Task: Buy 1 Sandals of size 5 for Baby Girls from Shoes section under best seller category for shipping address: Anthony Hernandez, 4287 Palmer Road, Westerville, Ohio 43081, Cell Number 6147421053. Pay from credit card ending with 6759, CVV 506
Action: Mouse moved to (249, 77)
Screenshot: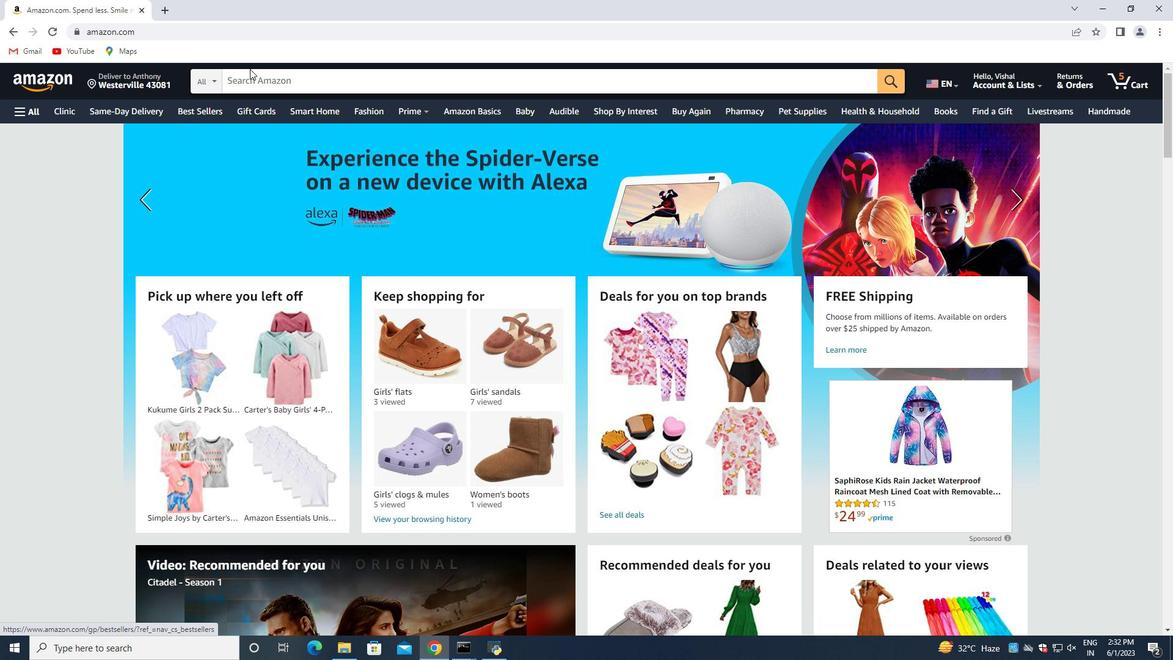 
Action: Mouse pressed left at (249, 77)
Screenshot: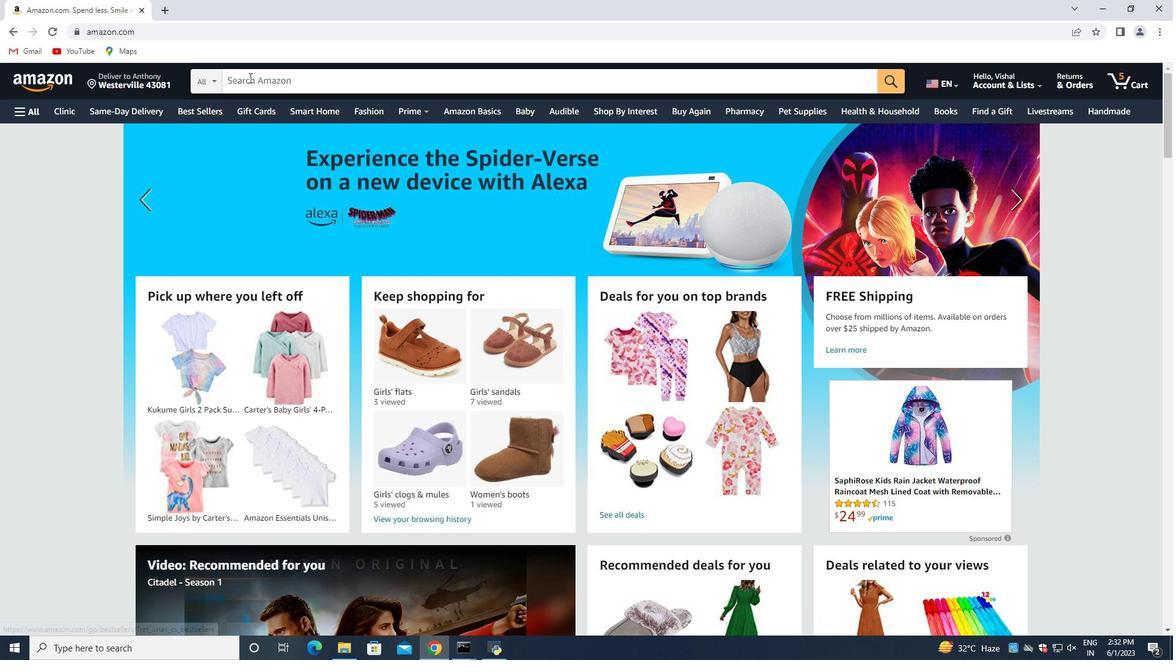 
Action: Mouse moved to (244, 75)
Screenshot: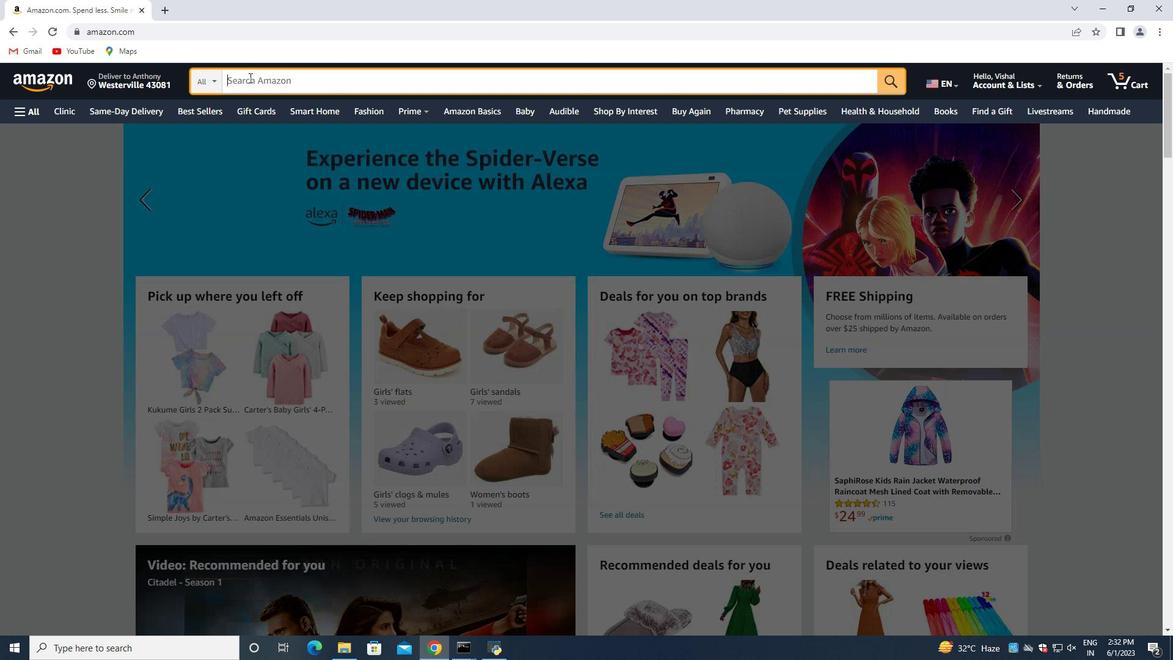 
Action: Key pressed <Key.shift>Sandals<Key.space>of<Key.space>size<Key.space>5<Key.space>for<Key.space><Key.shift>Baby<Key.space><Key.shift>Girls<Key.enter>
Screenshot: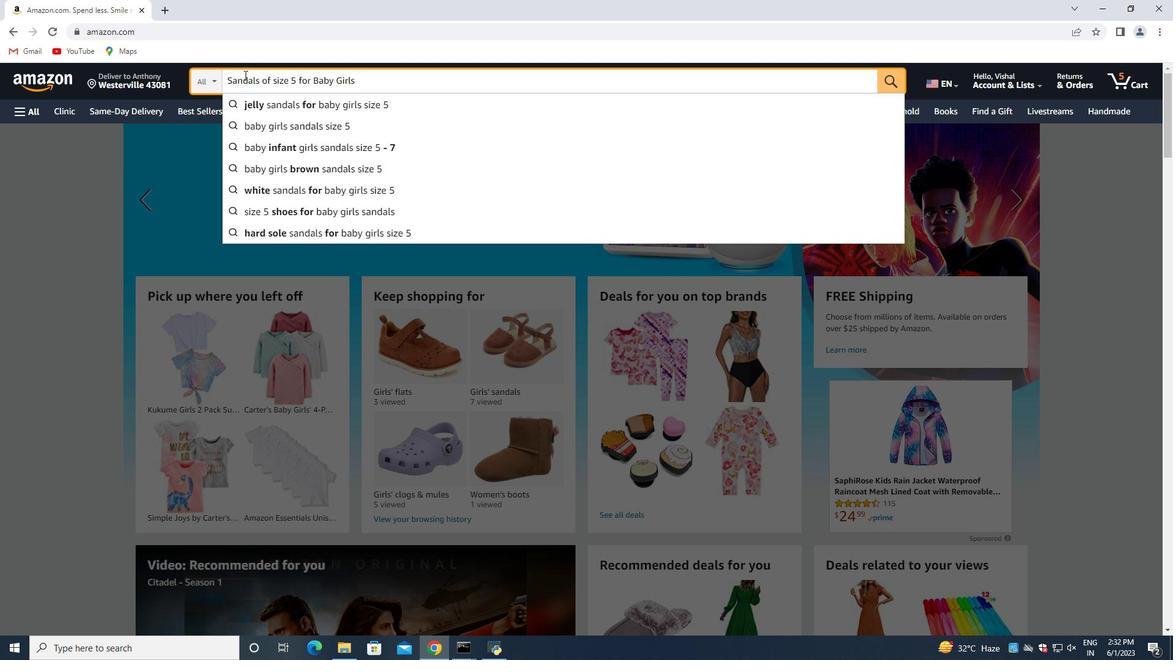 
Action: Mouse moved to (215, 67)
Screenshot: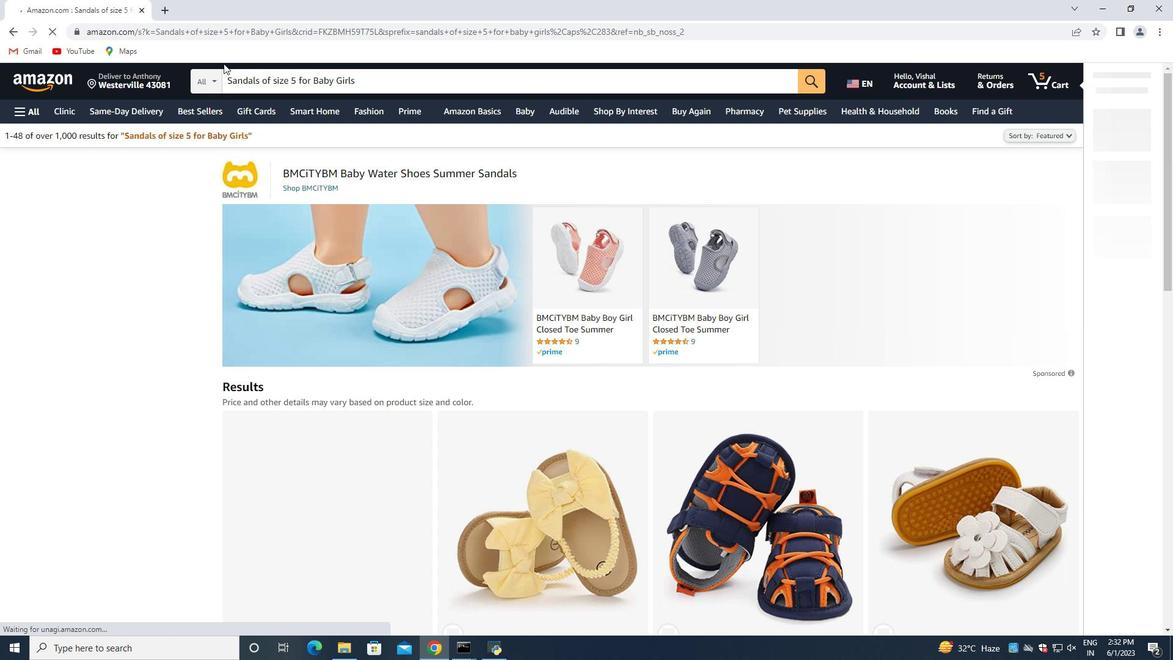 
Action: Mouse scrolled (215, 66) with delta (0, 0)
Screenshot: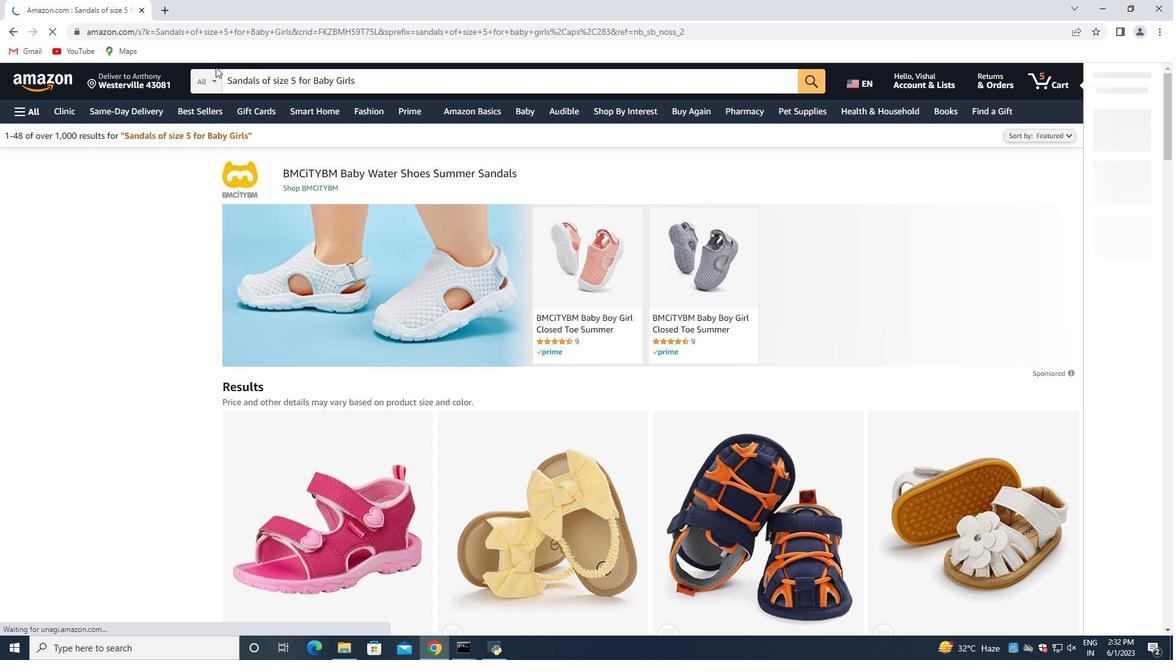 
Action: Mouse moved to (215, 67)
Screenshot: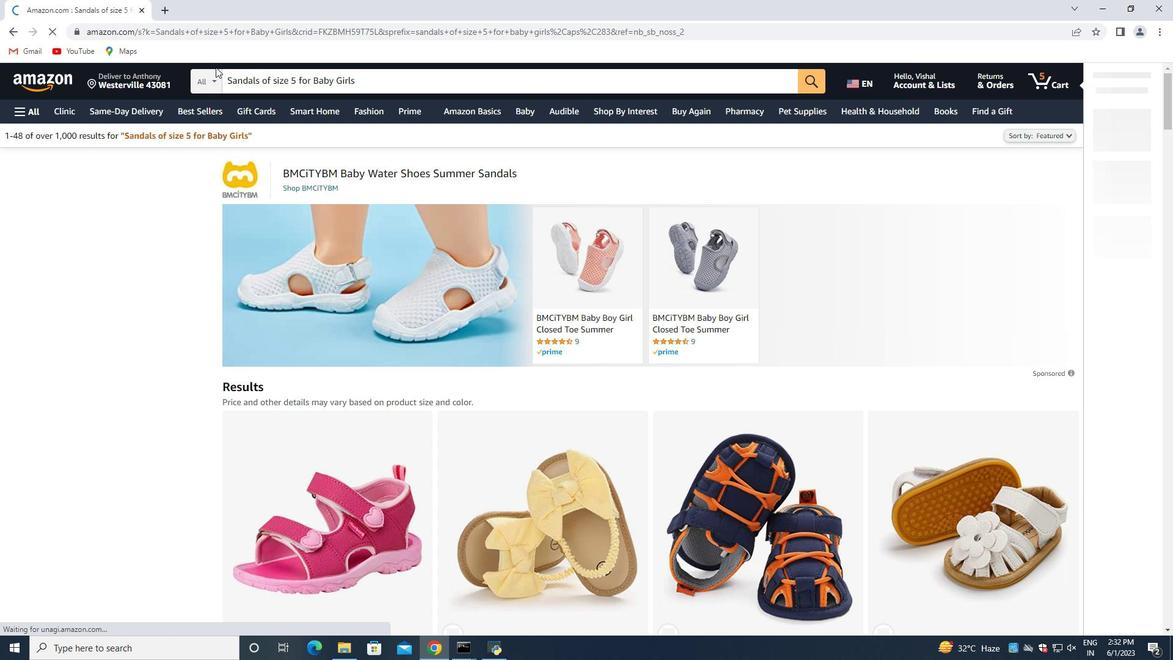 
Action: Mouse scrolled (215, 66) with delta (0, 0)
Screenshot: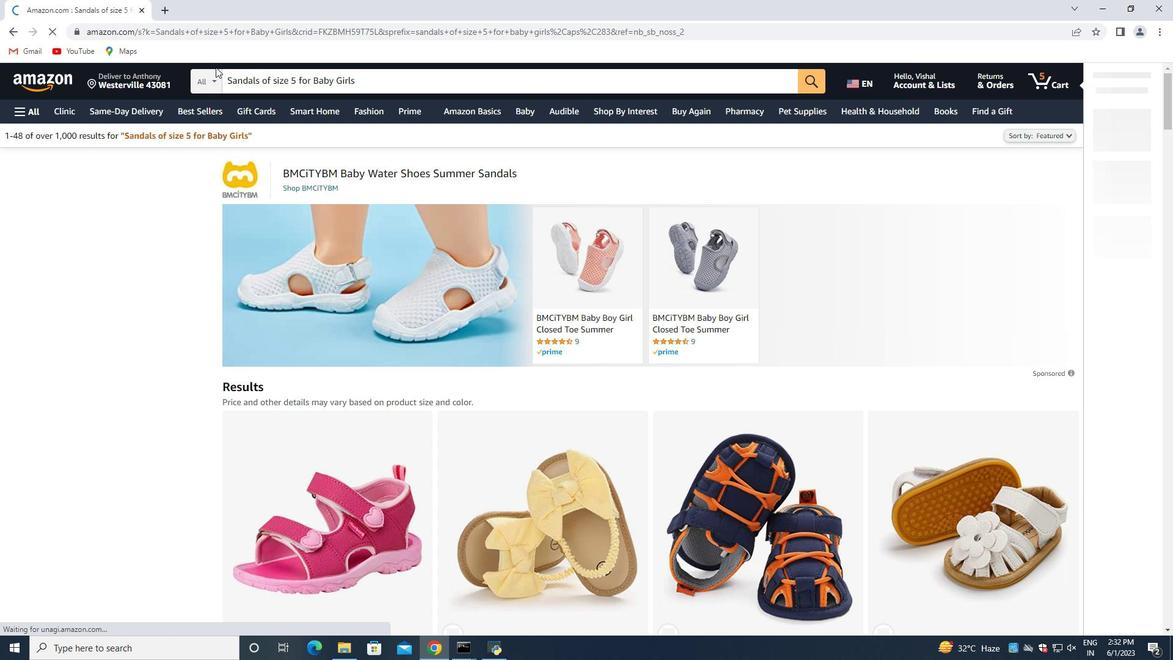 
Action: Mouse moved to (214, 68)
Screenshot: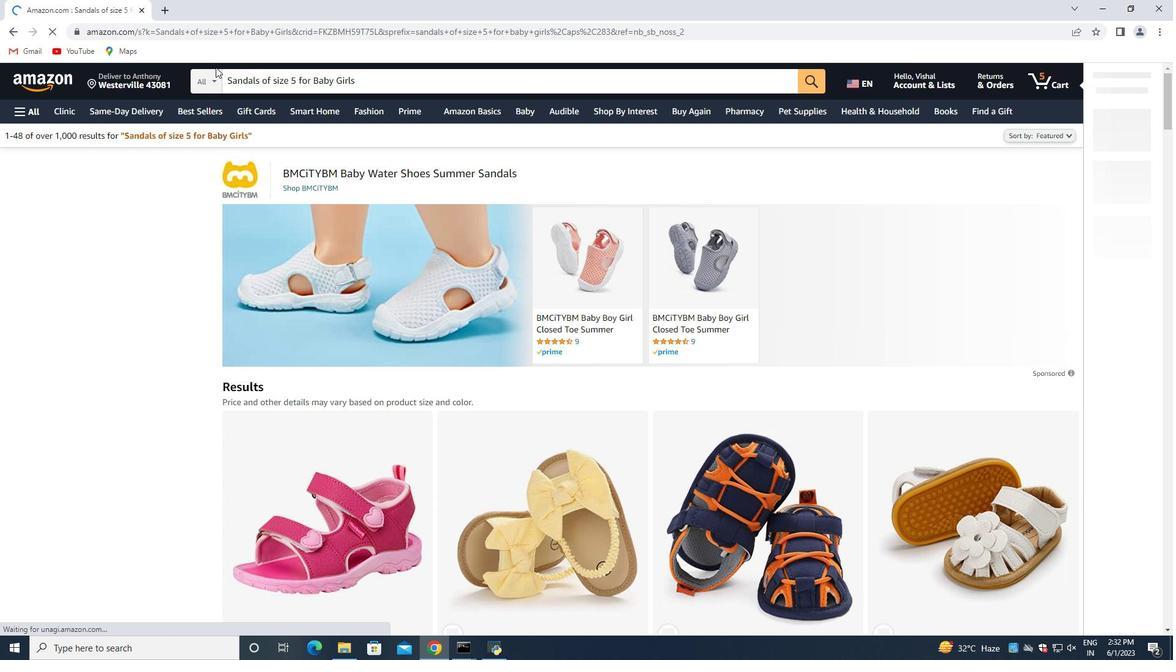 
Action: Mouse scrolled (214, 67) with delta (0, 0)
Screenshot: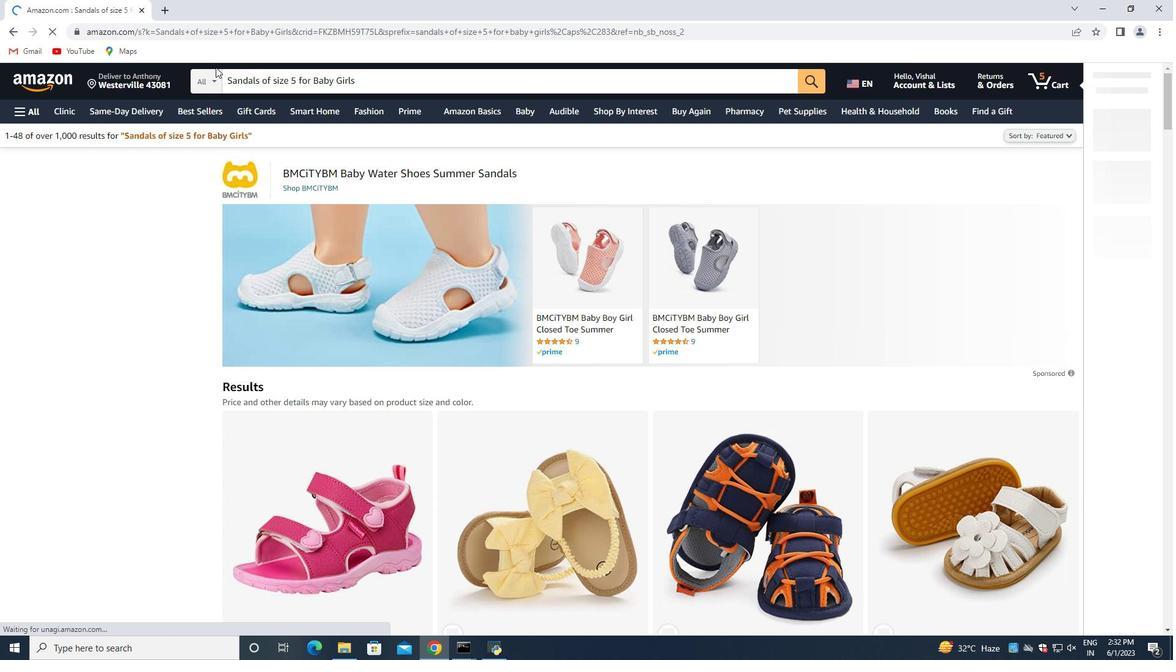 
Action: Mouse moved to (238, 241)
Screenshot: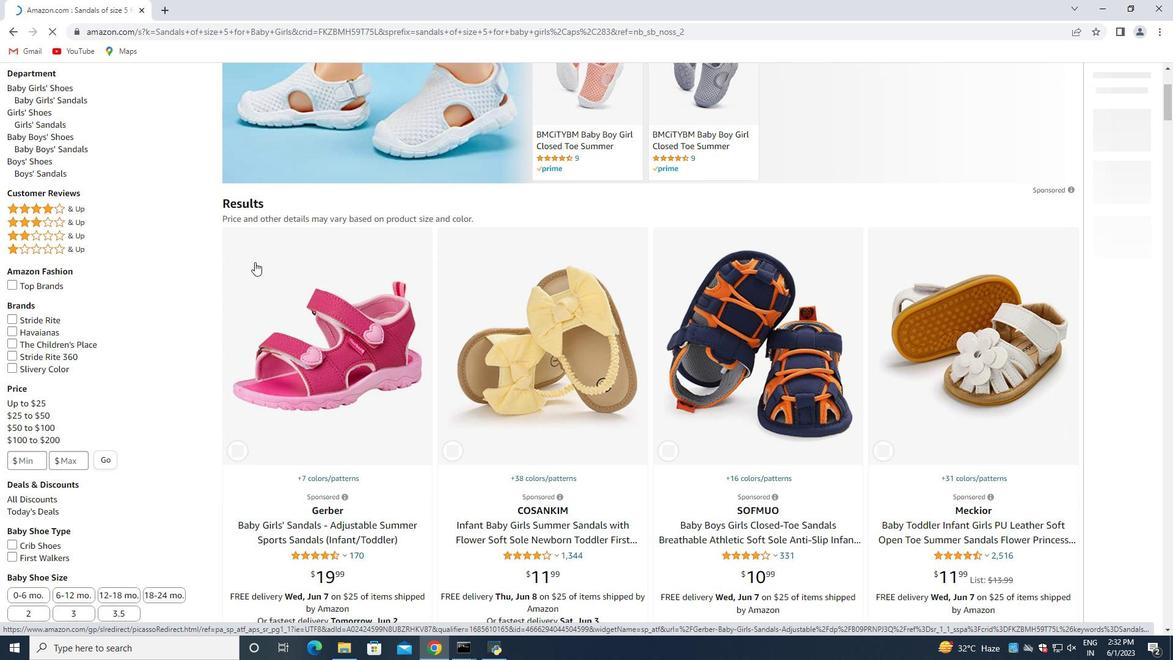 
Action: Mouse scrolled (238, 242) with delta (0, 0)
Screenshot: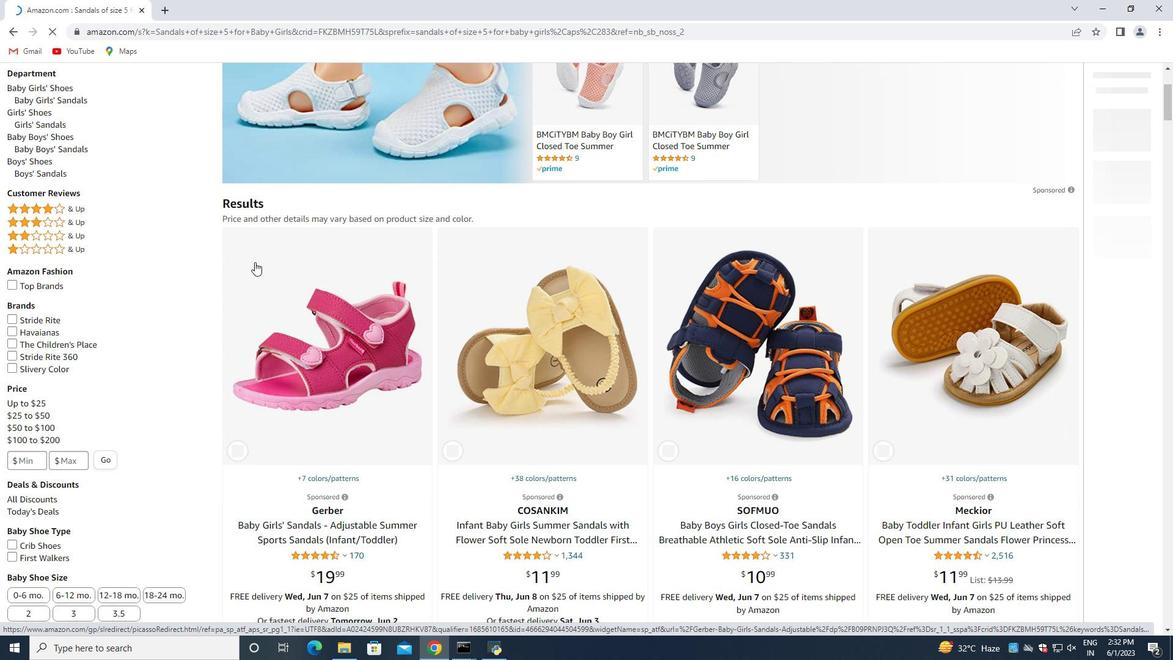 
Action: Mouse moved to (56, 149)
Screenshot: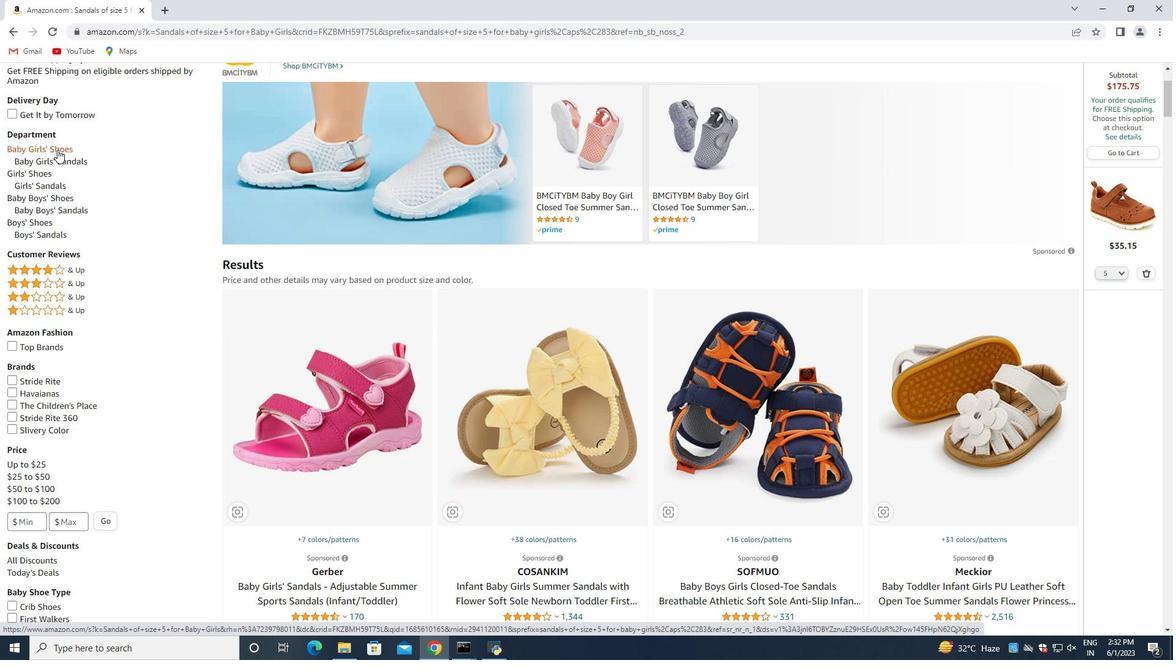 
Action: Mouse pressed left at (56, 149)
Screenshot: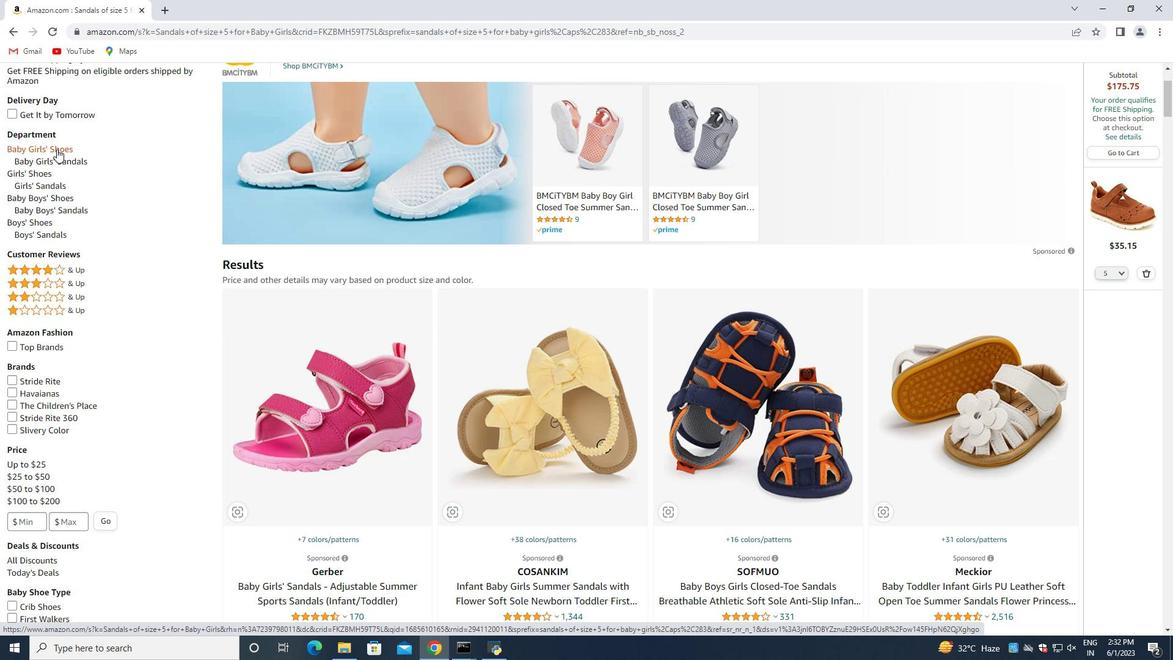 
Action: Mouse moved to (269, 305)
Screenshot: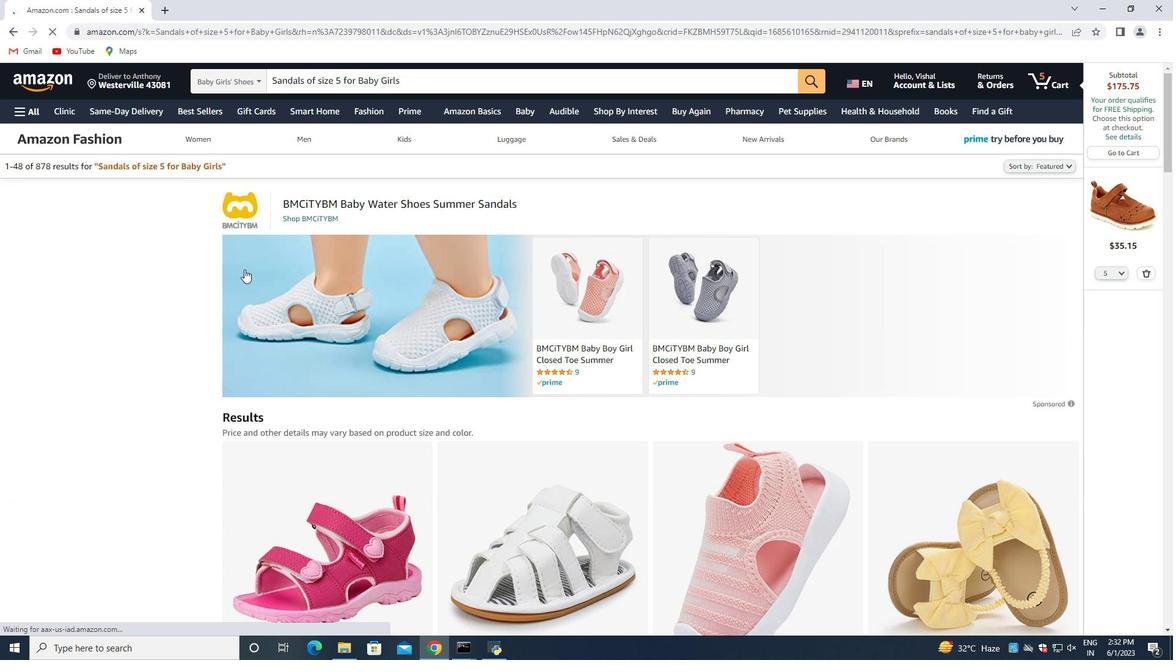 
Action: Mouse scrolled (269, 305) with delta (0, 0)
Screenshot: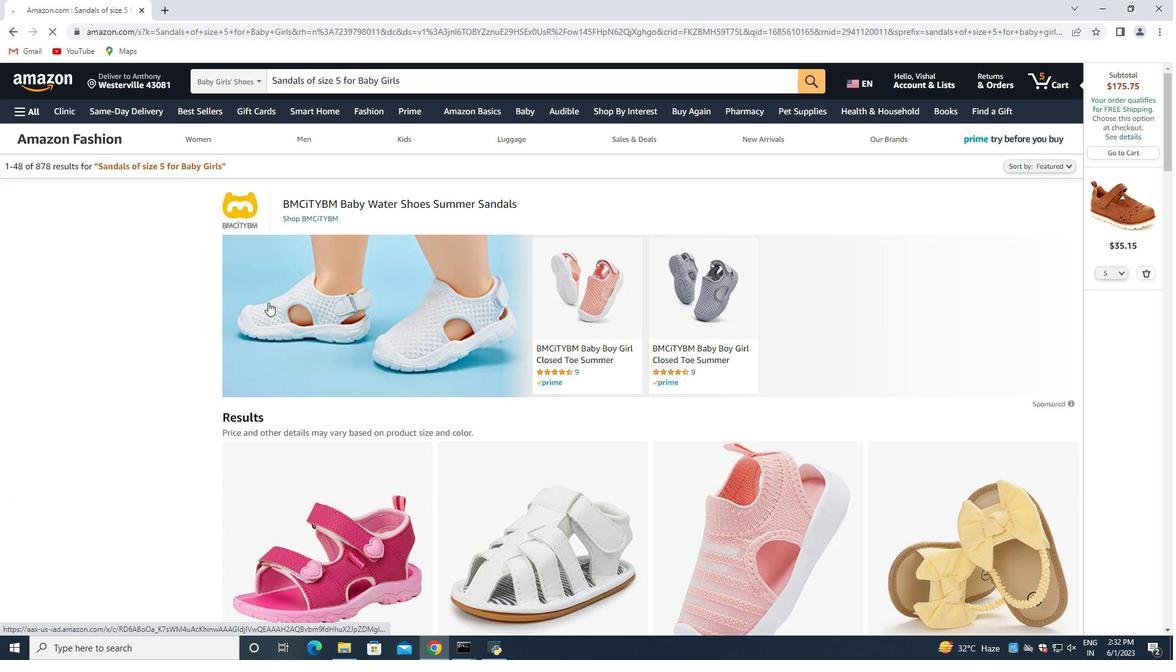 
Action: Mouse scrolled (269, 305) with delta (0, 0)
Screenshot: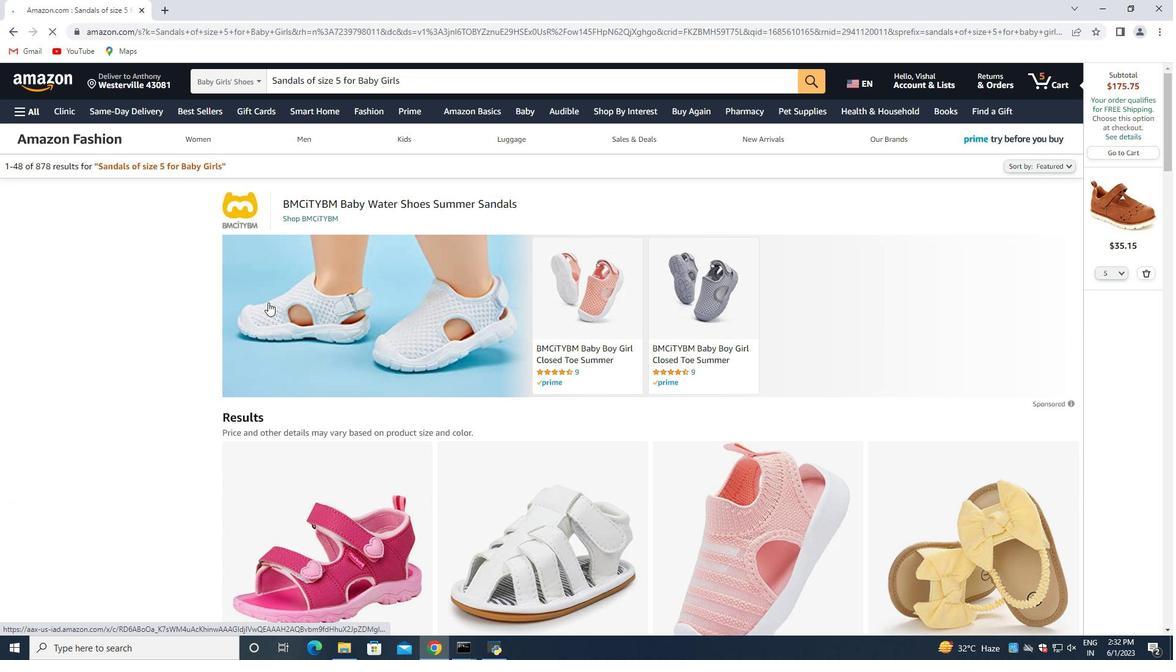
Action: Mouse moved to (274, 305)
Screenshot: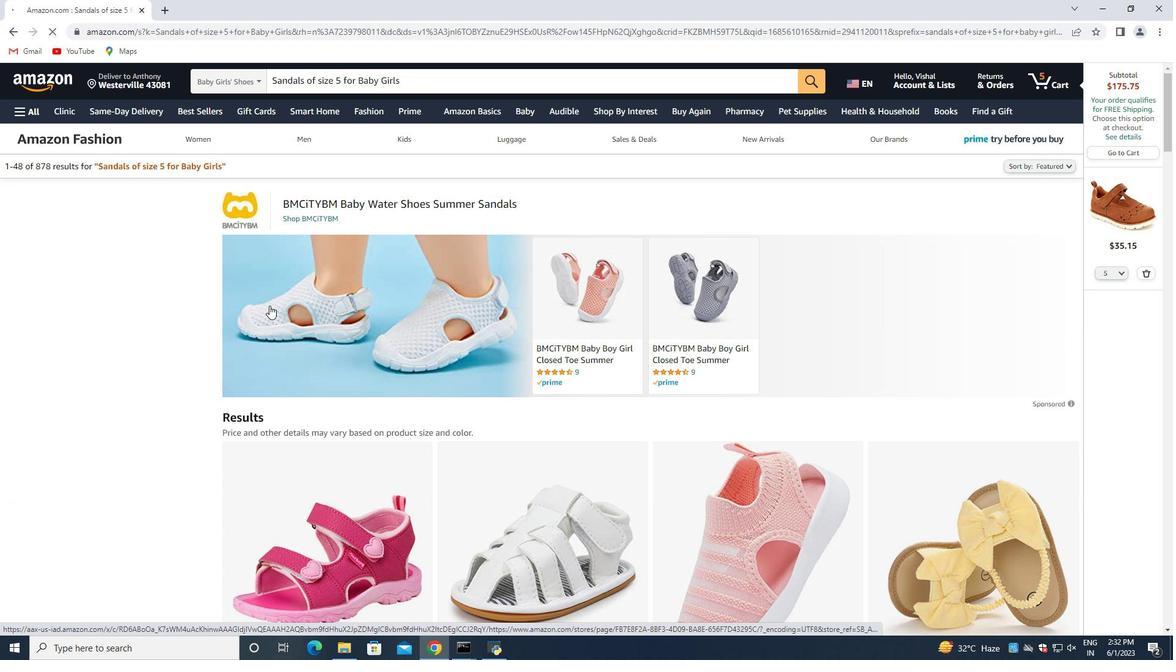 
Action: Mouse scrolled (274, 304) with delta (0, 0)
Screenshot: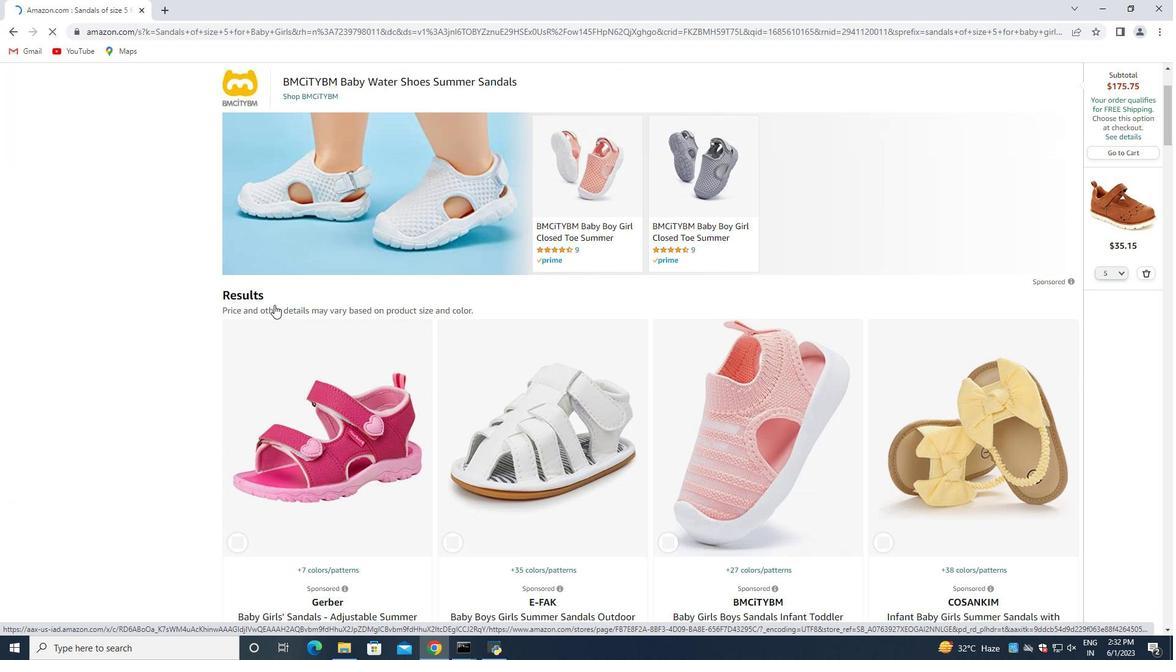 
Action: Mouse moved to (276, 305)
Screenshot: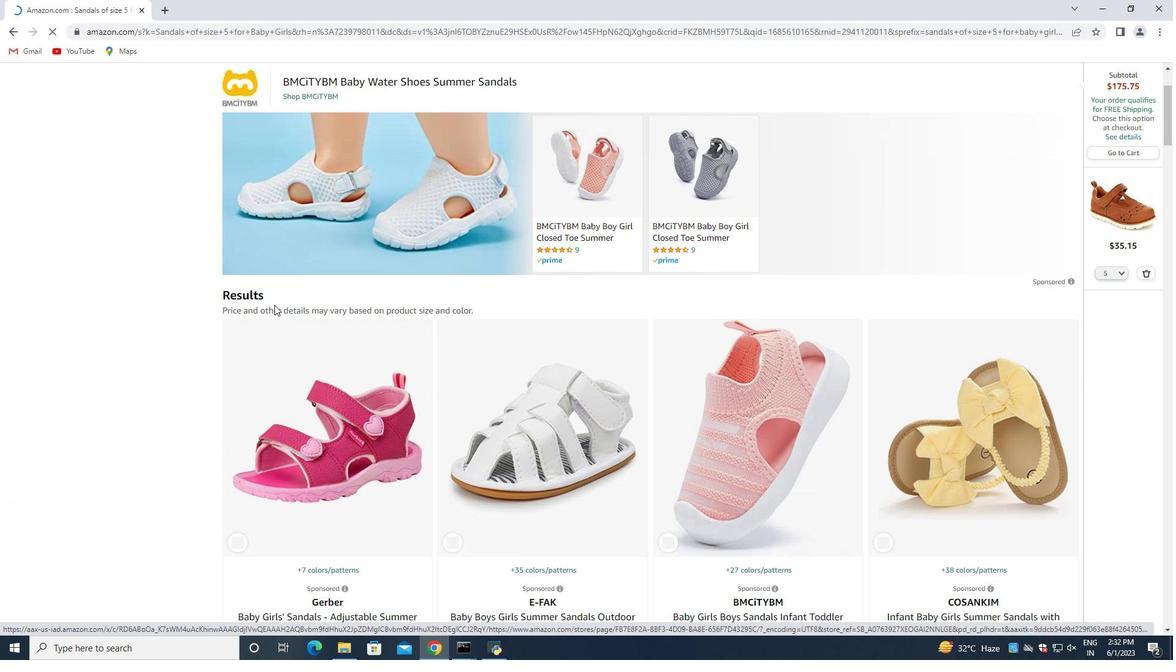 
Action: Mouse scrolled (276, 304) with delta (0, 0)
Screenshot: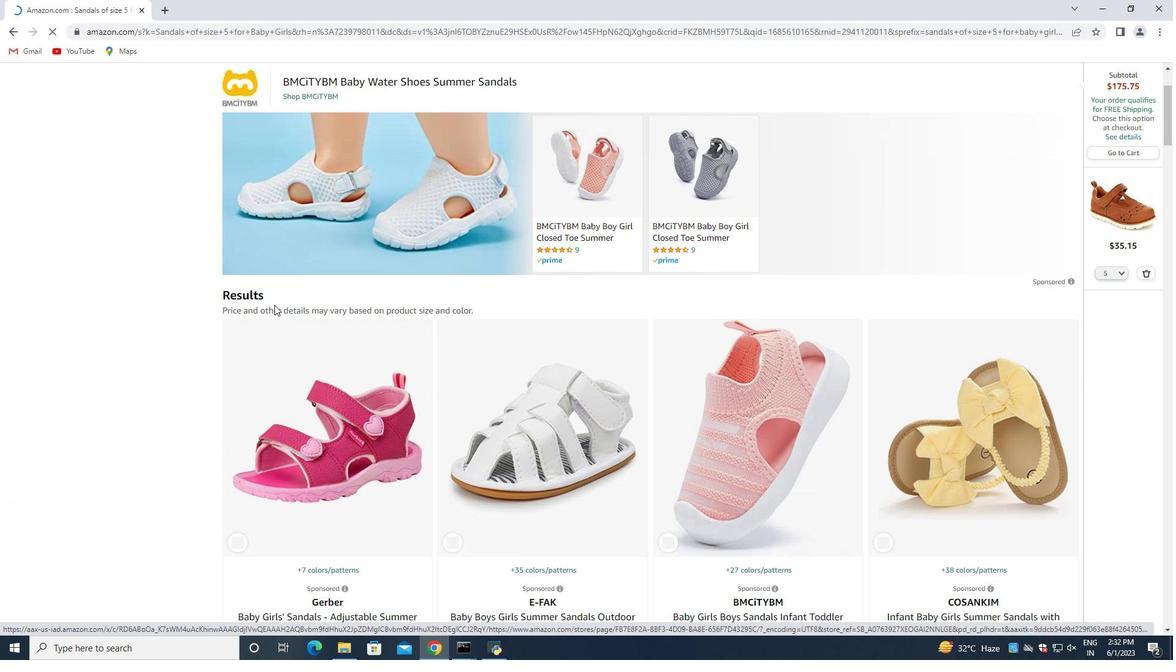 
Action: Mouse moved to (278, 305)
Screenshot: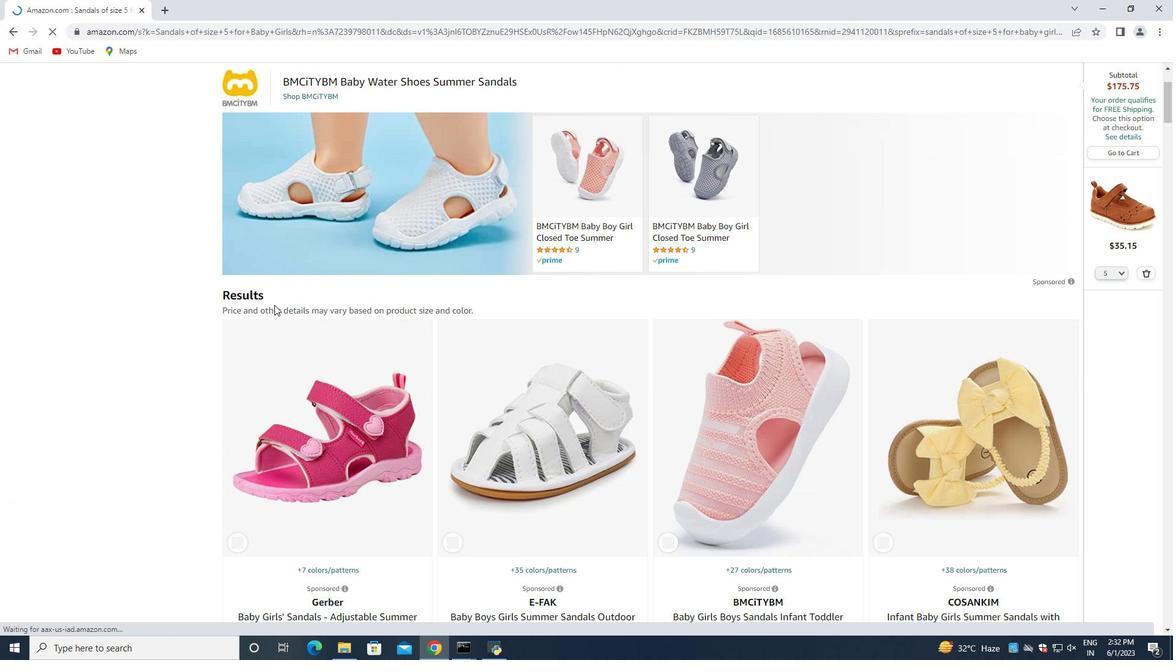 
Action: Mouse scrolled (278, 305) with delta (0, 0)
Screenshot: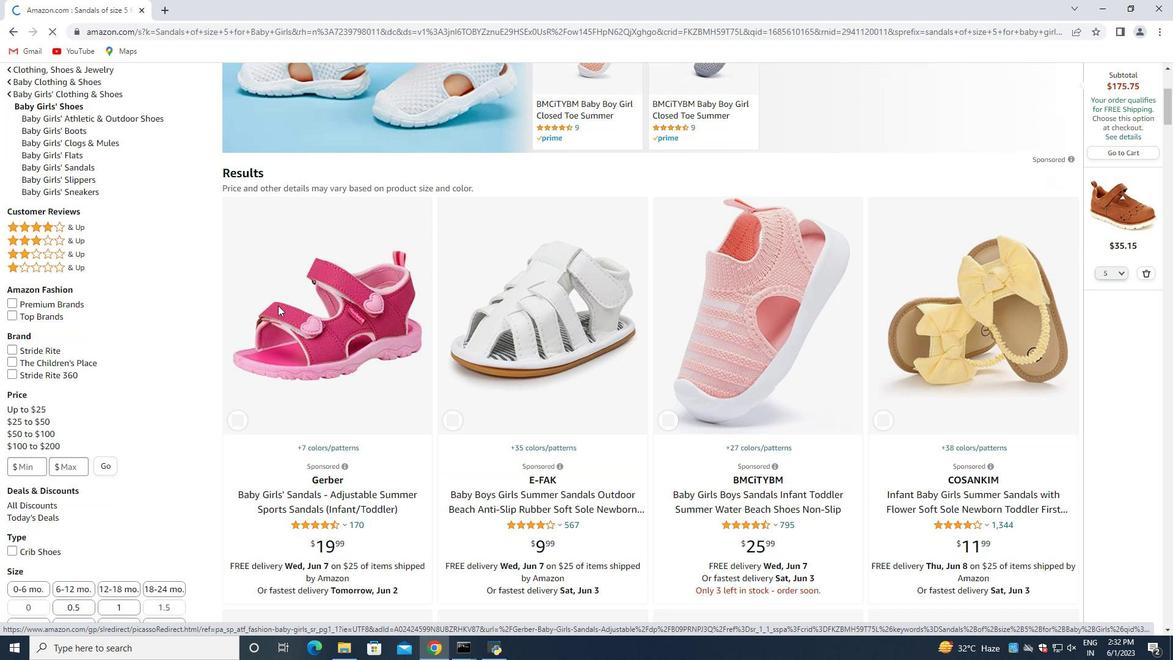 
Action: Mouse moved to (1145, 275)
Screenshot: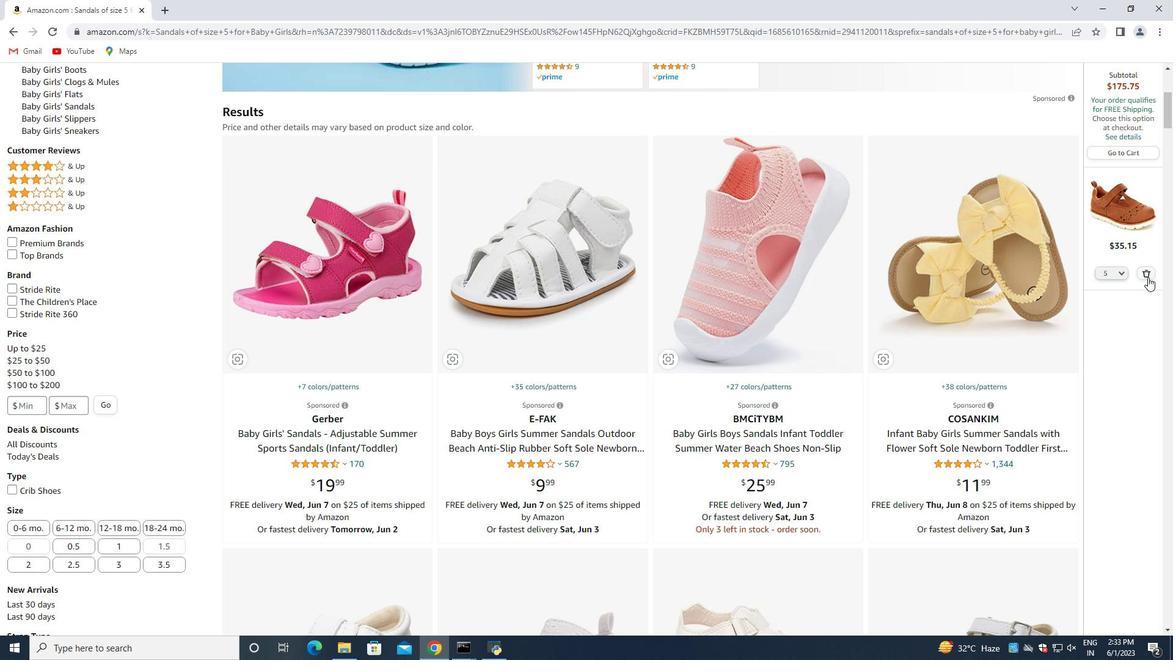 
Action: Mouse pressed left at (1145, 275)
Screenshot: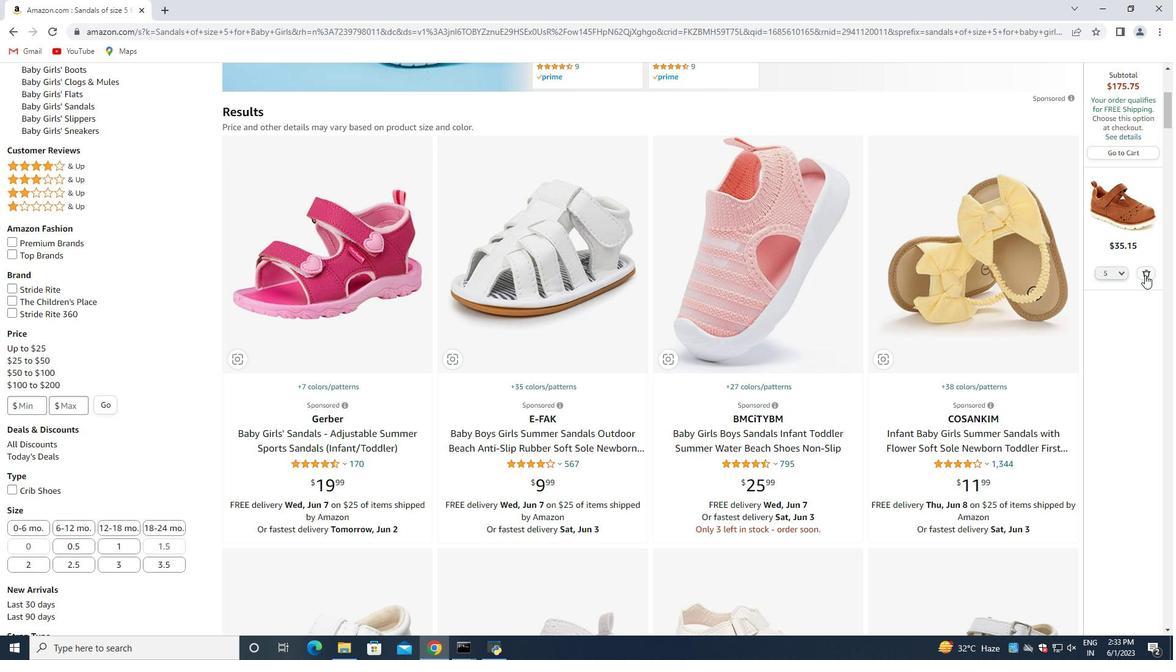 
Action: Mouse moved to (1016, 270)
Screenshot: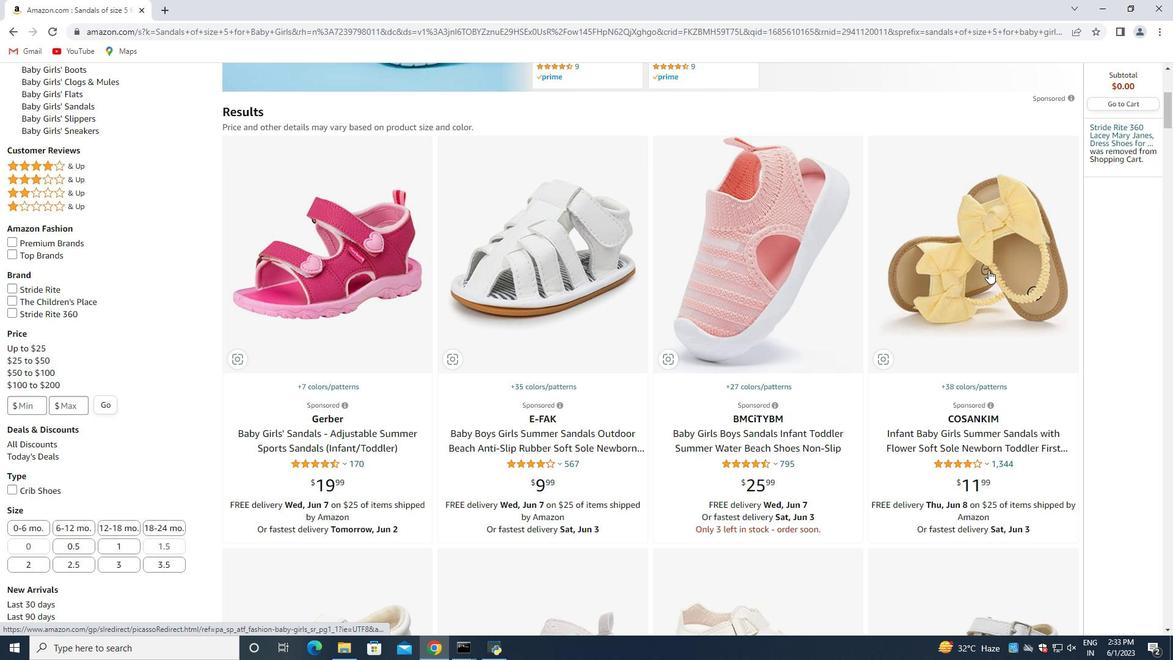 
Action: Mouse pressed left at (1016, 270)
Screenshot: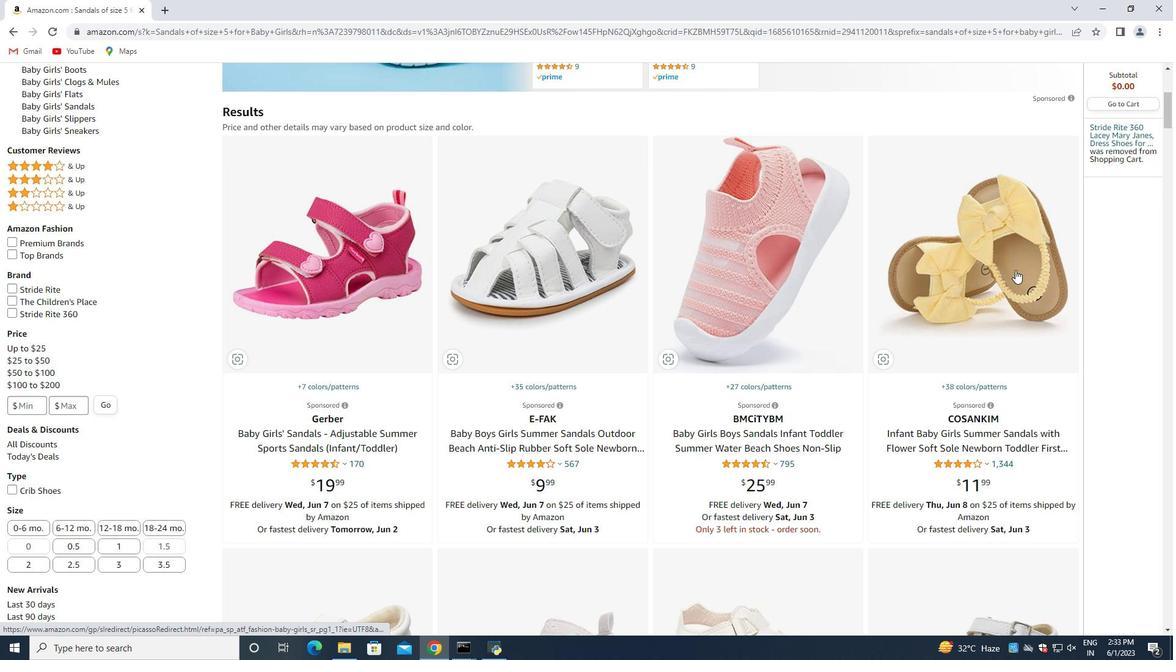 
Action: Mouse moved to (597, 415)
Screenshot: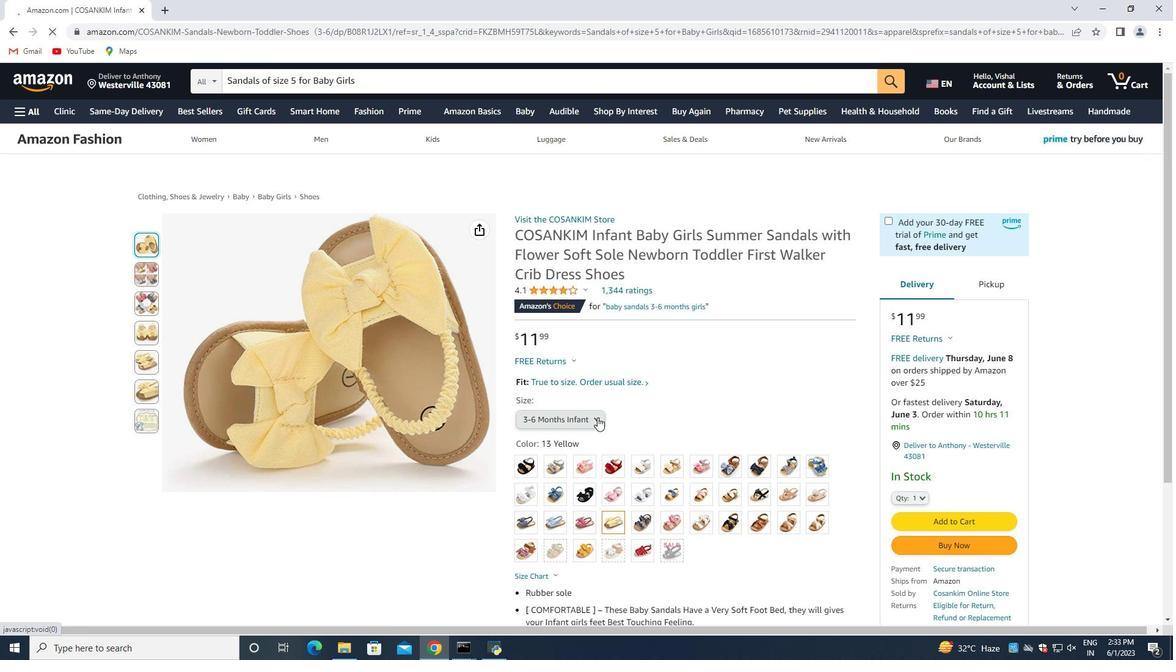 
Action: Mouse pressed left at (597, 415)
Screenshot: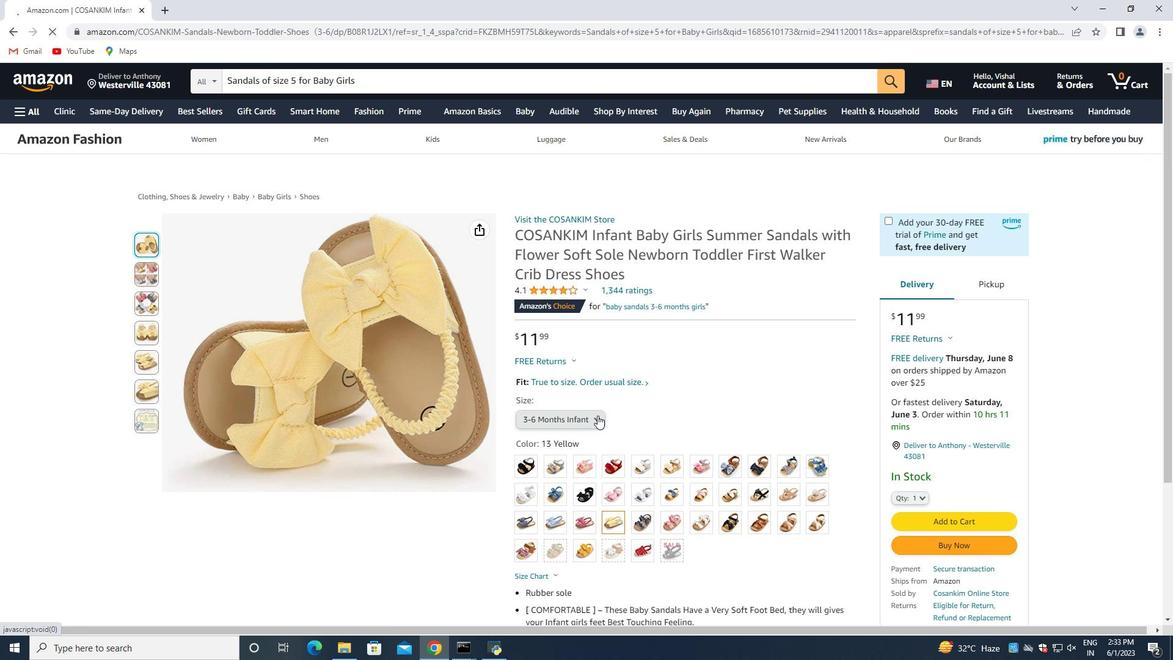
Action: Mouse moved to (656, 412)
Screenshot: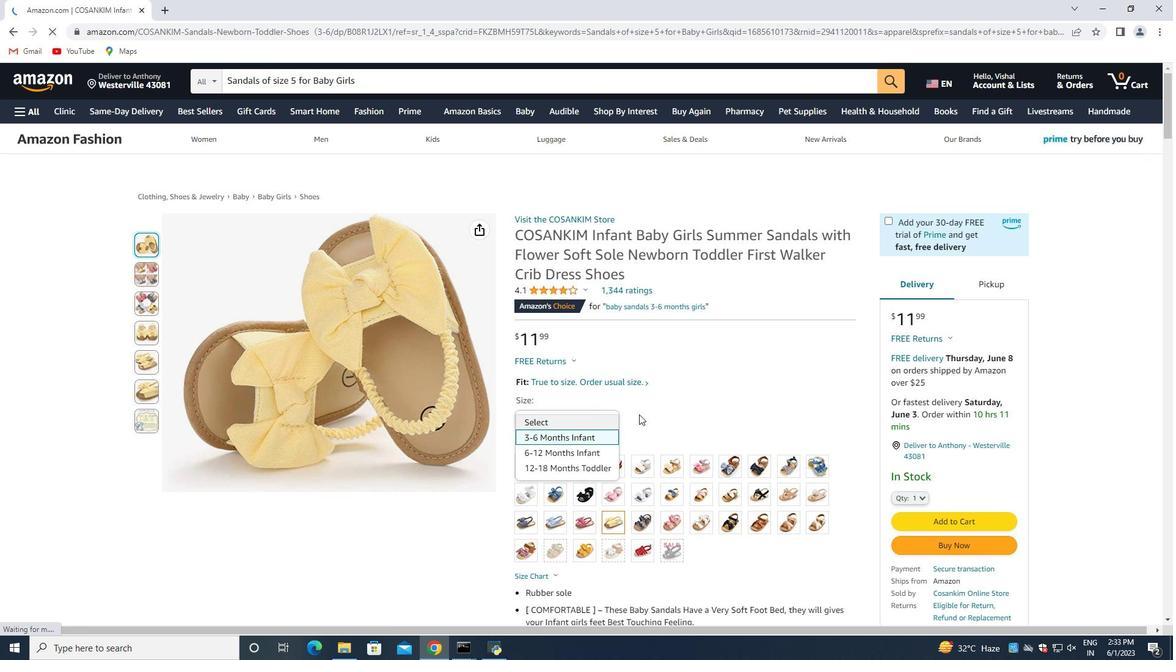 
Action: Mouse pressed left at (656, 412)
Screenshot: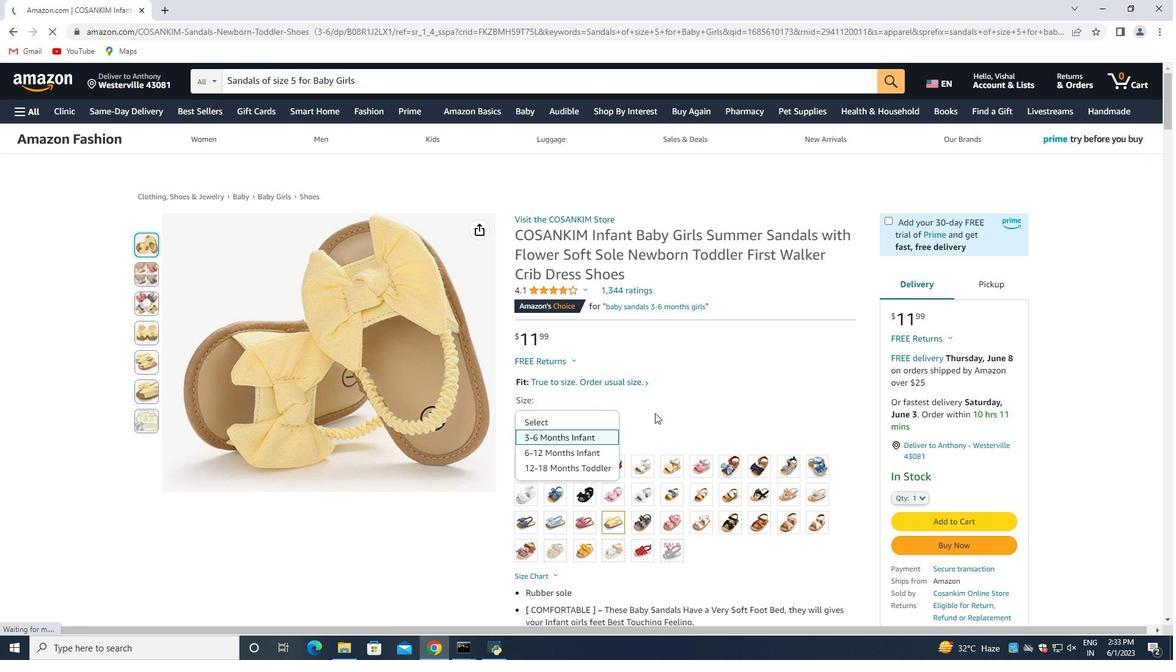 
Action: Mouse moved to (9, 28)
Screenshot: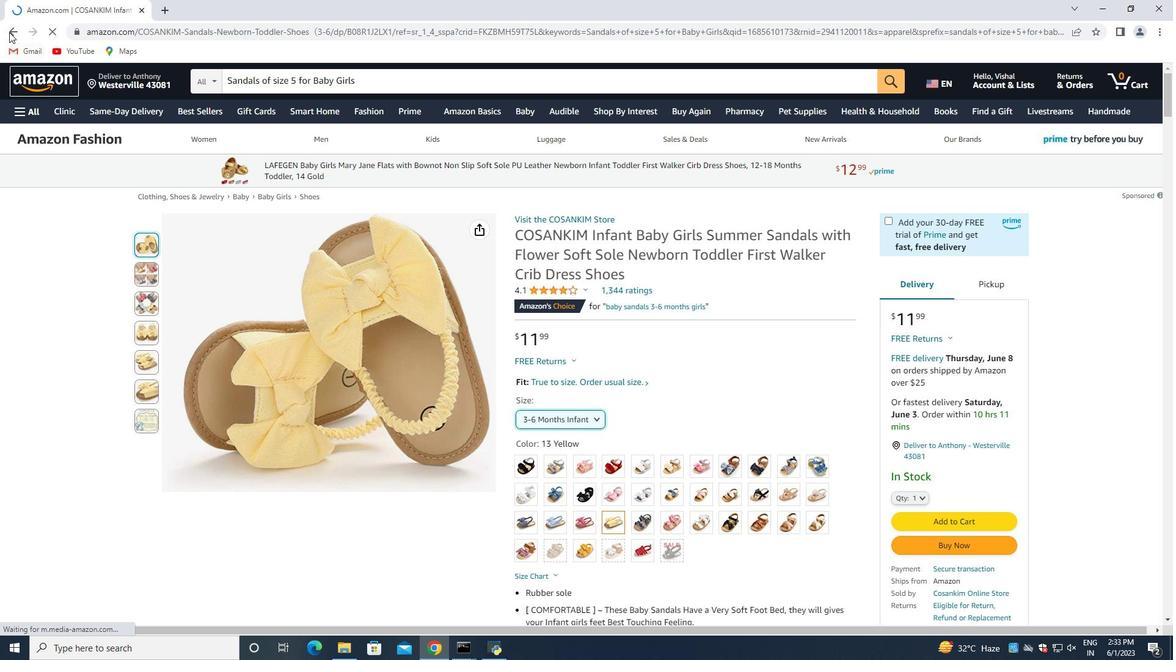 
Action: Mouse pressed left at (9, 28)
Screenshot: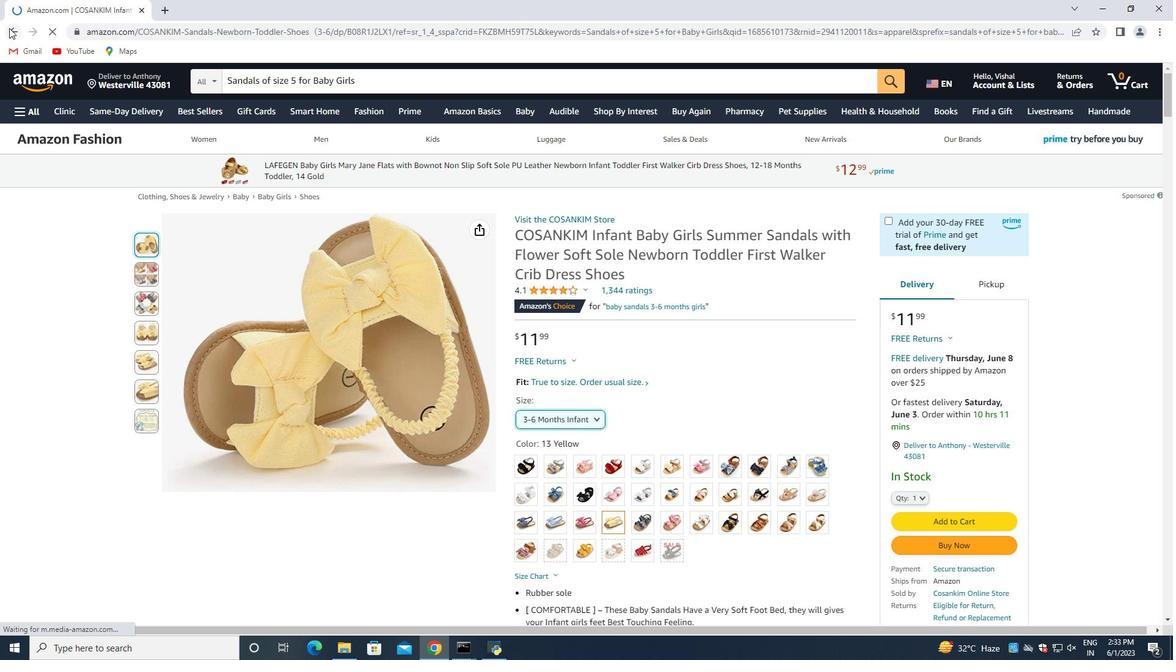 
Action: Mouse moved to (451, 328)
Screenshot: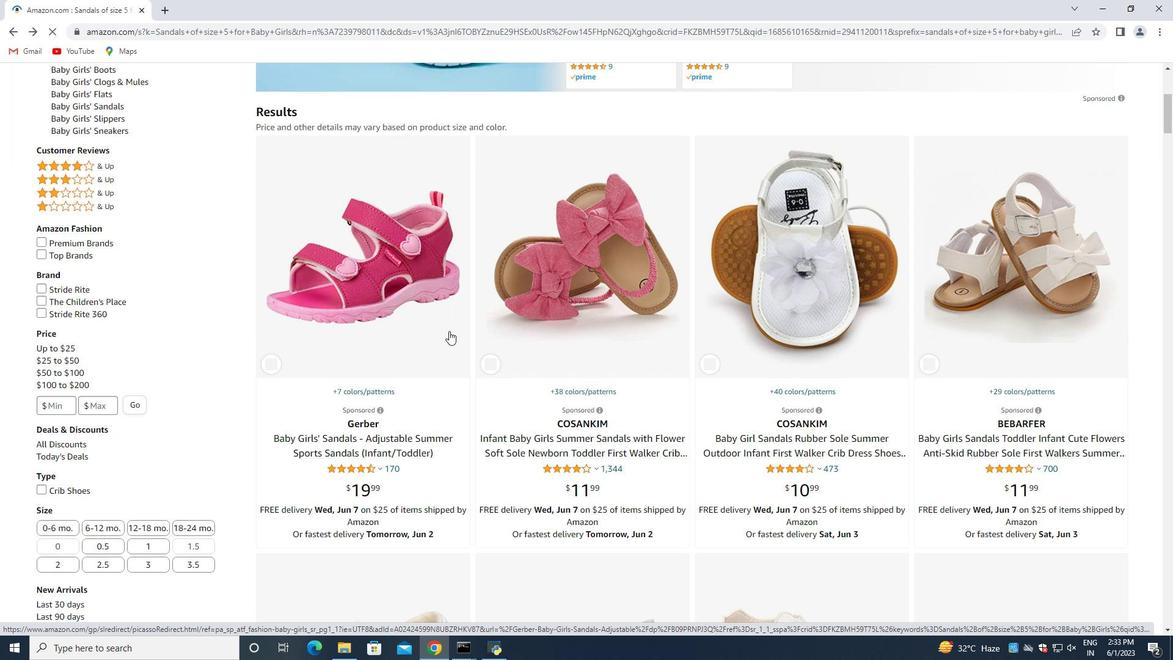 
Action: Mouse scrolled (451, 328) with delta (0, 0)
Screenshot: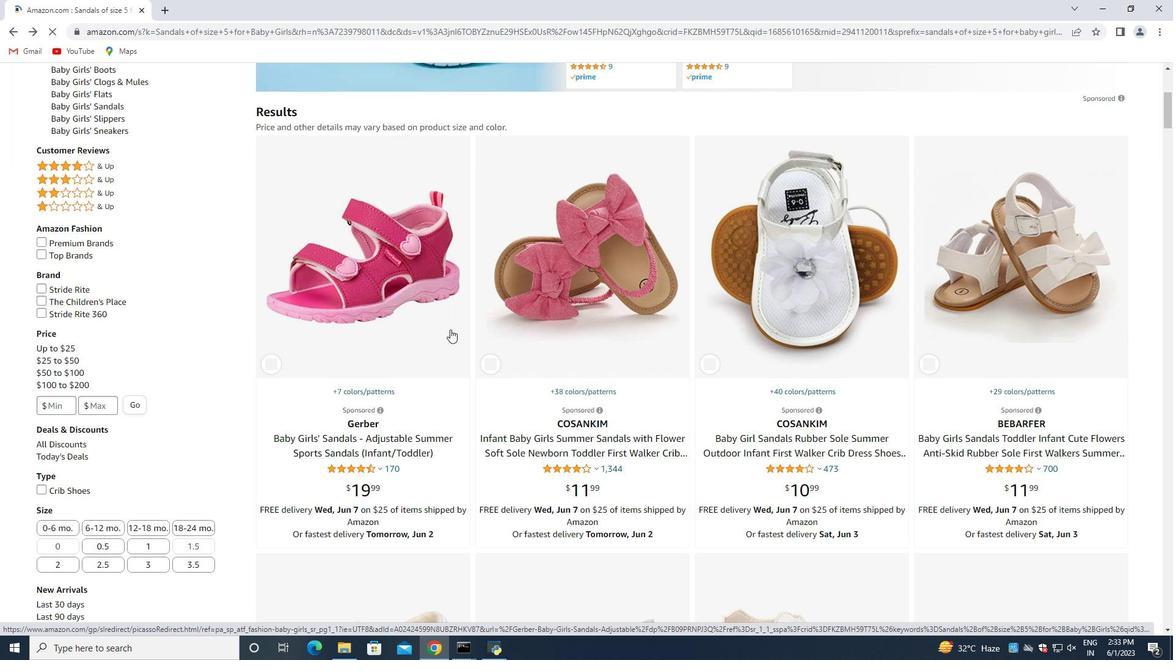 
Action: Mouse moved to (808, 345)
Screenshot: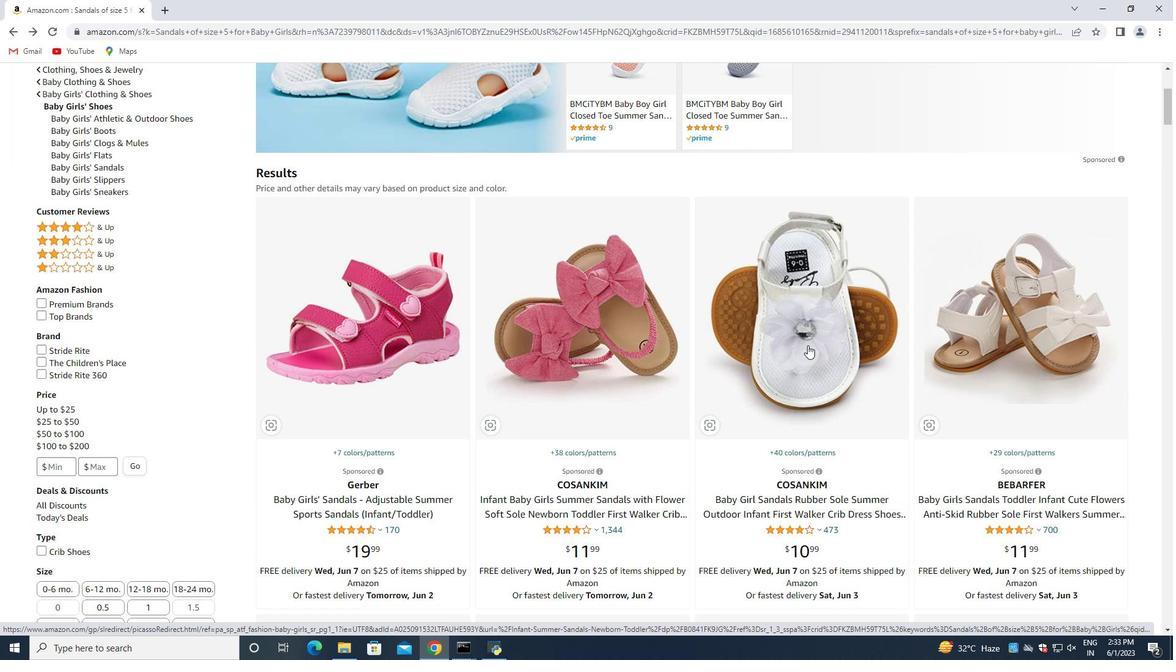 
Action: Mouse pressed left at (808, 345)
Screenshot: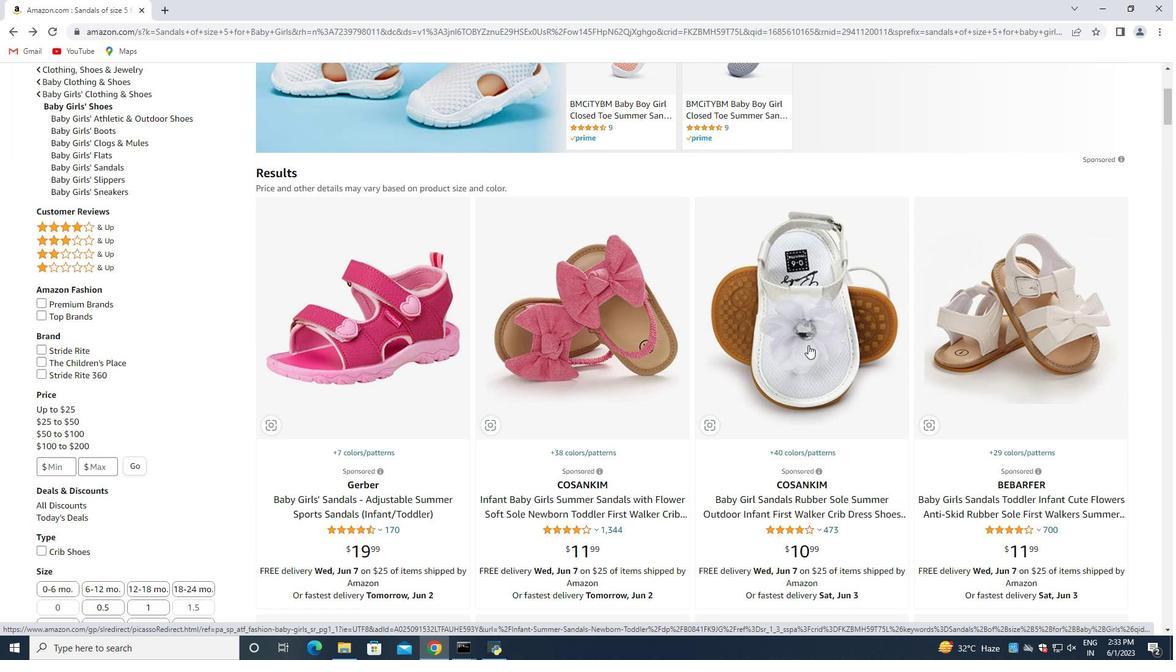 
Action: Mouse moved to (602, 391)
Screenshot: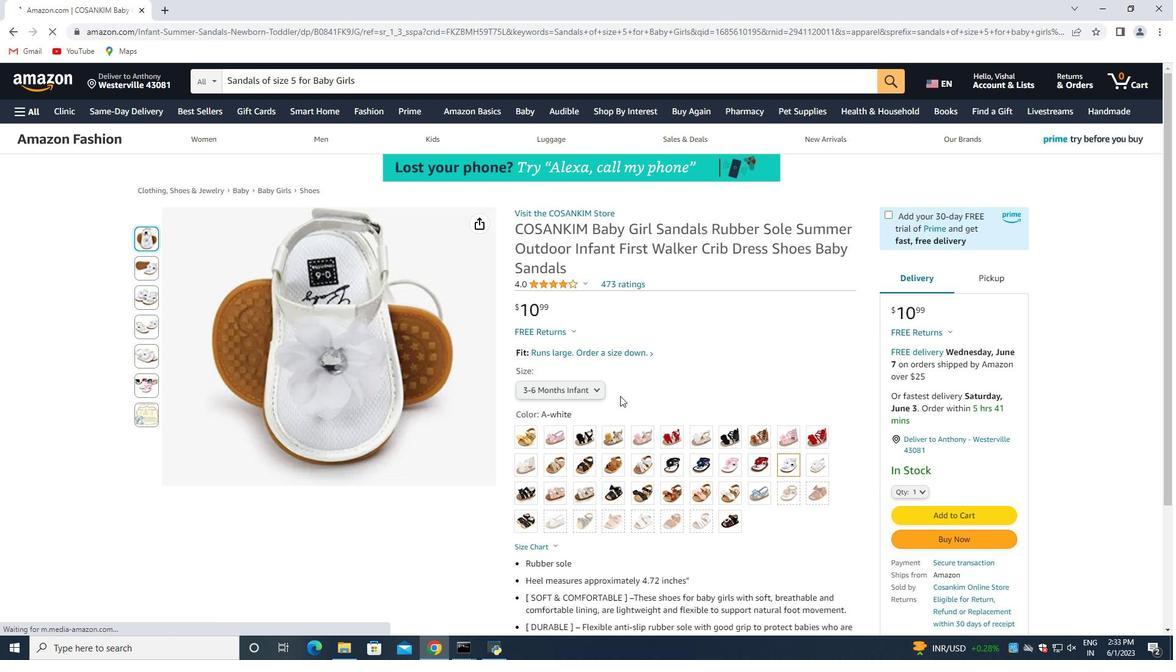 
Action: Mouse pressed left at (602, 391)
Screenshot: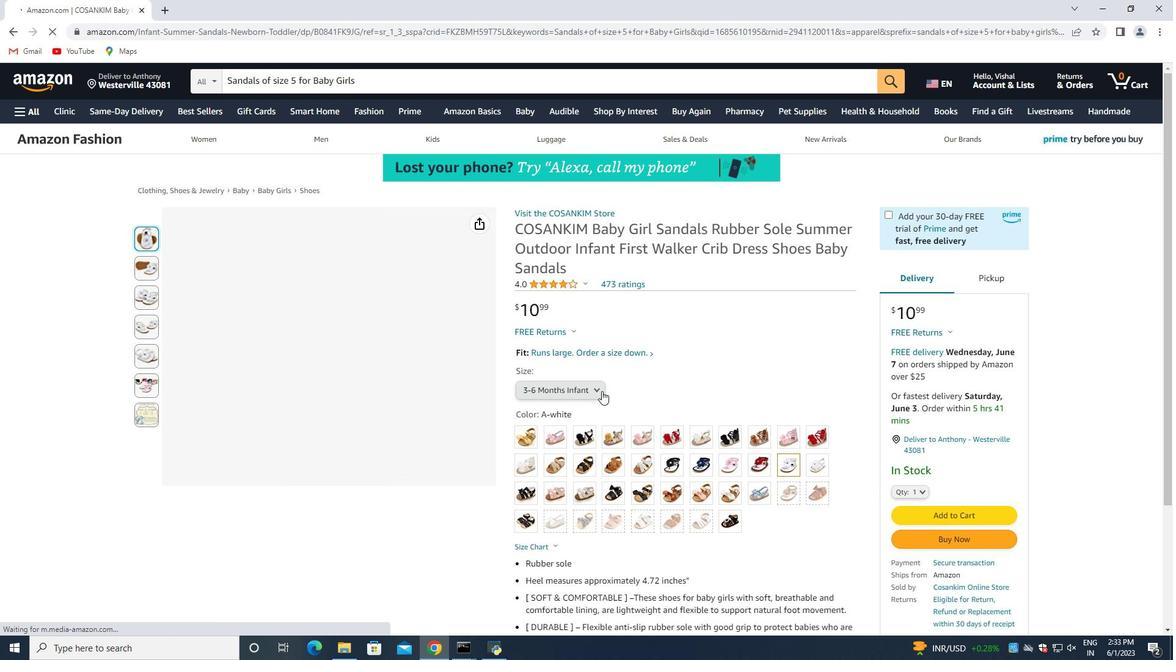 
Action: Mouse moved to (676, 385)
Screenshot: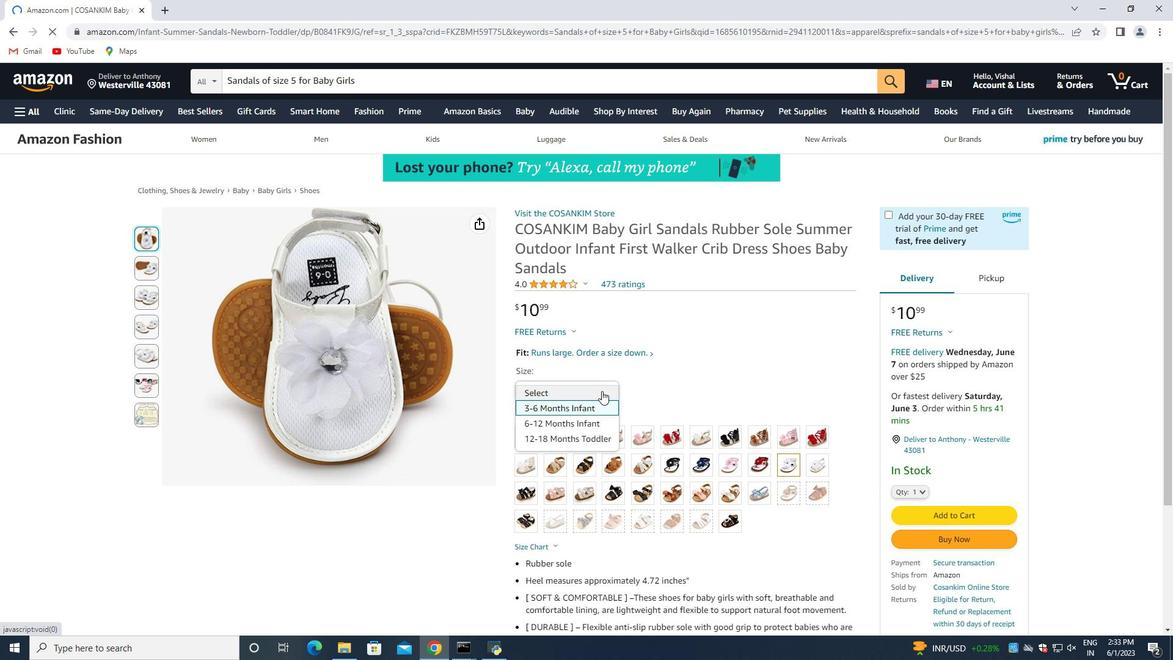 
Action: Mouse pressed left at (676, 385)
Screenshot: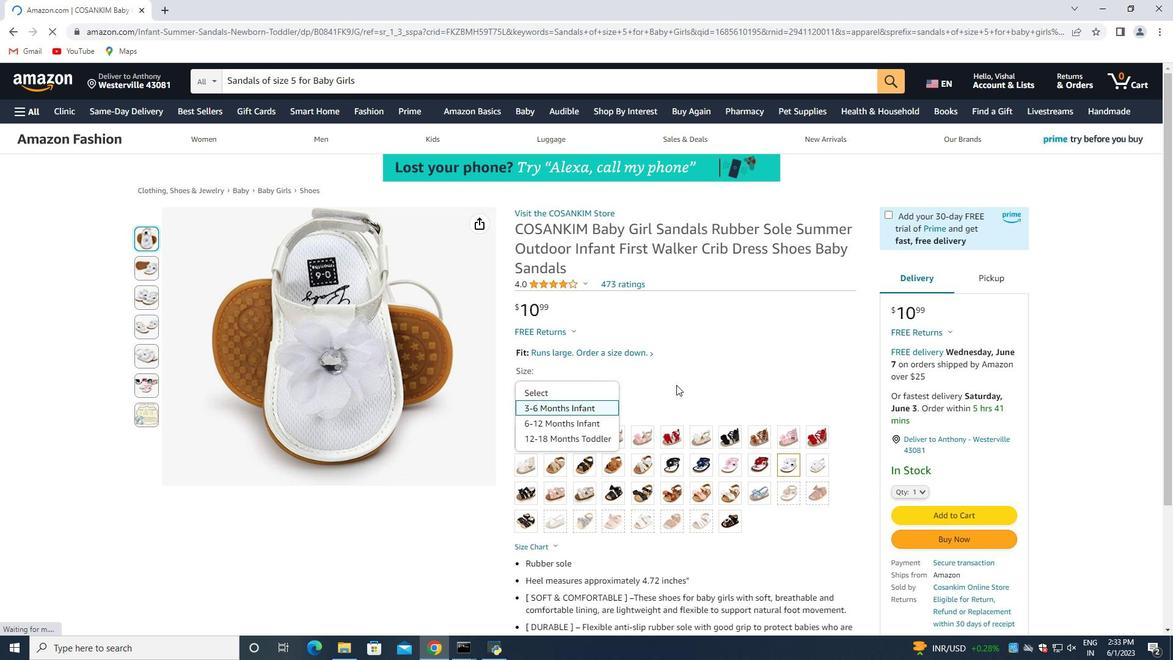 
Action: Mouse moved to (17, 28)
Screenshot: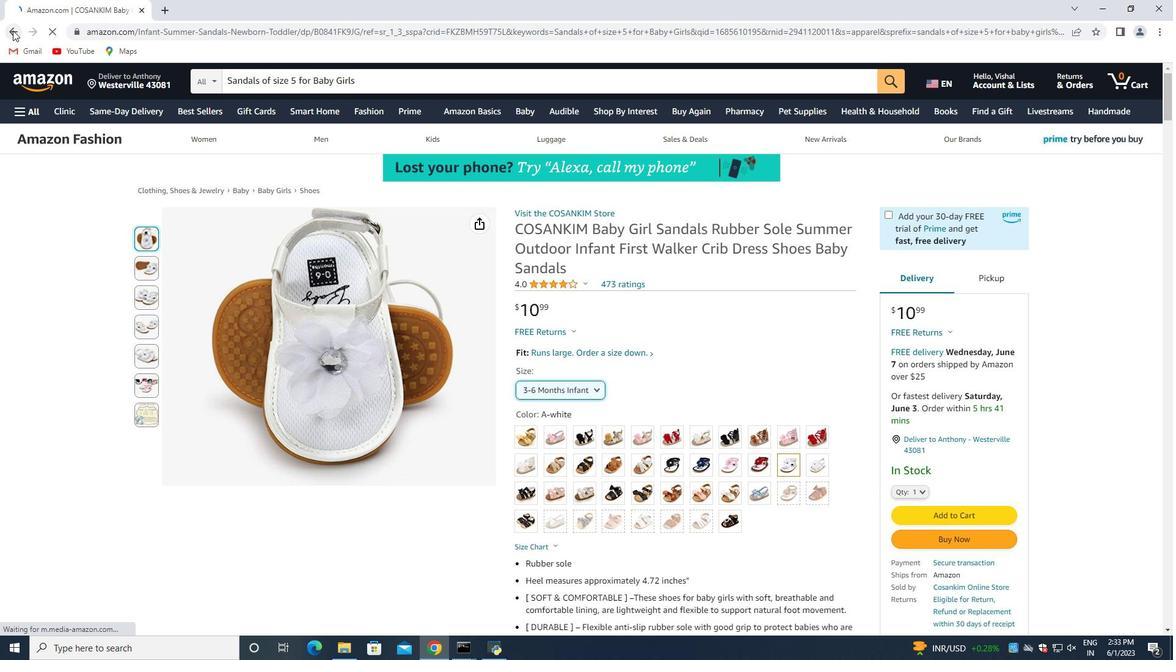 
Action: Mouse pressed left at (17, 28)
Screenshot: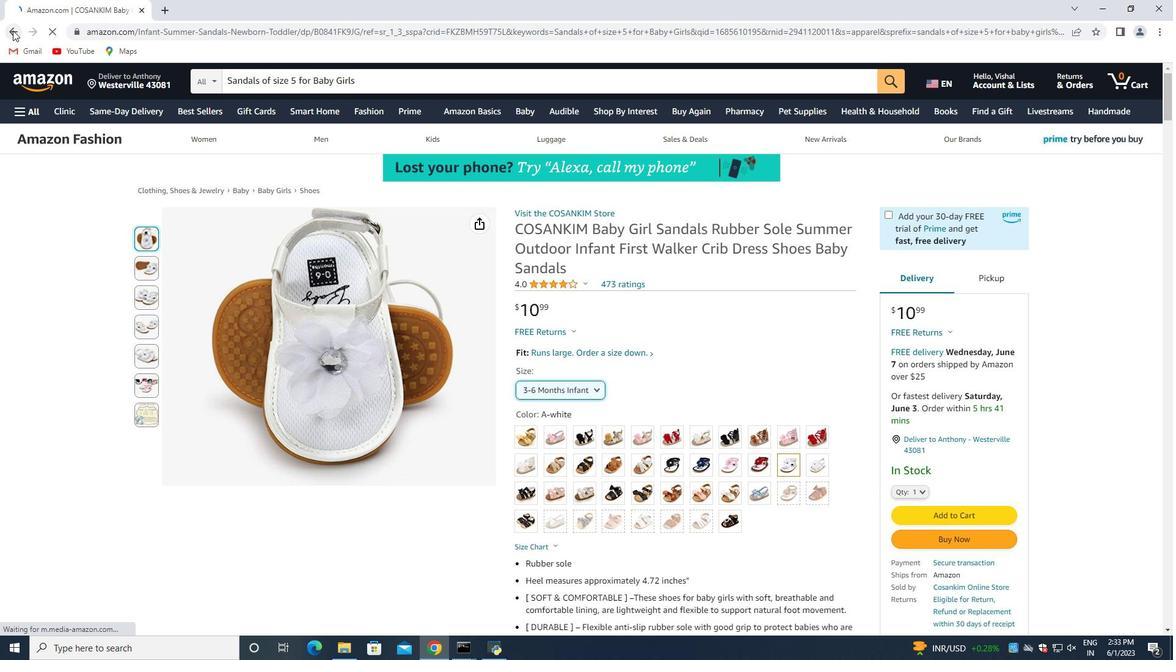 
Action: Mouse moved to (389, 354)
Screenshot: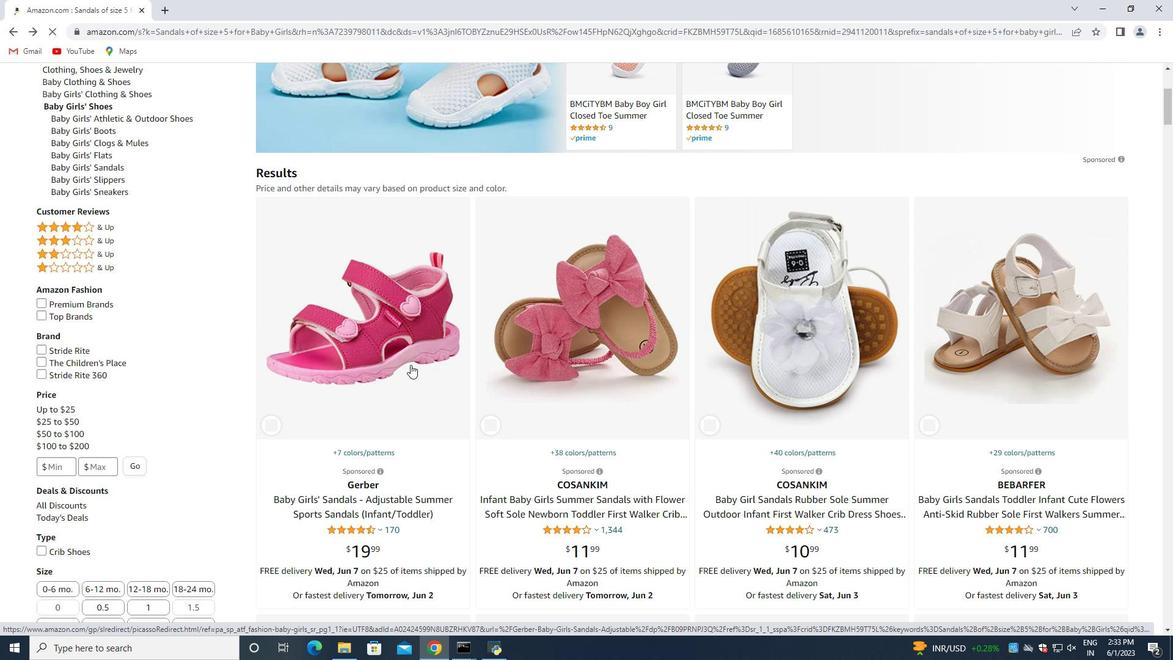
Action: Mouse pressed left at (389, 354)
Screenshot: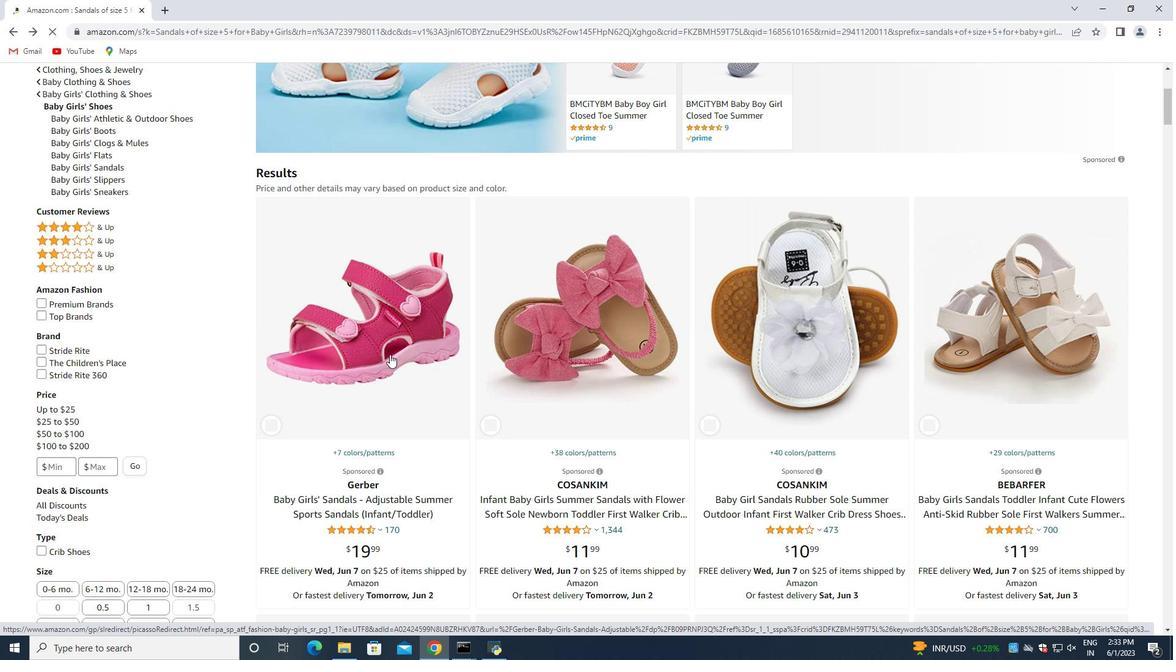 
Action: Mouse moved to (564, 426)
Screenshot: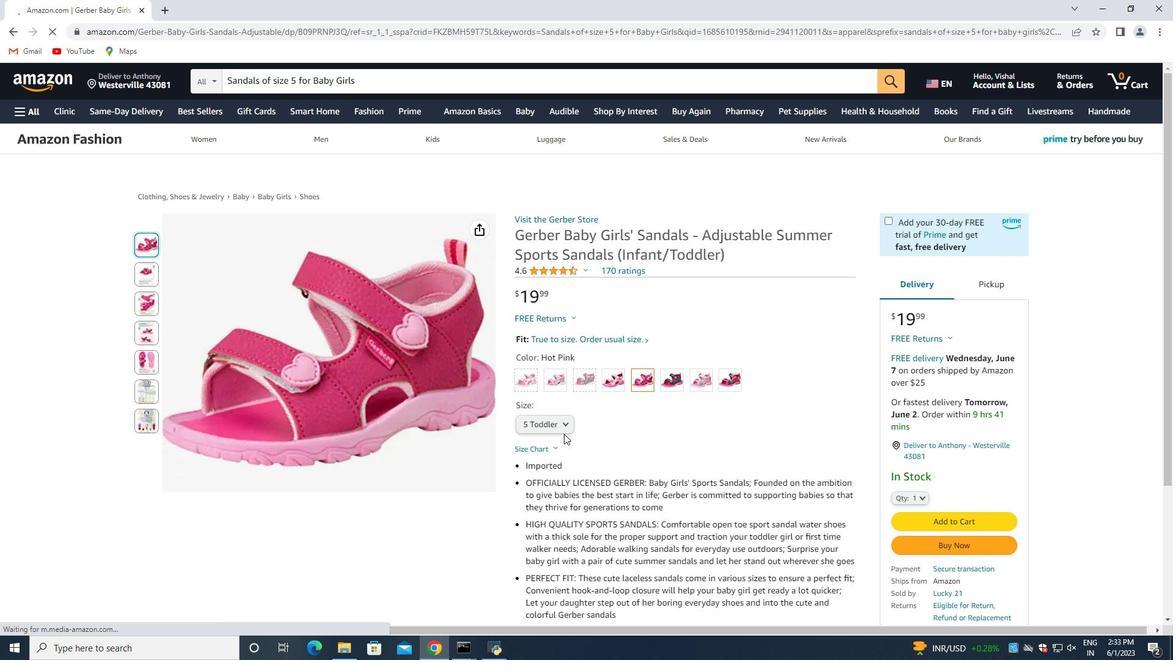 
Action: Mouse pressed left at (564, 426)
Screenshot: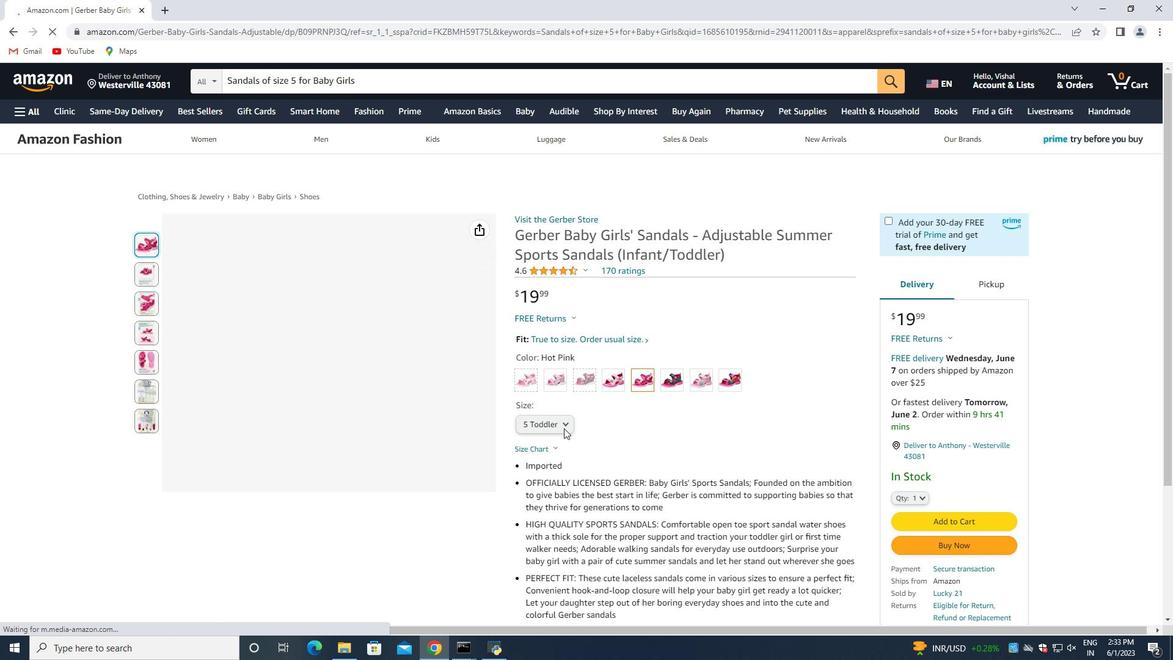
Action: Mouse moved to (633, 427)
Screenshot: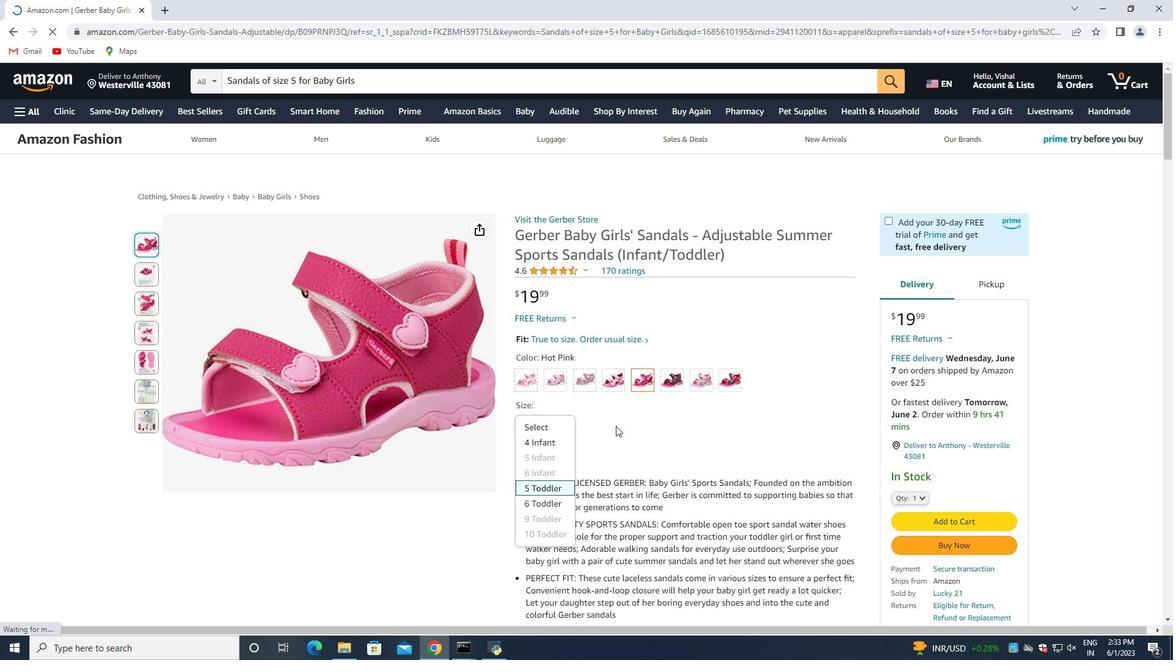 
Action: Mouse pressed left at (633, 427)
Screenshot: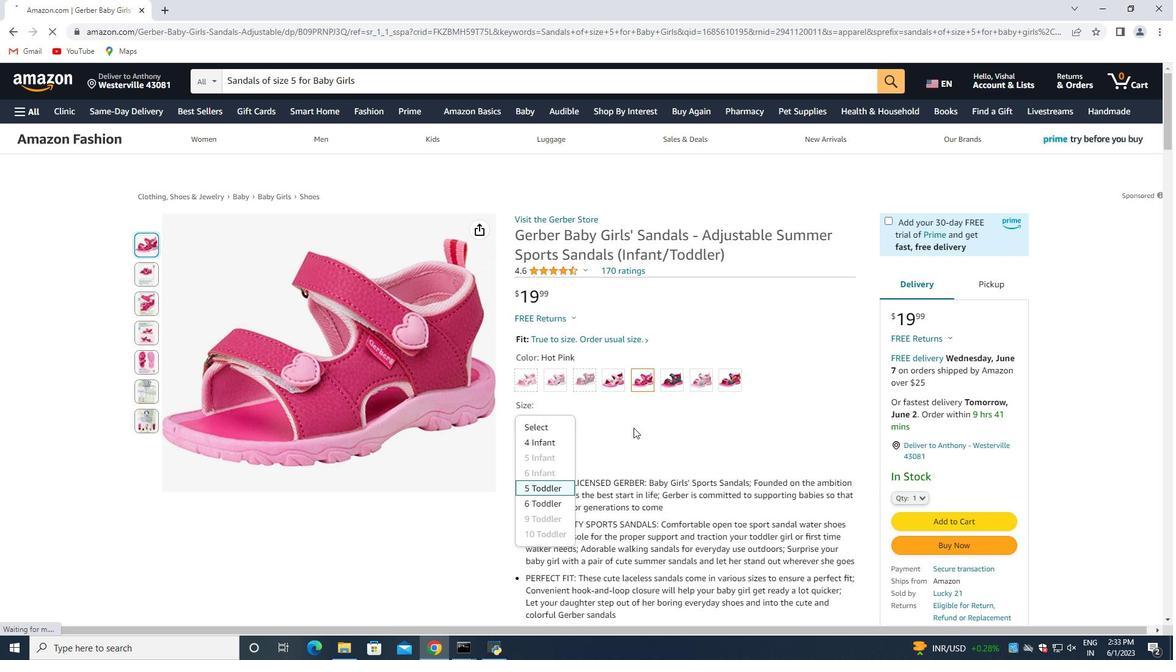 
Action: Mouse moved to (18, 31)
Screenshot: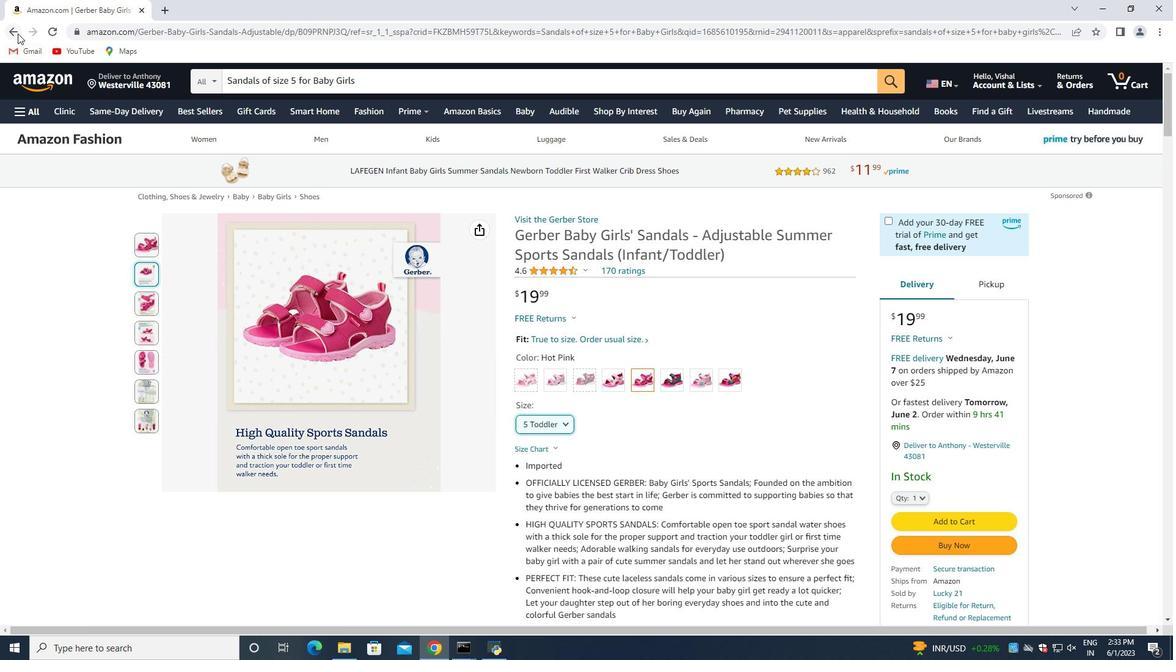 
Action: Mouse pressed left at (18, 31)
Screenshot: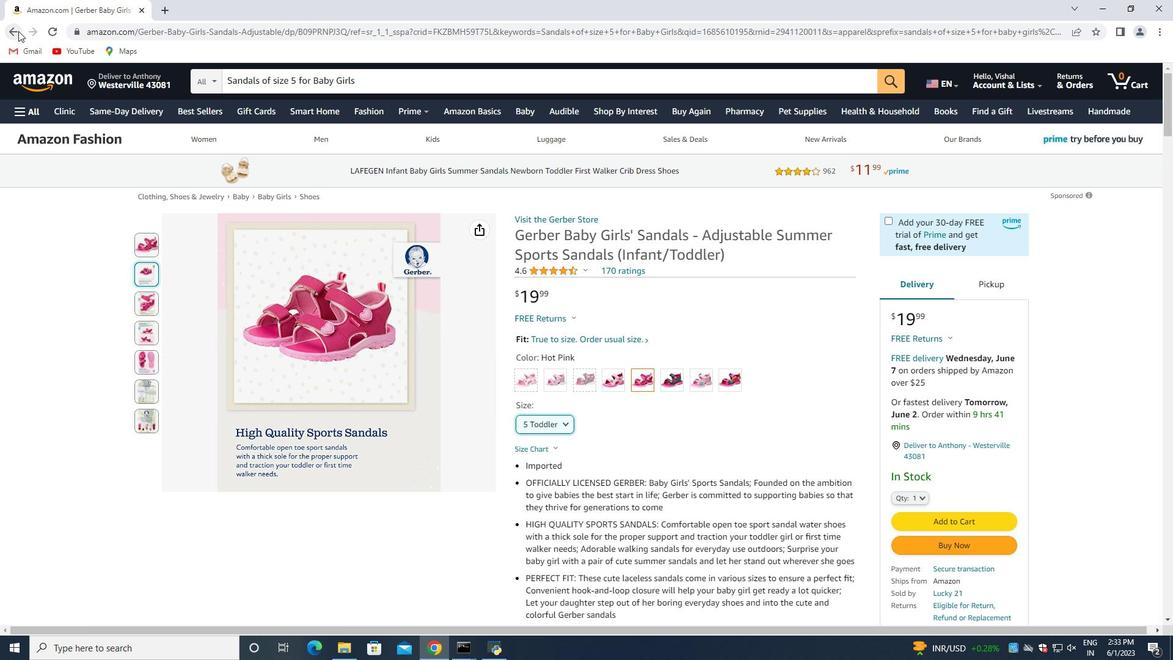 
Action: Mouse moved to (567, 366)
Screenshot: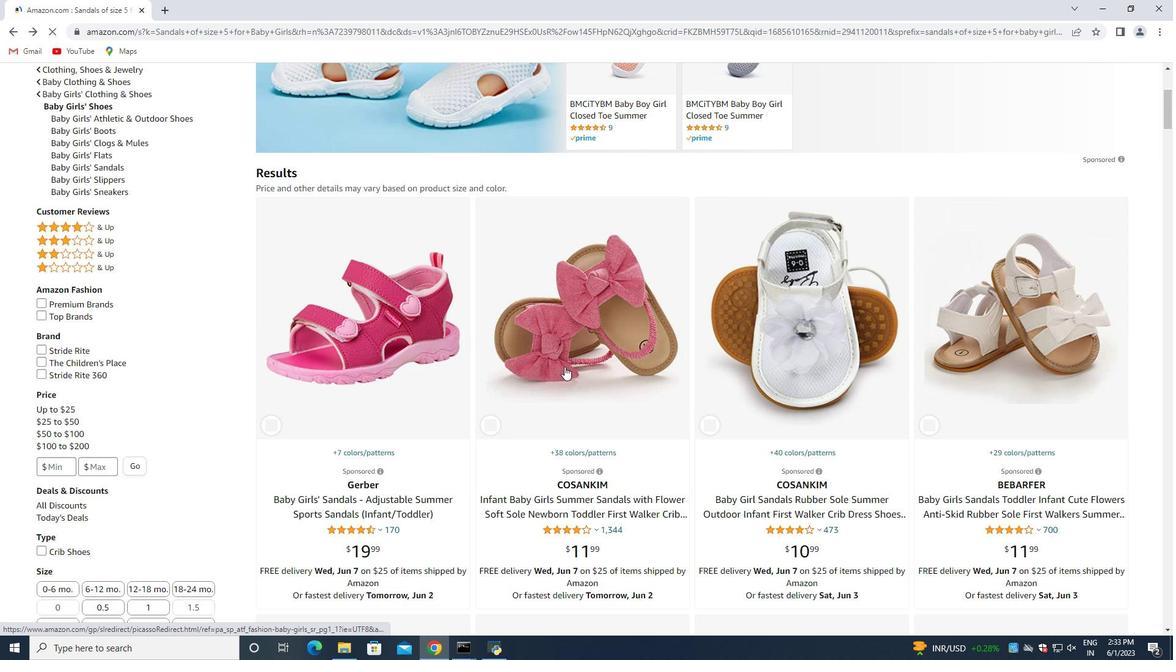 
Action: Mouse scrolled (565, 366) with delta (0, 0)
Screenshot: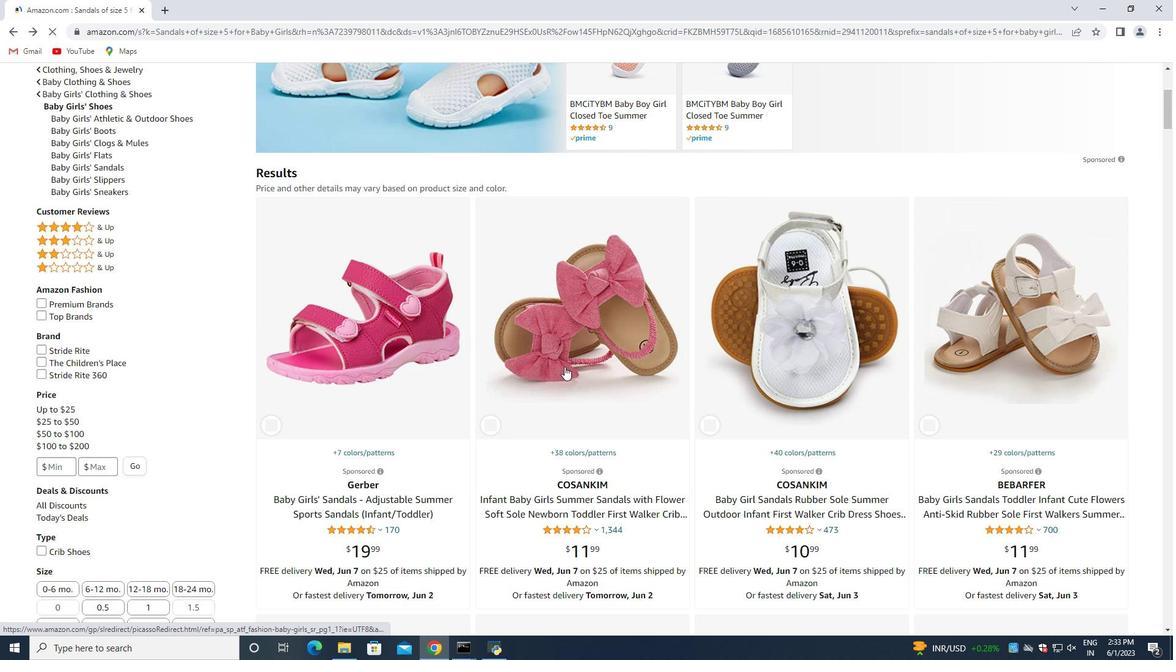 
Action: Mouse moved to (612, 349)
Screenshot: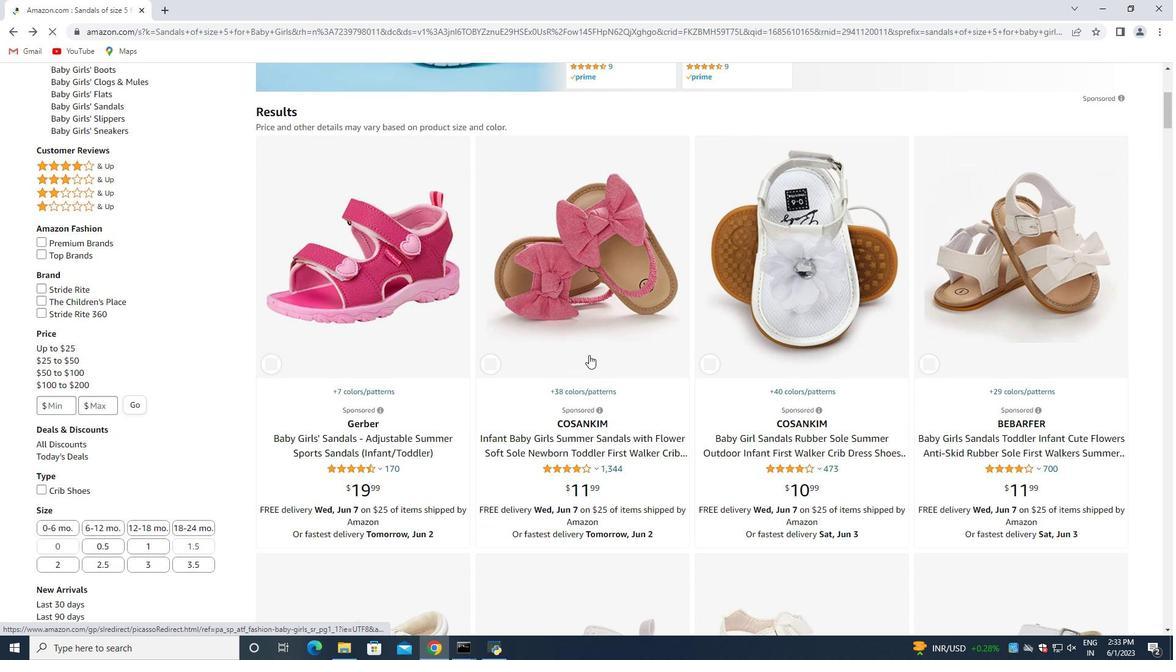 
Action: Mouse scrolled (612, 348) with delta (0, 0)
Screenshot: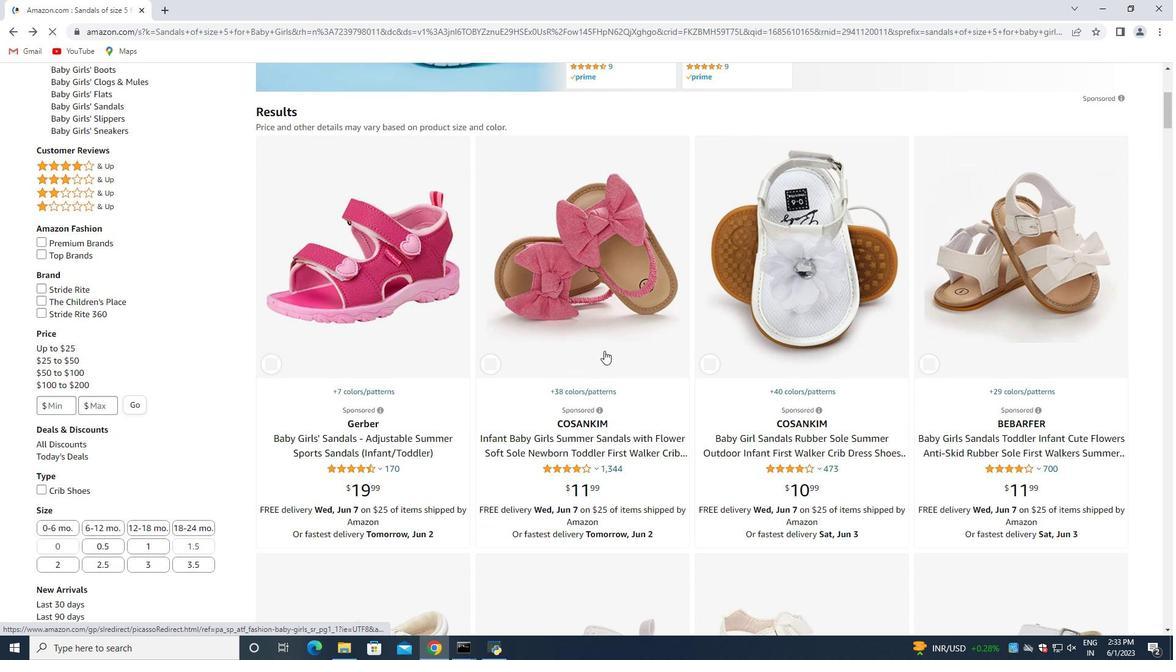 
Action: Mouse scrolled (612, 348) with delta (0, 0)
Screenshot: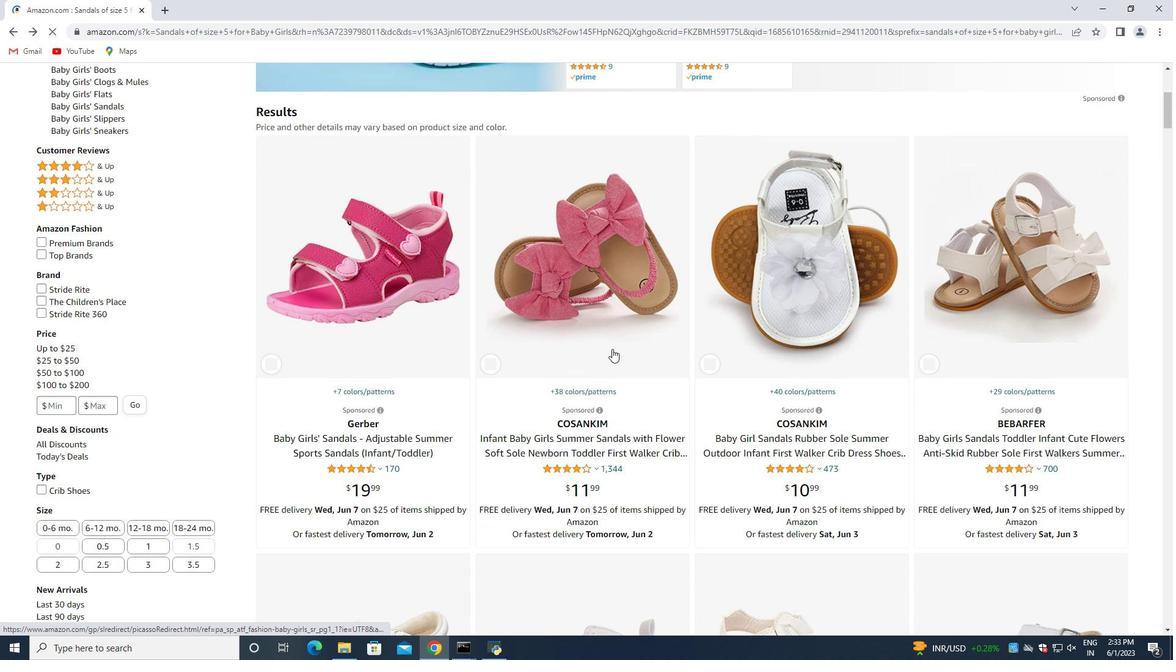 
Action: Mouse moved to (613, 348)
Screenshot: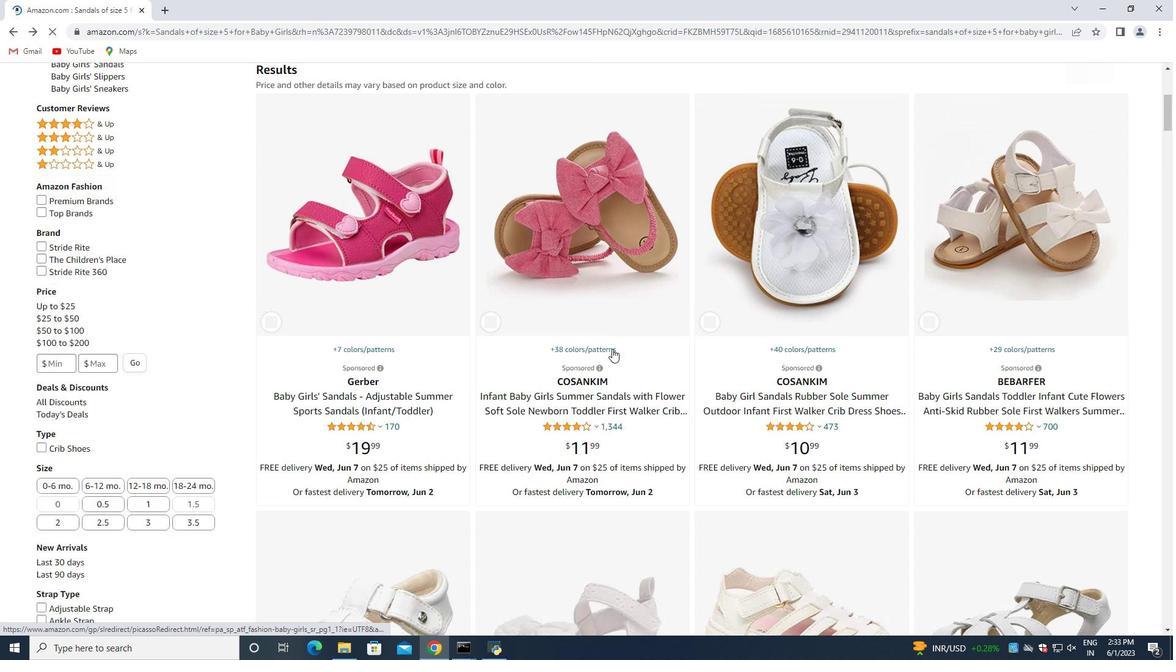 
Action: Mouse scrolled (613, 347) with delta (0, 0)
Screenshot: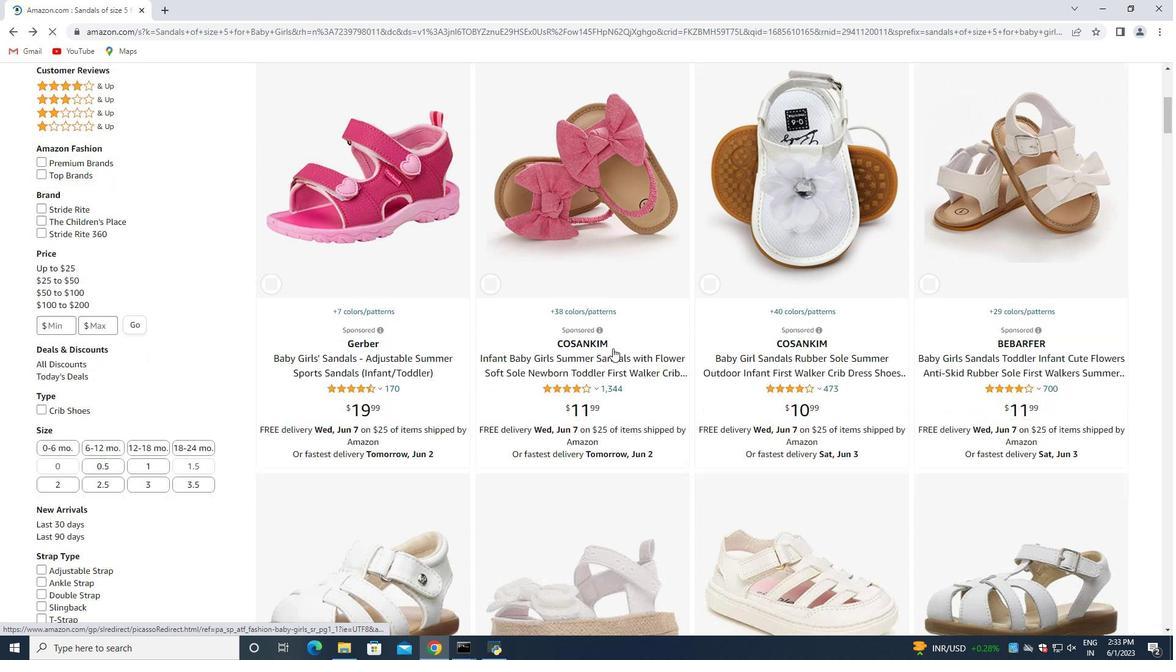 
Action: Mouse scrolled (613, 347) with delta (0, 0)
Screenshot: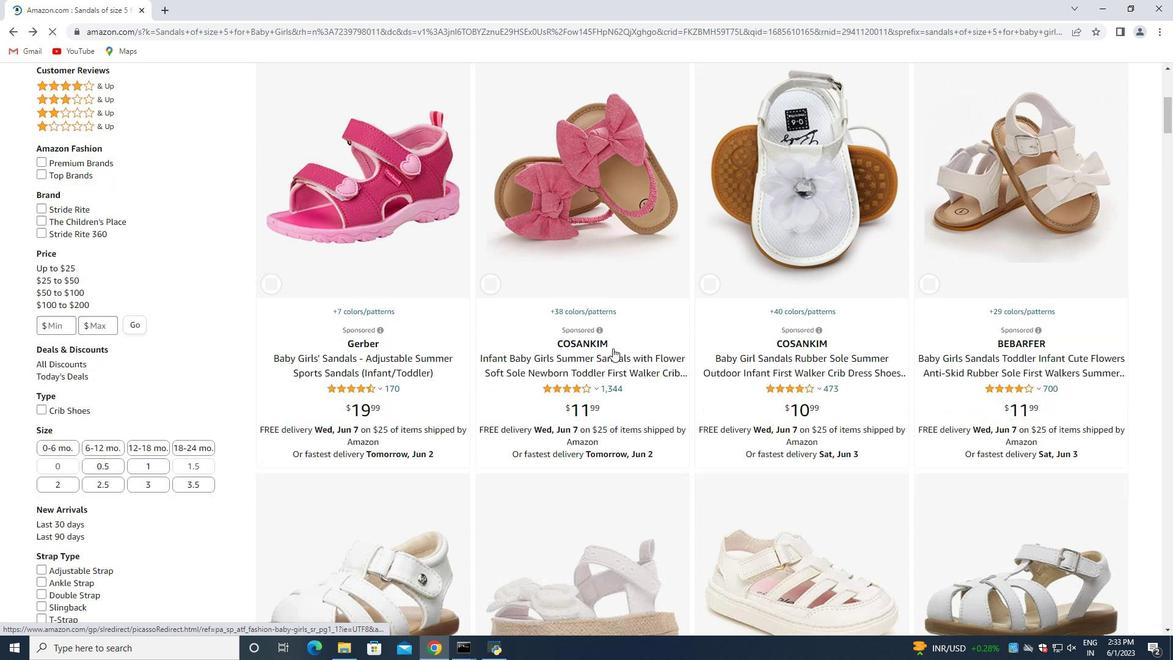
Action: Mouse moved to (613, 348)
Screenshot: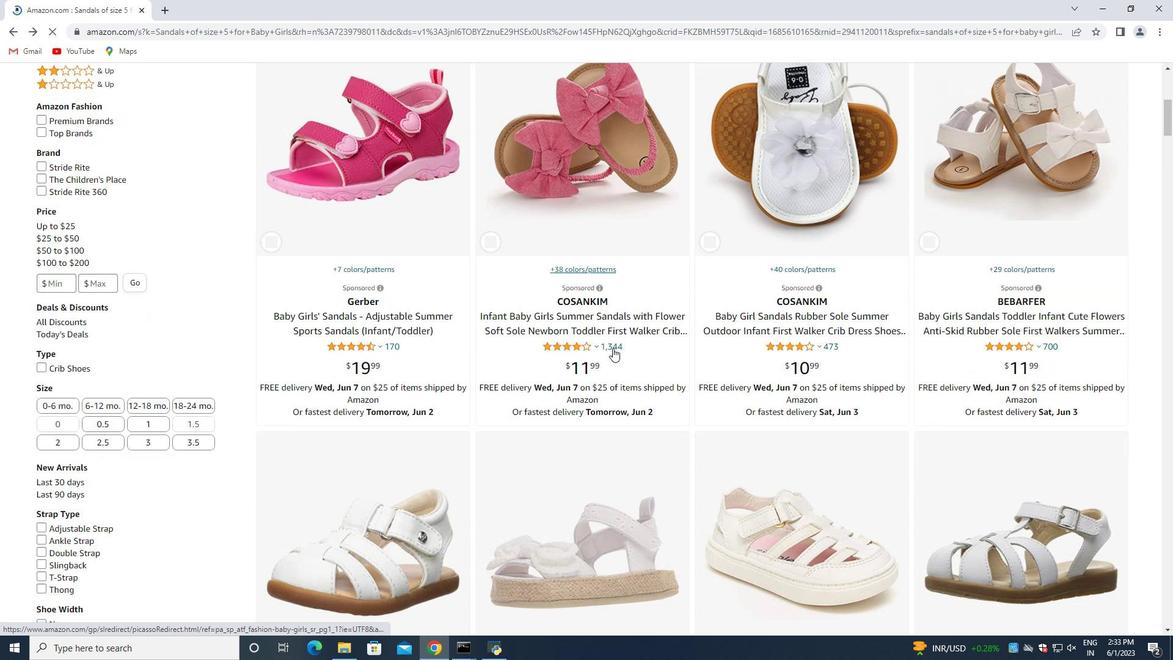 
Action: Mouse scrolled (613, 347) with delta (0, 0)
Screenshot: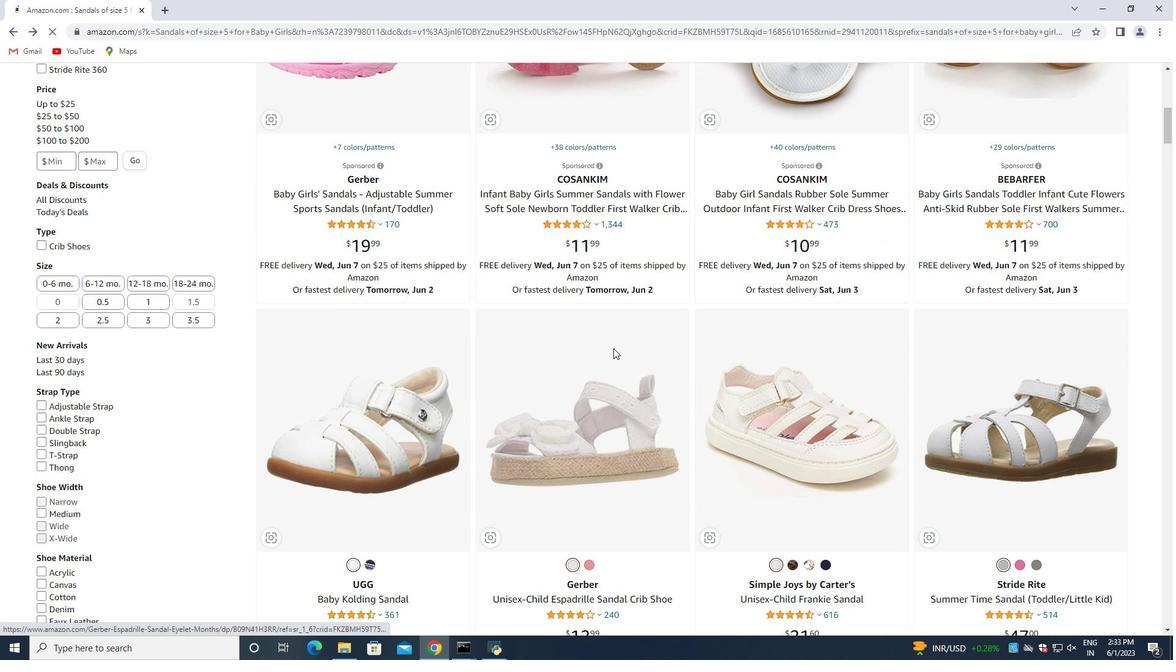 
Action: Mouse scrolled (613, 347) with delta (0, 0)
Screenshot: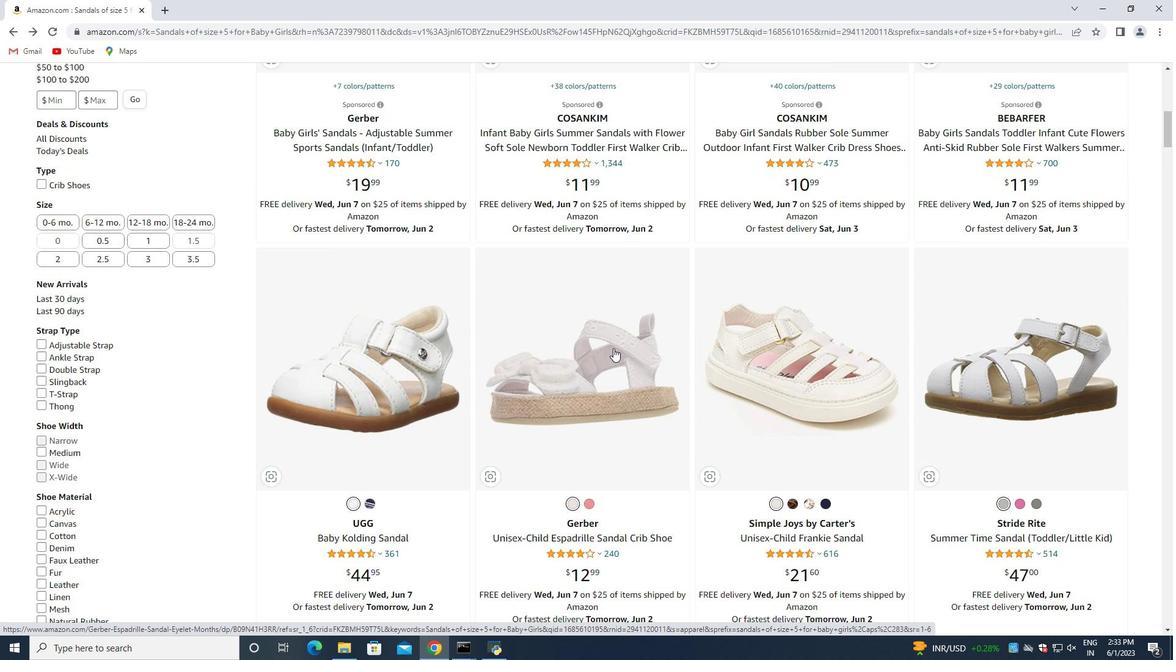 
Action: Mouse moved to (613, 349)
Screenshot: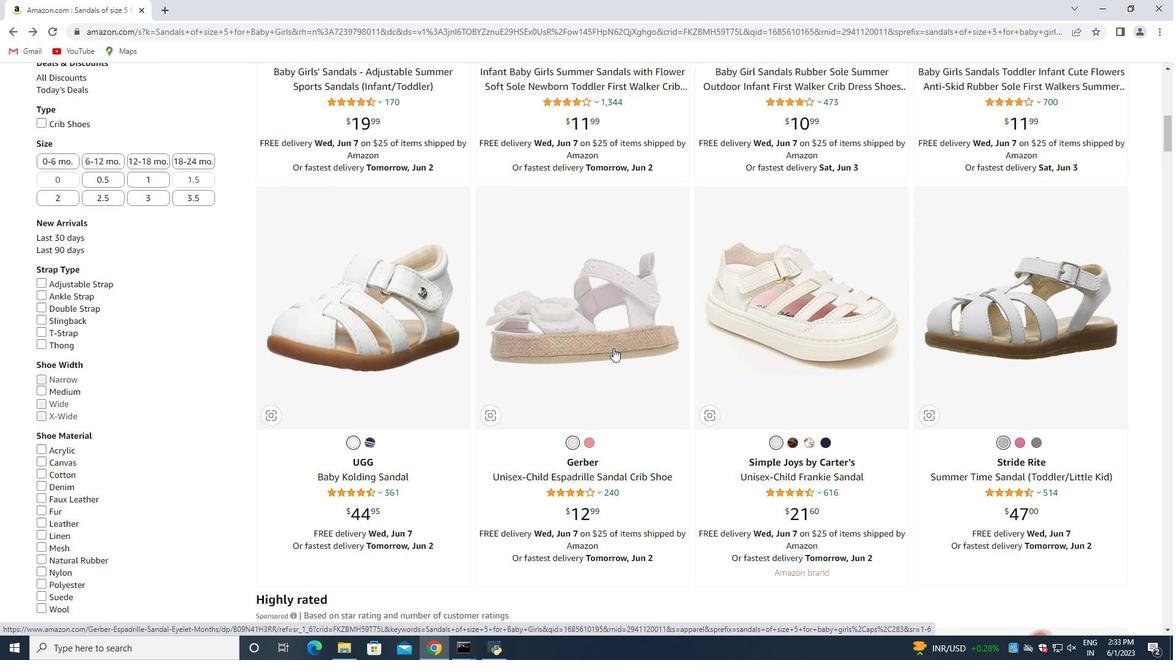 
Action: Mouse scrolled (613, 348) with delta (0, 0)
Screenshot: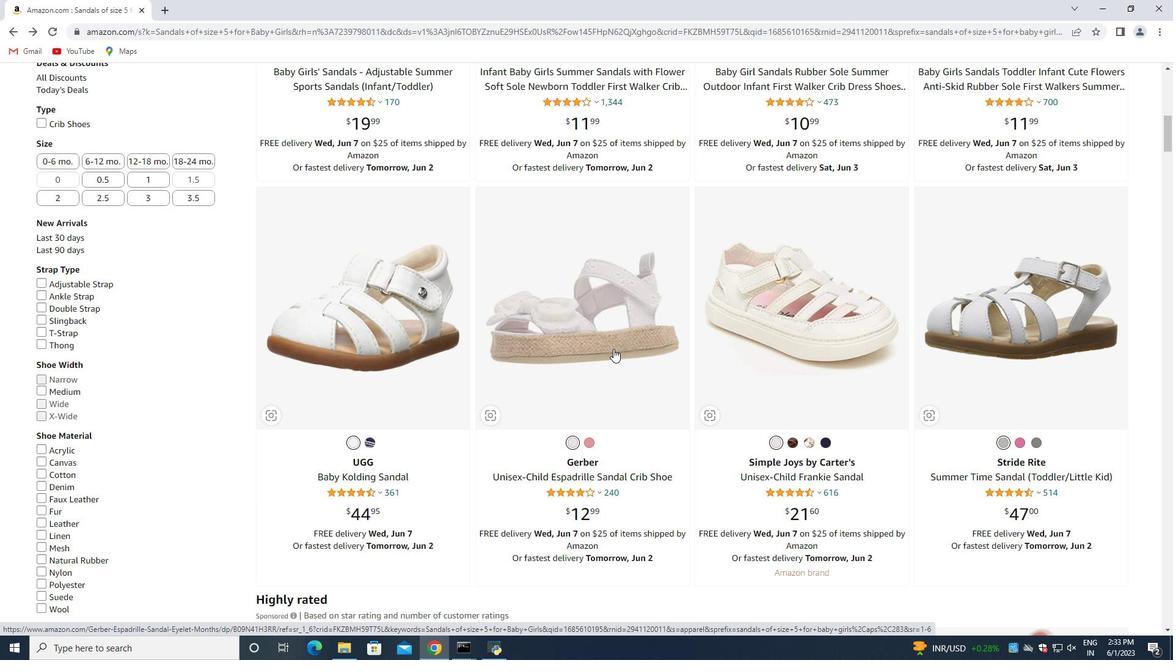 
Action: Mouse scrolled (613, 348) with delta (0, 0)
Screenshot: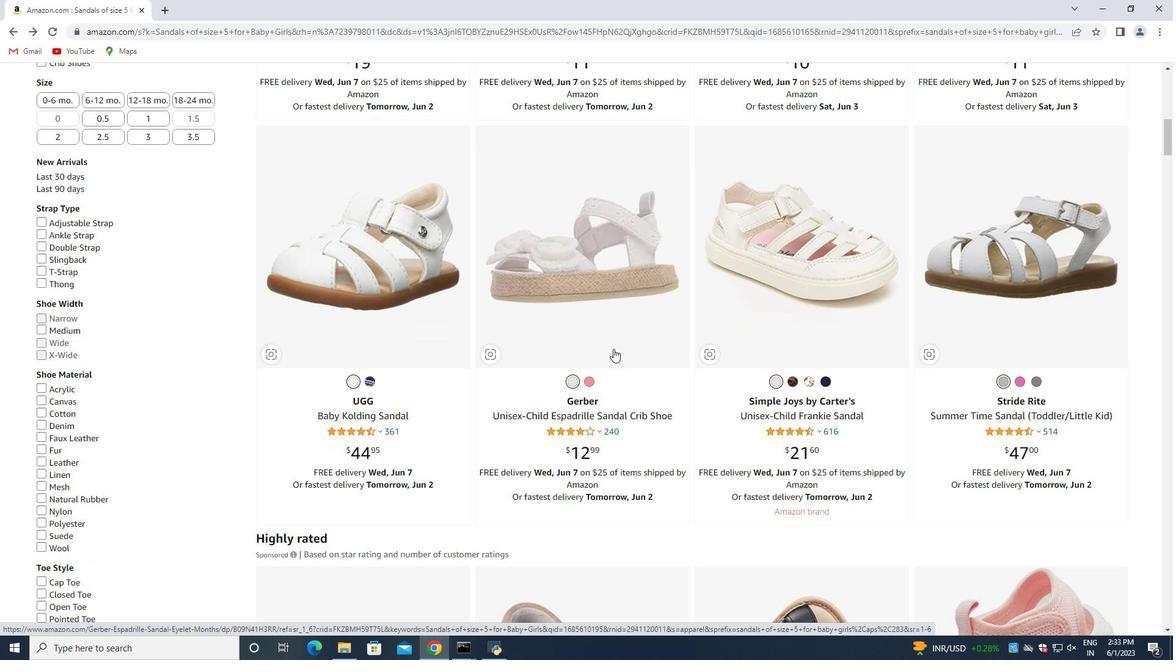 
Action: Mouse scrolled (613, 348) with delta (0, 0)
Screenshot: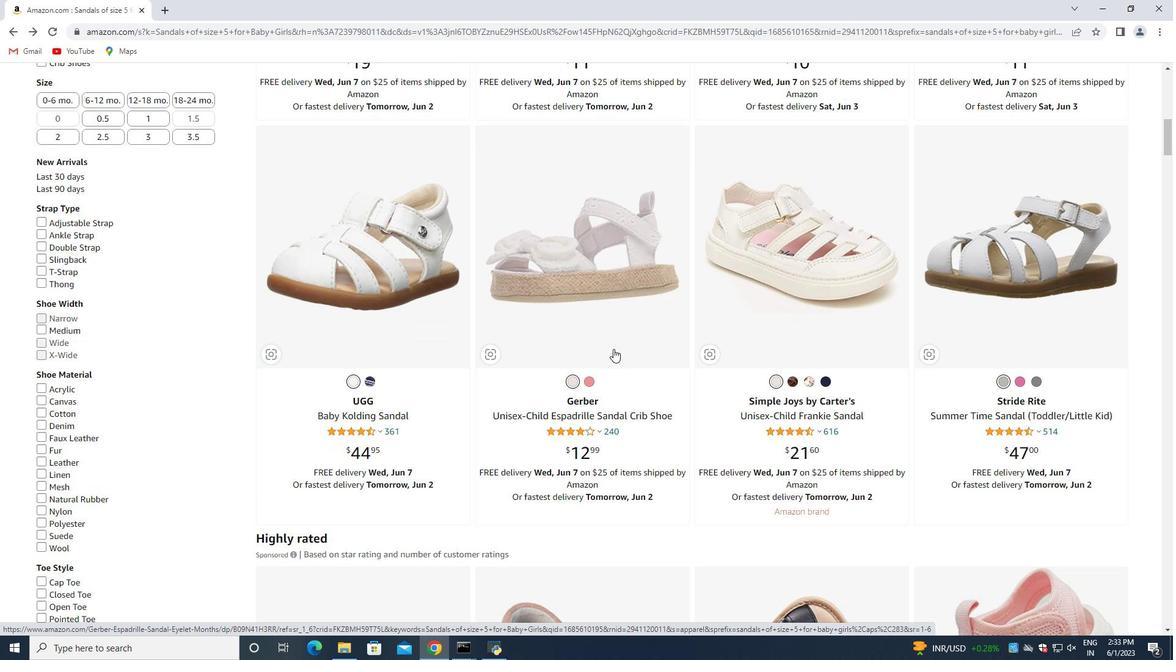 
Action: Mouse scrolled (613, 348) with delta (0, 0)
Screenshot: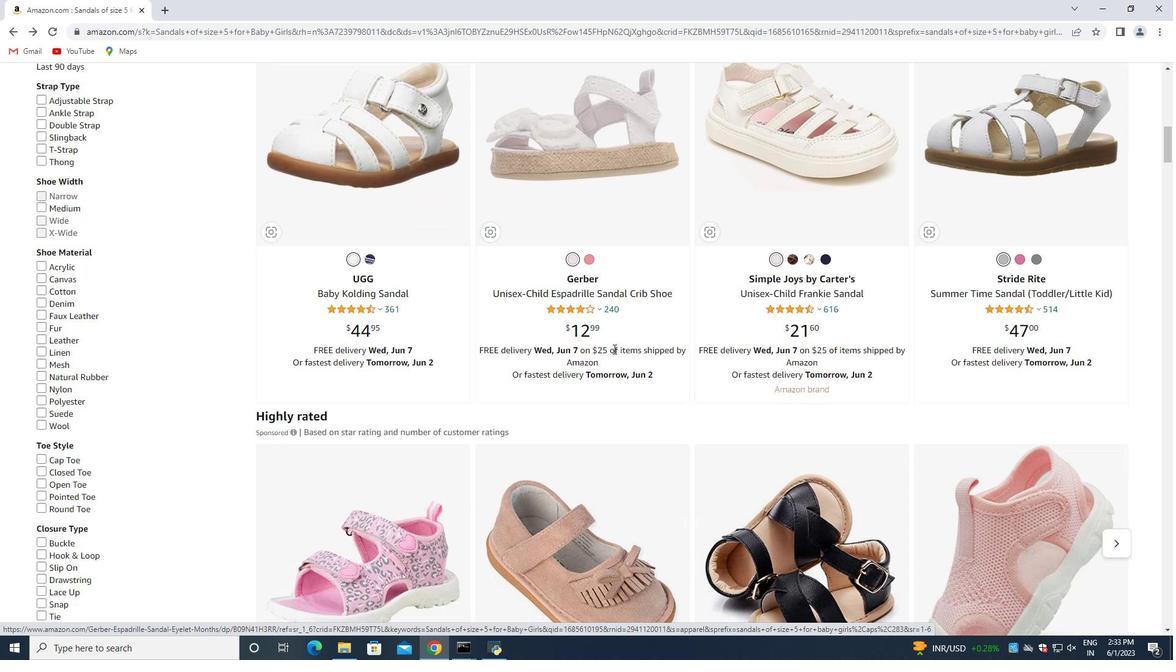 
Action: Mouse scrolled (613, 348) with delta (0, 0)
Screenshot: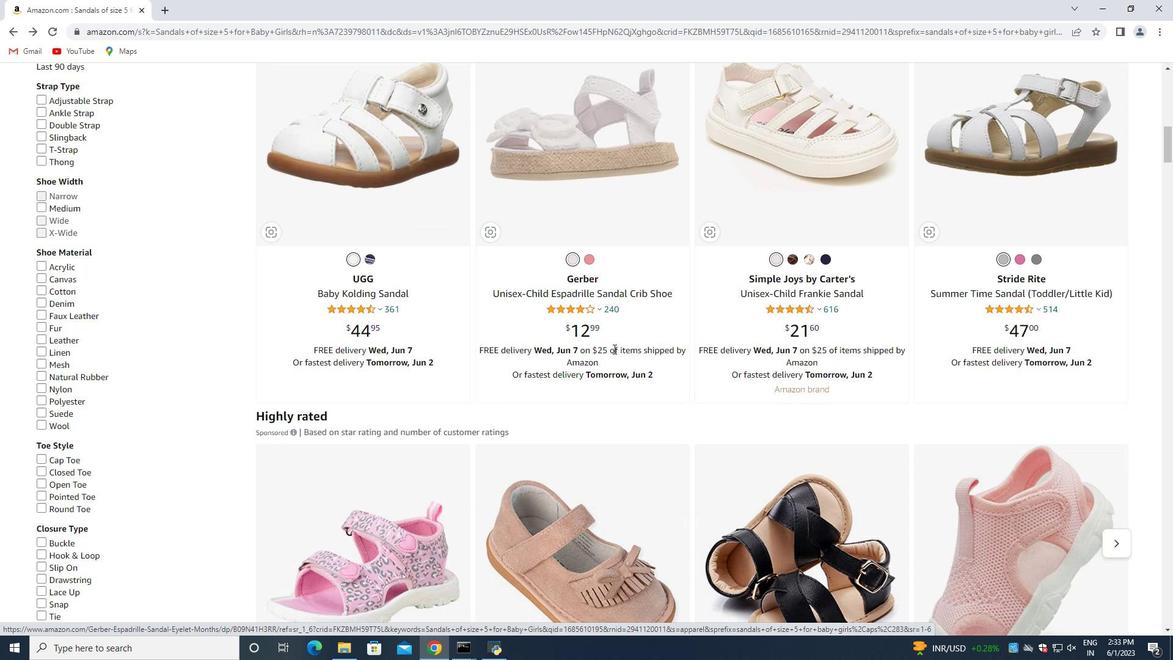 
Action: Mouse moved to (613, 349)
Screenshot: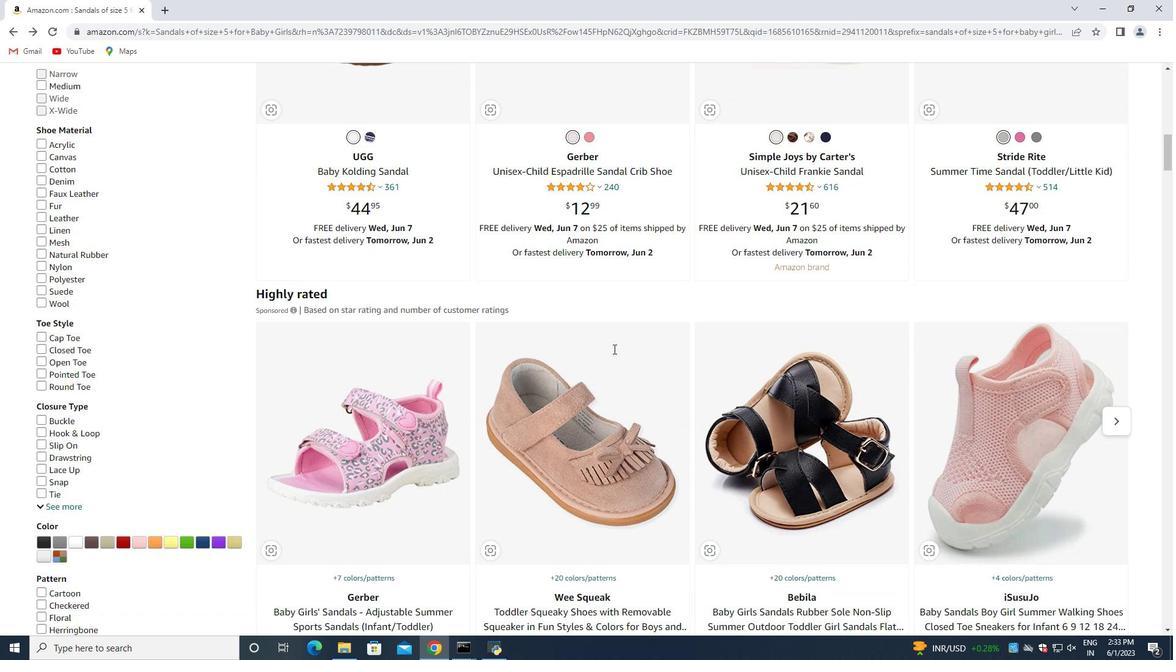 
Action: Mouse scrolled (613, 349) with delta (0, 0)
Screenshot: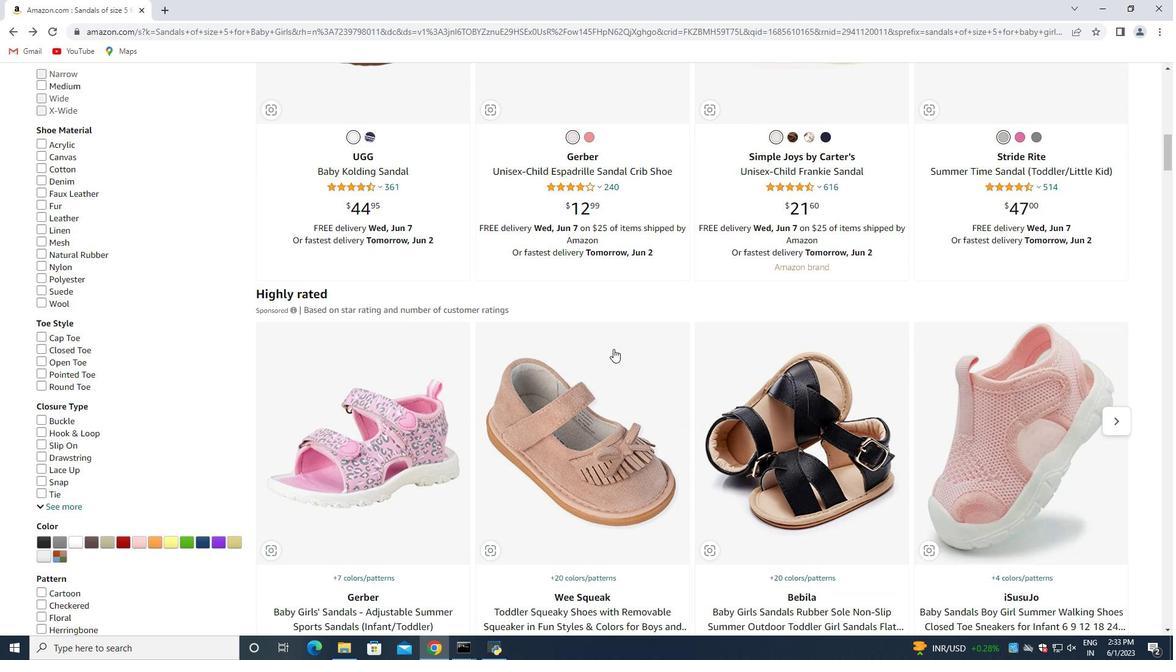 
Action: Mouse scrolled (613, 349) with delta (0, 0)
Screenshot: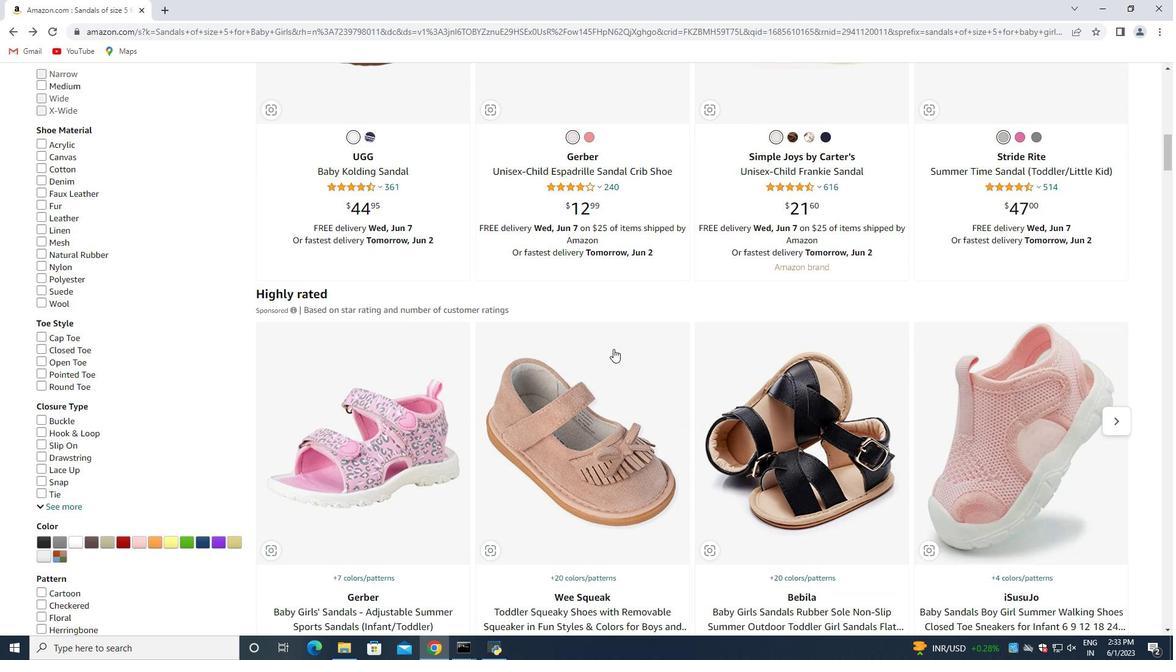 
Action: Mouse scrolled (613, 349) with delta (0, 0)
Screenshot: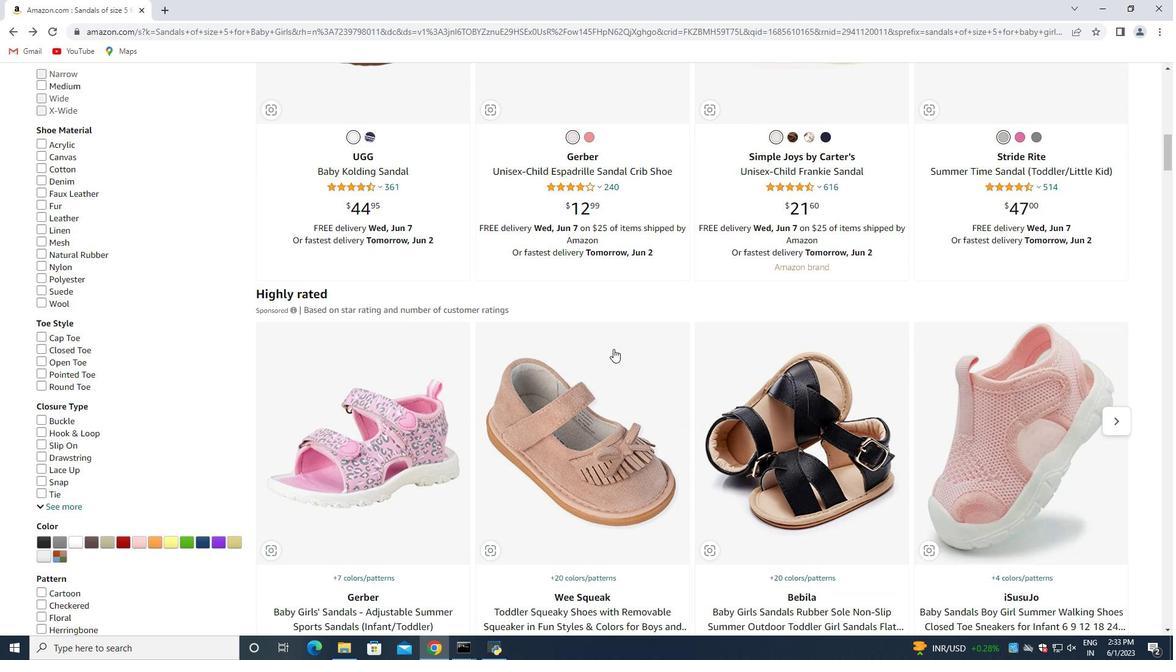 
Action: Mouse moved to (799, 327)
Screenshot: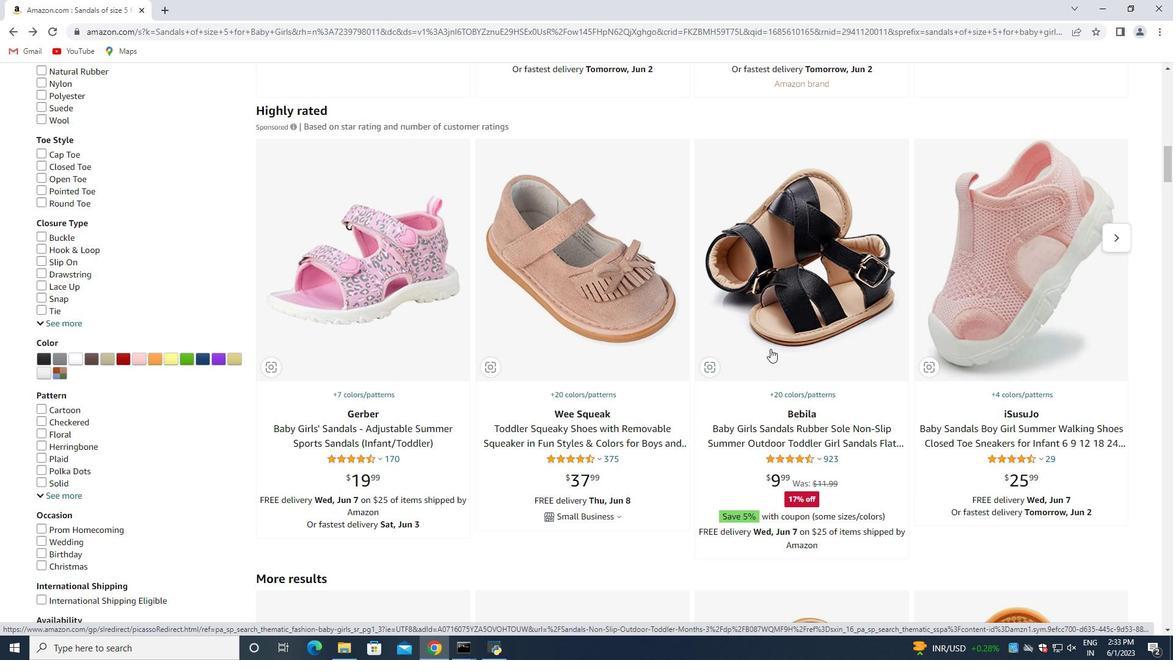 
Action: Mouse pressed left at (799, 327)
Screenshot: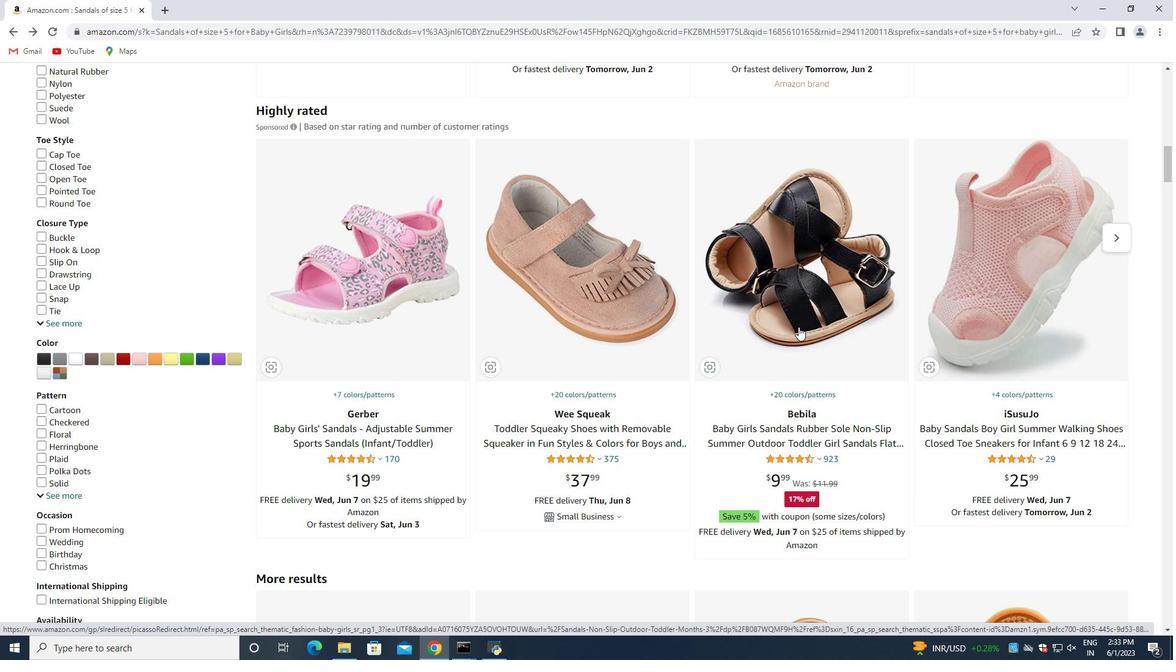
Action: Mouse moved to (692, 481)
Screenshot: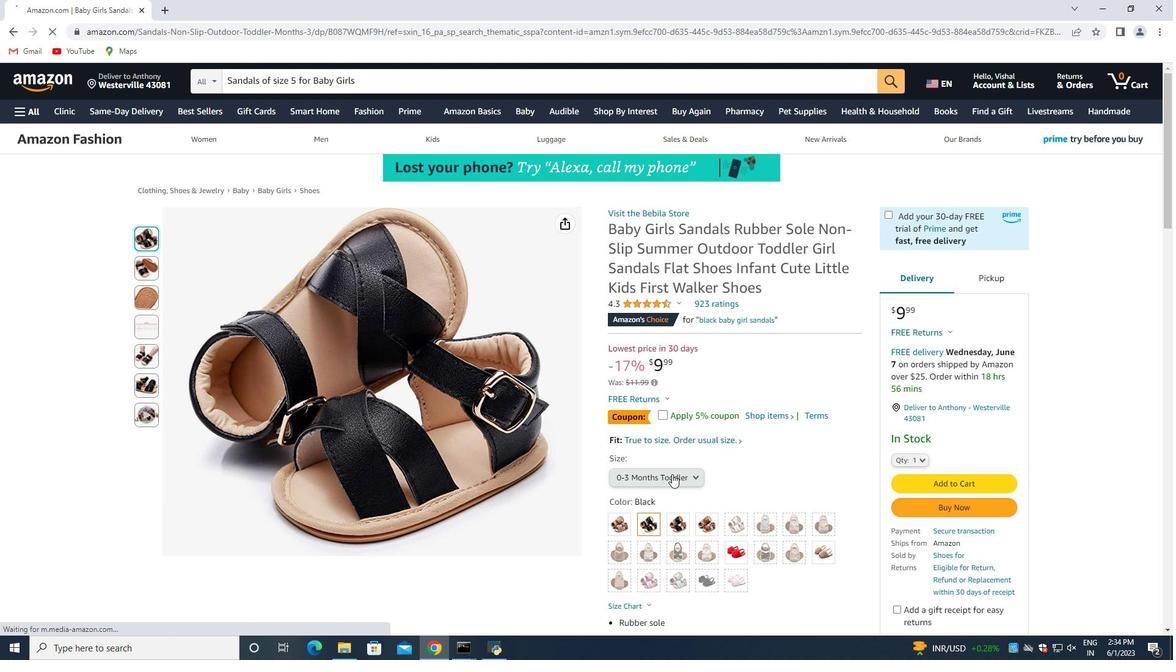 
Action: Mouse pressed left at (692, 481)
Screenshot: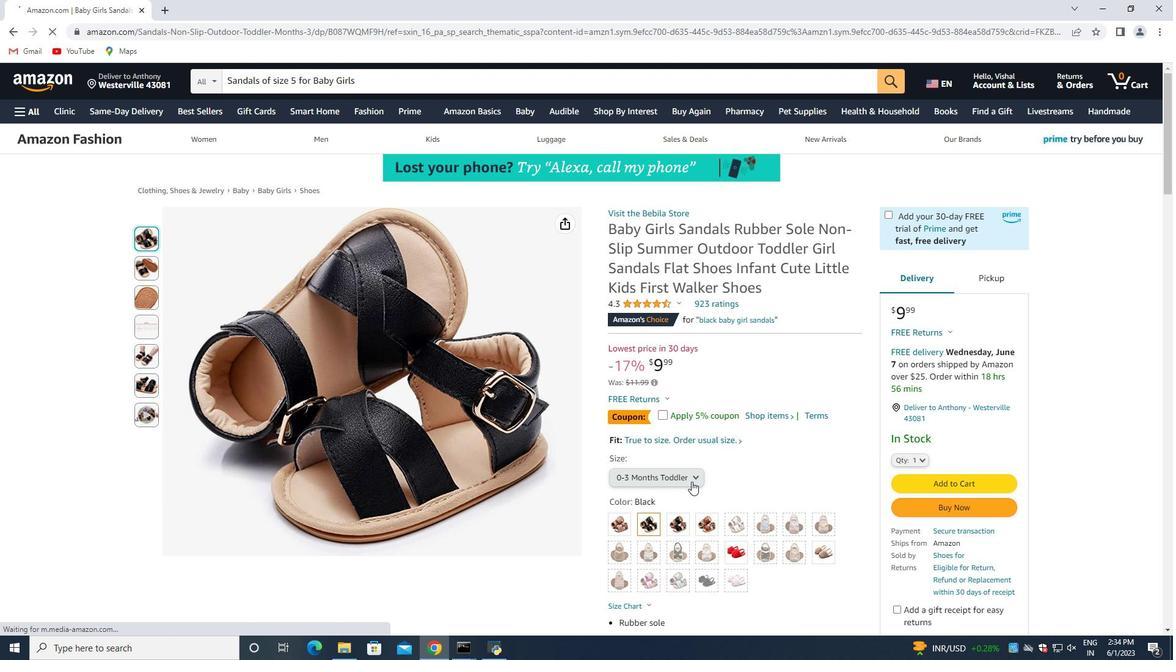 
Action: Mouse moved to (748, 476)
Screenshot: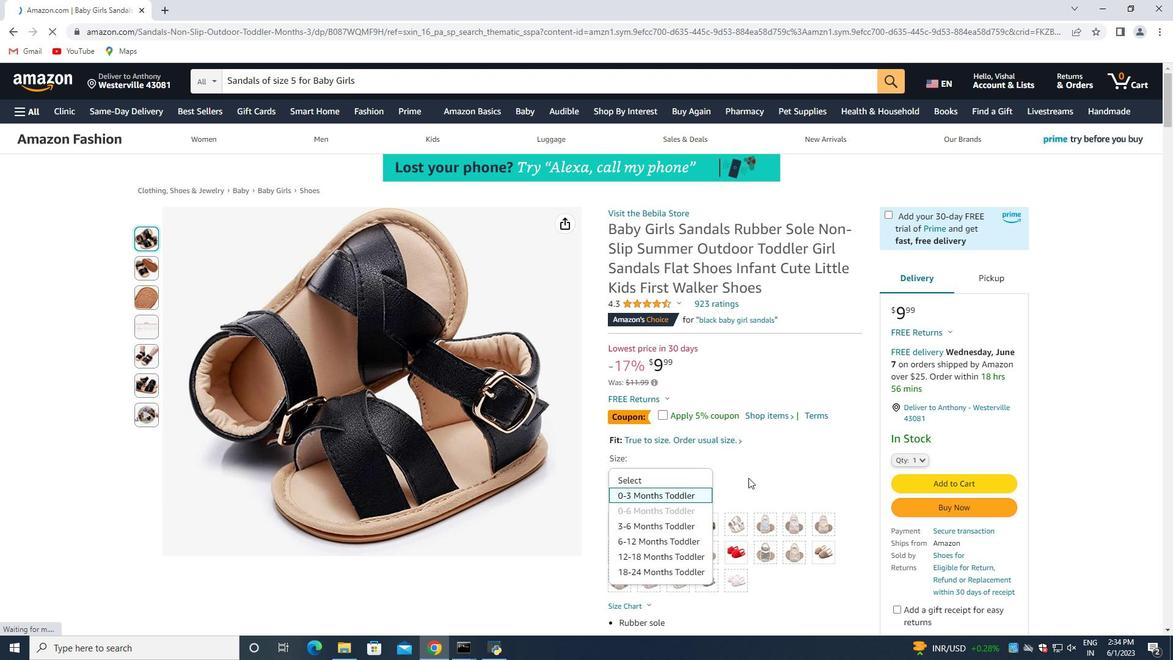 
Action: Mouse pressed left at (748, 476)
Screenshot: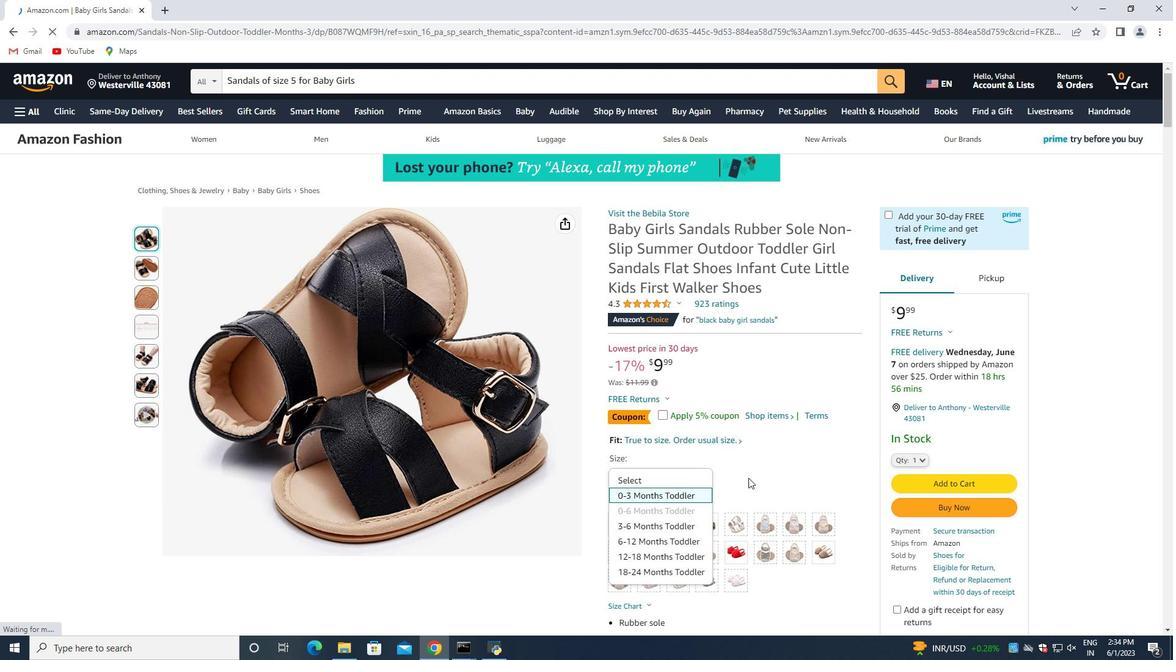 
Action: Mouse moved to (14, 34)
Screenshot: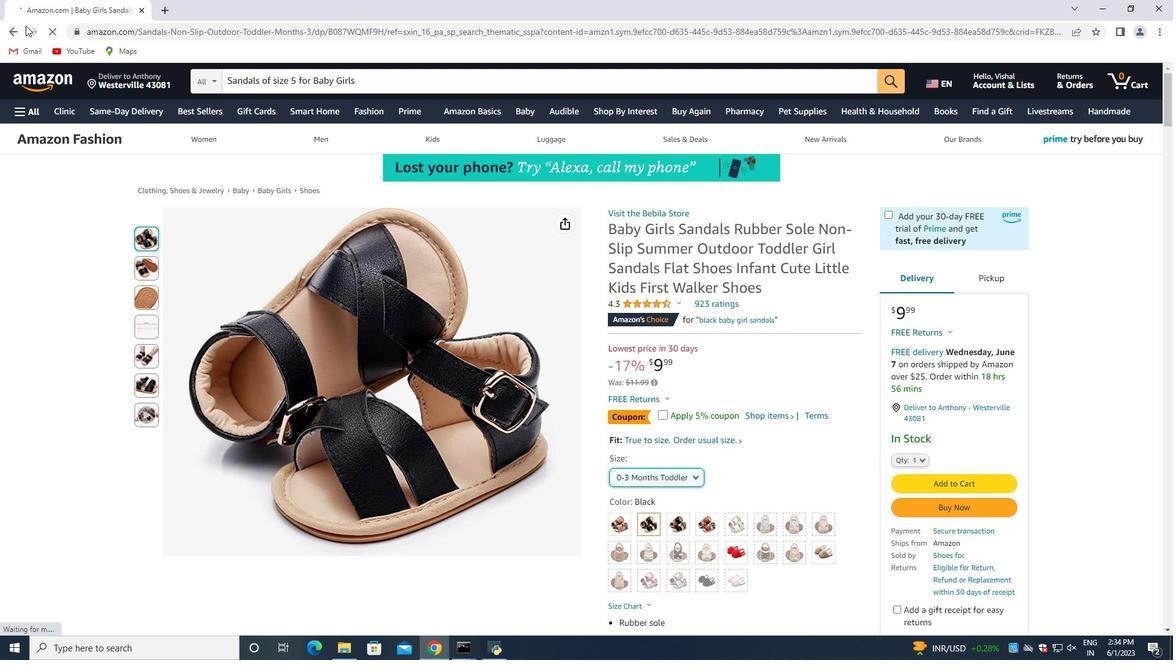 
Action: Mouse pressed left at (14, 34)
Screenshot: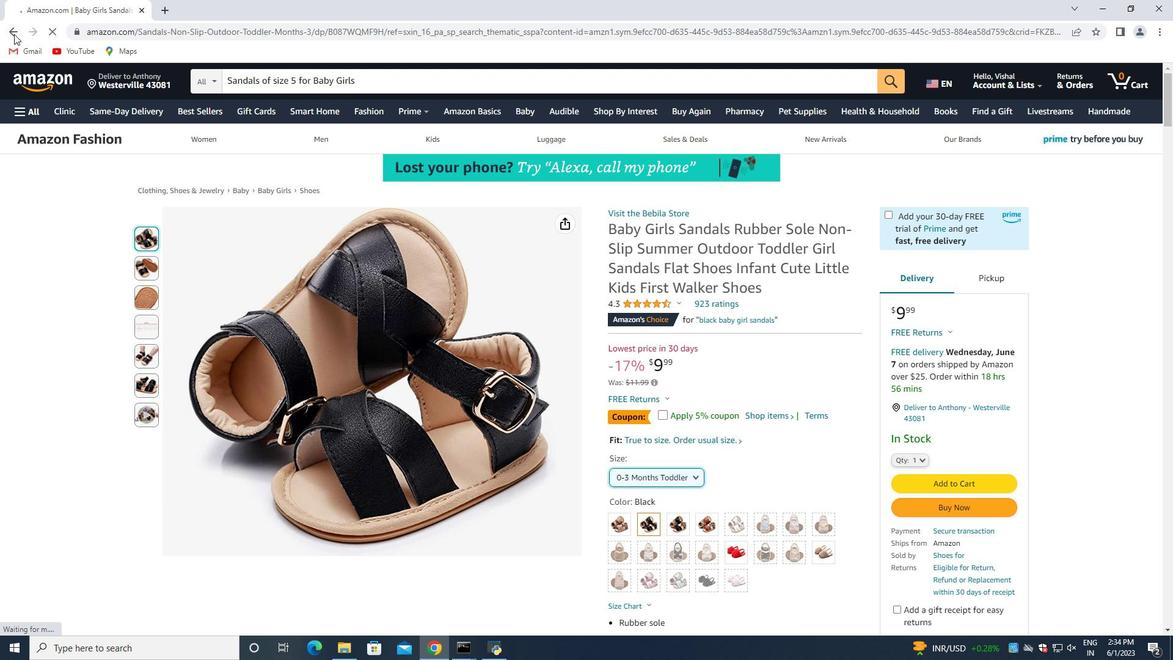 
Action: Mouse moved to (491, 239)
Screenshot: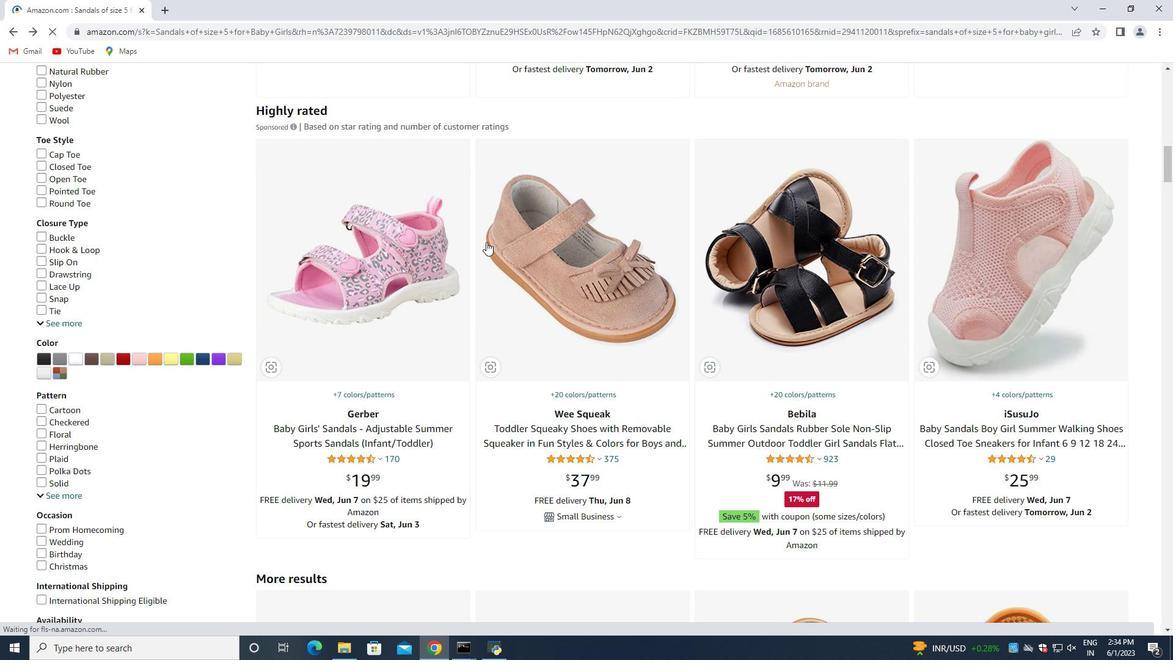 
Action: Mouse scrolled (491, 239) with delta (0, 0)
Screenshot: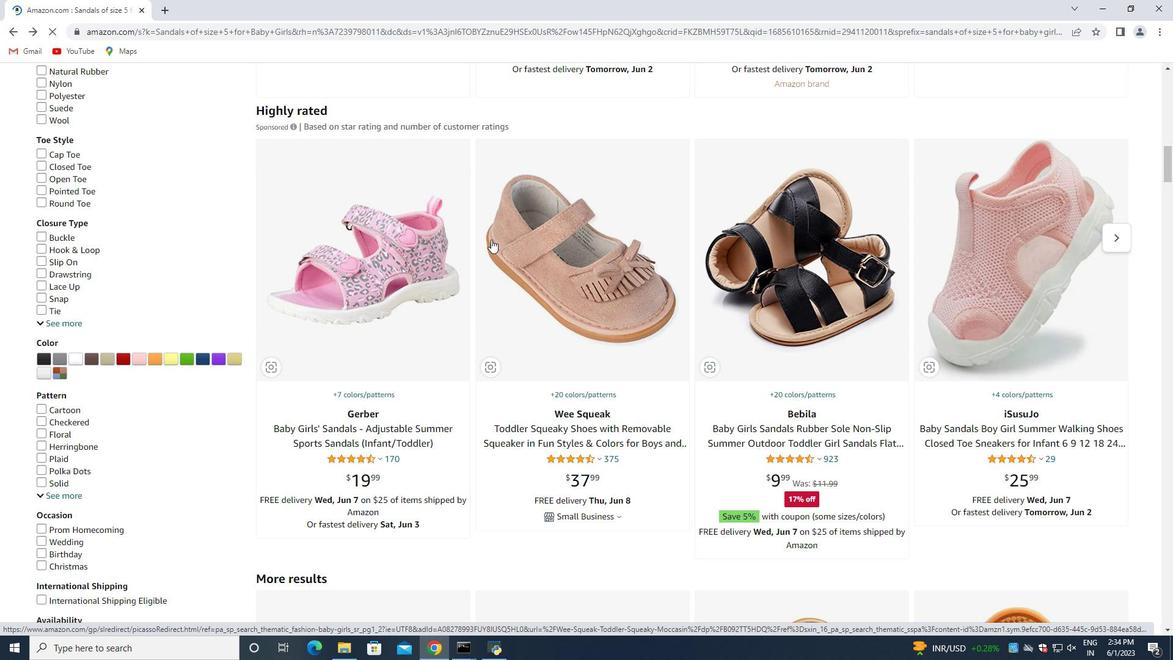 
Action: Mouse scrolled (491, 239) with delta (0, 0)
Screenshot: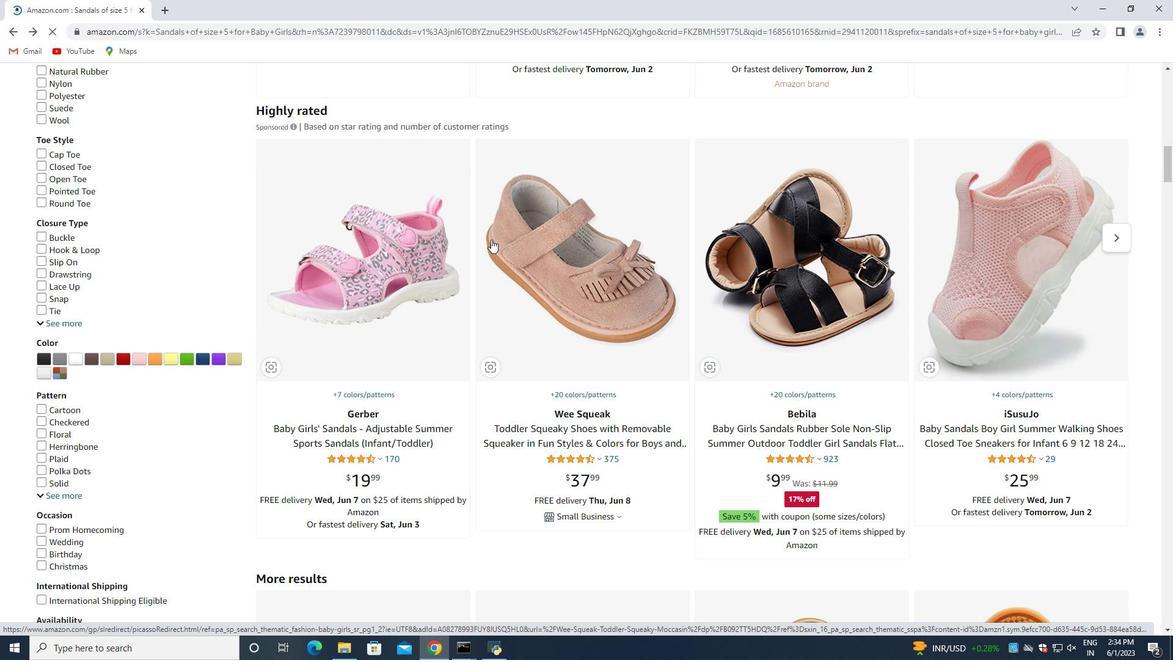 
Action: Mouse scrolled (491, 239) with delta (0, 0)
Screenshot: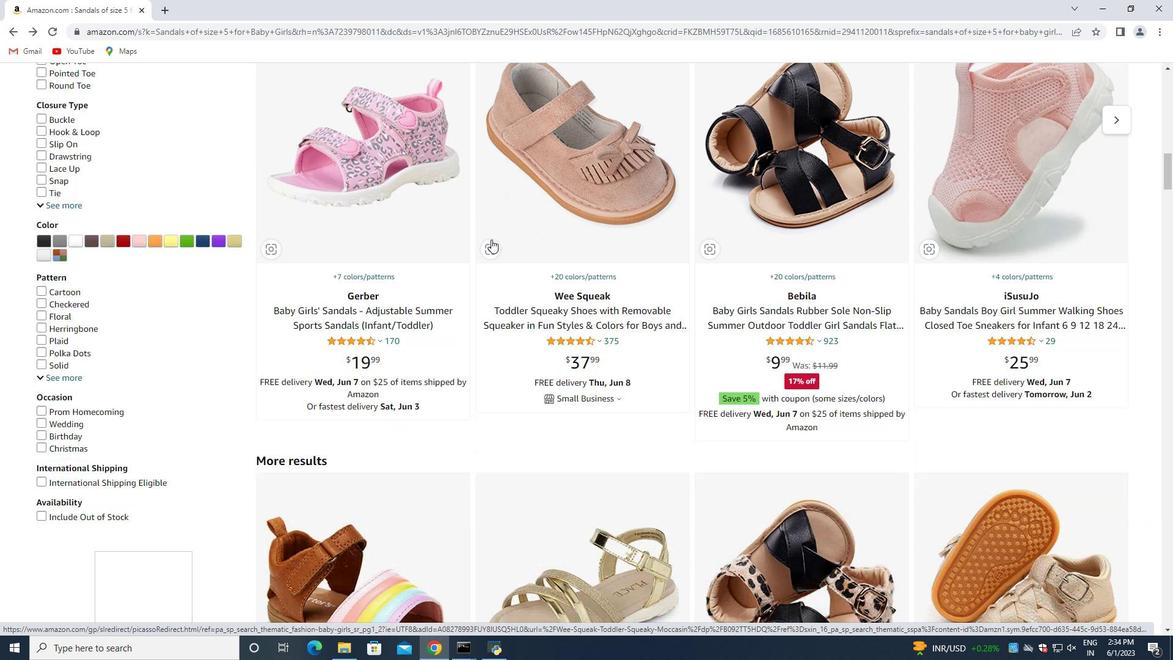 
Action: Mouse scrolled (491, 239) with delta (0, 0)
Screenshot: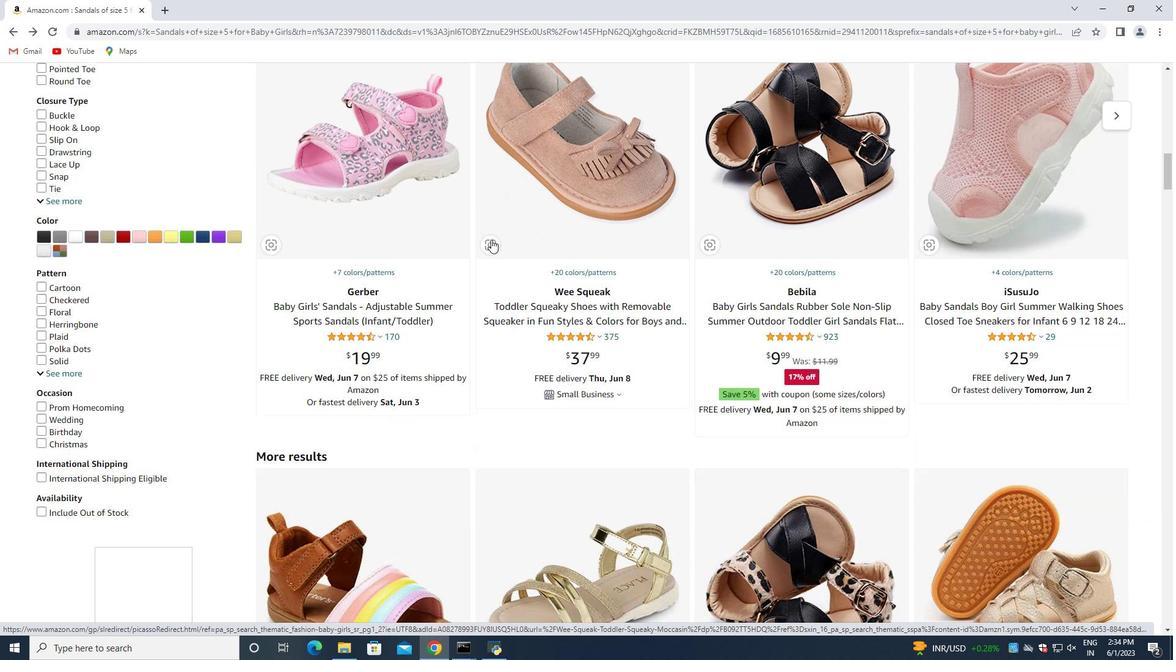 
Action: Mouse scrolled (491, 239) with delta (0, 0)
Screenshot: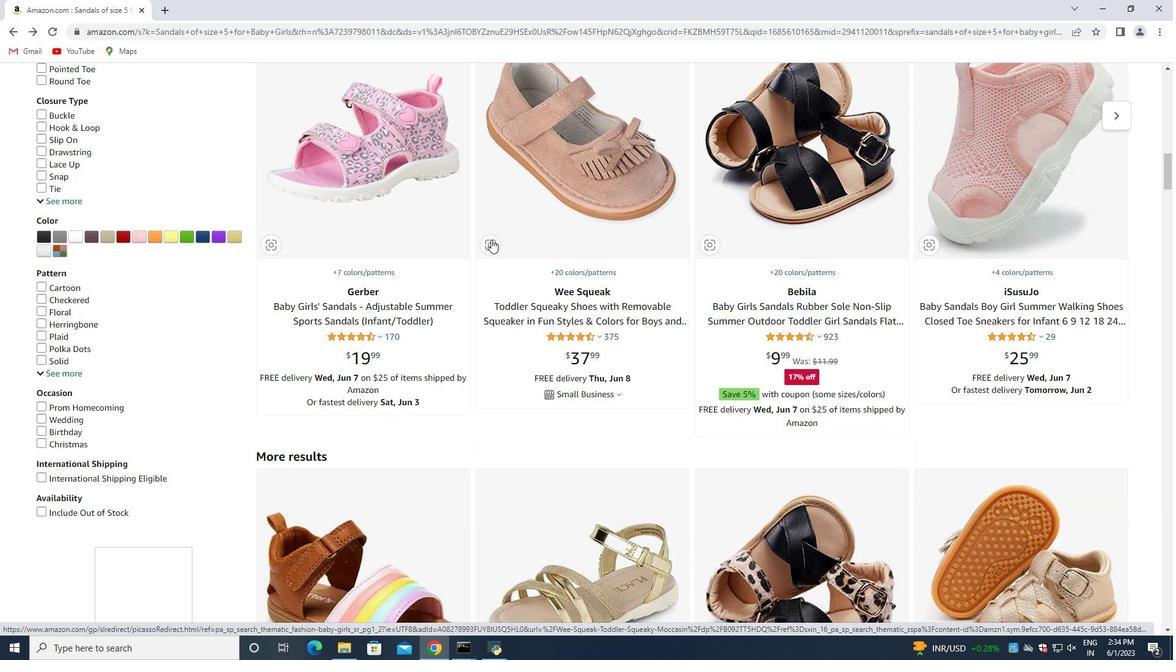 
Action: Mouse moved to (491, 238)
Screenshot: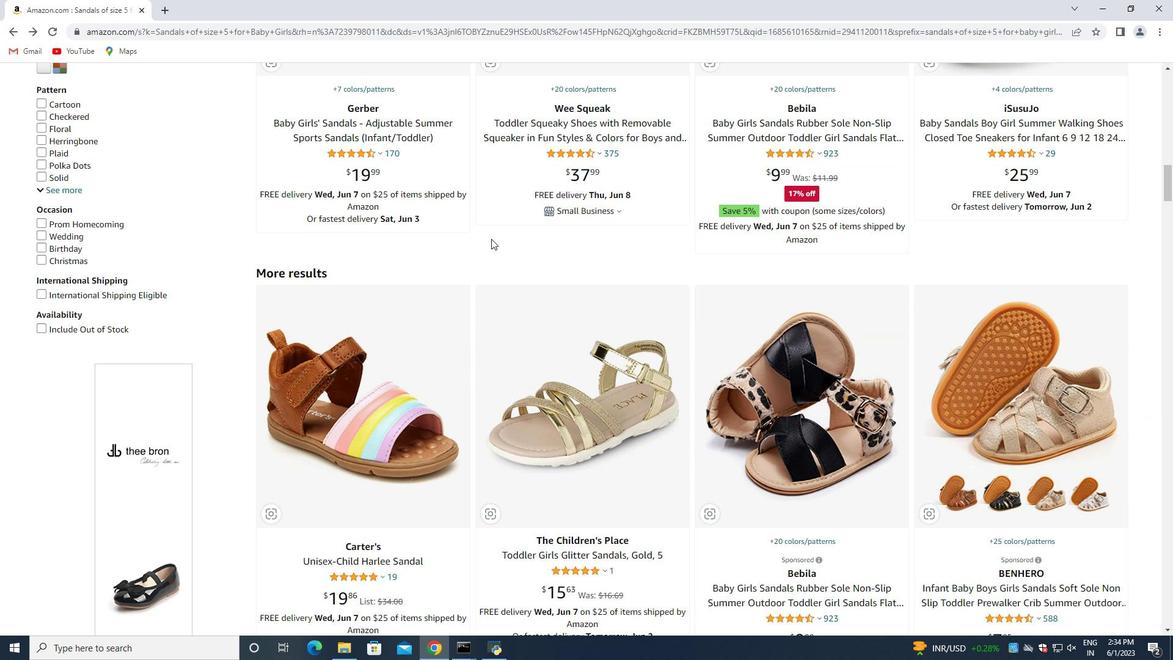 
Action: Mouse scrolled (491, 237) with delta (0, 0)
Screenshot: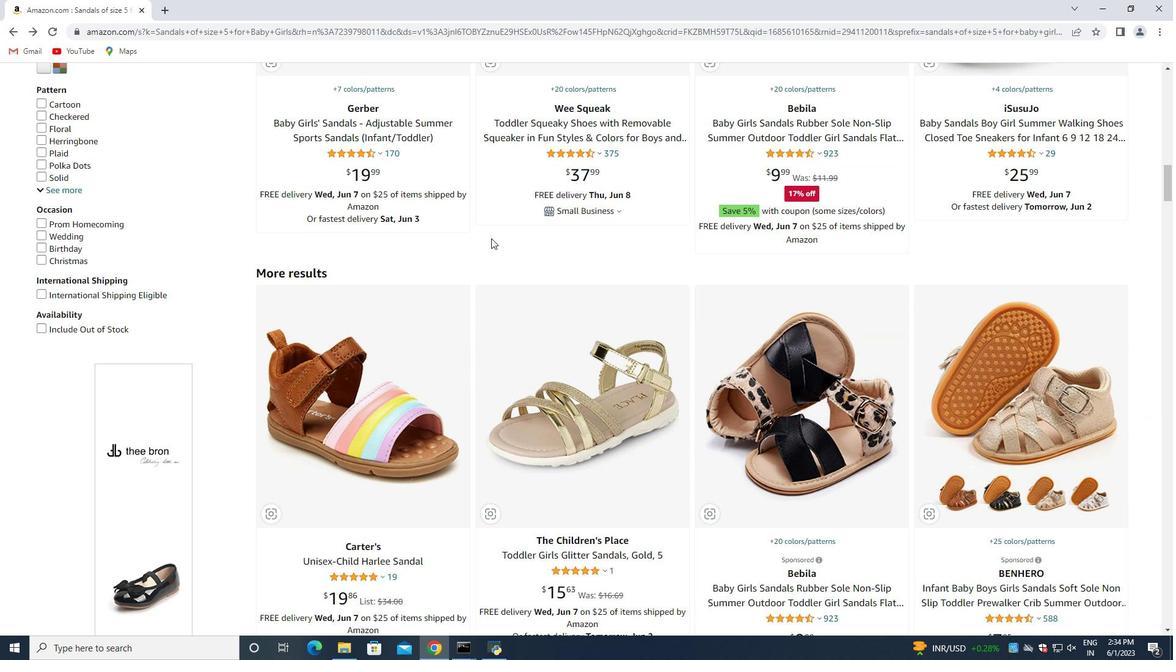 
Action: Mouse moved to (582, 325)
Screenshot: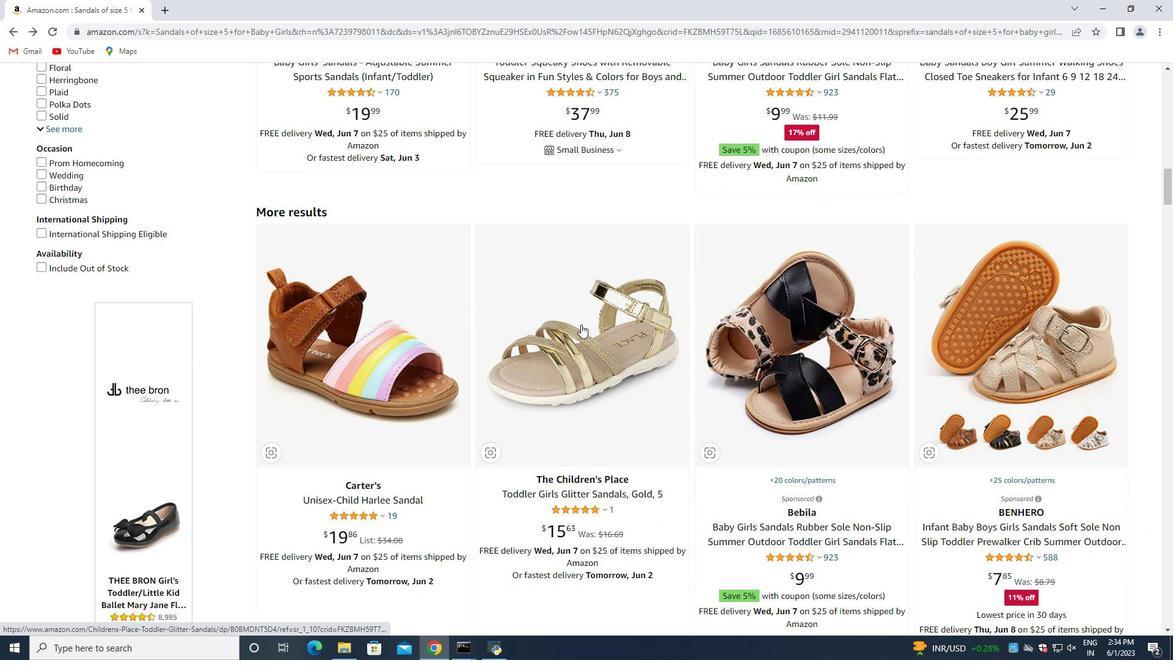 
Action: Mouse pressed left at (582, 325)
Screenshot: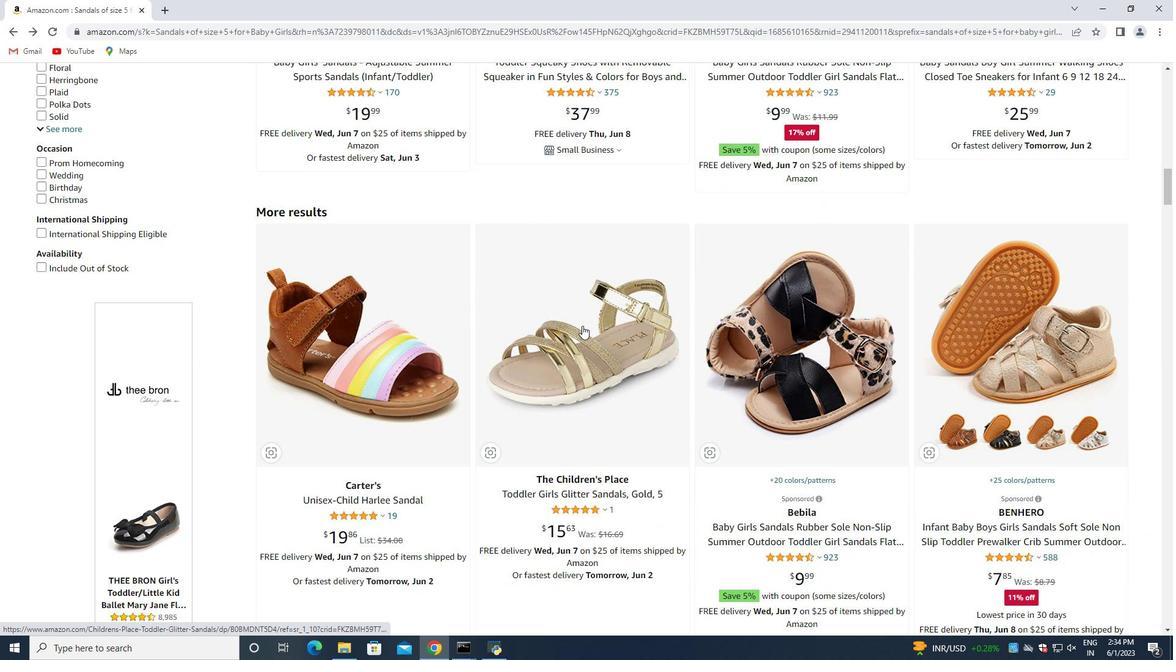 
Action: Mouse moved to (394, 284)
Screenshot: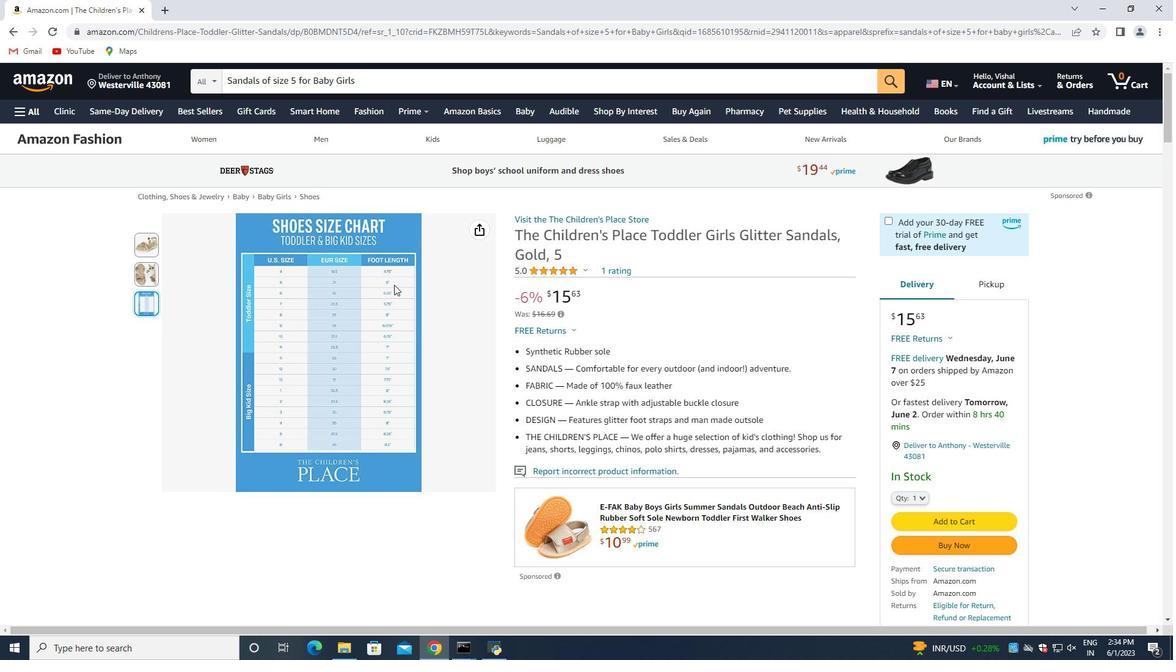 
Action: Mouse scrolled (394, 284) with delta (0, 0)
Screenshot: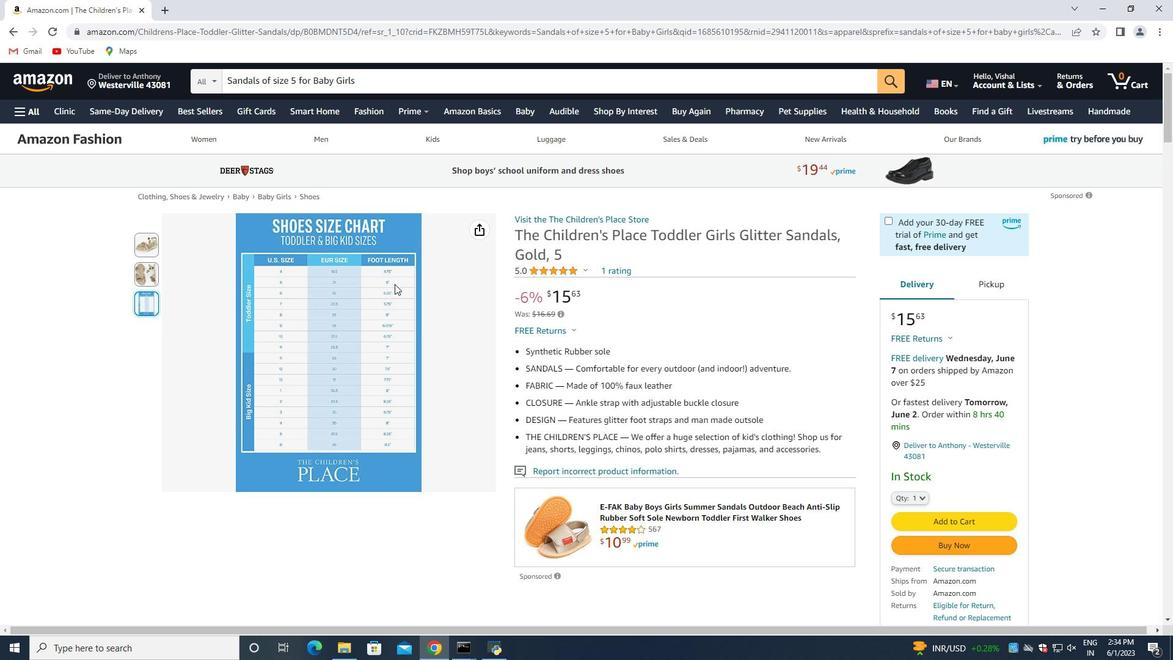 
Action: Mouse scrolled (394, 284) with delta (0, 0)
Screenshot: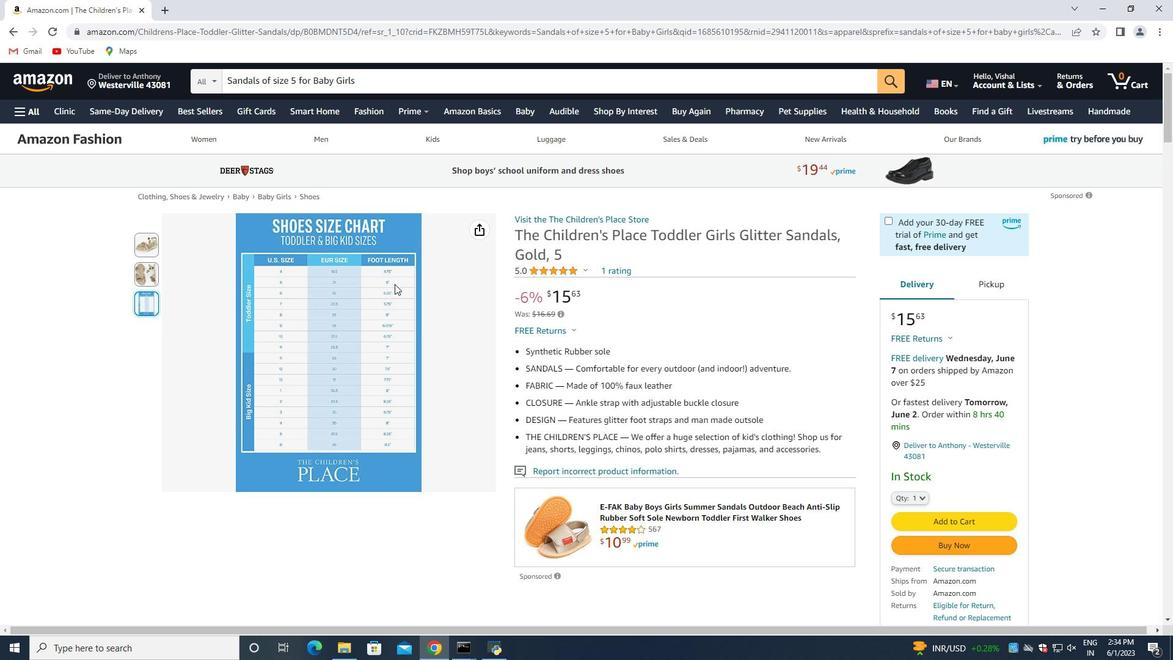 
Action: Mouse moved to (578, 344)
Screenshot: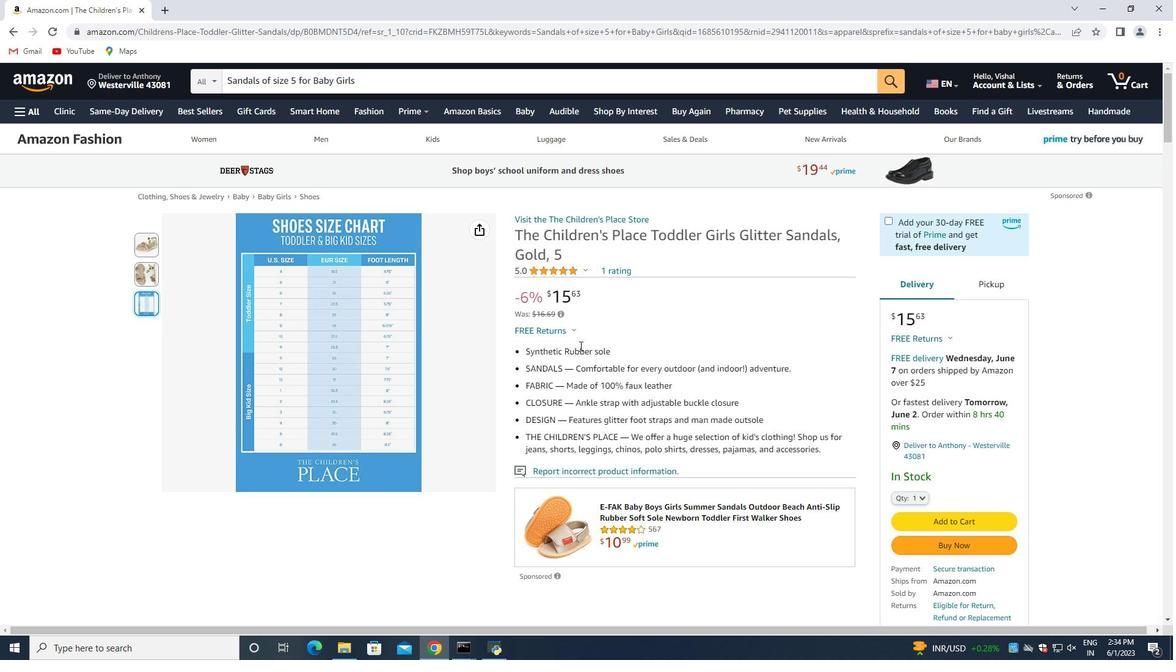 
Action: Key pressed <Key.cmd>z
Screenshot: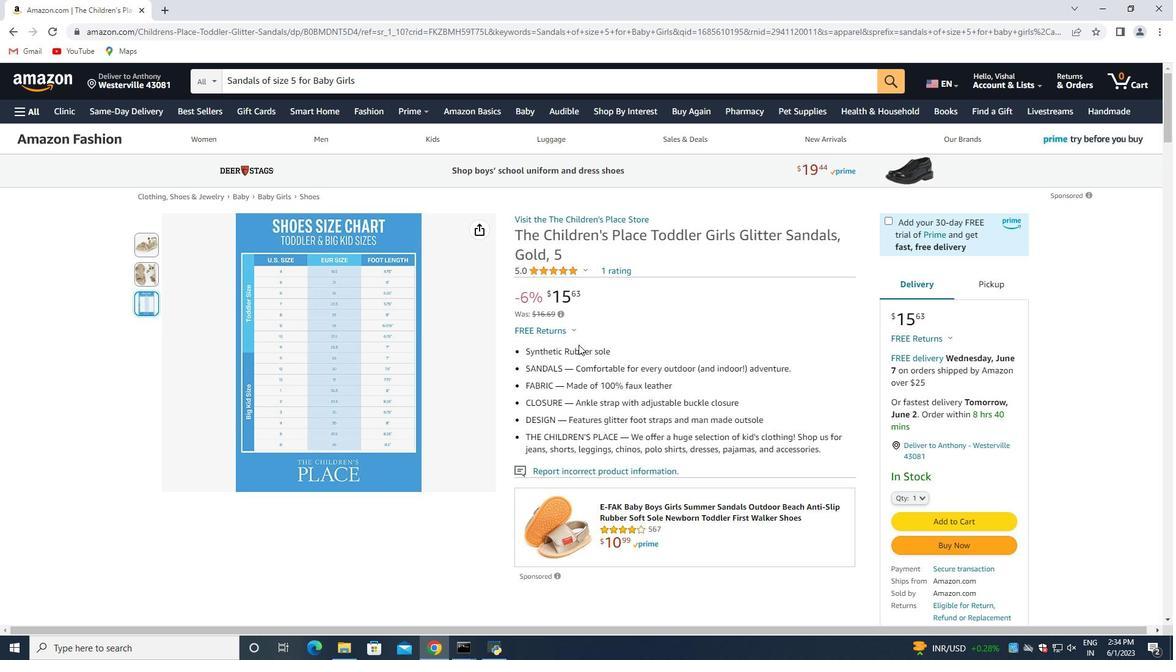 
Action: Mouse moved to (578, 344)
Screenshot: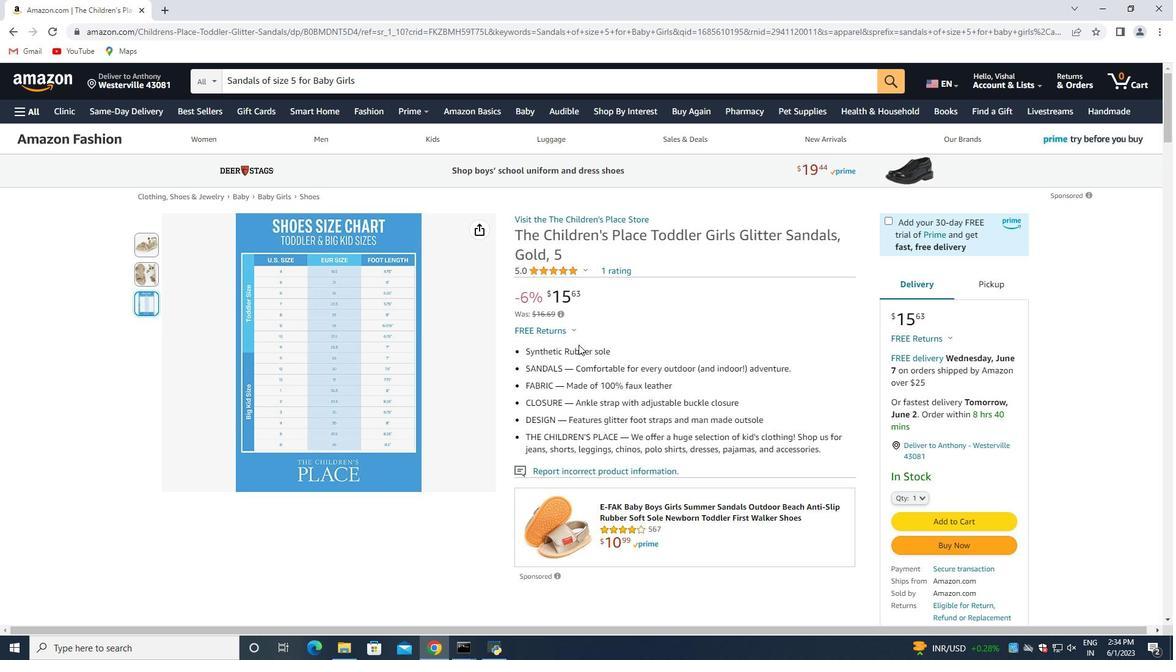 
Action: Mouse scrolled (578, 344) with delta (0, 0)
Screenshot: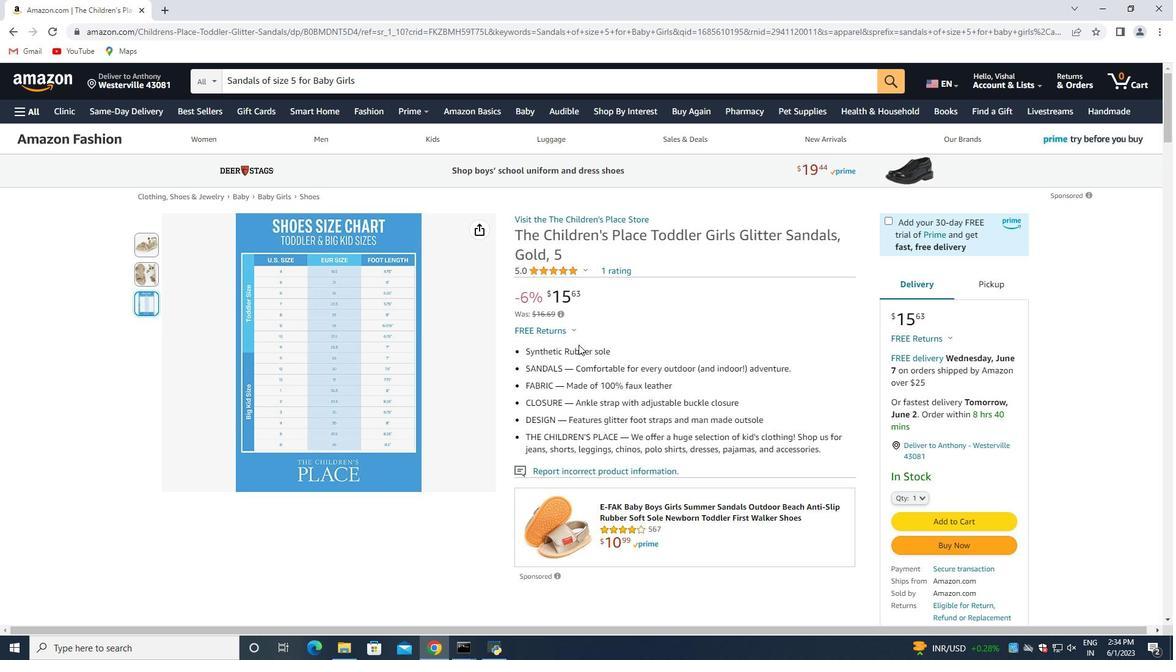 
Action: Mouse moved to (577, 344)
Screenshot: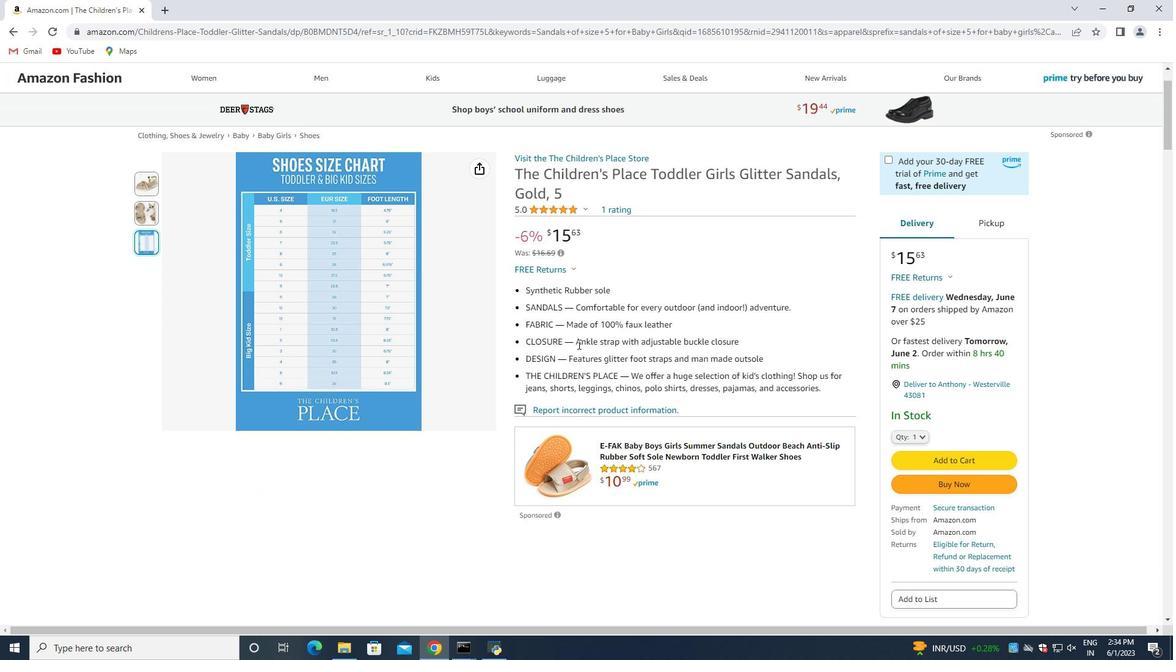 
Action: Mouse scrolled (577, 343) with delta (0, 0)
Screenshot: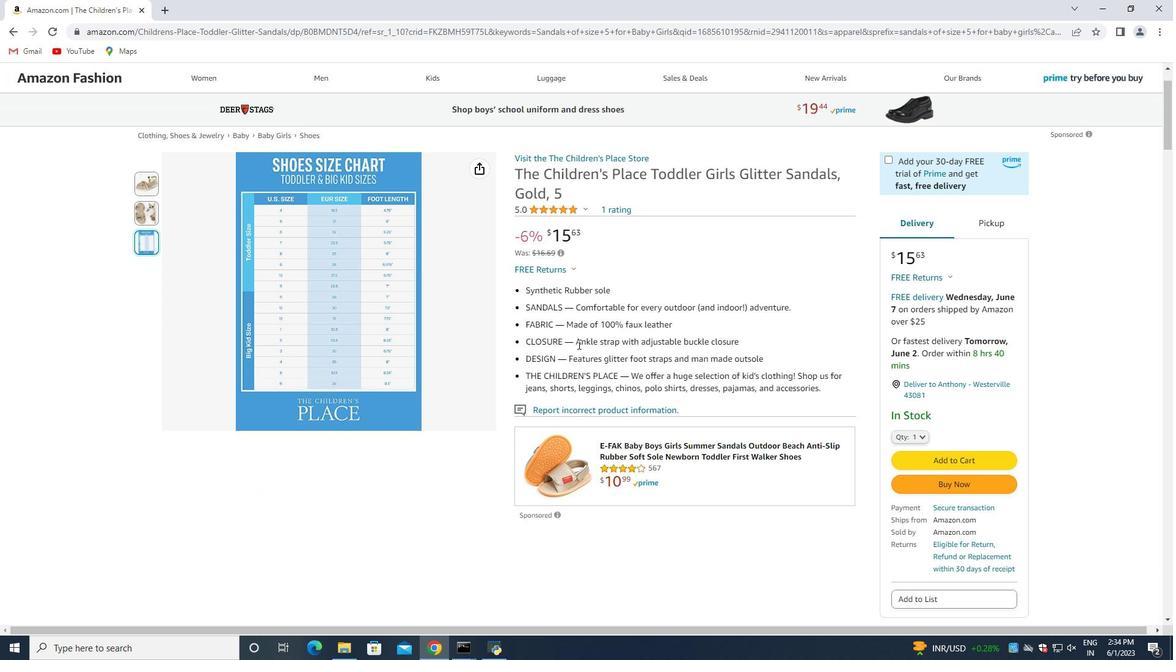 
Action: Mouse moved to (578, 331)
Screenshot: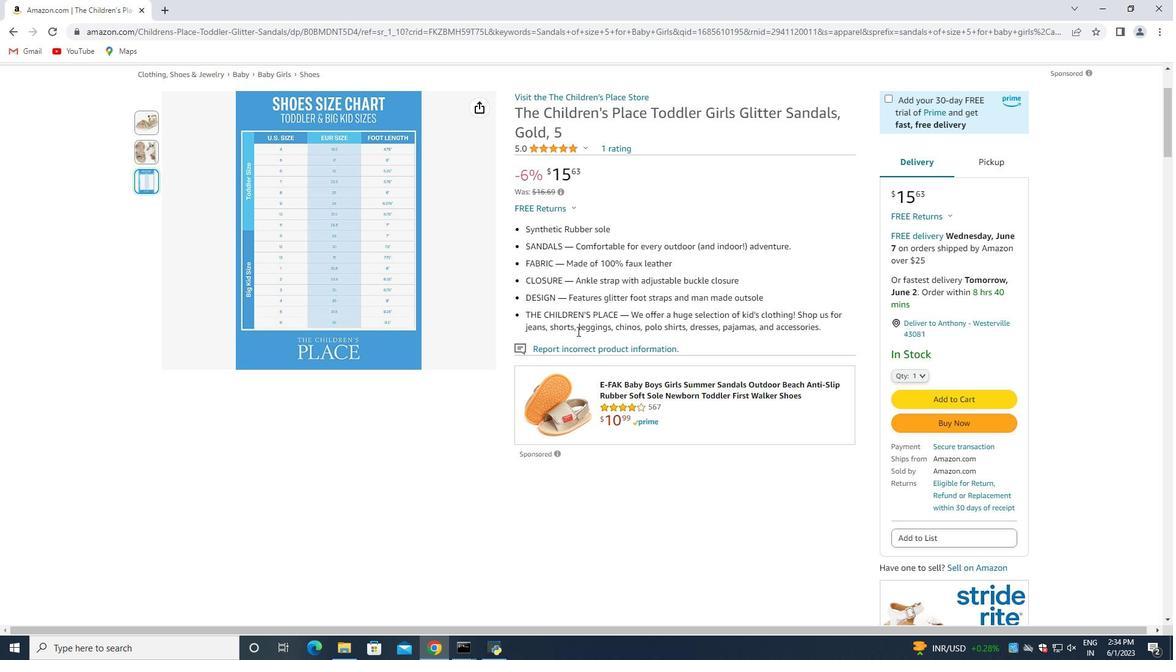 
Action: Mouse scrolled (578, 331) with delta (0, 0)
Screenshot: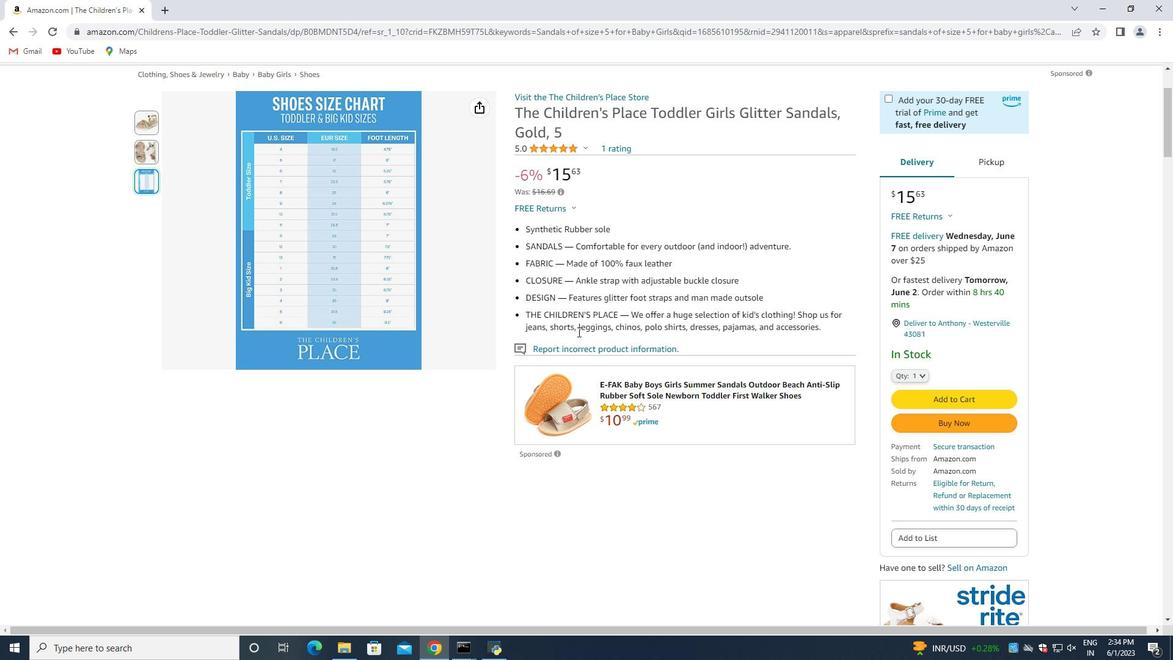 
Action: Mouse scrolled (578, 331) with delta (0, 0)
Screenshot: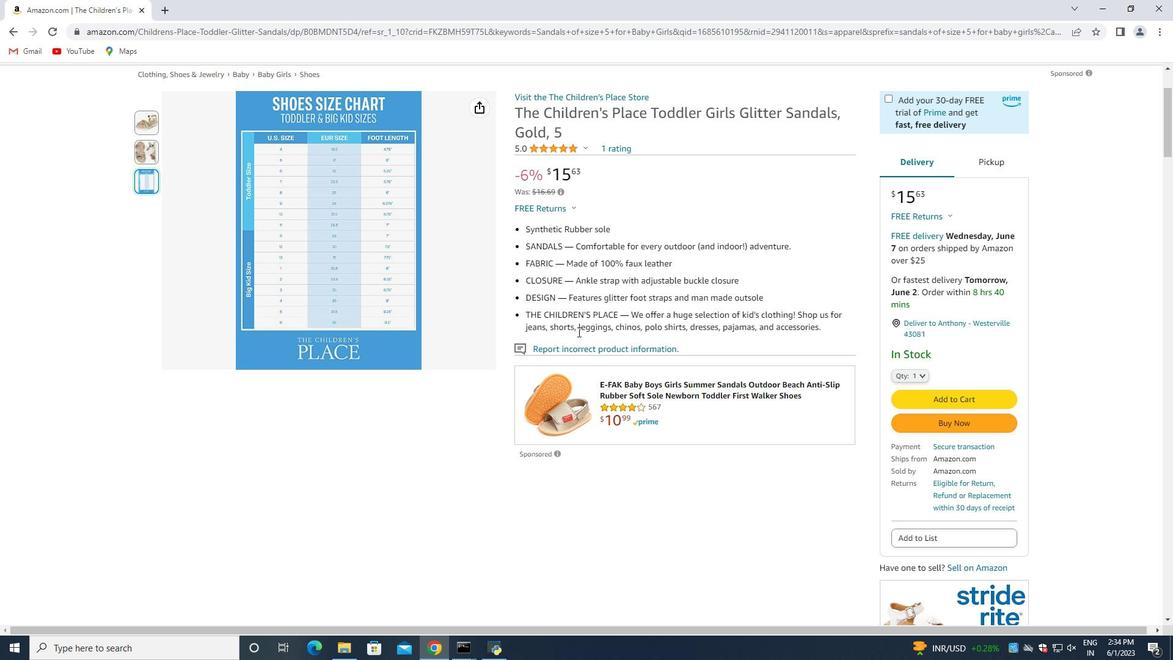 
Action: Mouse moved to (595, 319)
Screenshot: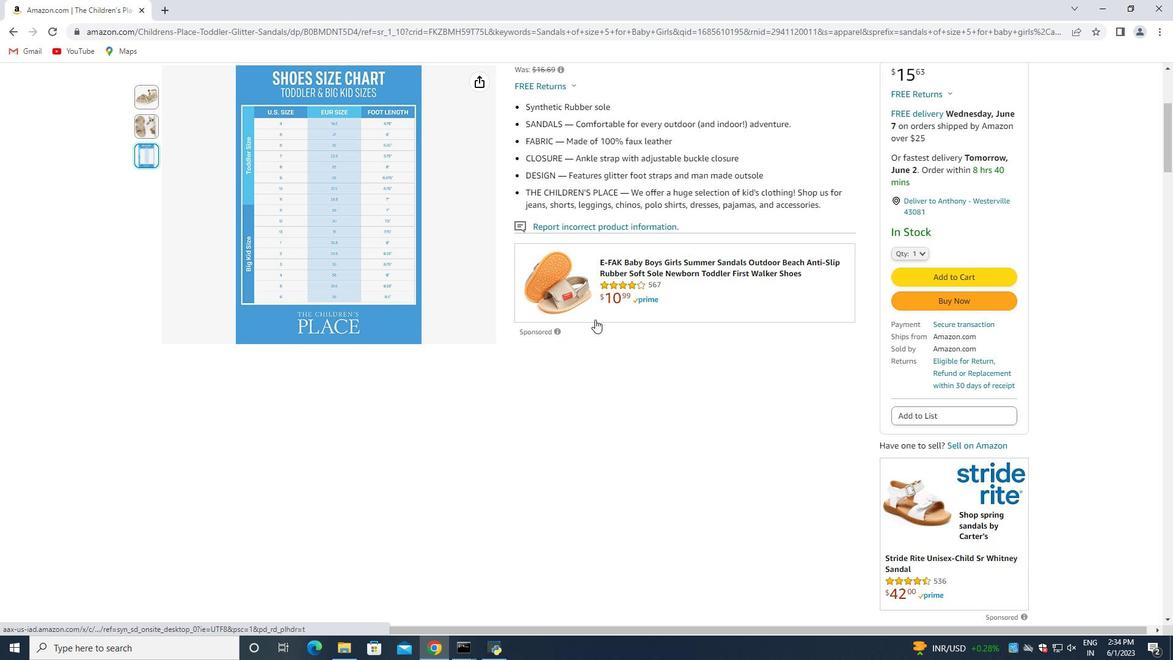 
Action: Mouse scrolled (595, 318) with delta (0, 0)
Screenshot: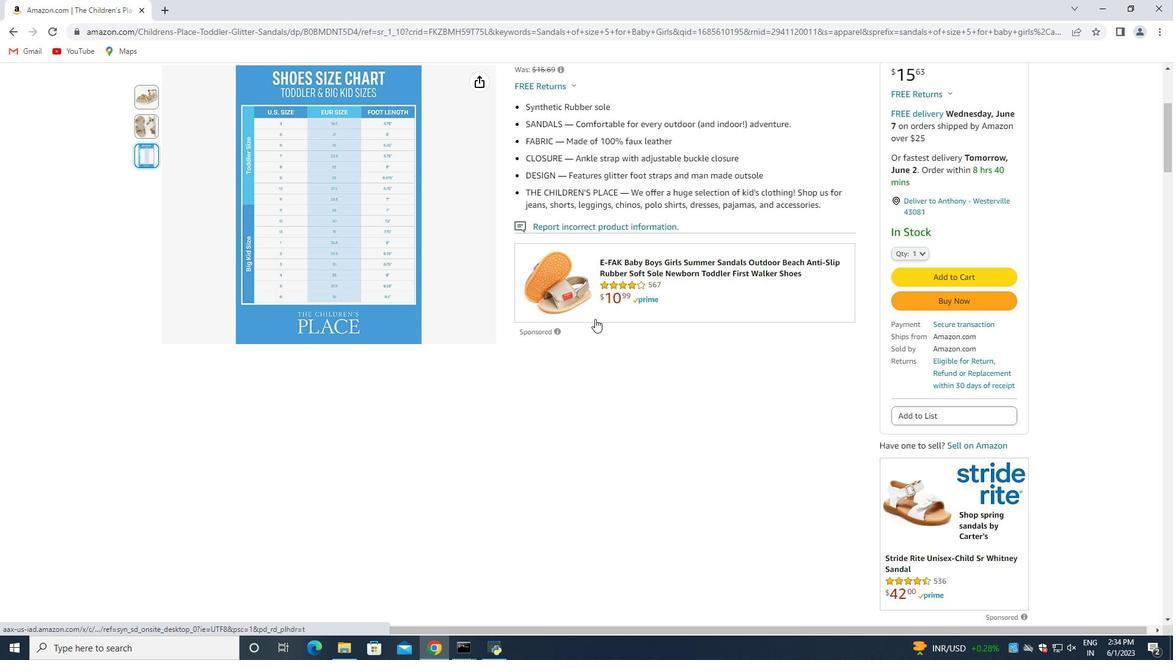 
Action: Mouse moved to (595, 319)
Screenshot: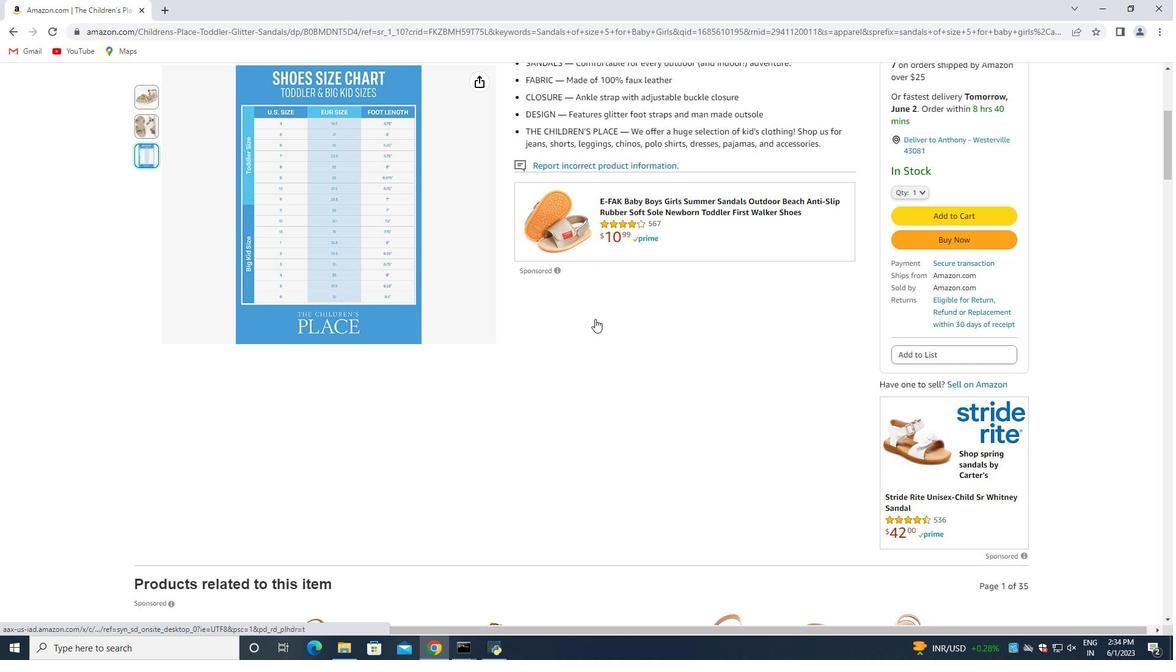 
Action: Mouse scrolled (595, 318) with delta (0, 0)
Screenshot: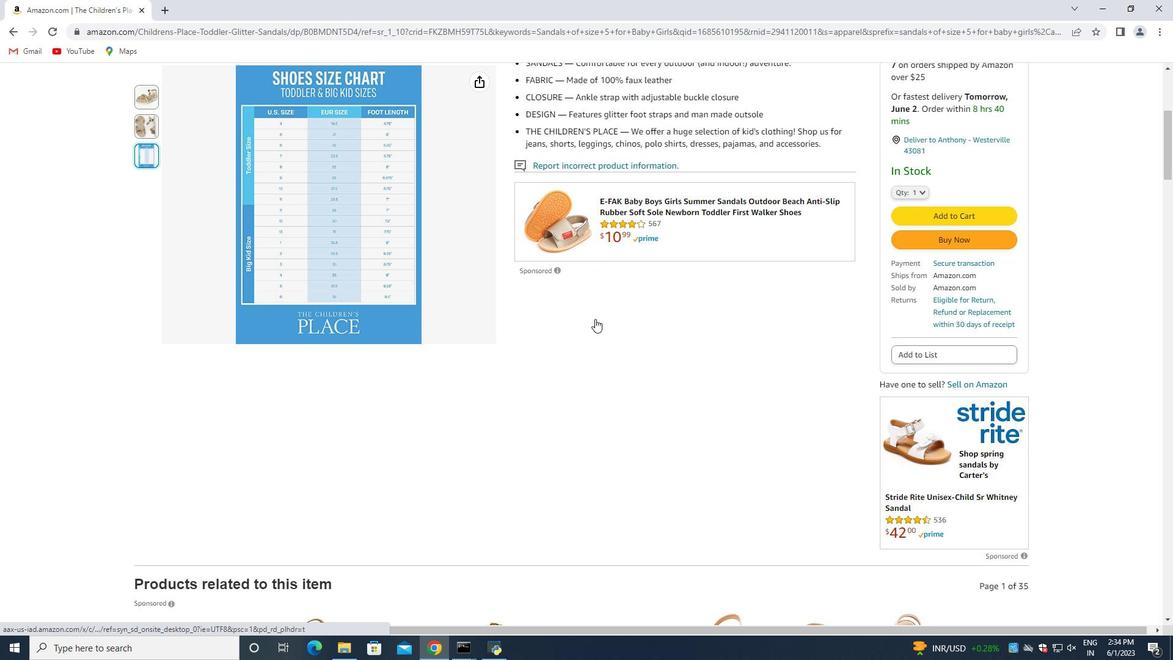 
Action: Mouse scrolled (595, 318) with delta (0, 0)
Screenshot: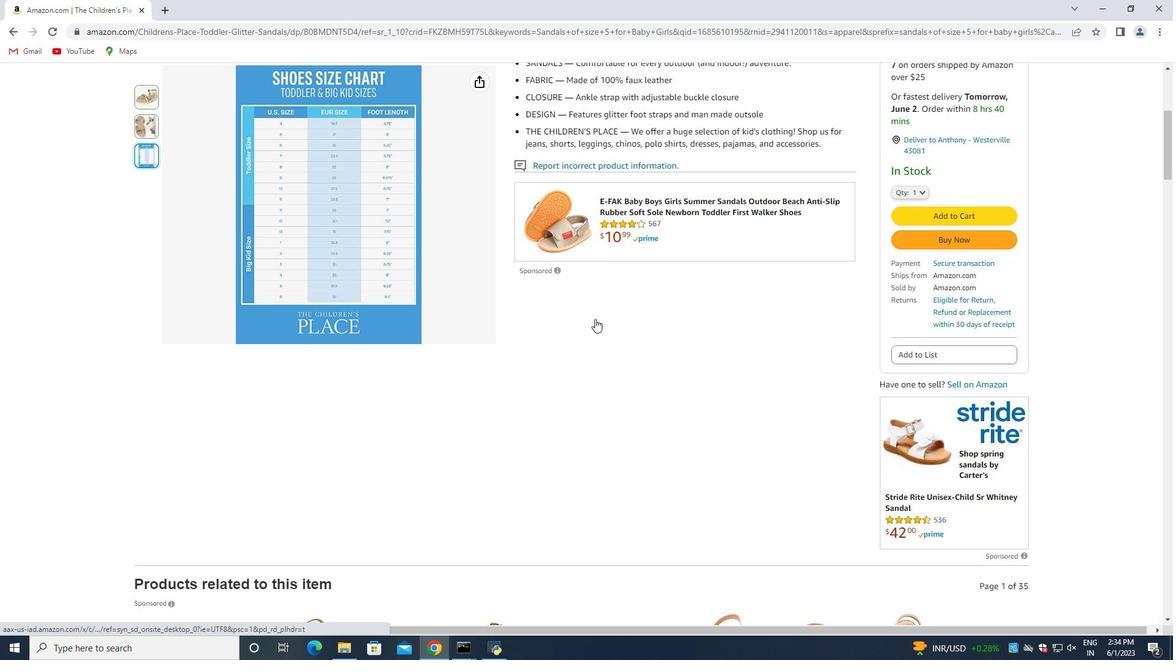
Action: Mouse moved to (587, 318)
Screenshot: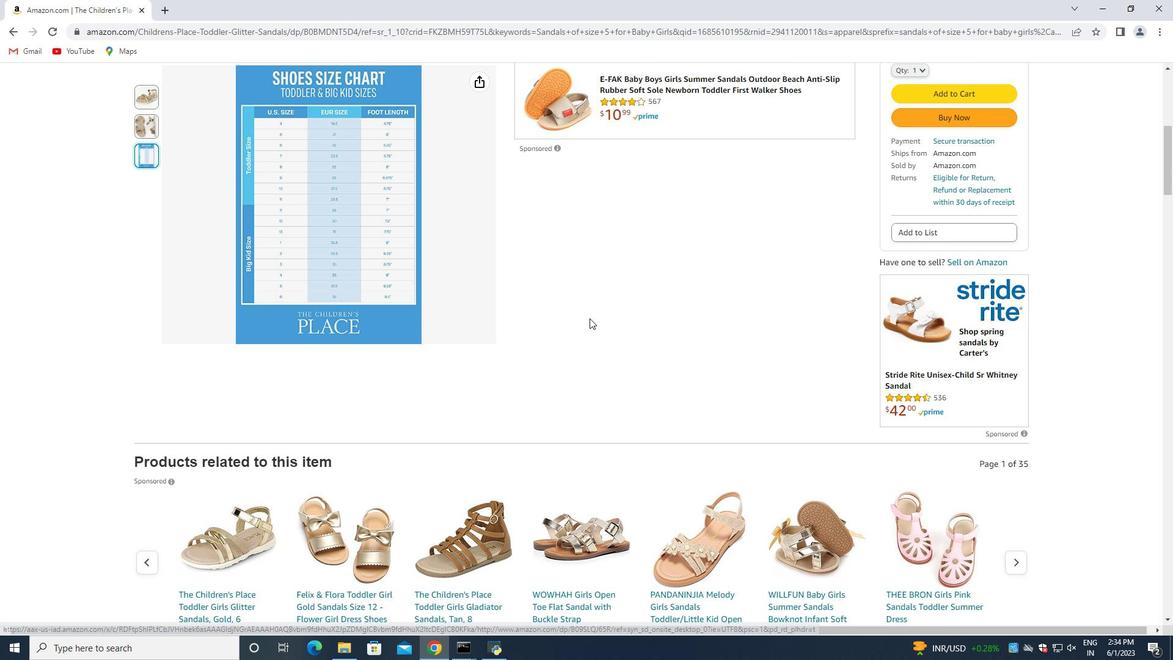 
Action: Mouse scrolled (587, 317) with delta (0, 0)
Screenshot: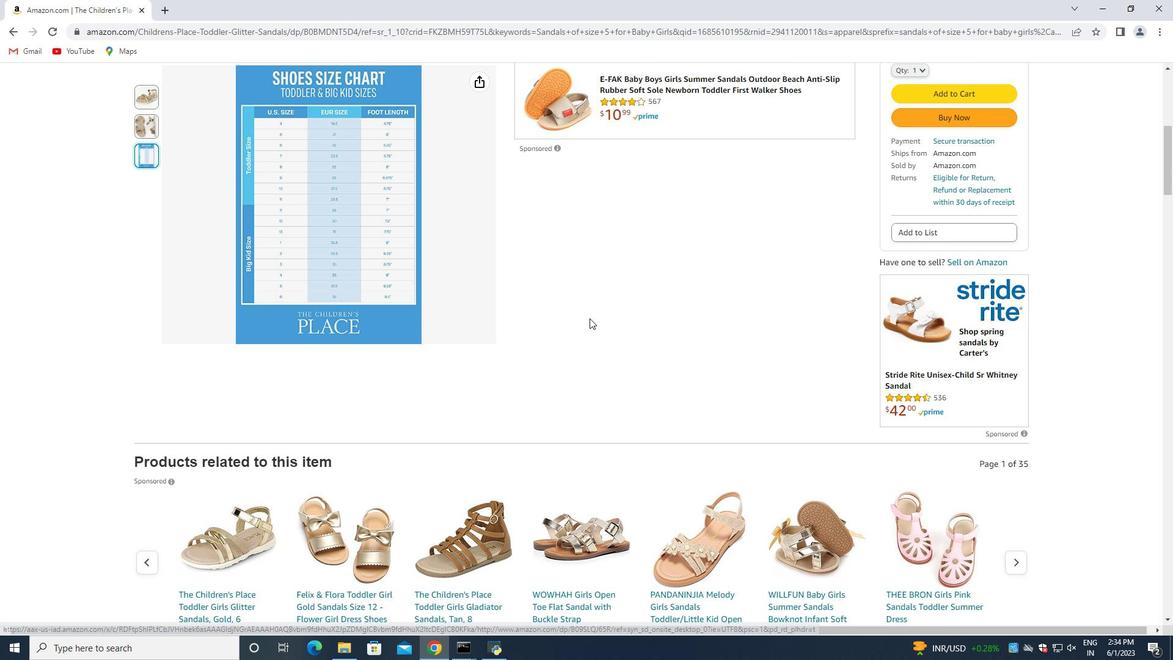
Action: Mouse moved to (587, 318)
Screenshot: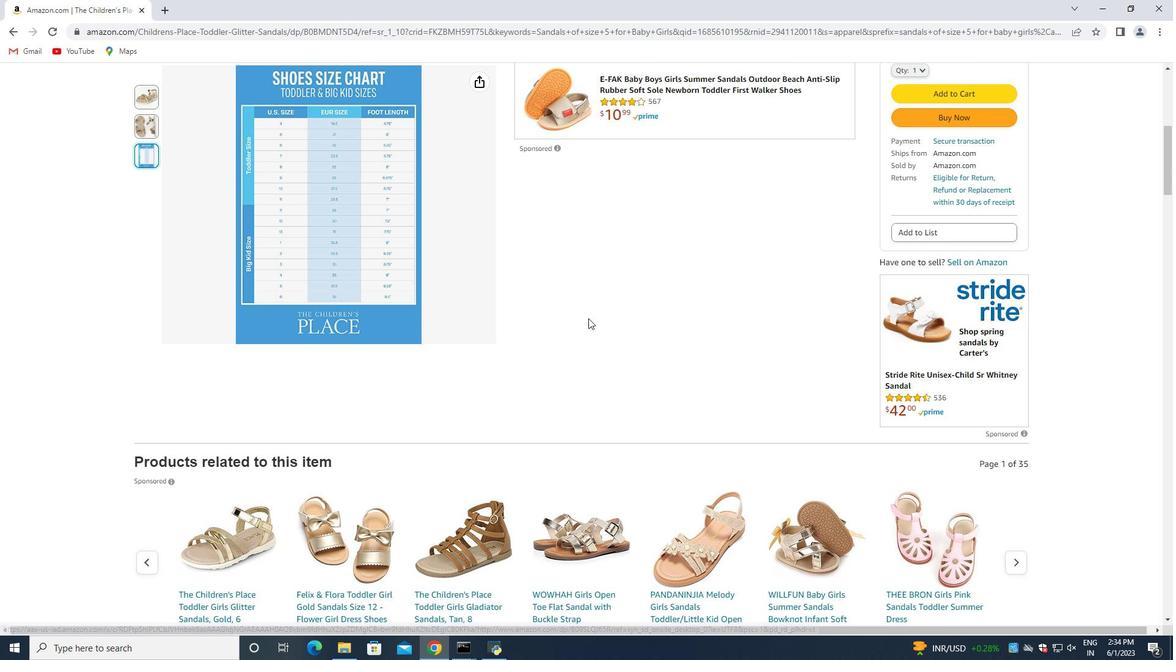 
Action: Mouse scrolled (587, 317) with delta (0, 0)
Screenshot: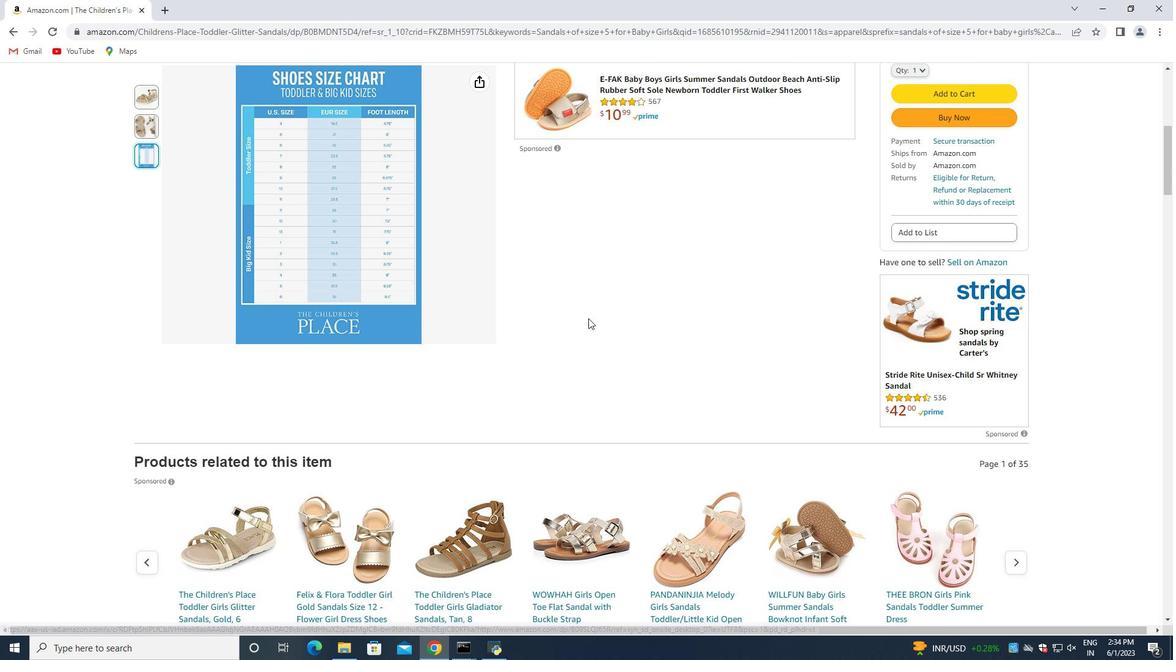 
Action: Mouse moved to (586, 321)
Screenshot: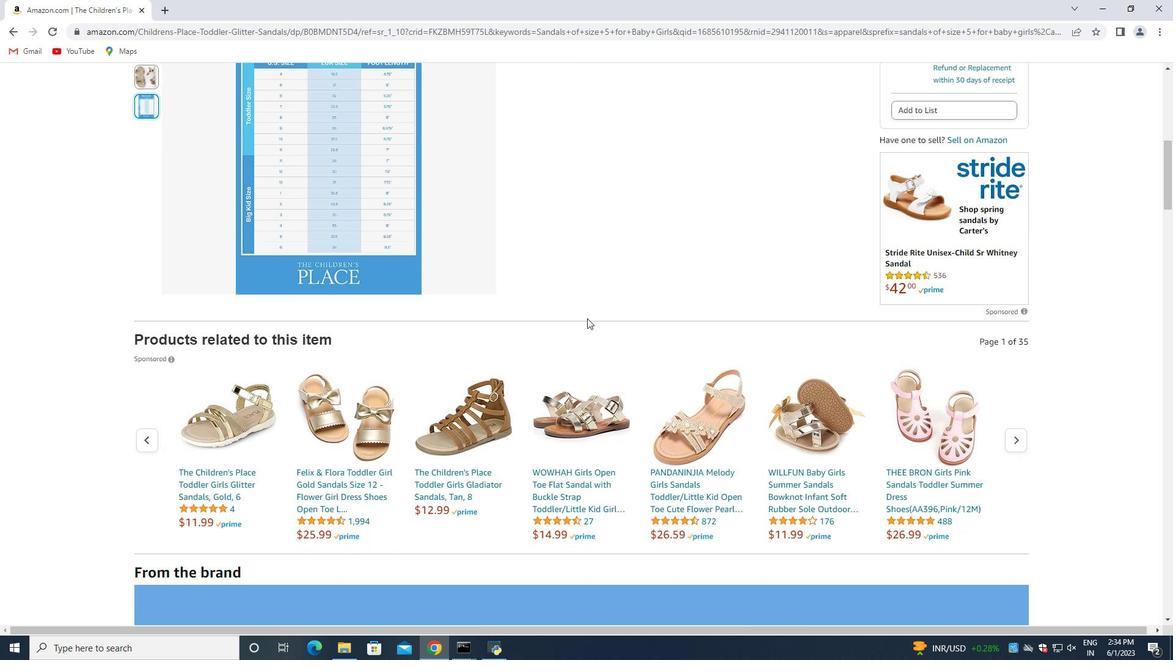 
Action: Mouse scrolled (586, 320) with delta (0, 0)
Screenshot: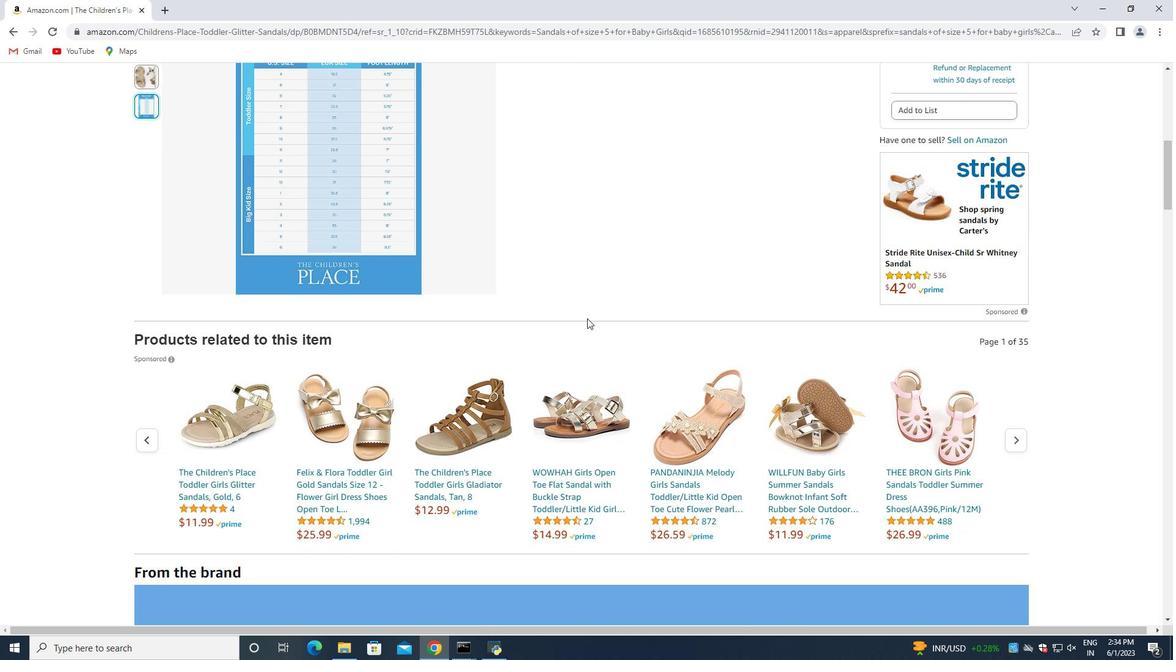 
Action: Mouse moved to (586, 321)
Screenshot: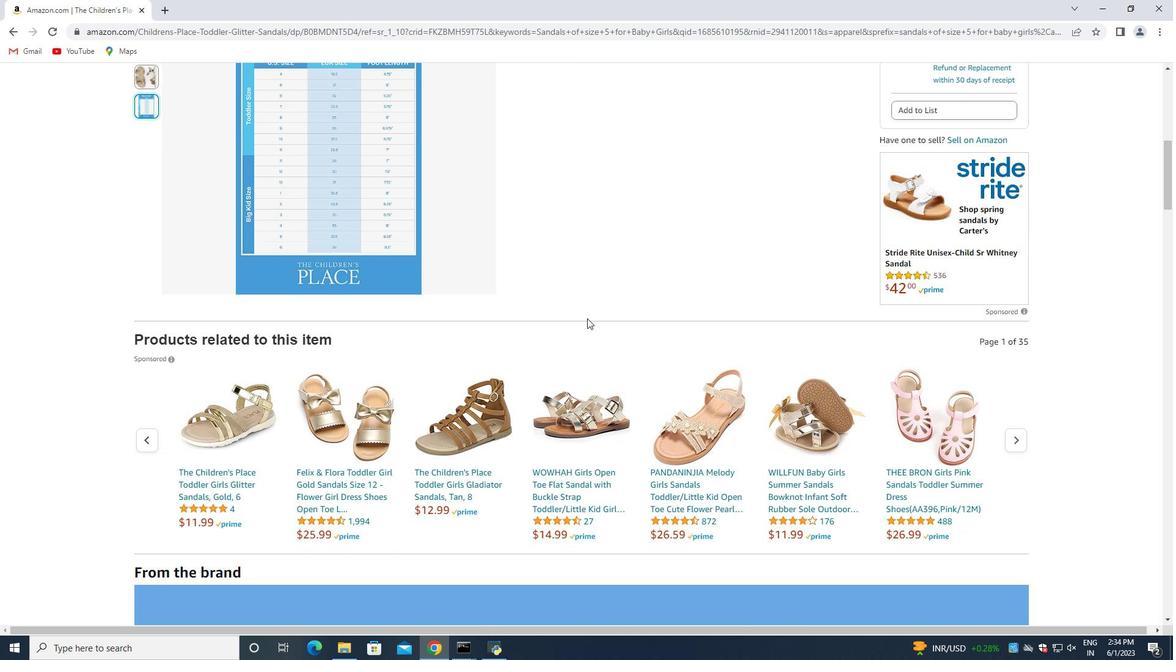 
Action: Mouse scrolled (586, 320) with delta (0, 0)
Screenshot: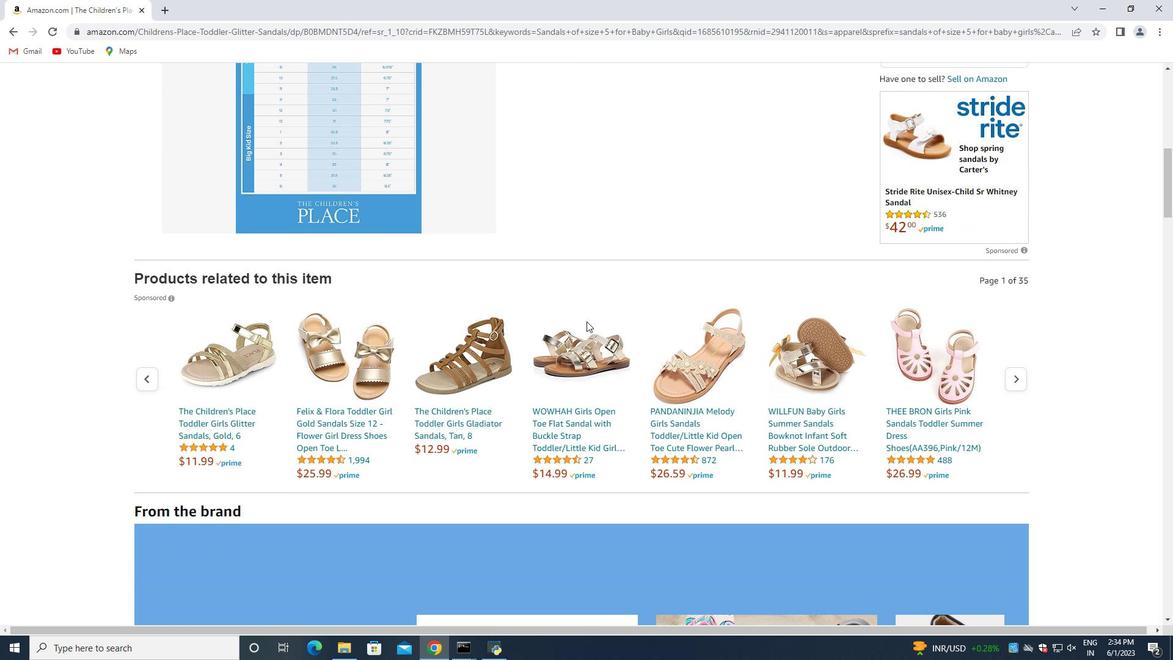 
Action: Mouse moved to (586, 321)
Screenshot: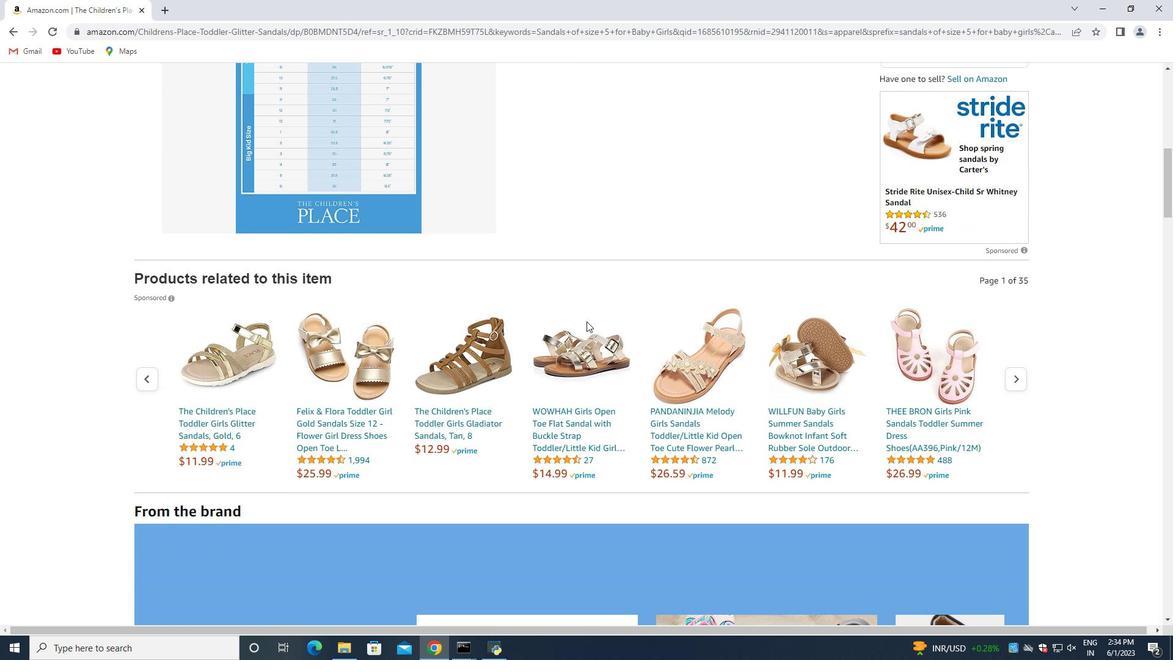 
Action: Mouse scrolled (586, 320) with delta (0, 0)
Screenshot: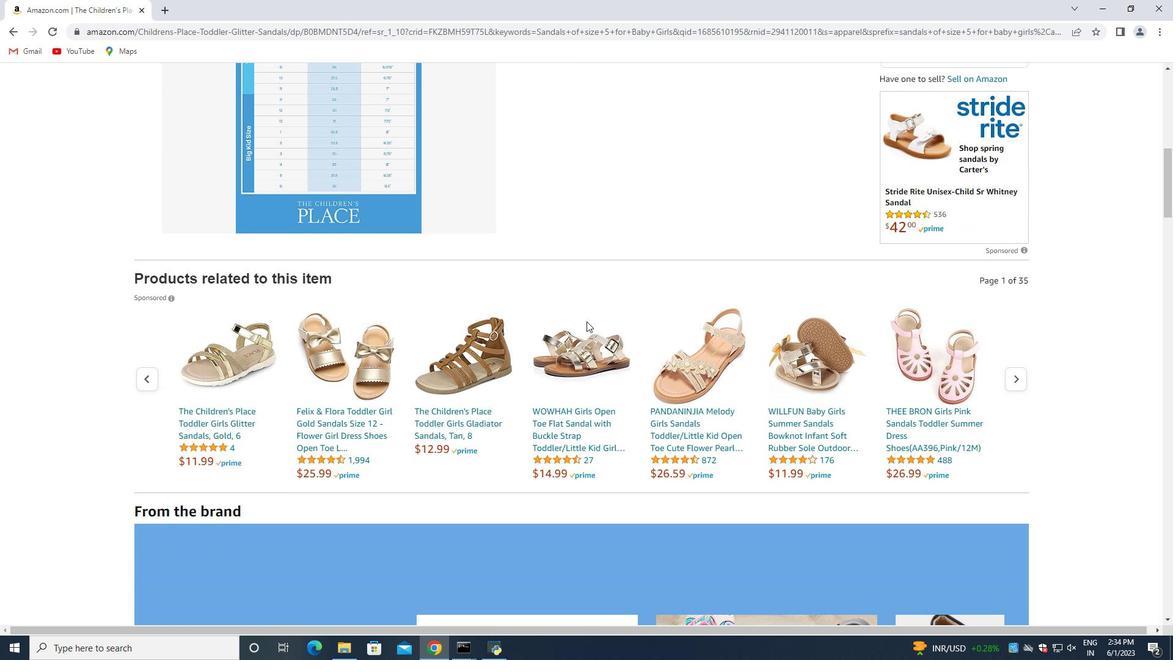 
Action: Mouse moved to (580, 331)
Screenshot: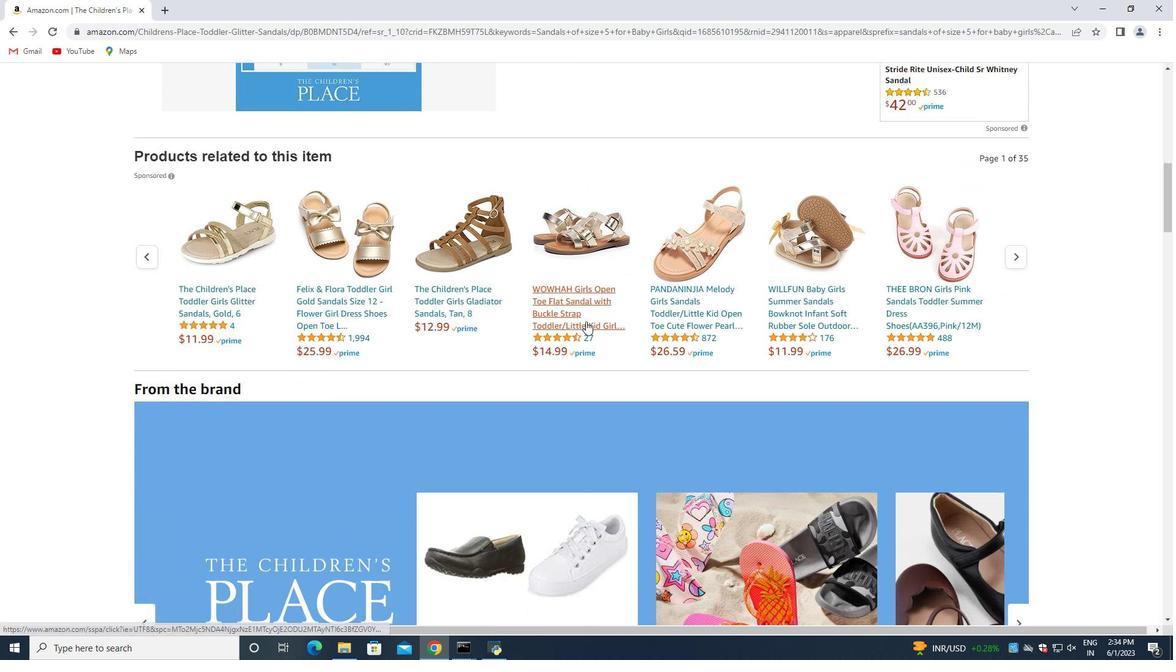 
Action: Mouse scrolled (580, 330) with delta (0, 0)
Screenshot: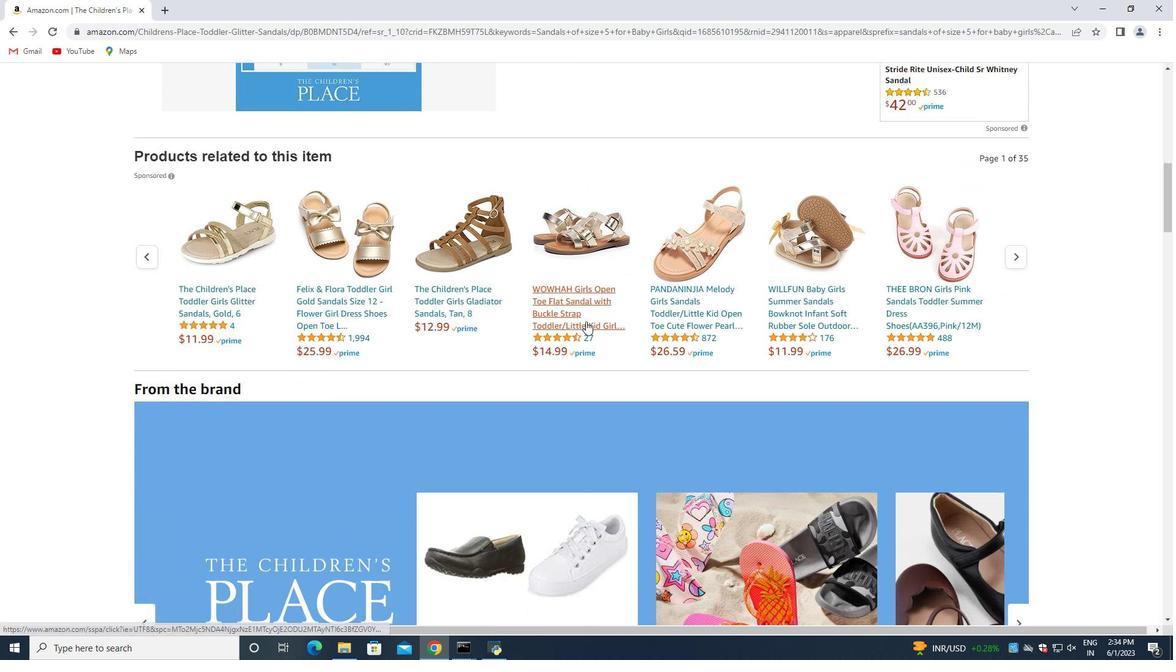 
Action: Mouse moved to (570, 338)
Screenshot: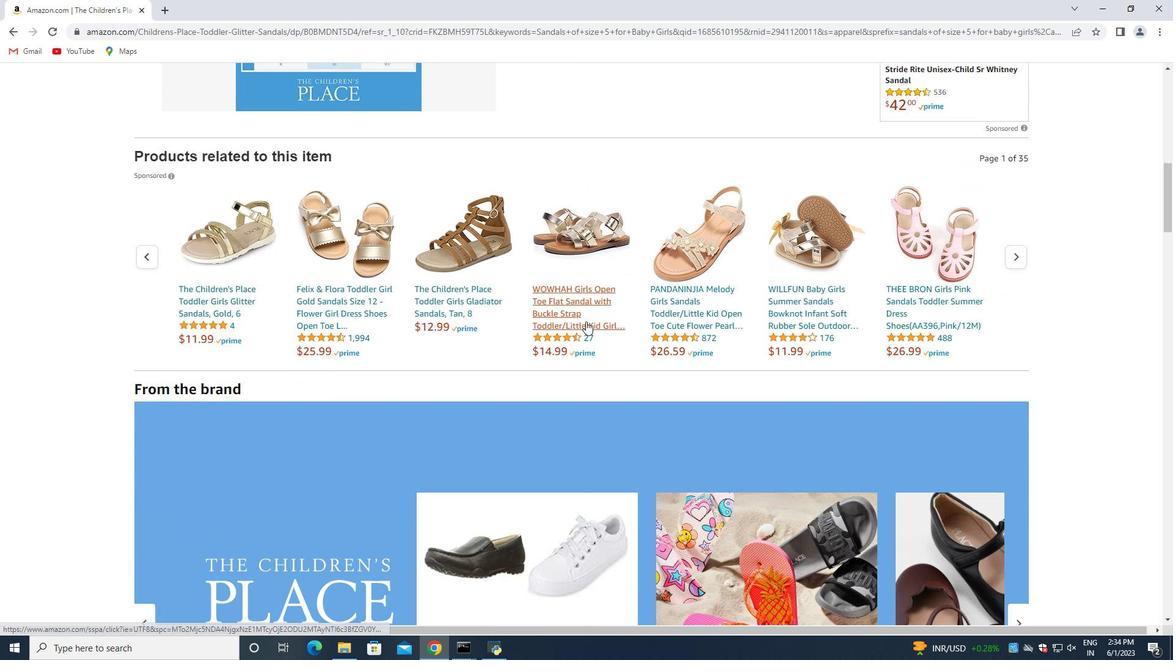 
Action: Mouse scrolled (570, 338) with delta (0, 0)
Screenshot: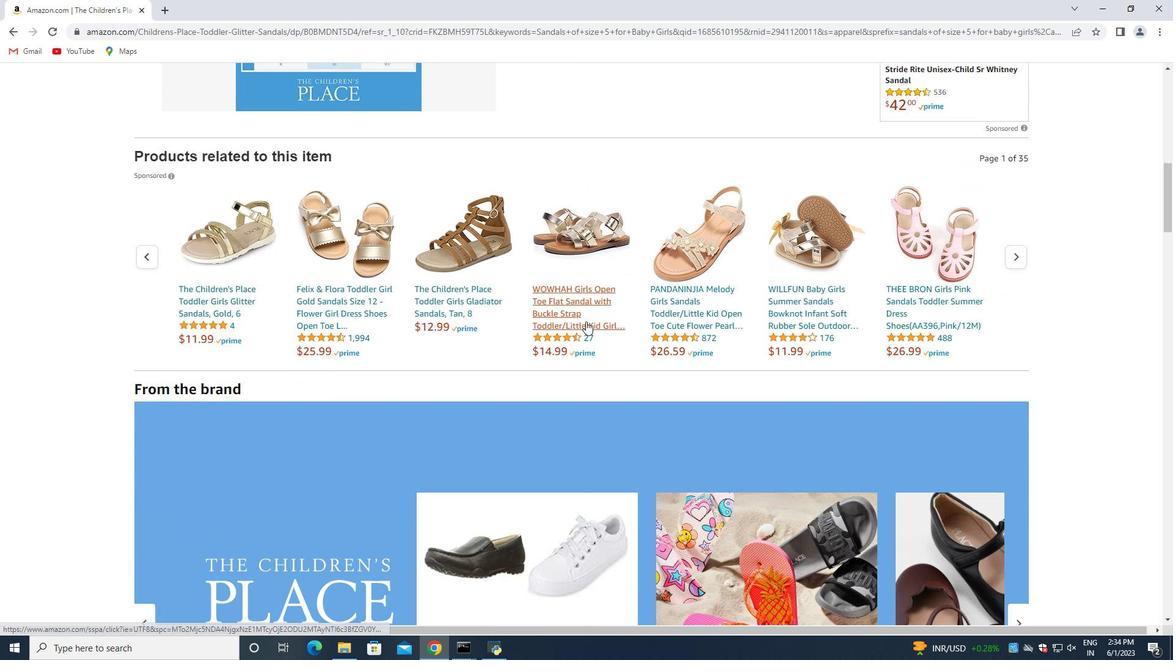 
Action: Mouse moved to (567, 341)
Screenshot: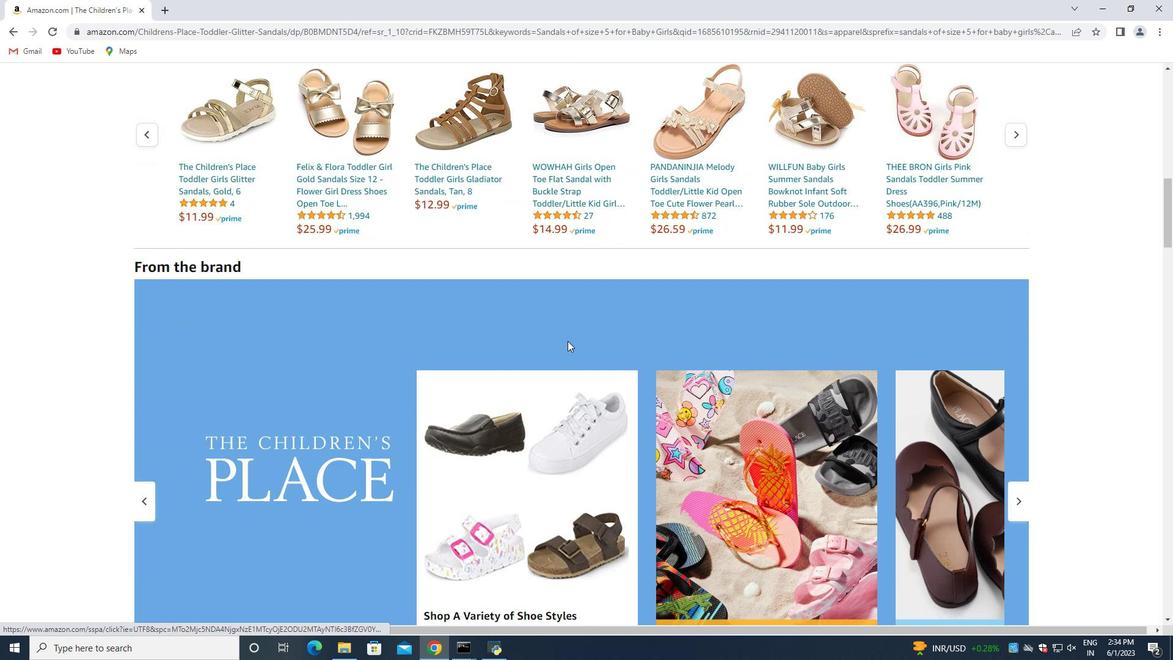 
Action: Mouse scrolled (567, 340) with delta (0, 0)
Screenshot: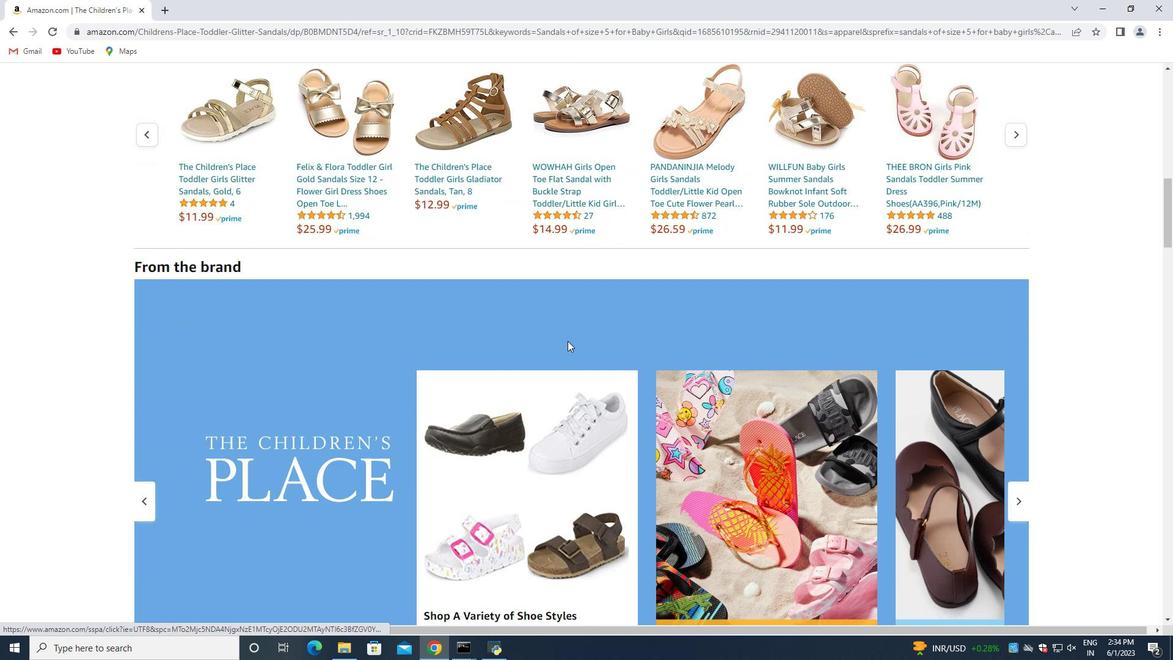 
Action: Mouse scrolled (567, 341) with delta (0, 0)
Screenshot: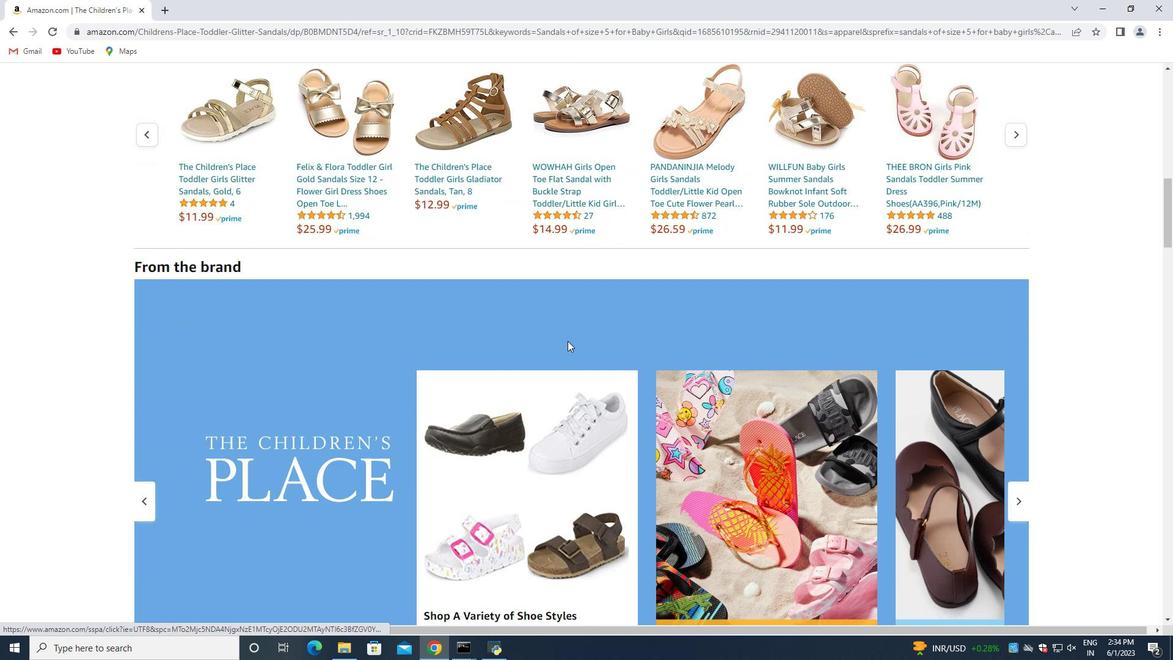 
Action: Mouse moved to (567, 342)
Screenshot: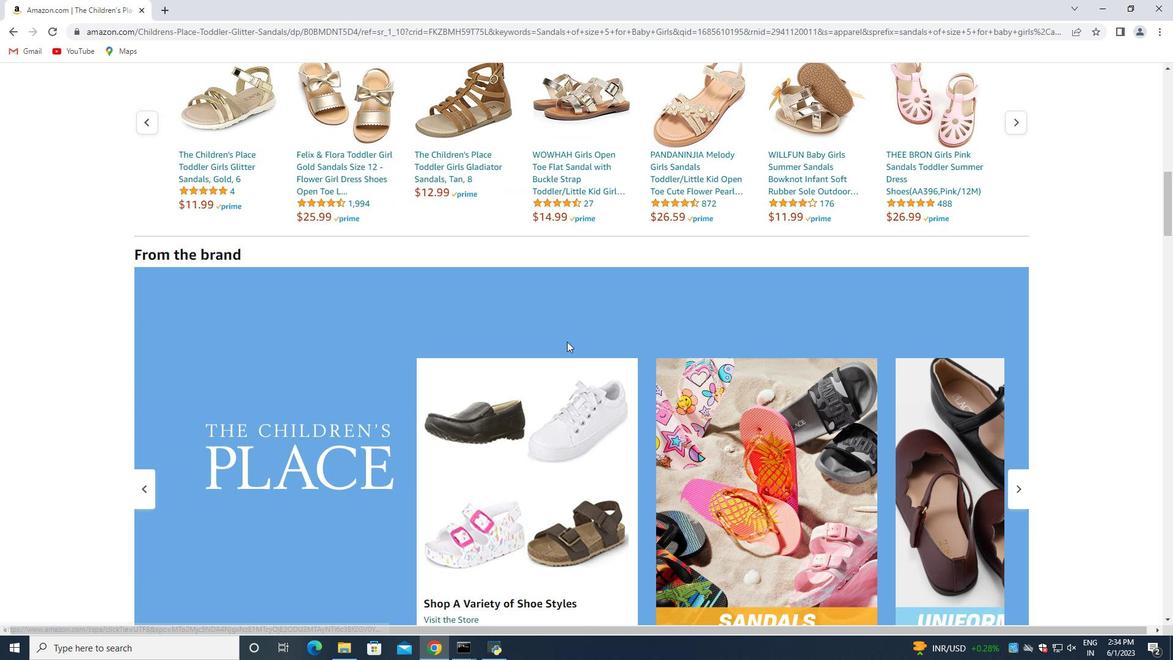 
Action: Mouse scrolled (567, 341) with delta (0, 0)
Screenshot: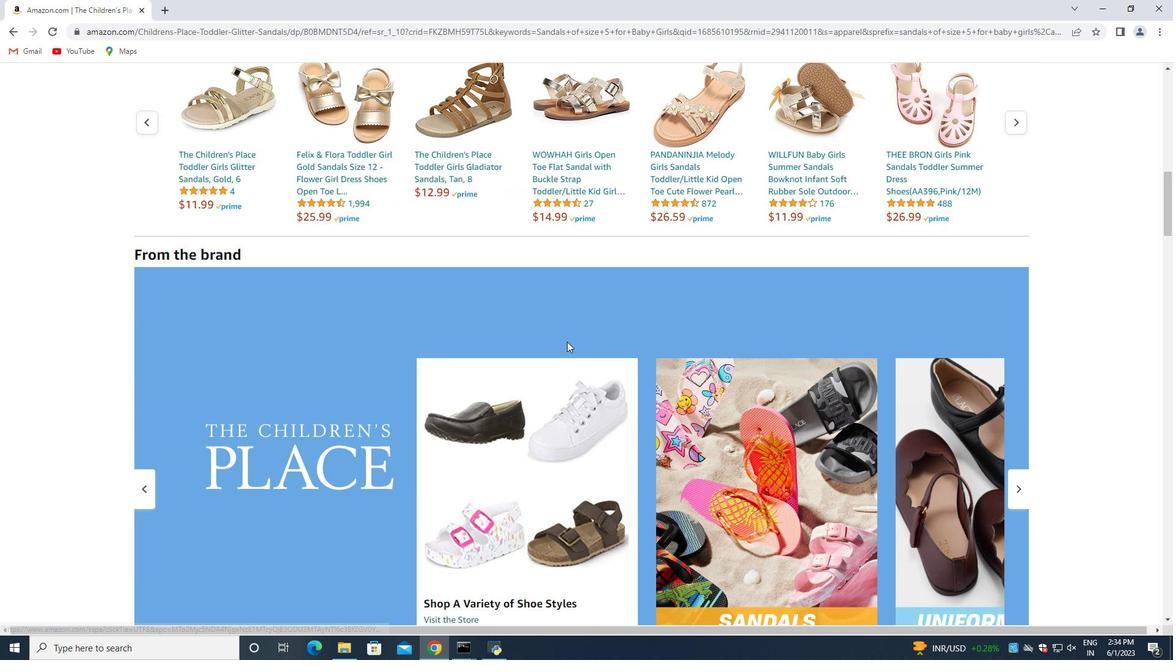 
Action: Mouse moved to (567, 342)
Screenshot: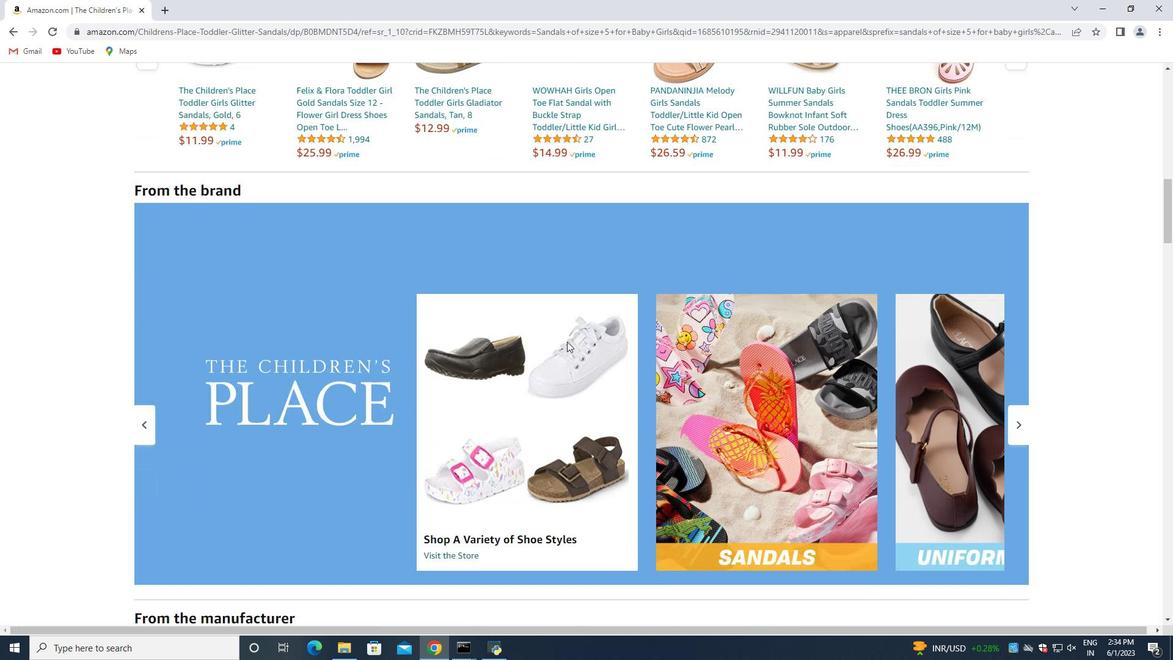 
Action: Mouse scrolled (567, 342) with delta (0, 0)
Screenshot: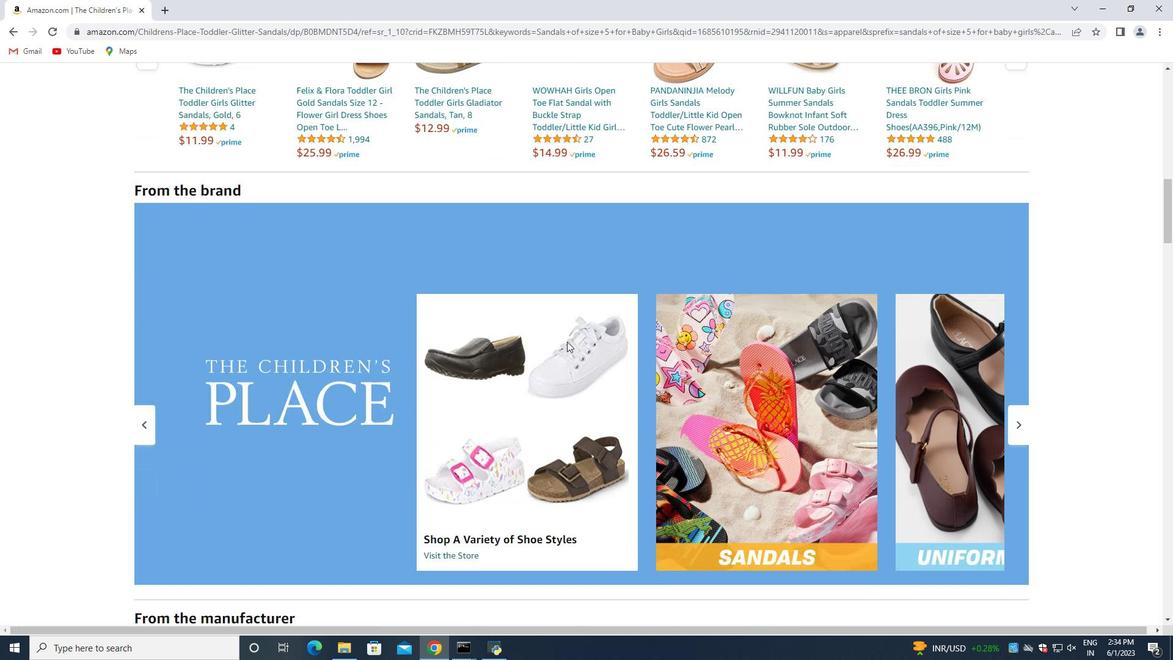 
Action: Mouse moved to (565, 344)
Screenshot: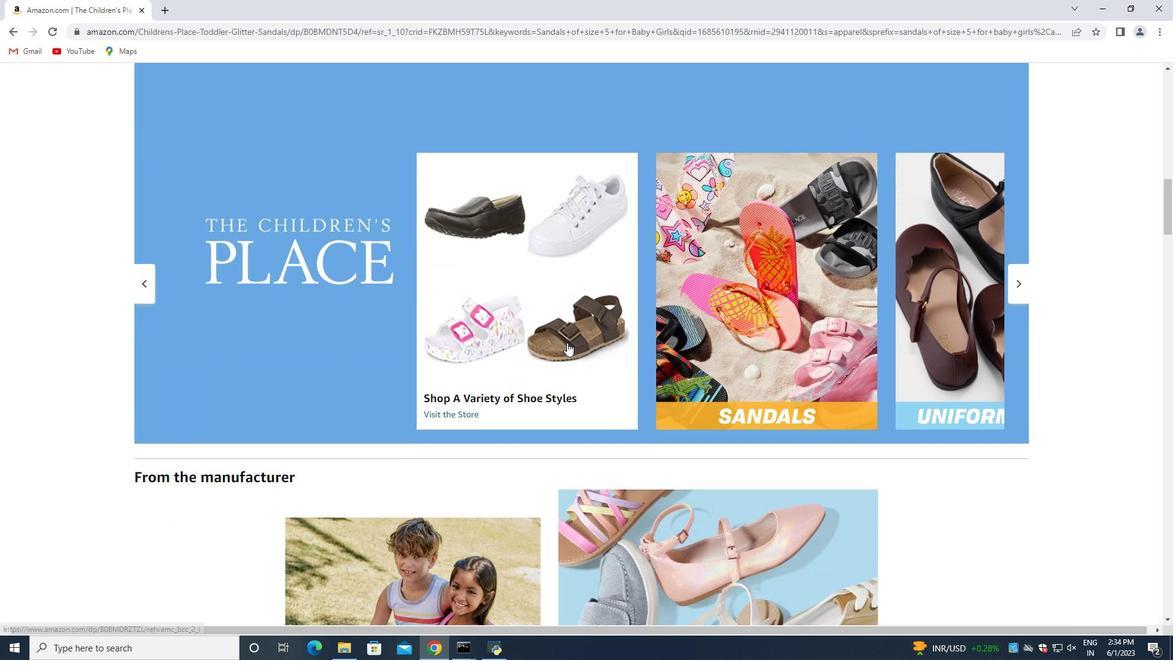 
Action: Mouse scrolled (565, 343) with delta (0, 0)
Screenshot: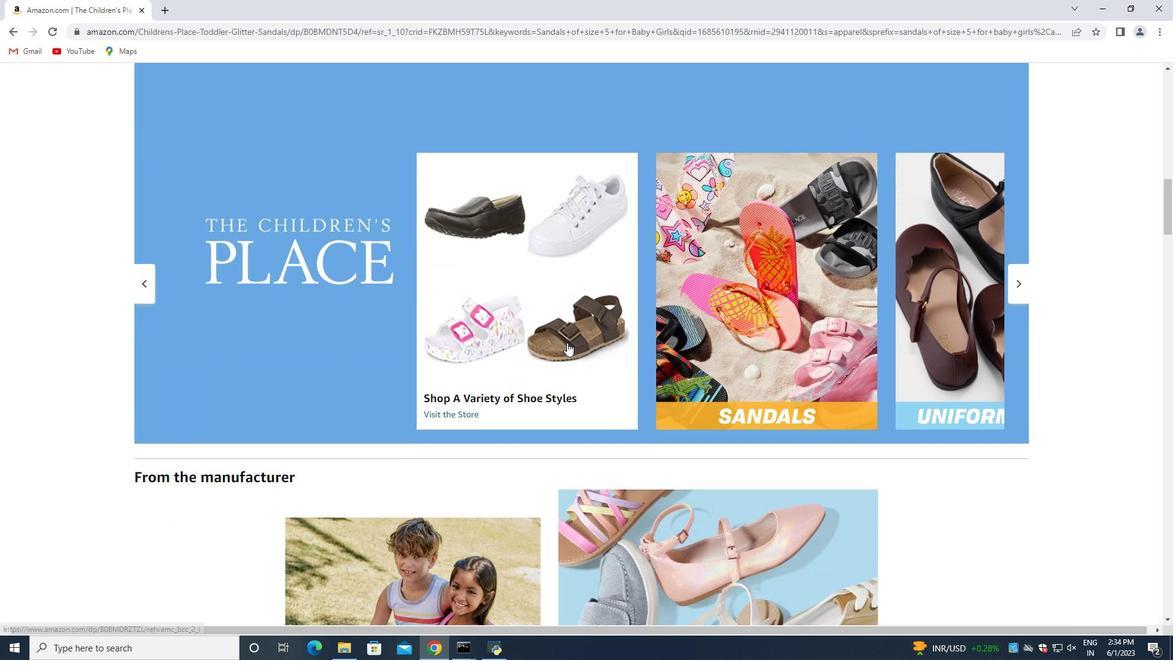 
Action: Mouse moved to (565, 347)
Screenshot: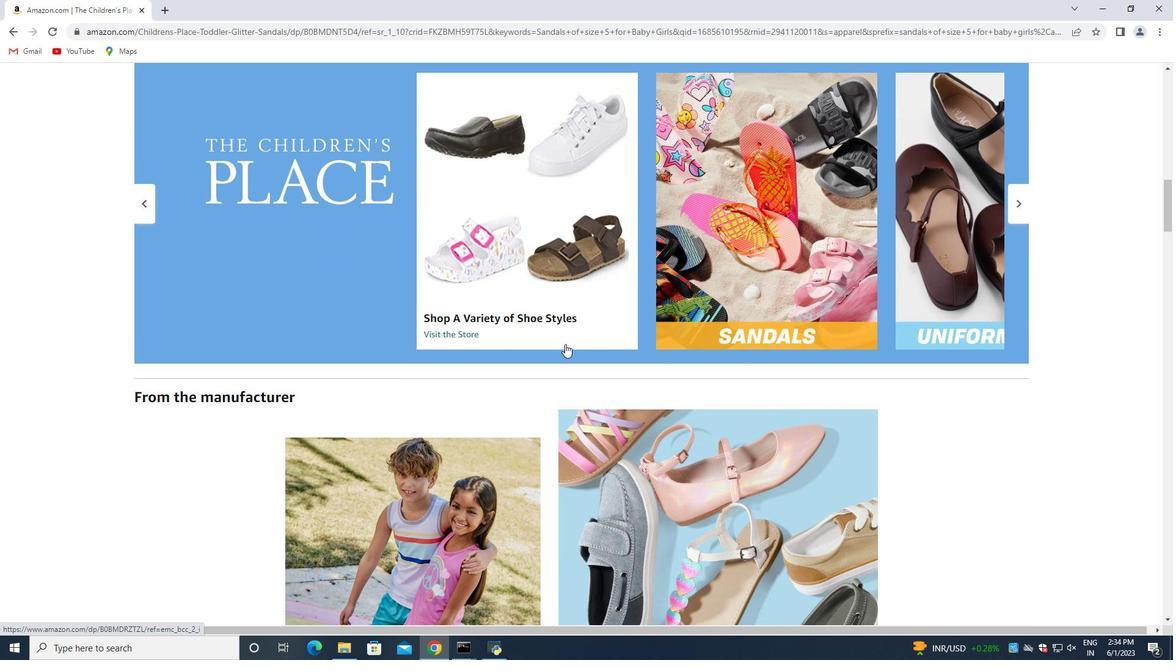 
Action: Mouse scrolled (565, 346) with delta (0, 0)
Screenshot: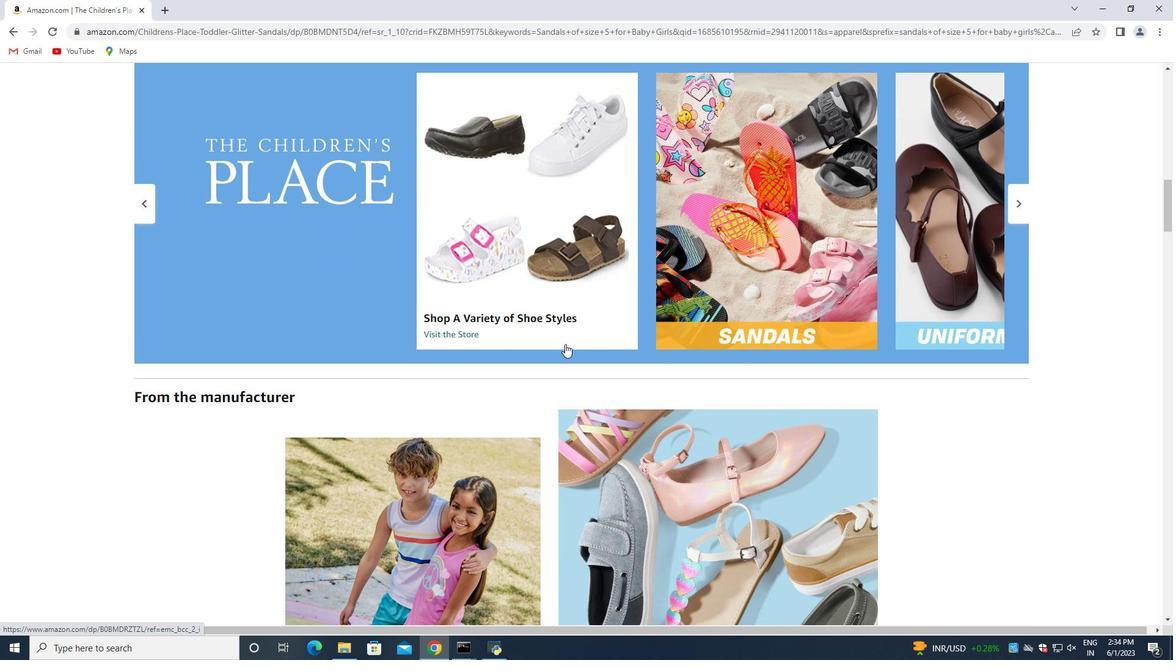 
Action: Mouse moved to (565, 349)
Screenshot: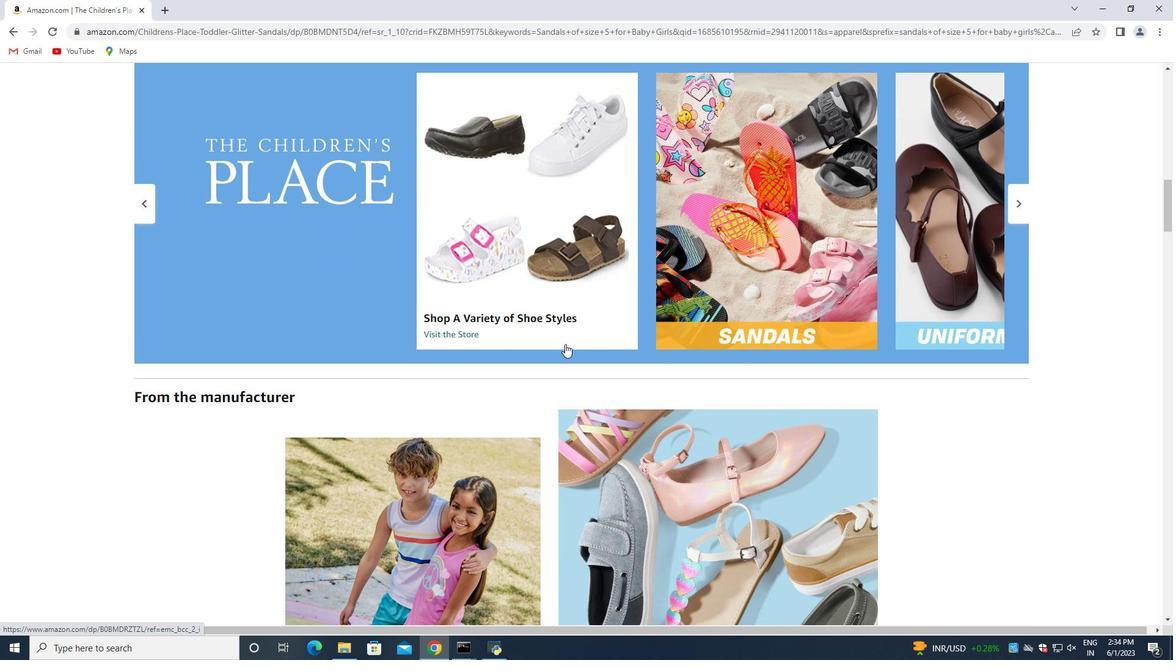 
Action: Mouse scrolled (565, 348) with delta (0, 0)
Screenshot: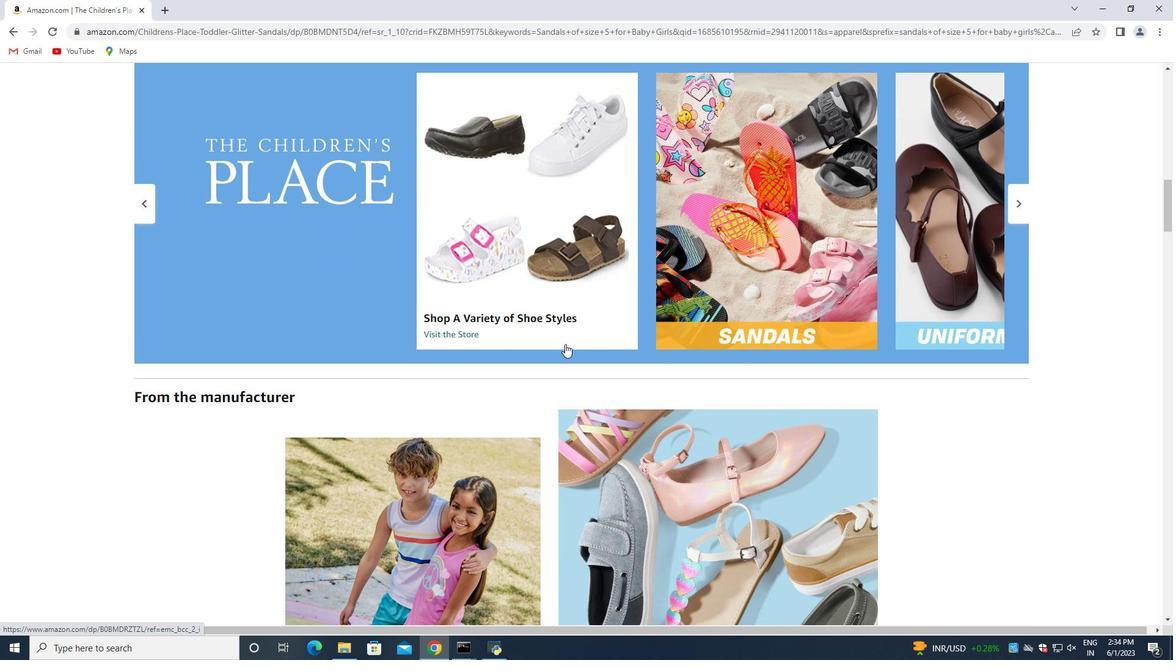 
Action: Mouse moved to (564, 349)
Screenshot: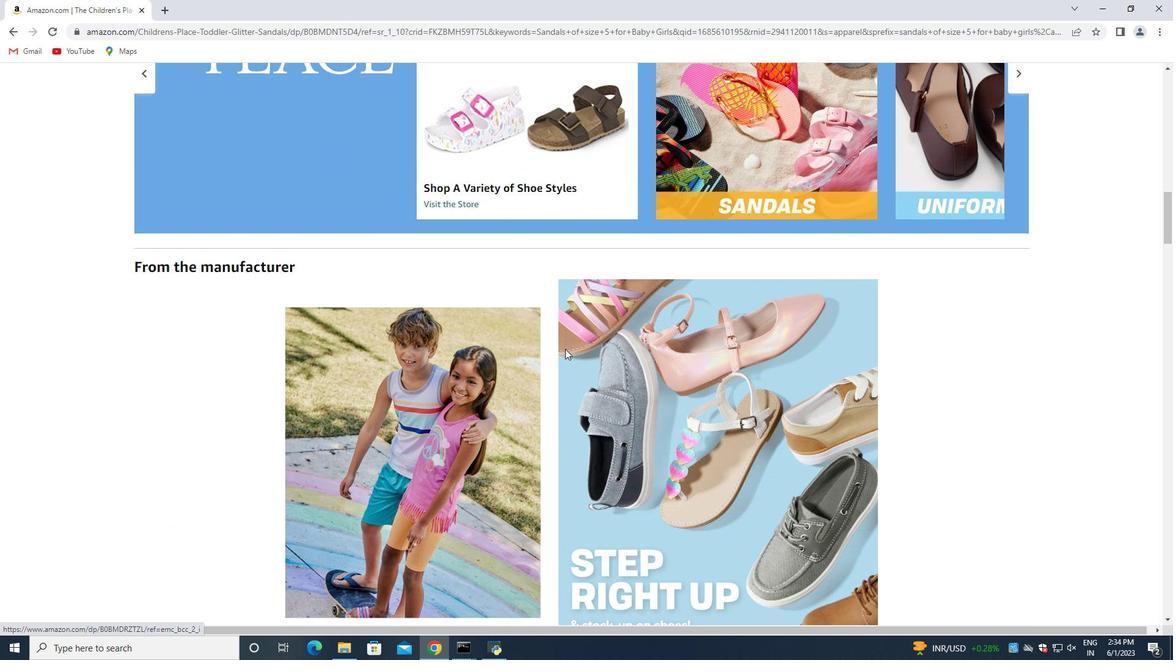 
Action: Mouse scrolled (564, 349) with delta (0, 0)
Screenshot: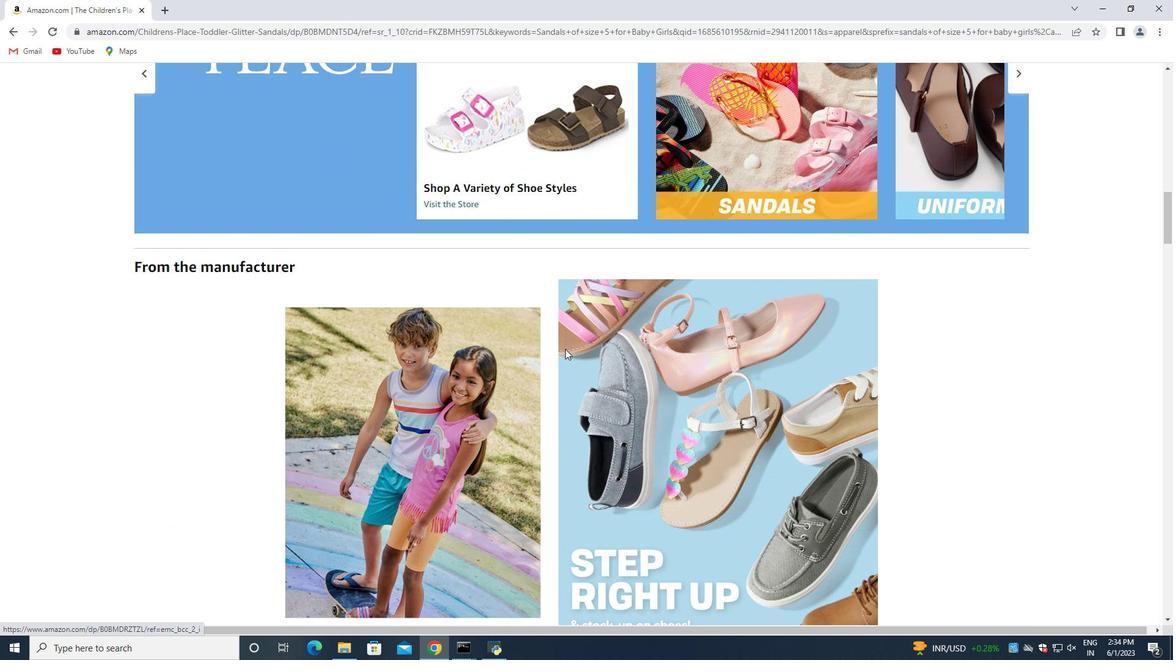 
Action: Mouse scrolled (564, 349) with delta (0, 0)
Screenshot: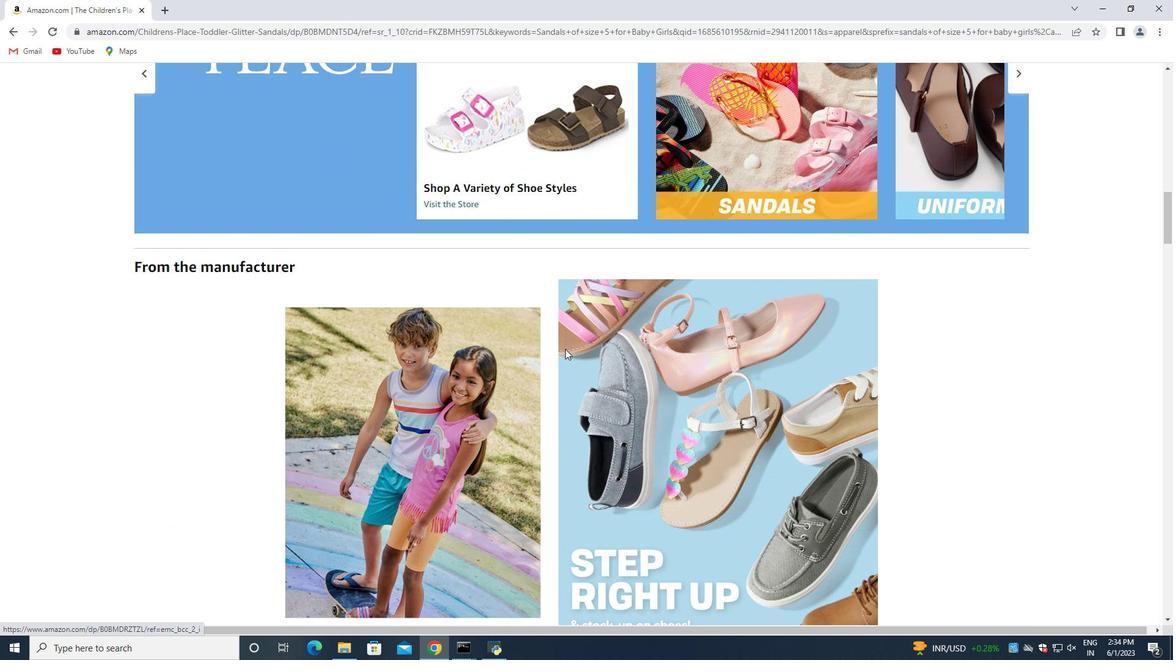 
Action: Mouse scrolled (564, 349) with delta (0, 0)
Screenshot: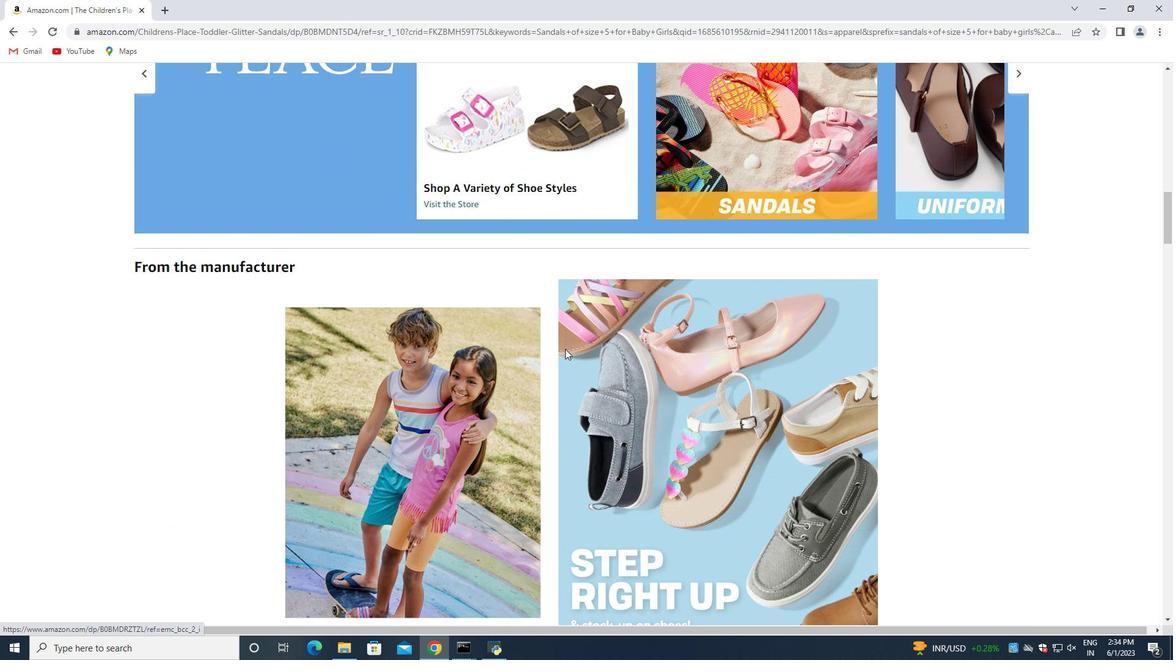 
Action: Mouse moved to (564, 351)
Screenshot: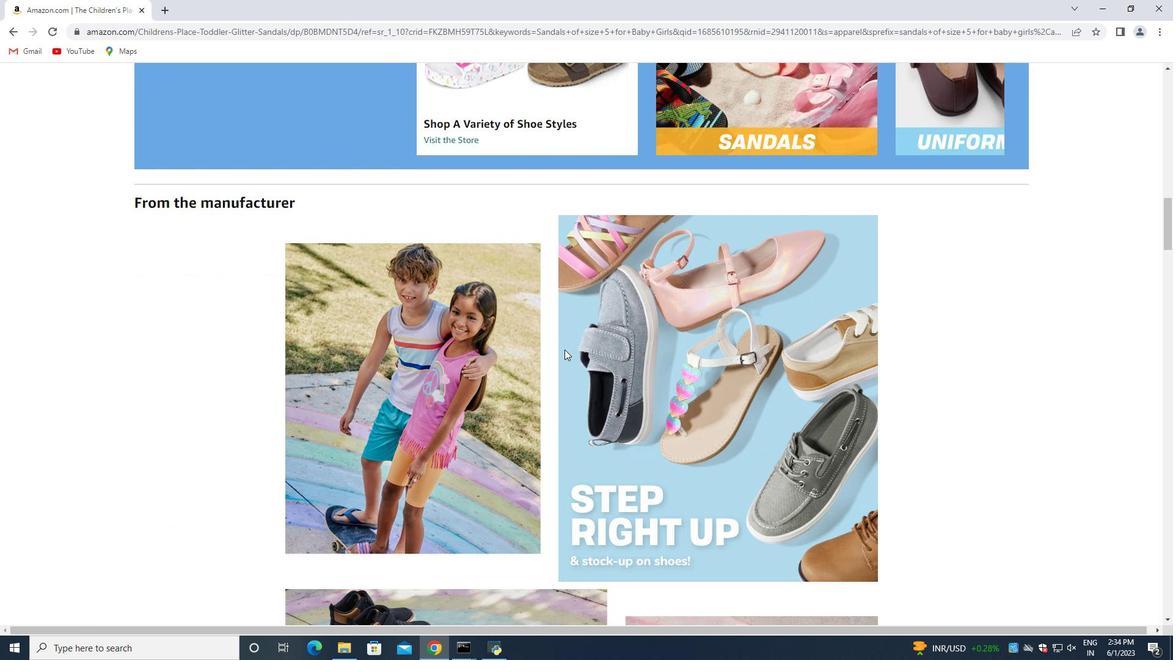 
Action: Mouse scrolled (564, 350) with delta (0, 0)
Screenshot: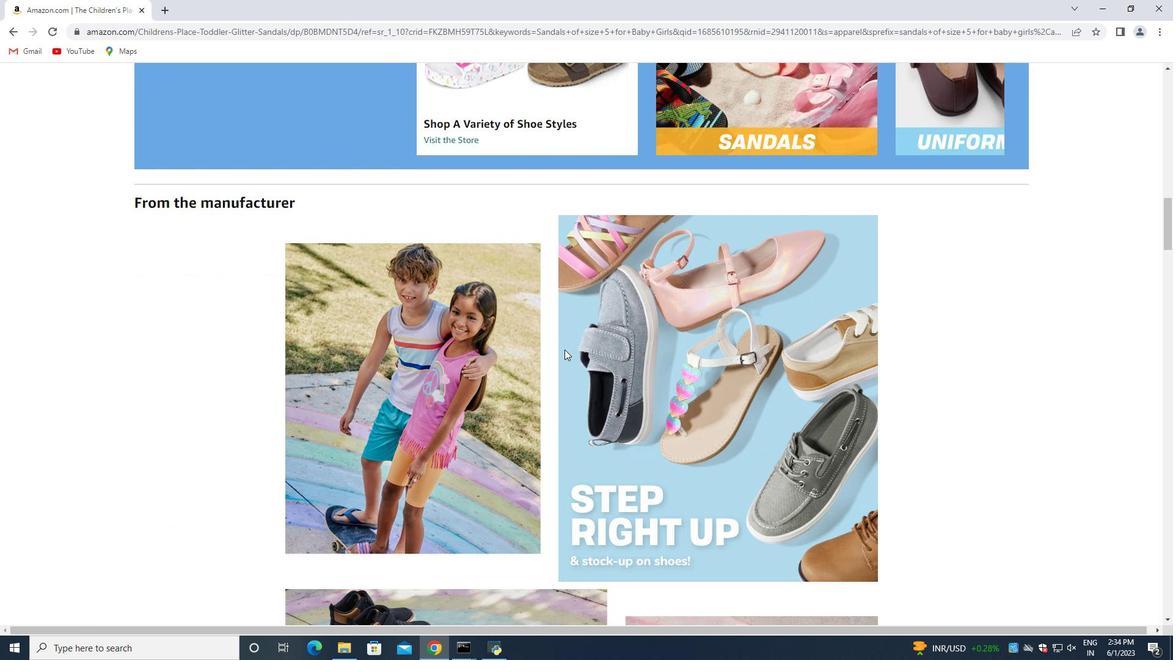 
Action: Mouse moved to (564, 352)
Screenshot: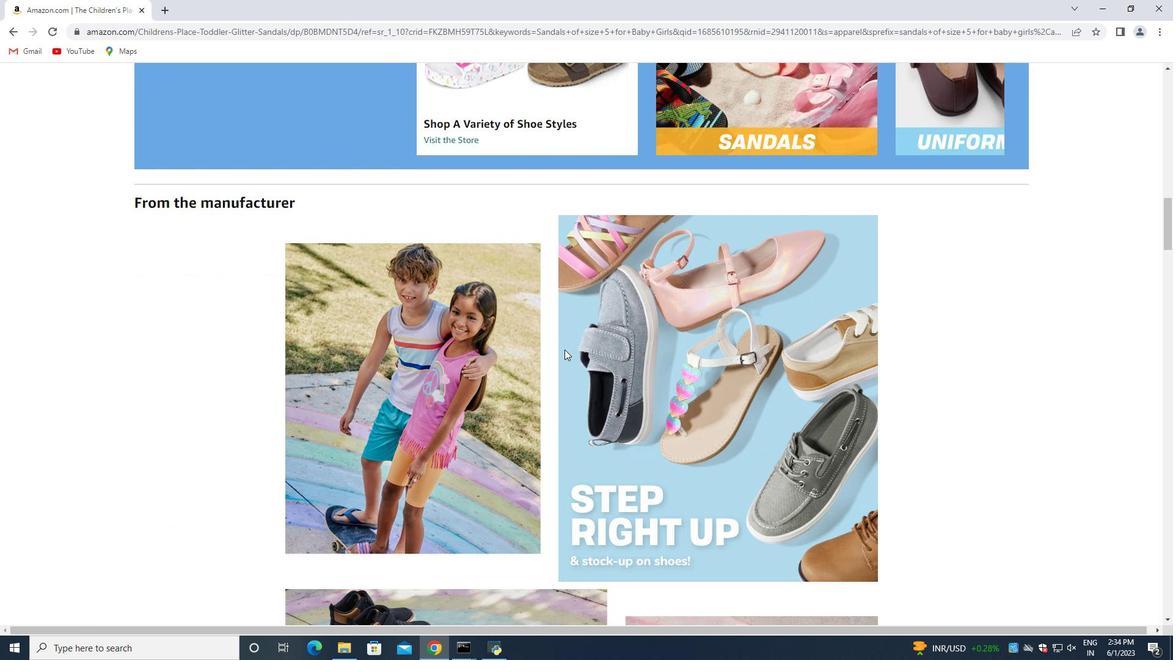 
Action: Mouse scrolled (564, 351) with delta (0, 0)
Screenshot: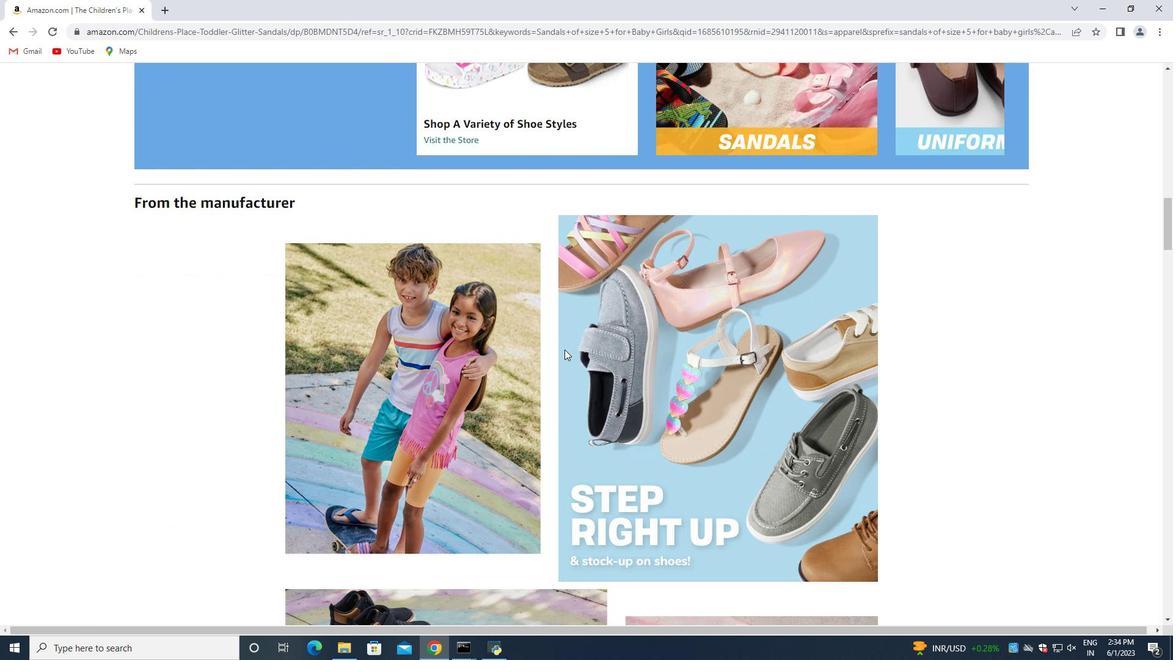 
Action: Mouse scrolled (564, 351) with delta (0, 0)
Screenshot: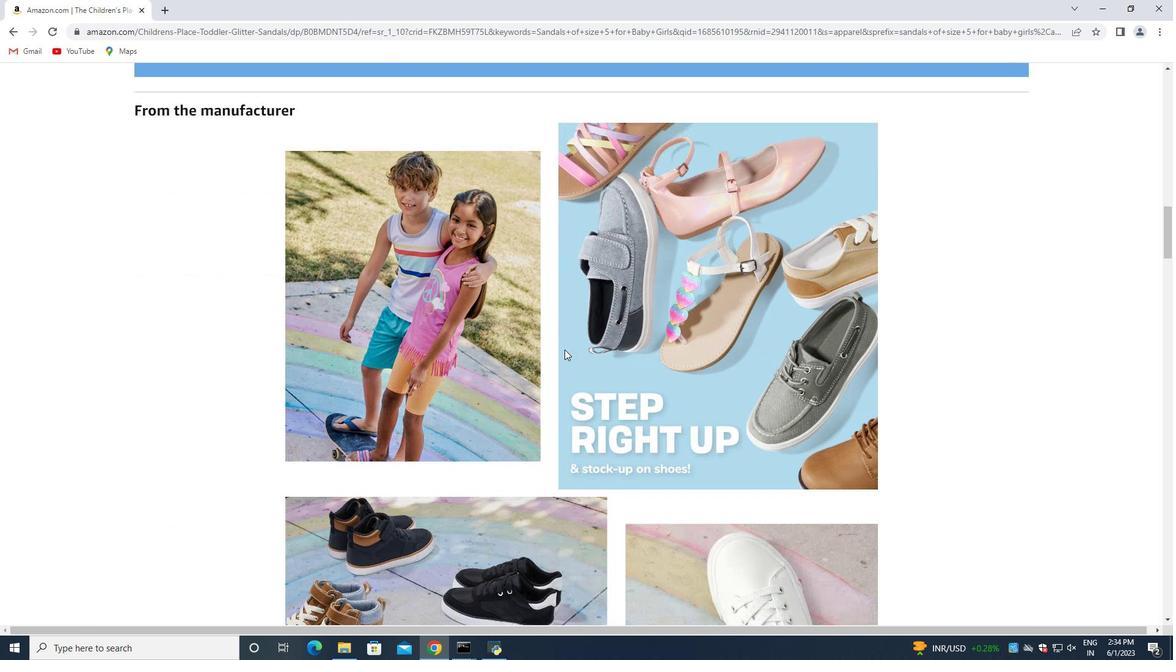 
Action: Mouse scrolled (564, 351) with delta (0, 0)
Screenshot: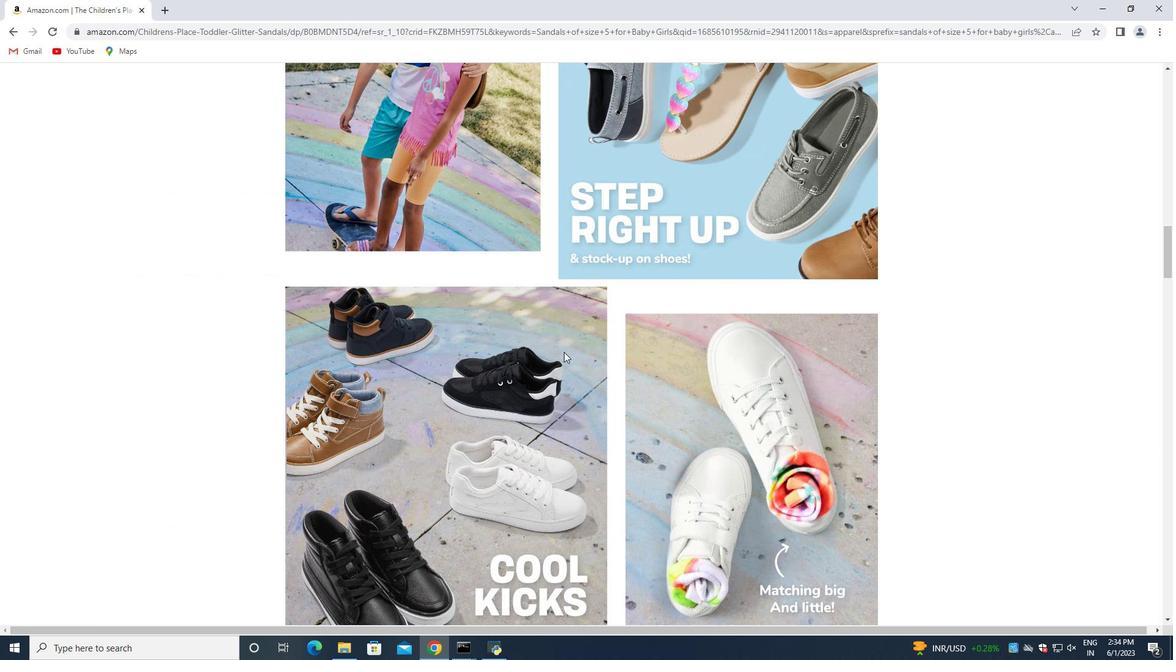 
Action: Mouse scrolled (564, 351) with delta (0, 0)
Screenshot: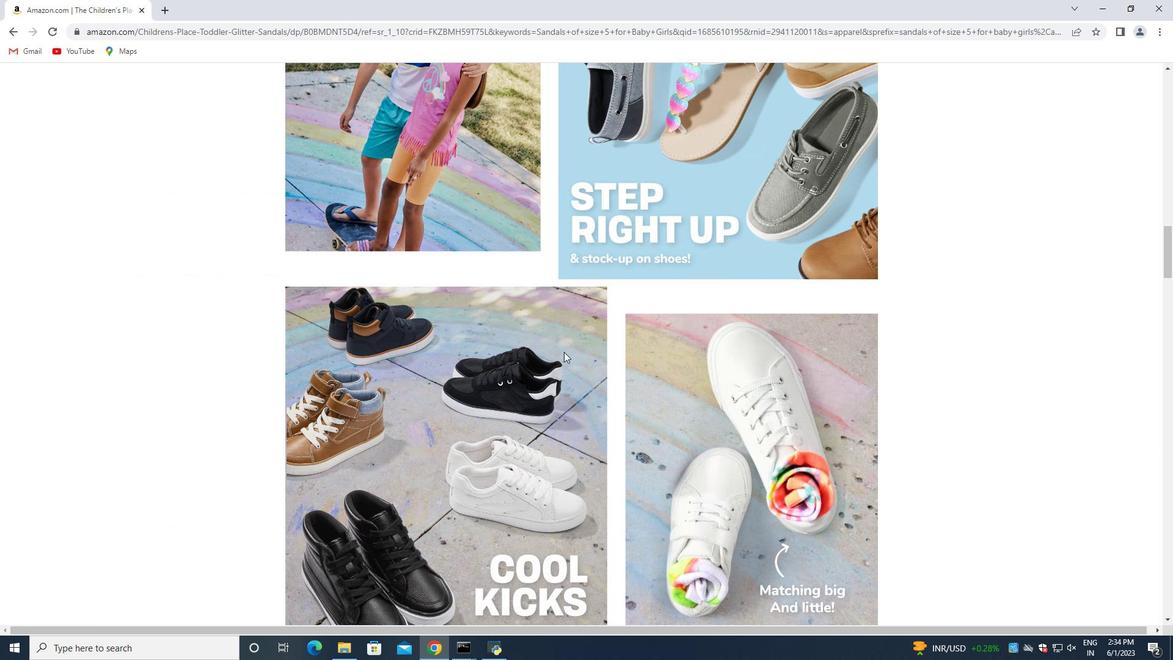 
Action: Mouse scrolled (564, 351) with delta (0, 0)
Screenshot: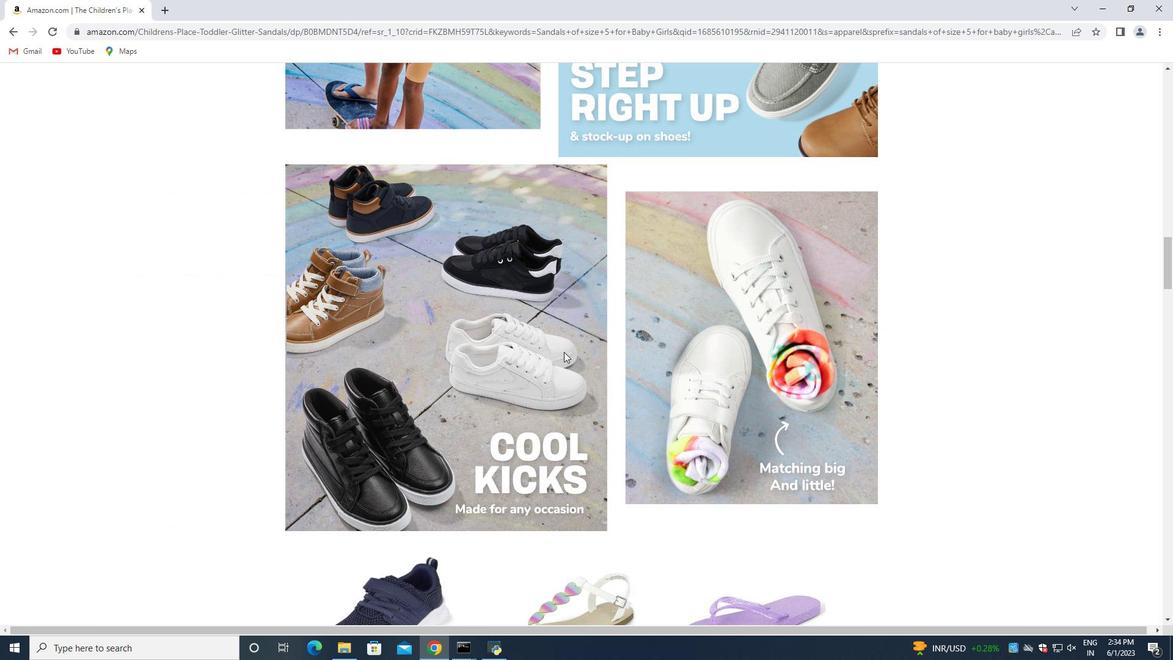
Action: Mouse moved to (564, 352)
Screenshot: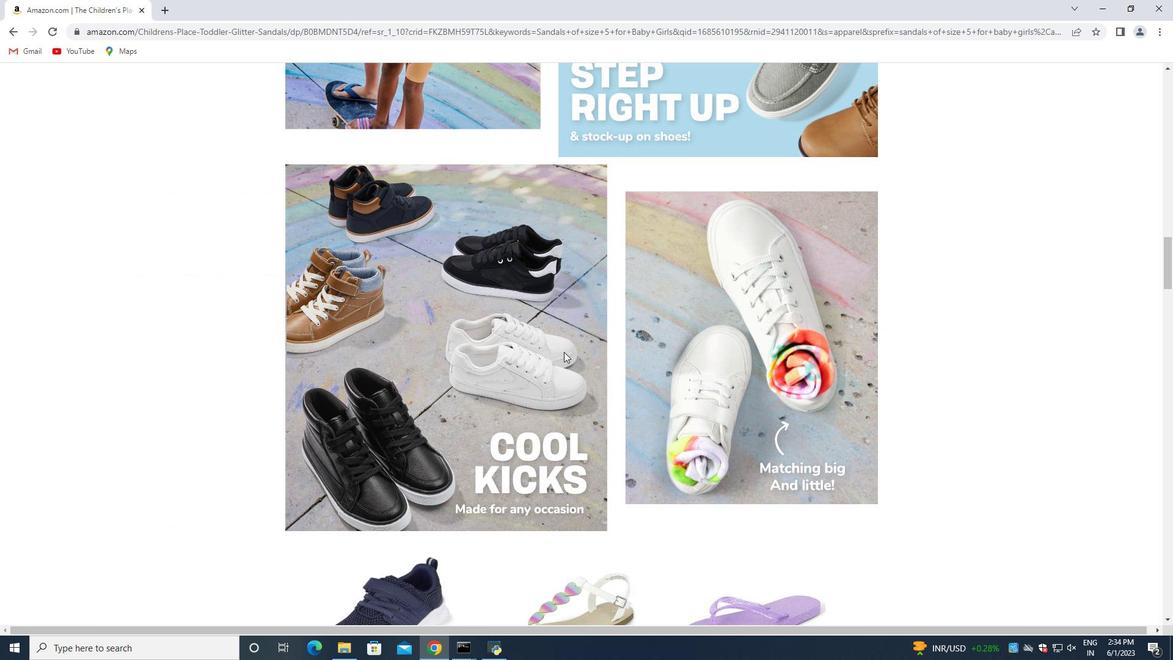 
Action: Mouse scrolled (564, 352) with delta (0, 0)
Screenshot: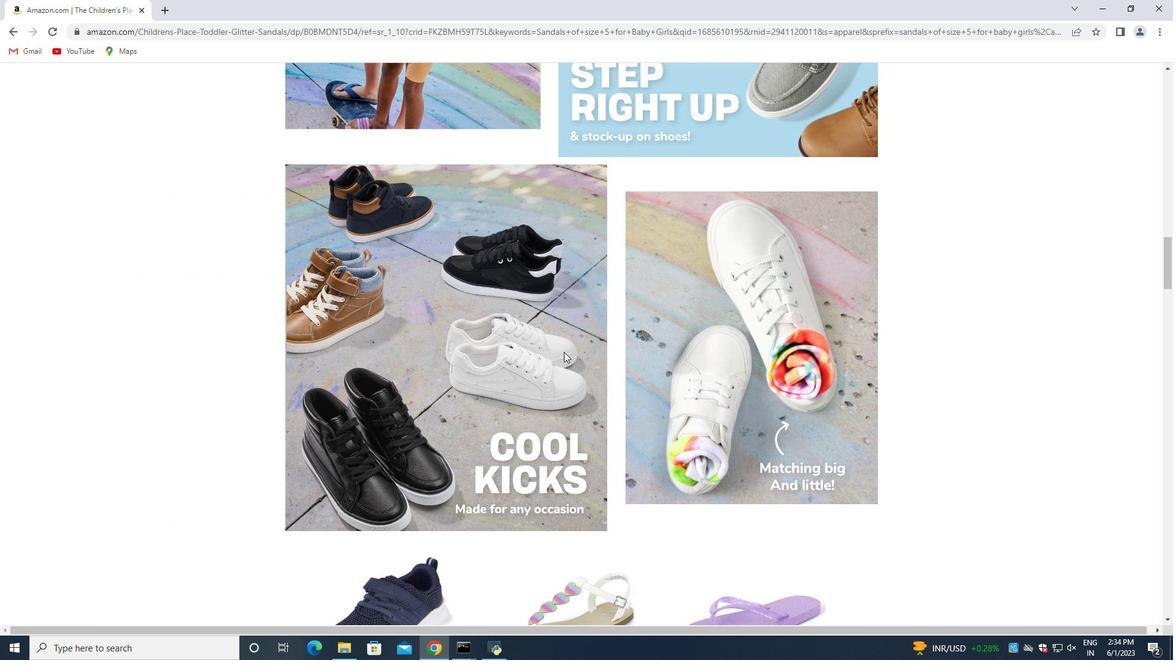
Action: Mouse moved to (564, 354)
Screenshot: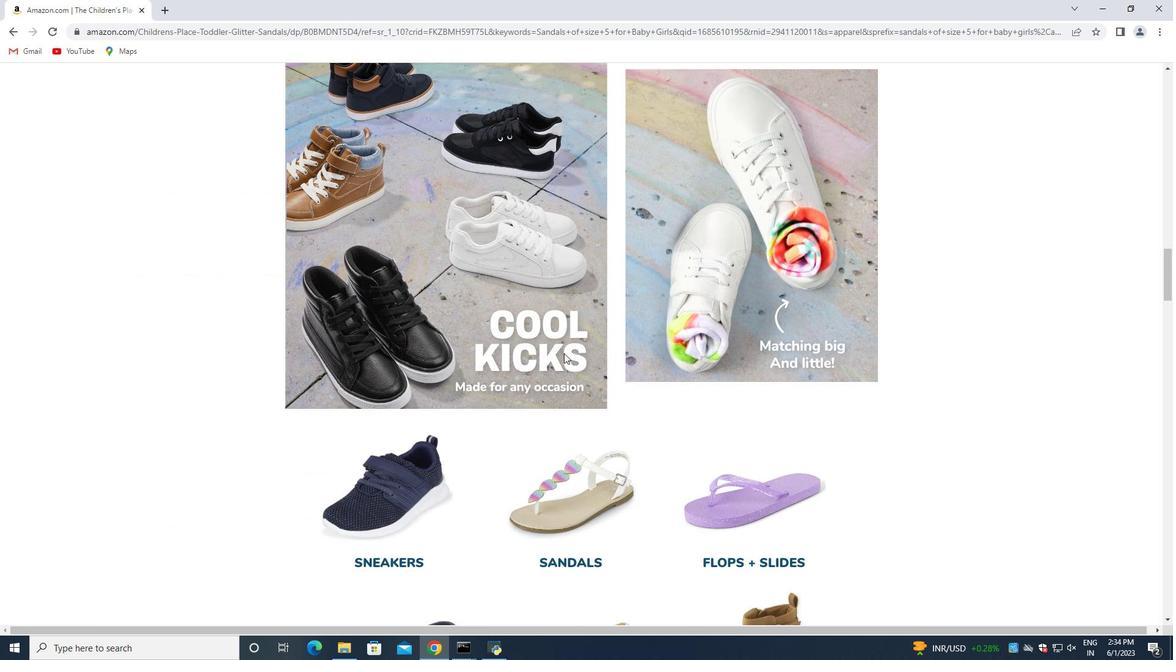 
Action: Mouse scrolled (564, 353) with delta (0, 0)
Screenshot: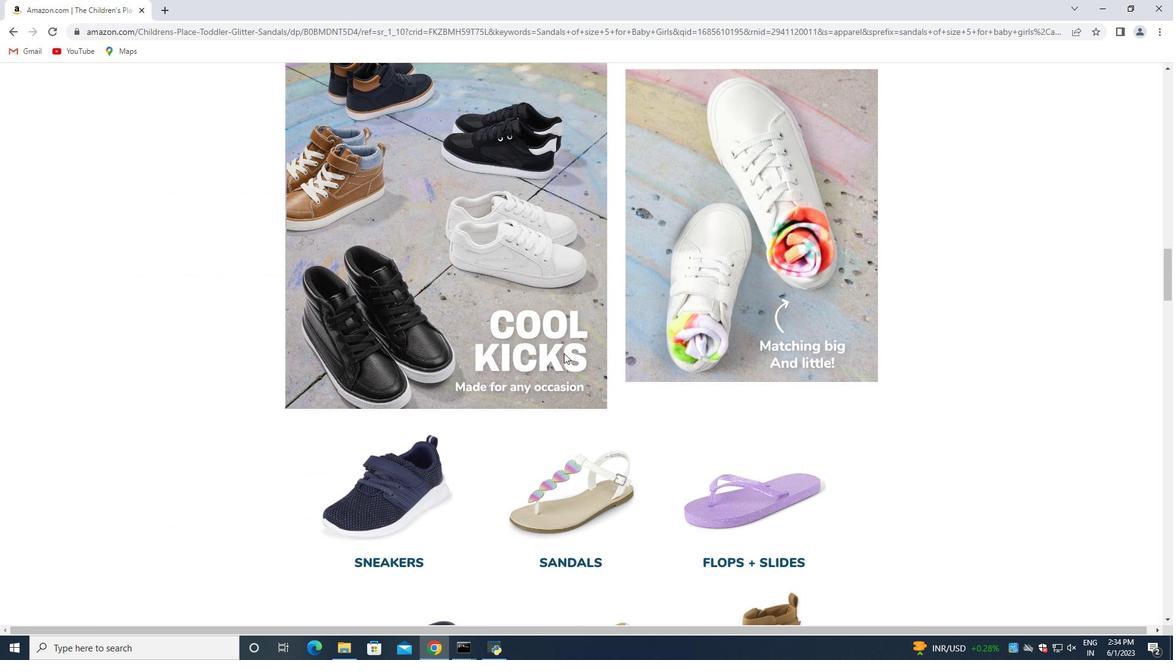 
Action: Mouse moved to (564, 354)
Screenshot: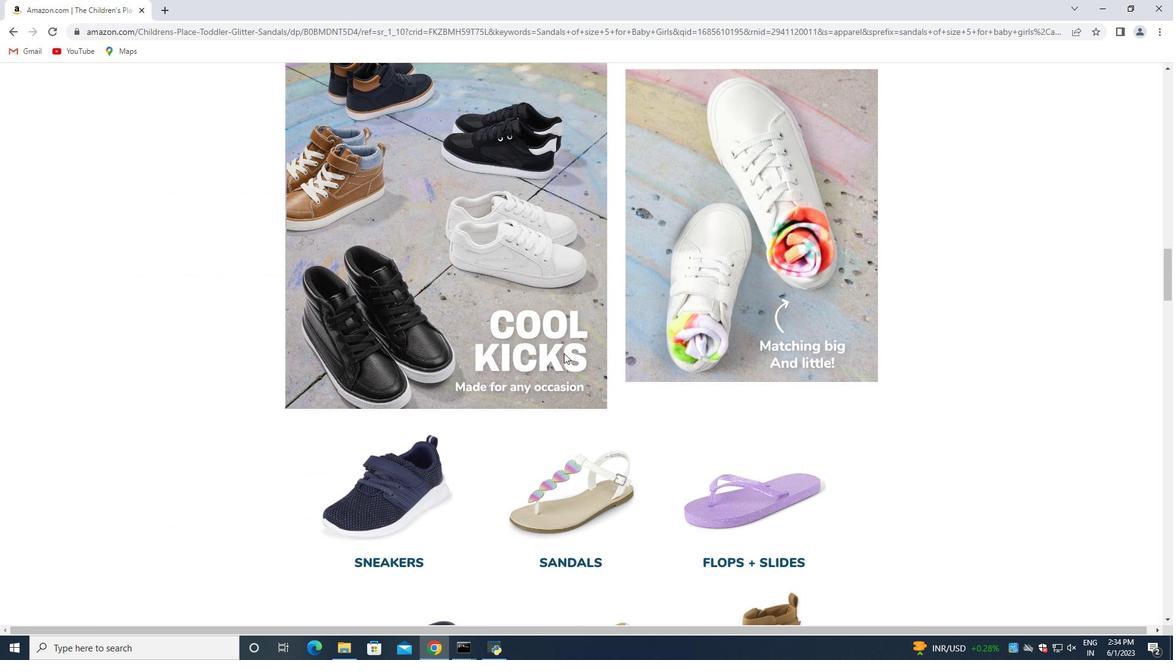 
Action: Mouse scrolled (564, 353) with delta (0, 0)
Screenshot: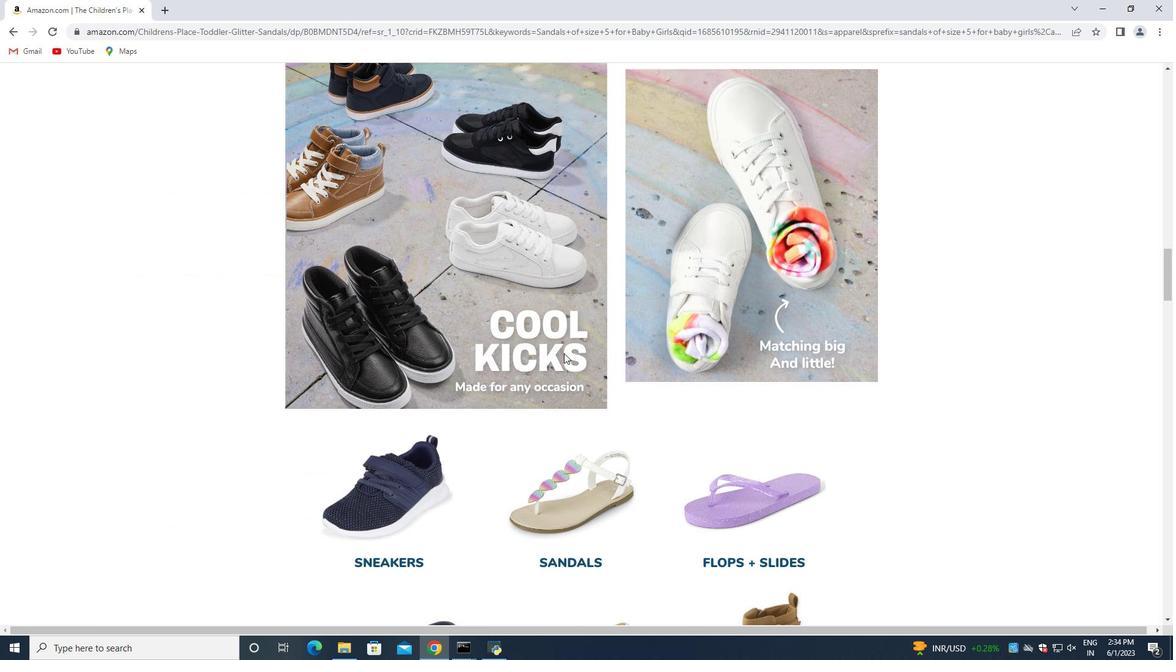 
Action: Mouse moved to (564, 361)
Screenshot: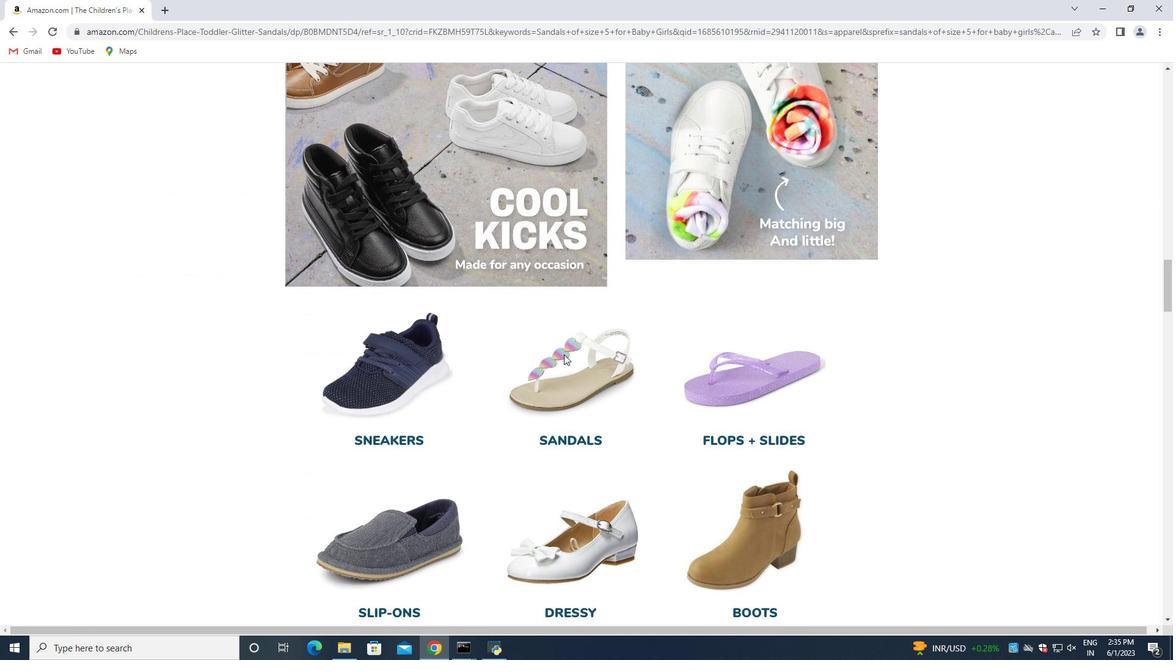 
Action: Mouse scrolled (564, 360) with delta (0, 0)
Screenshot: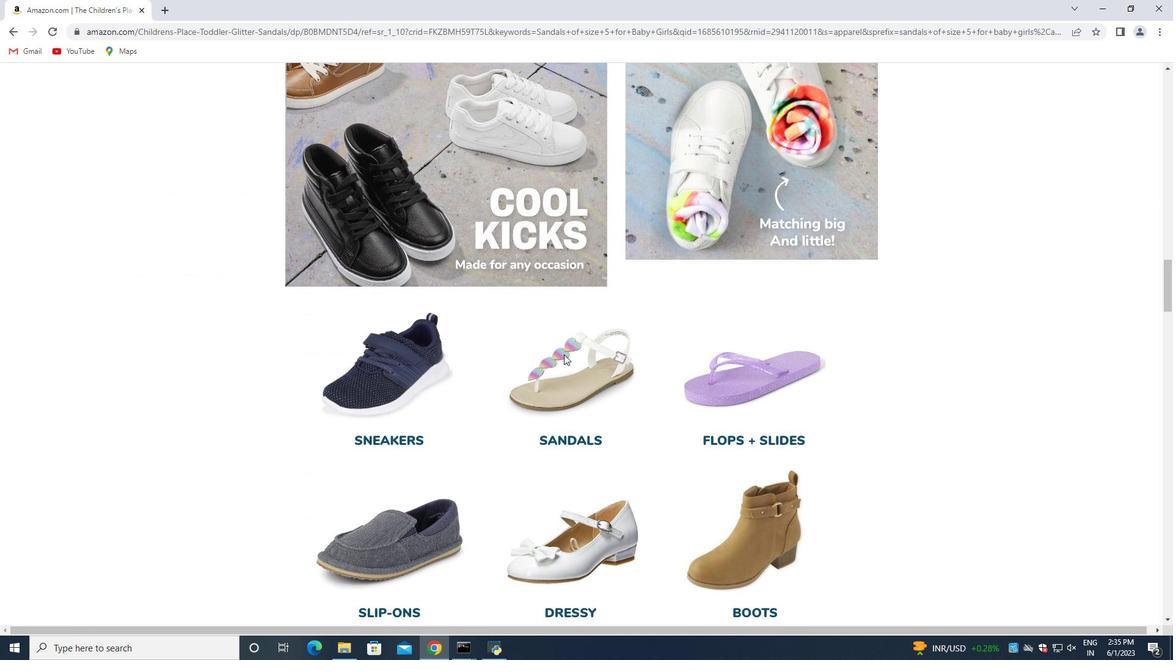 
Action: Mouse moved to (564, 362)
Screenshot: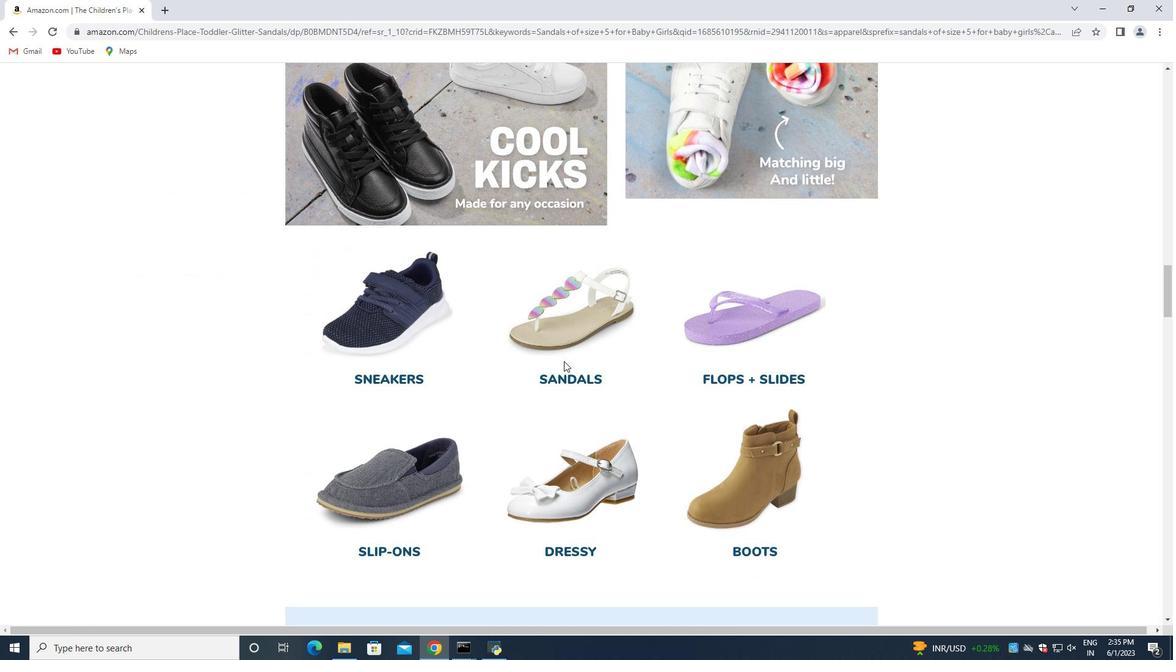 
Action: Mouse scrolled (564, 361) with delta (0, 0)
Screenshot: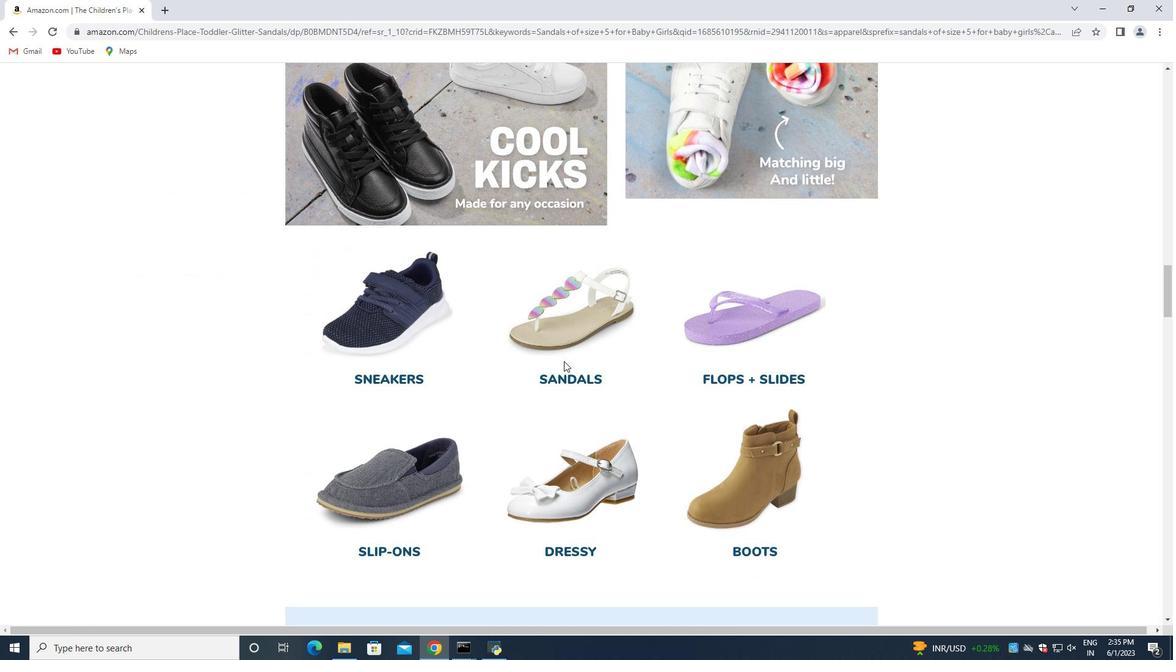 
Action: Mouse moved to (563, 363)
Screenshot: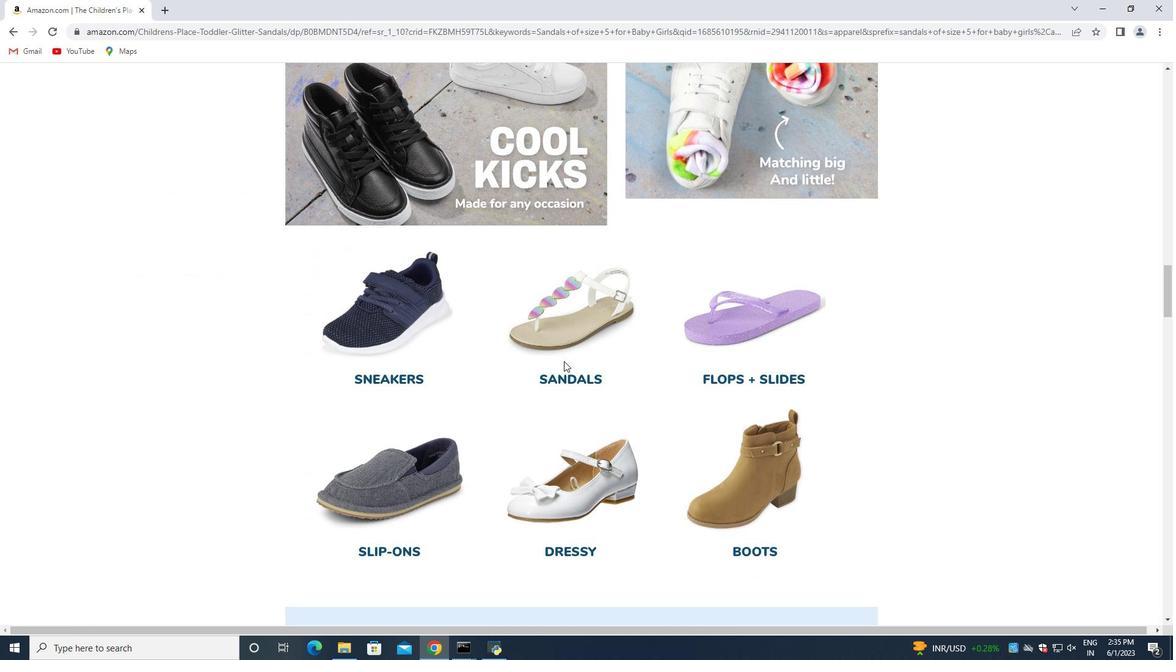 
Action: Mouse scrolled (563, 362) with delta (0, 0)
Screenshot: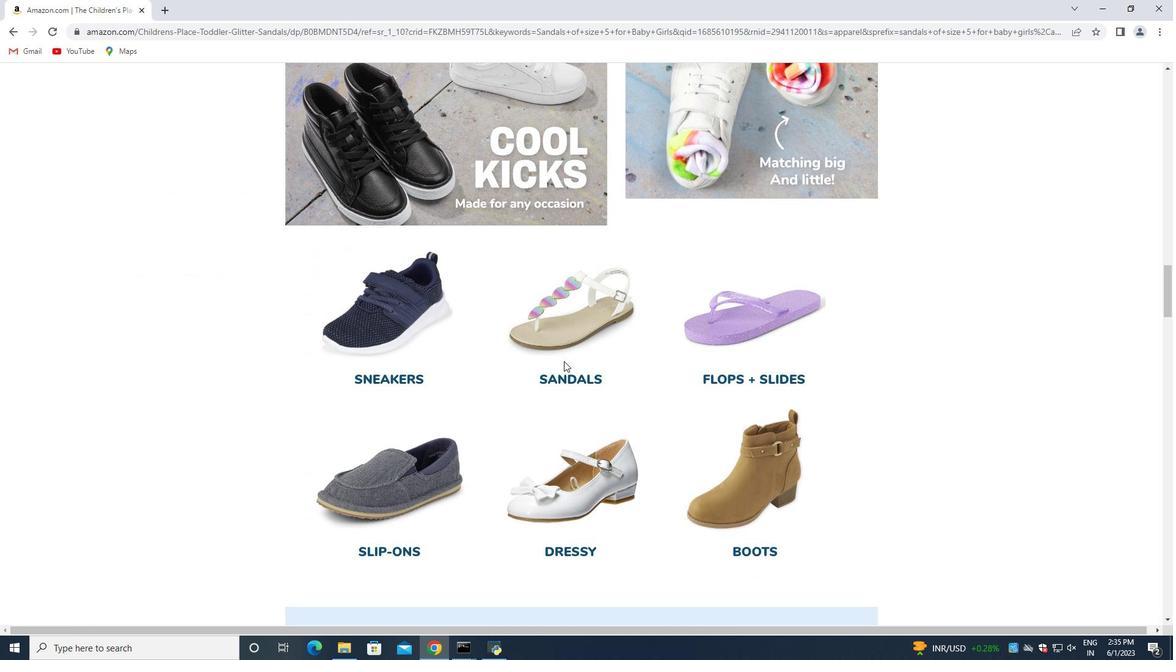 
Action: Mouse moved to (563, 361)
Screenshot: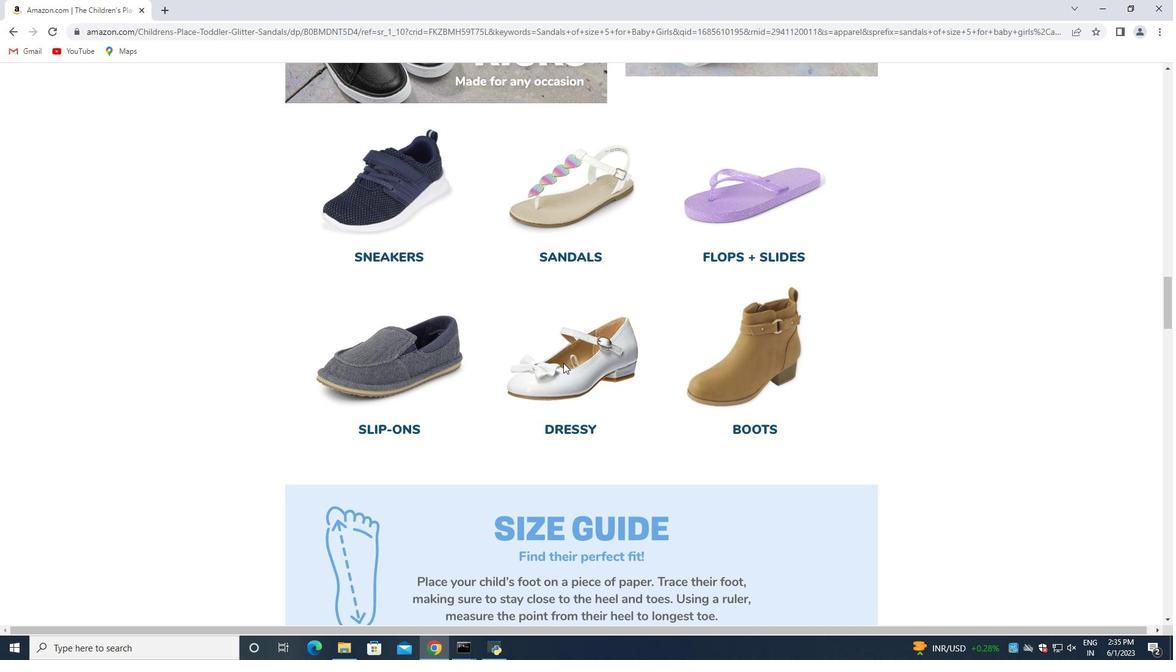 
Action: Mouse scrolled (563, 361) with delta (0, 0)
Screenshot: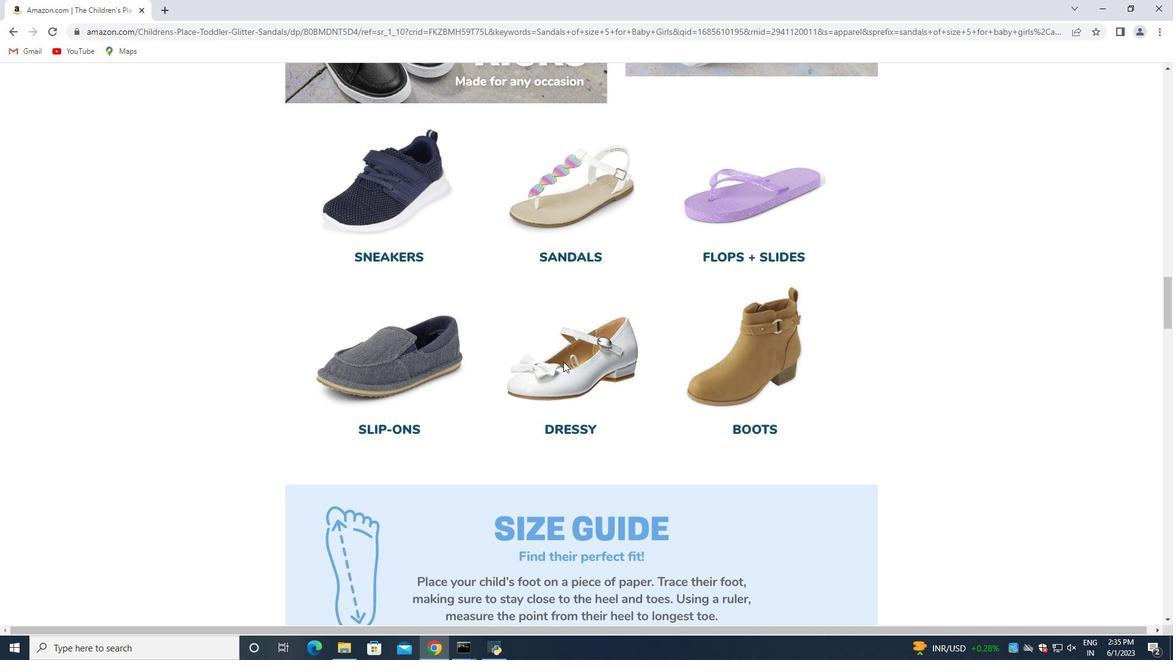 
Action: Mouse scrolled (563, 361) with delta (0, 0)
Screenshot: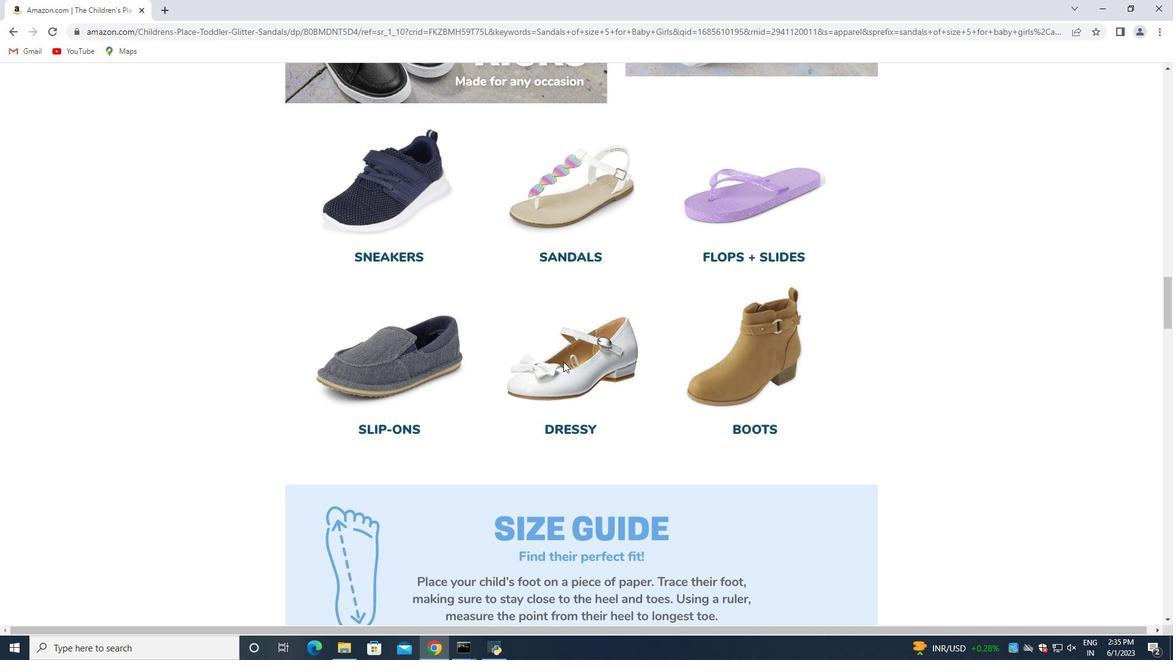 
Action: Mouse scrolled (563, 361) with delta (0, 0)
Screenshot: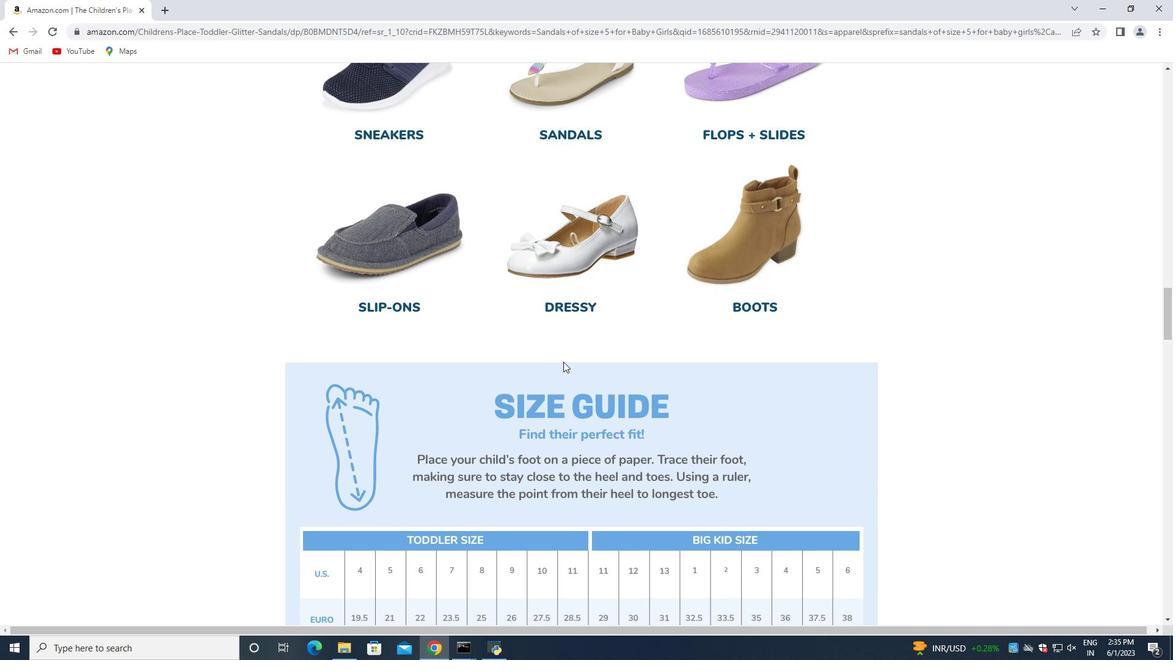 
Action: Mouse scrolled (563, 361) with delta (0, 0)
Screenshot: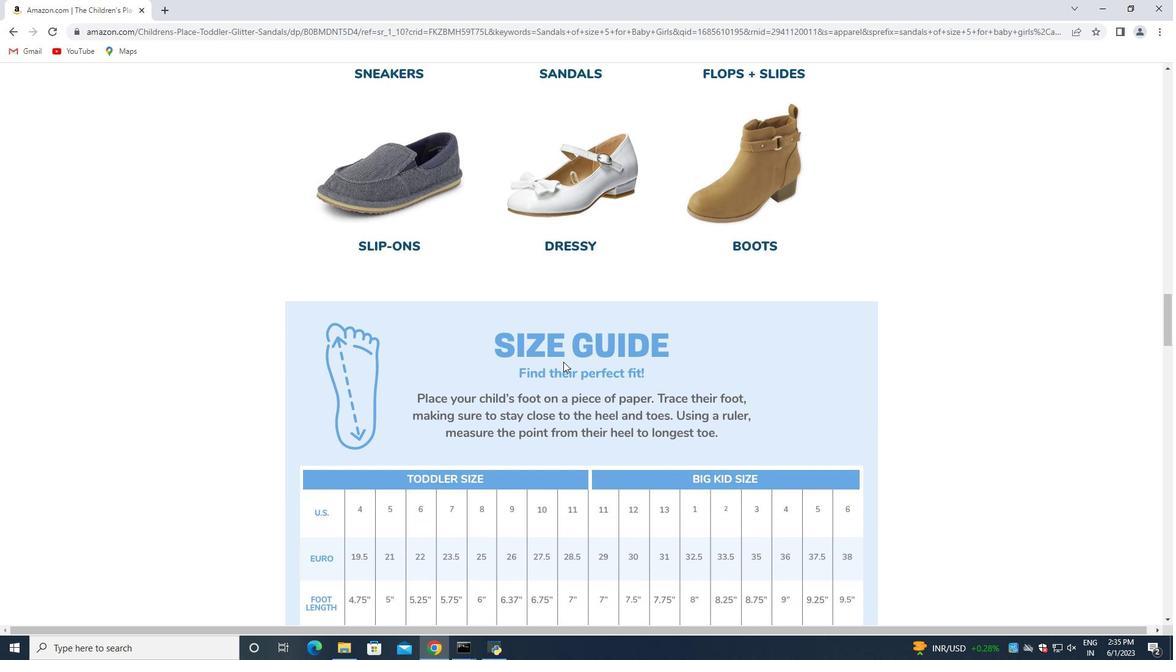 
Action: Mouse moved to (564, 361)
Screenshot: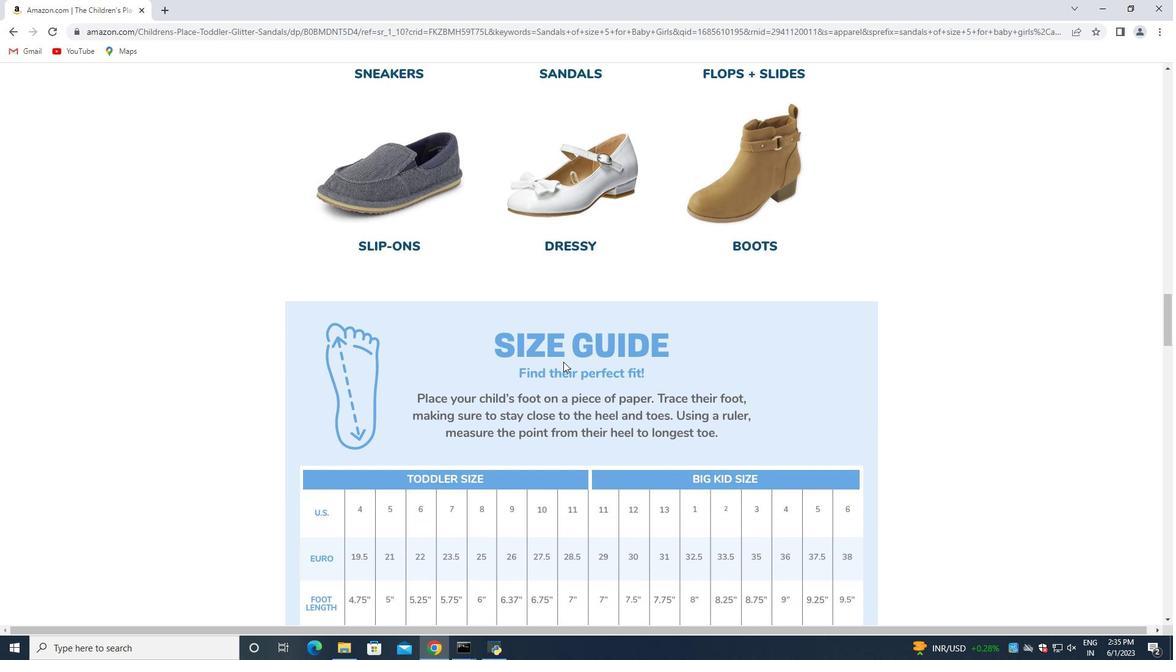 
Action: Mouse scrolled (564, 361) with delta (0, 0)
Screenshot: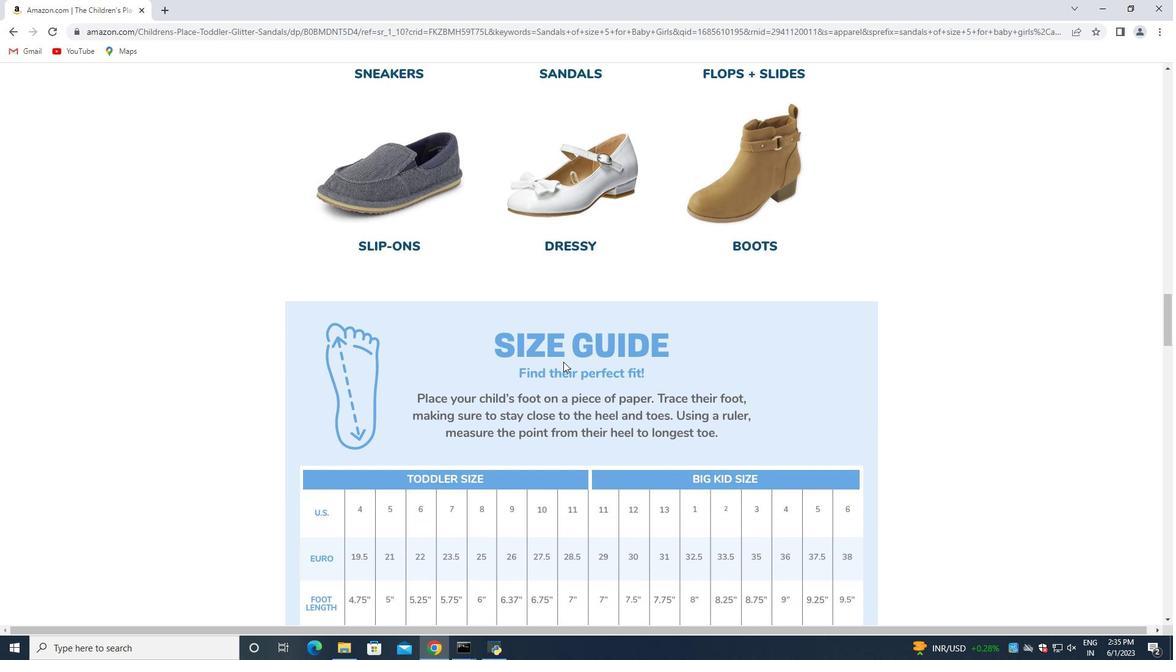 
Action: Mouse moved to (564, 361)
Screenshot: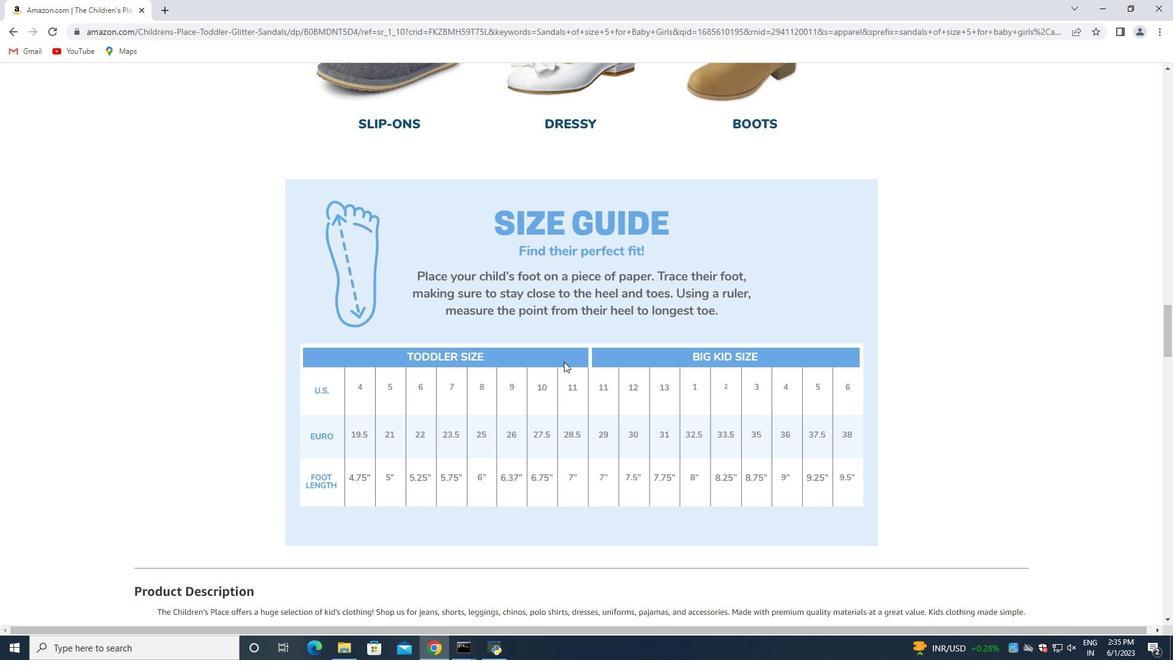 
Action: Mouse scrolled (564, 361) with delta (0, 0)
Screenshot: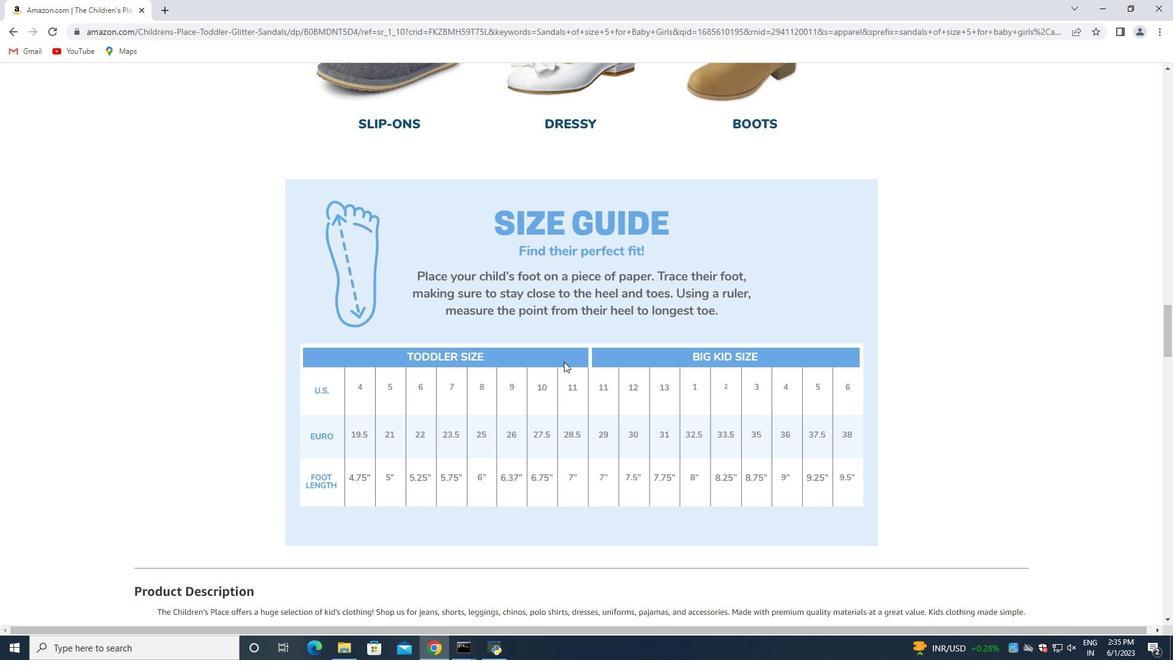 
Action: Mouse moved to (564, 364)
Screenshot: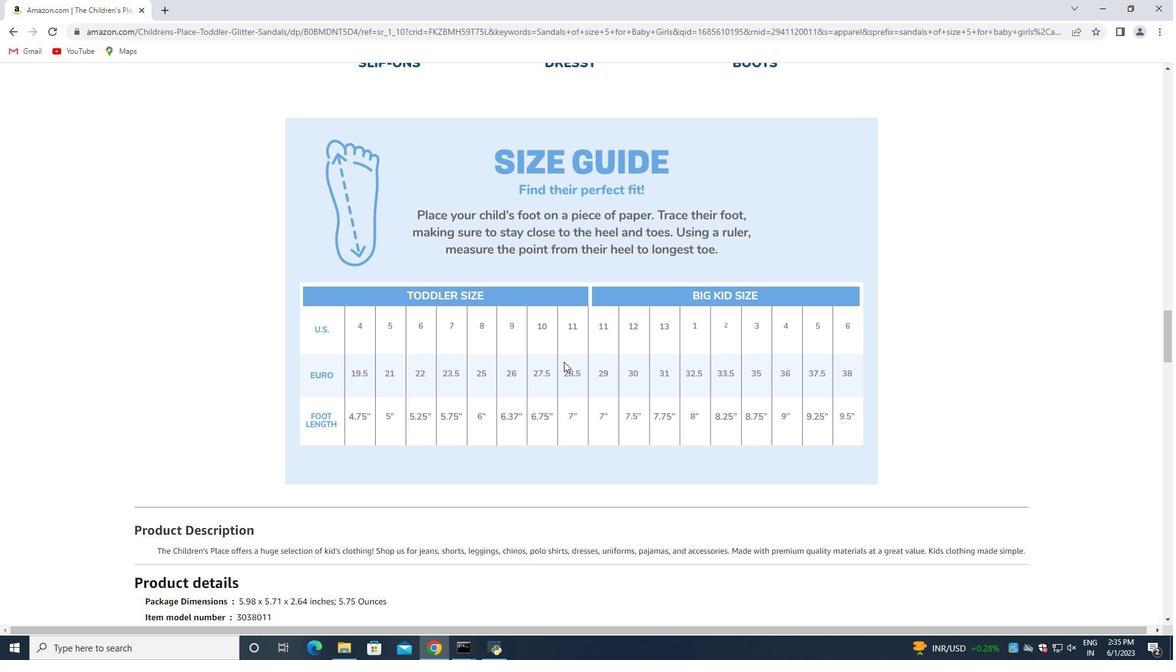 
Action: Mouse scrolled (564, 364) with delta (0, 0)
Screenshot: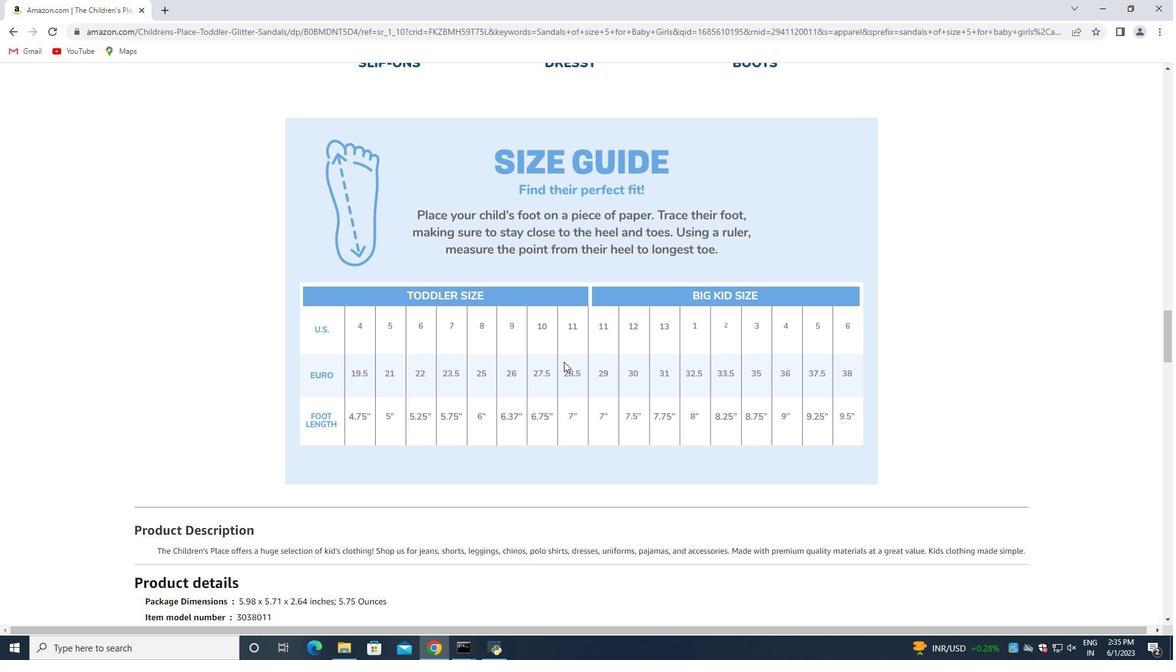 
Action: Mouse moved to (564, 365)
Screenshot: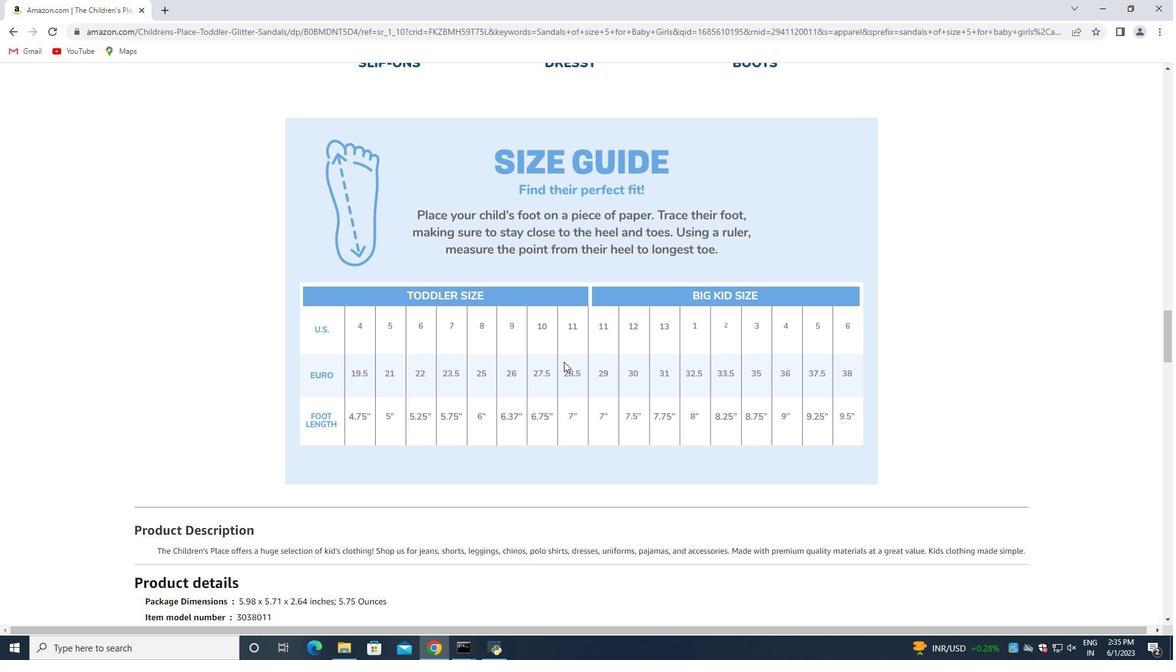
Action: Mouse scrolled (564, 364) with delta (0, 0)
Screenshot: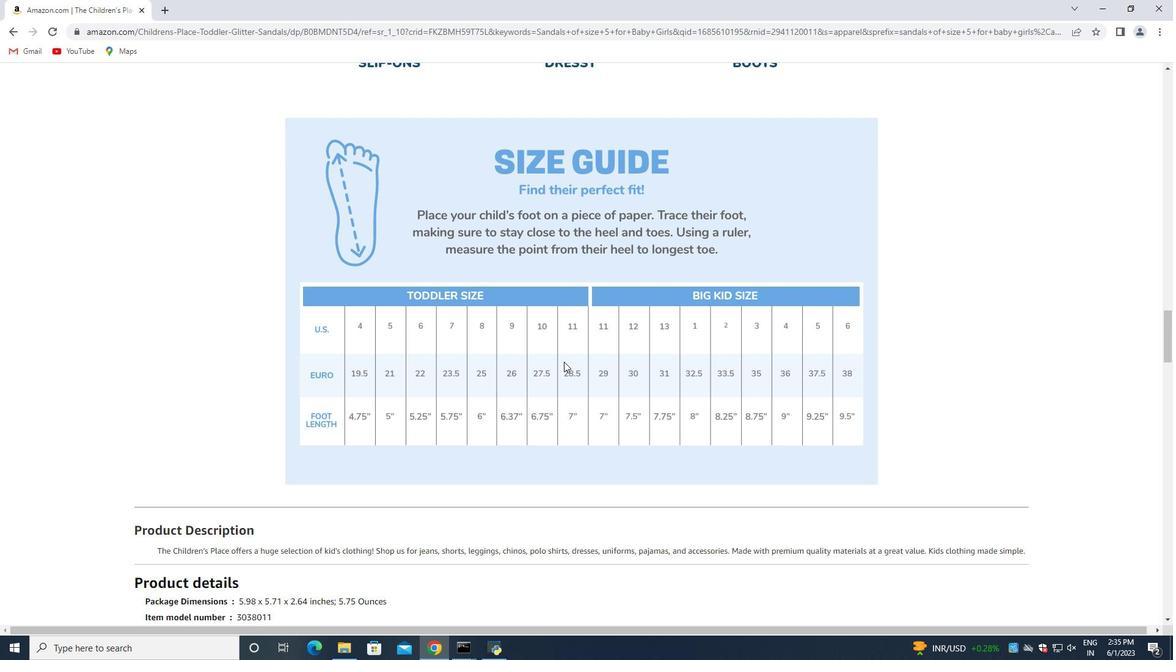 
Action: Mouse scrolled (564, 364) with delta (0, 0)
Screenshot: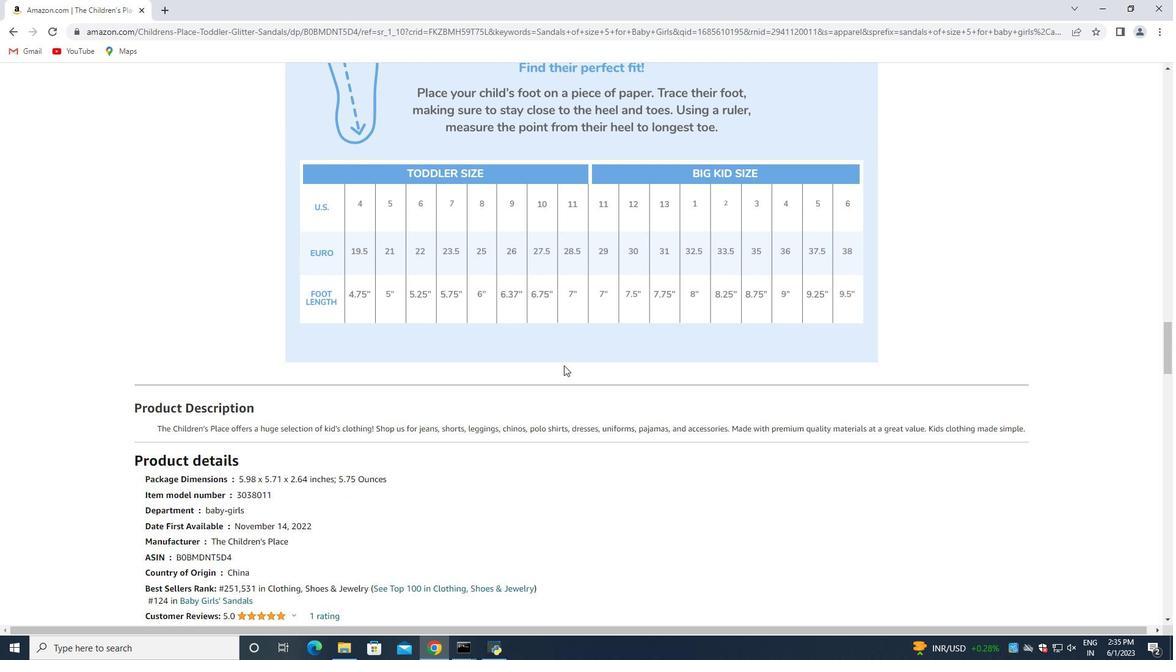 
Action: Mouse moved to (564, 366)
Screenshot: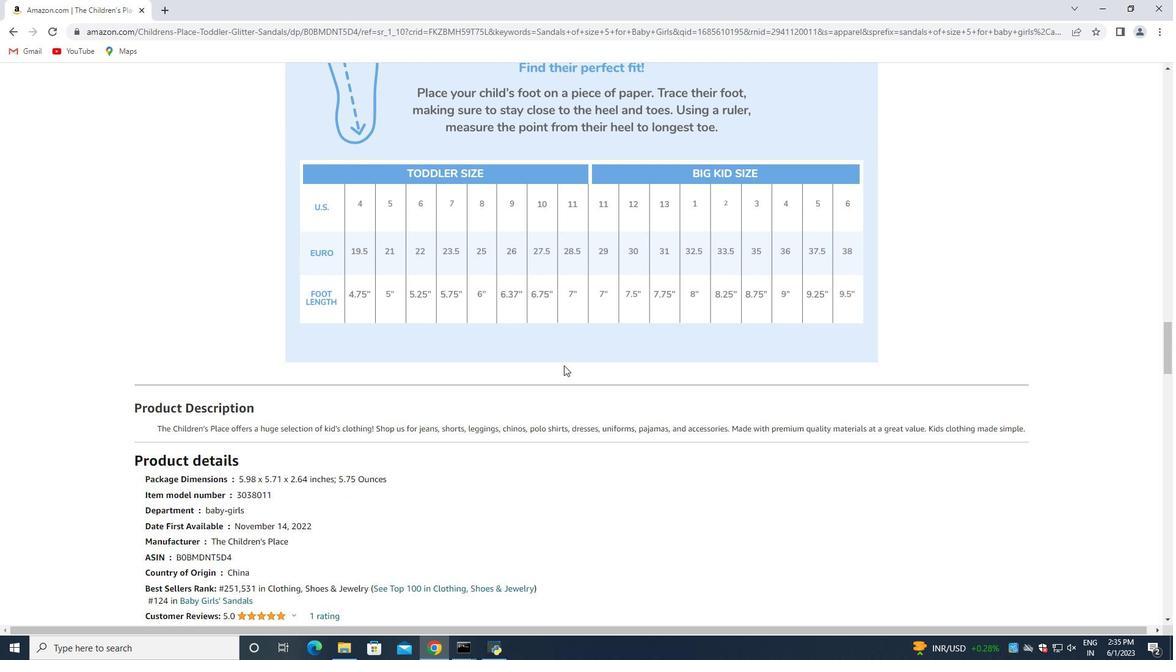 
Action: Mouse scrolled (564, 365) with delta (0, 0)
Screenshot: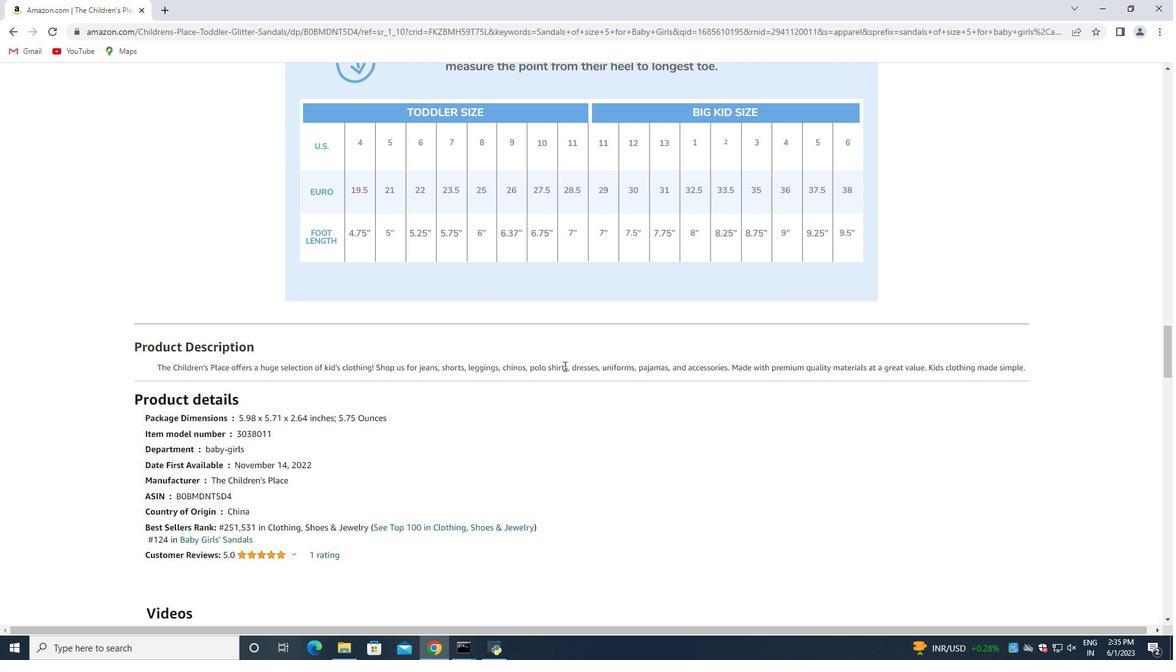 
Action: Mouse moved to (564, 366)
Screenshot: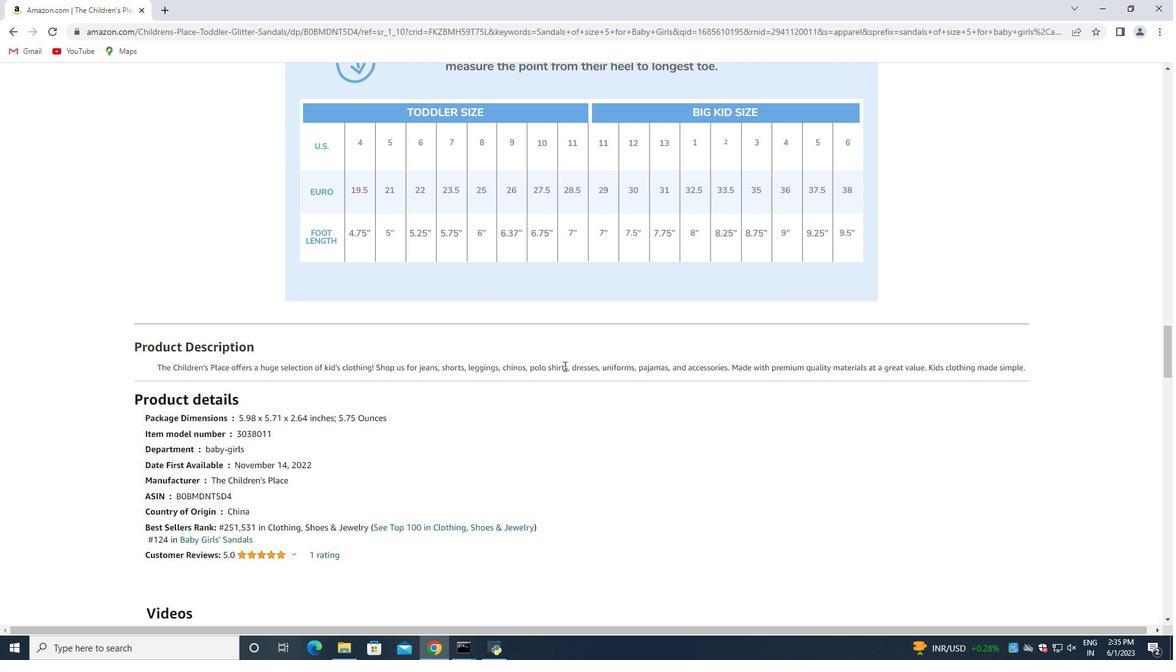 
Action: Mouse scrolled (564, 366) with delta (0, 0)
Screenshot: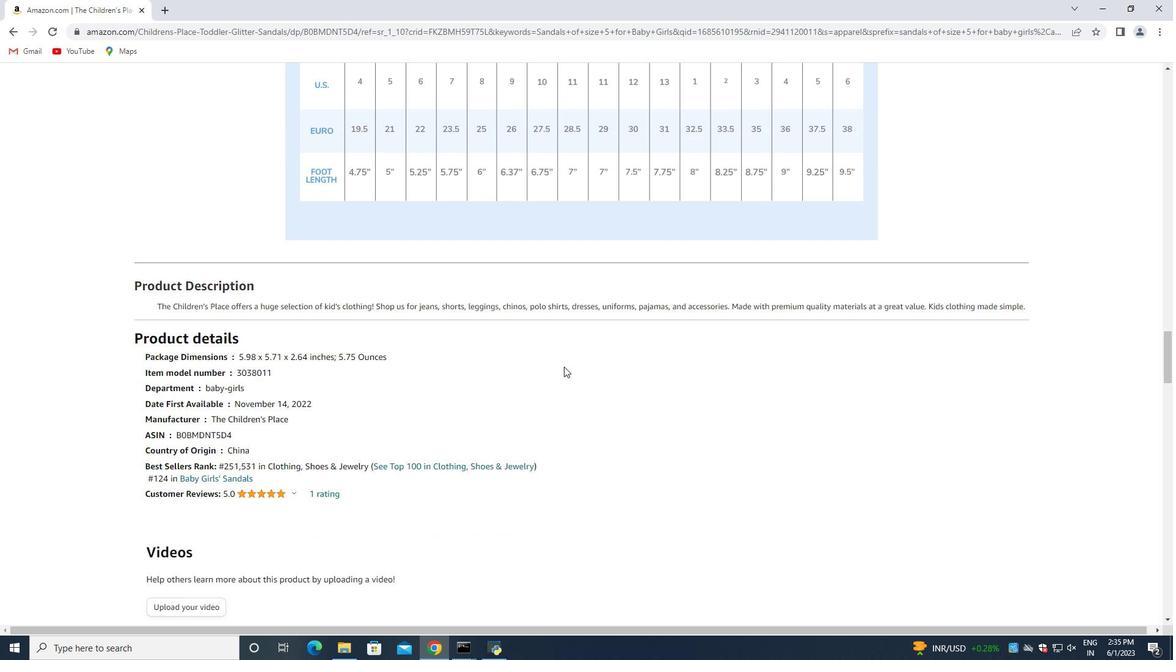 
Action: Mouse scrolled (564, 366) with delta (0, 0)
Screenshot: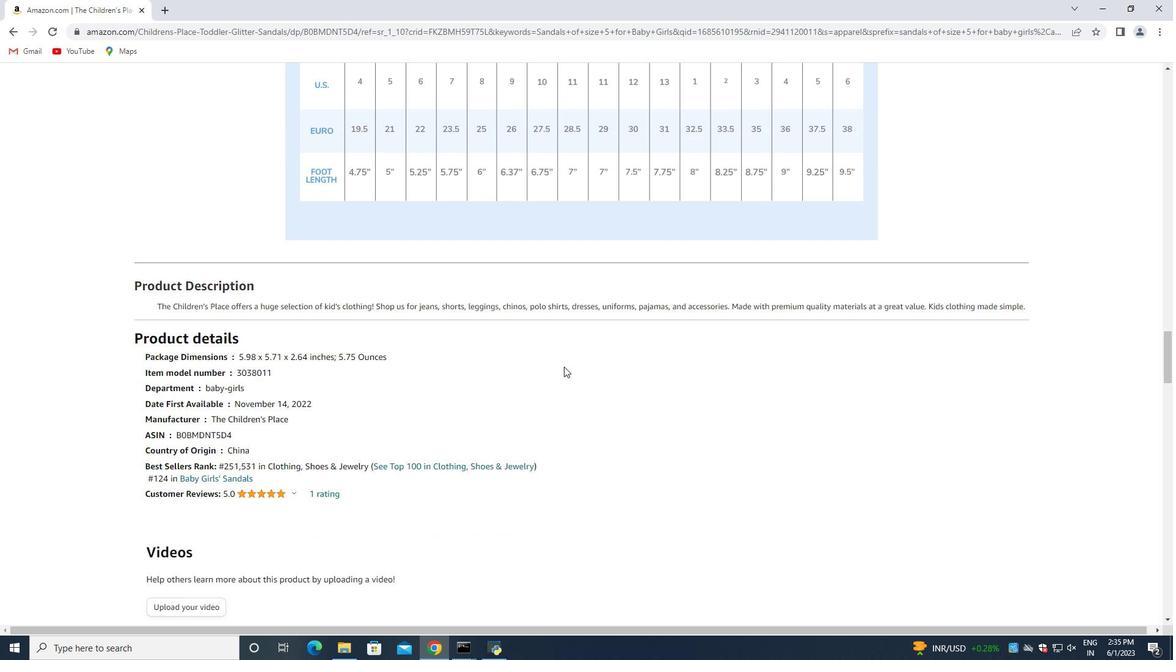 
Action: Mouse scrolled (564, 366) with delta (0, 0)
Screenshot: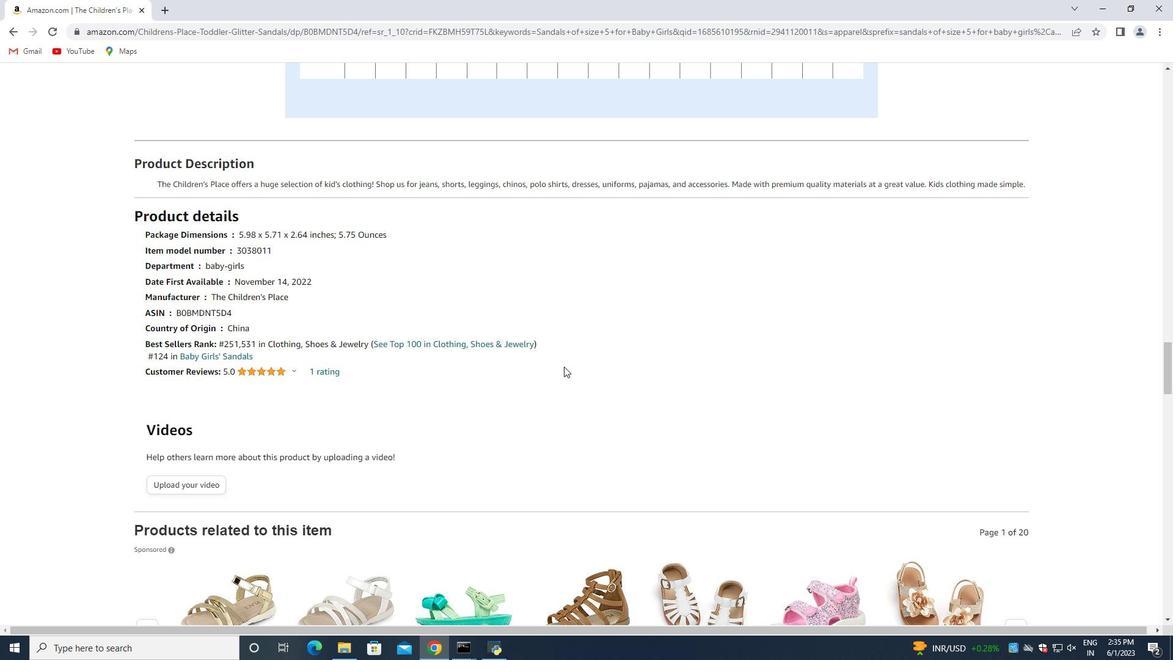 
Action: Mouse scrolled (564, 366) with delta (0, 0)
Screenshot: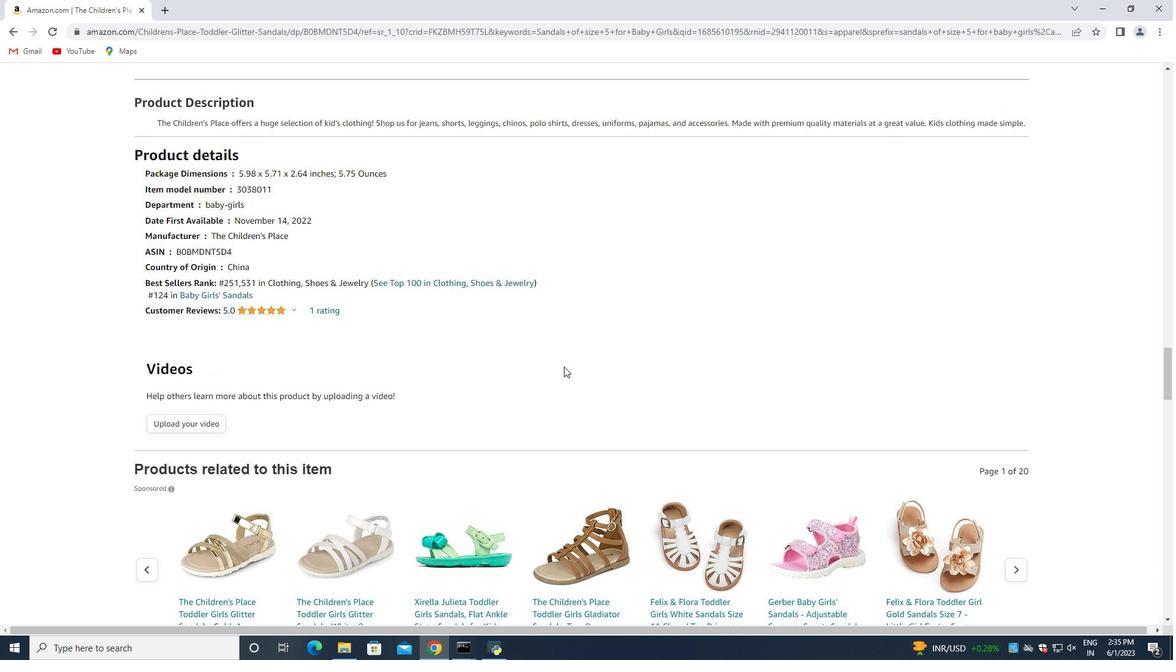 
Action: Mouse scrolled (564, 366) with delta (0, 0)
Screenshot: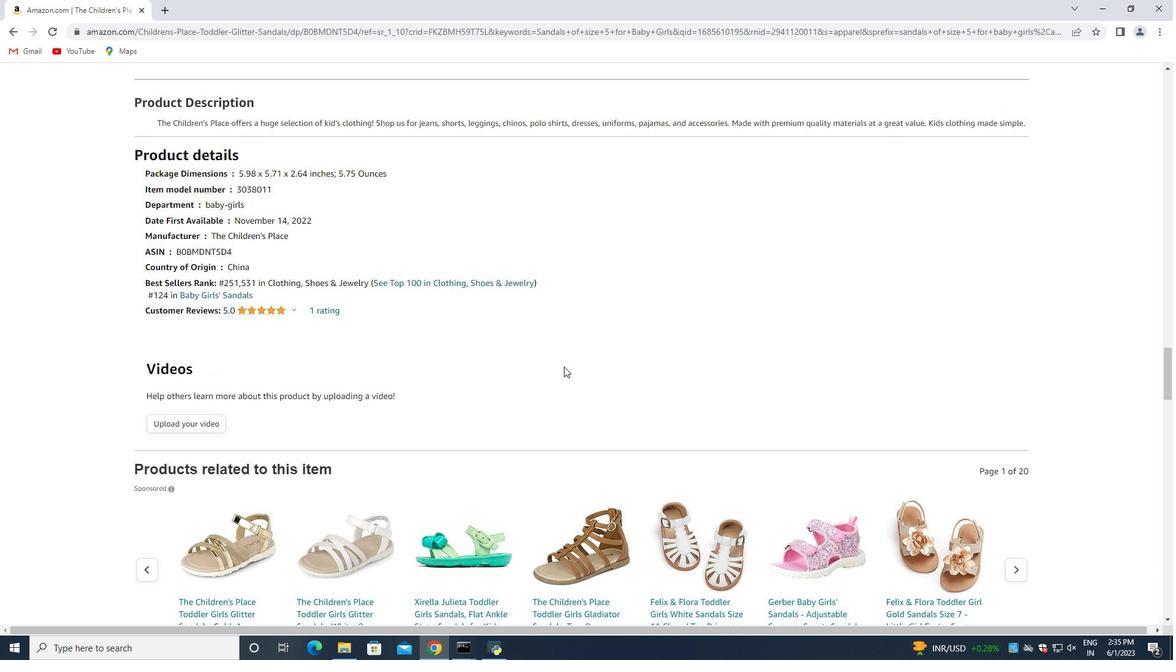 
Action: Mouse scrolled (564, 366) with delta (0, 0)
Screenshot: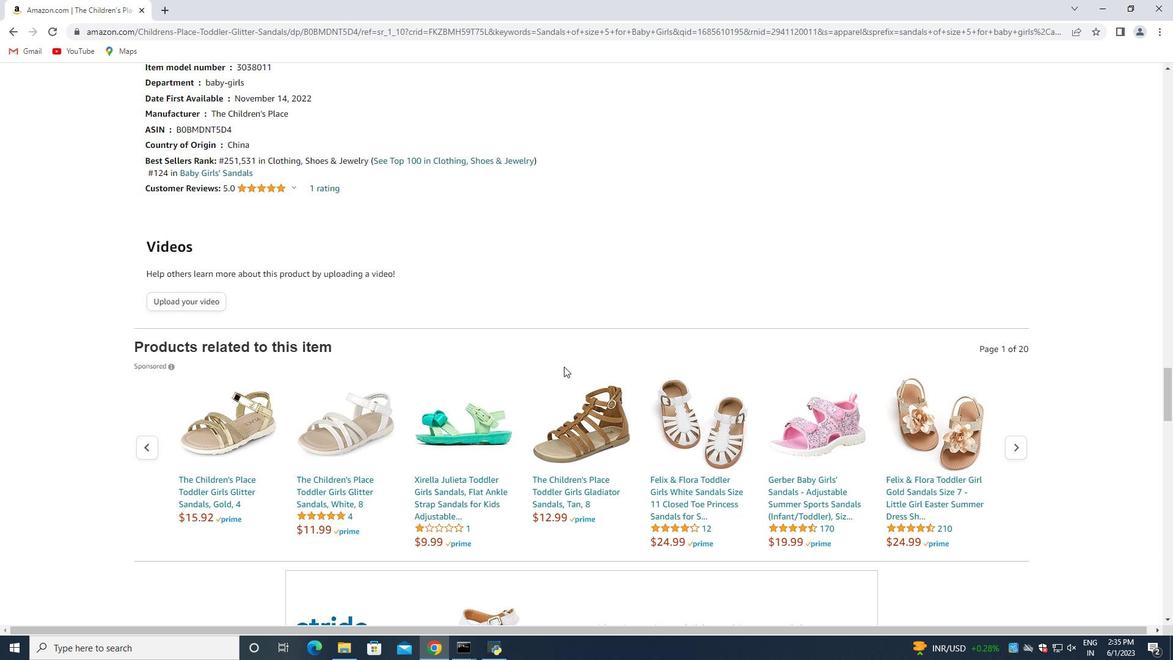 
Action: Mouse scrolled (564, 366) with delta (0, 0)
Screenshot: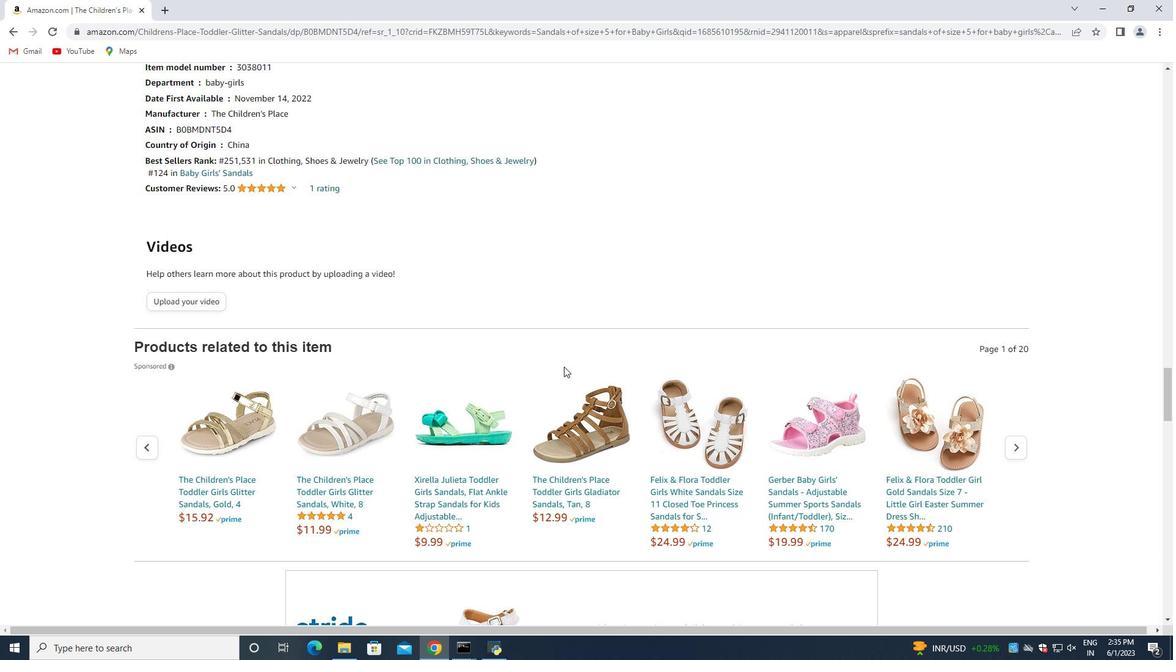 
Action: Mouse moved to (564, 366)
Screenshot: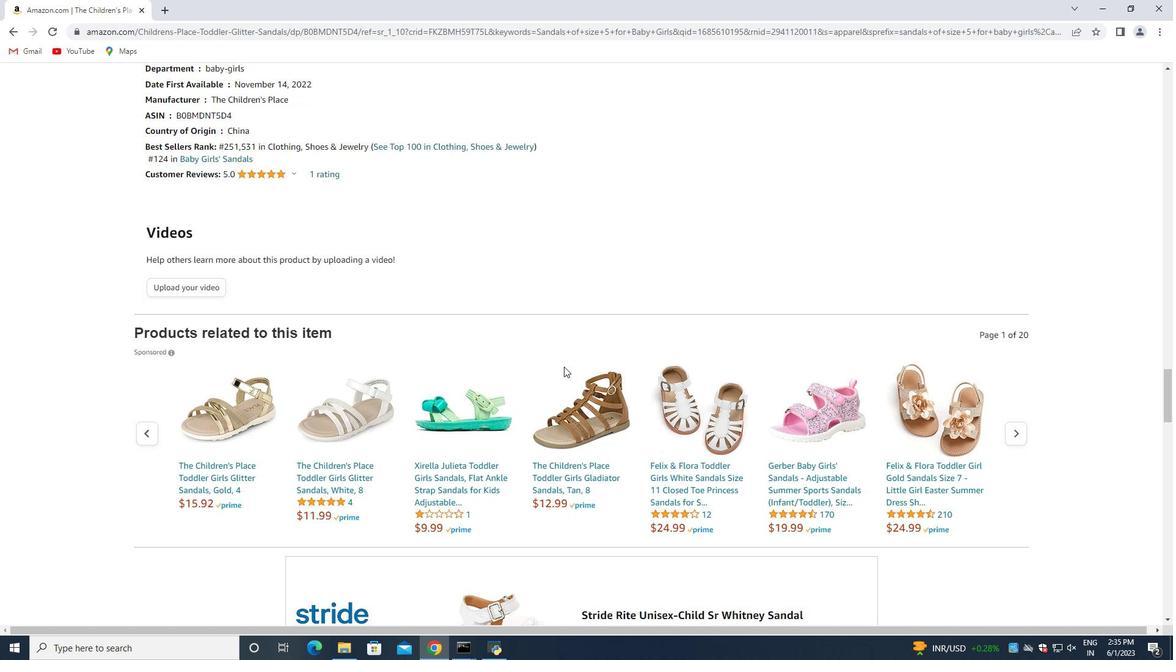 
Action: Mouse scrolled (564, 366) with delta (0, 0)
Screenshot: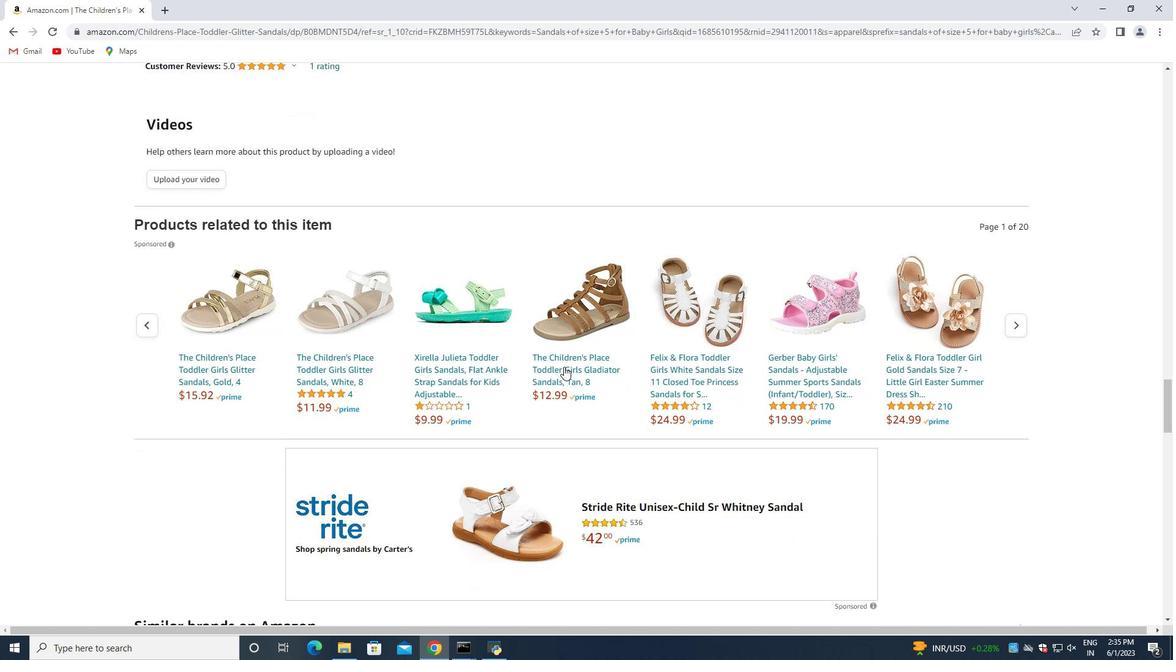 
Action: Mouse scrolled (564, 366) with delta (0, 0)
Screenshot: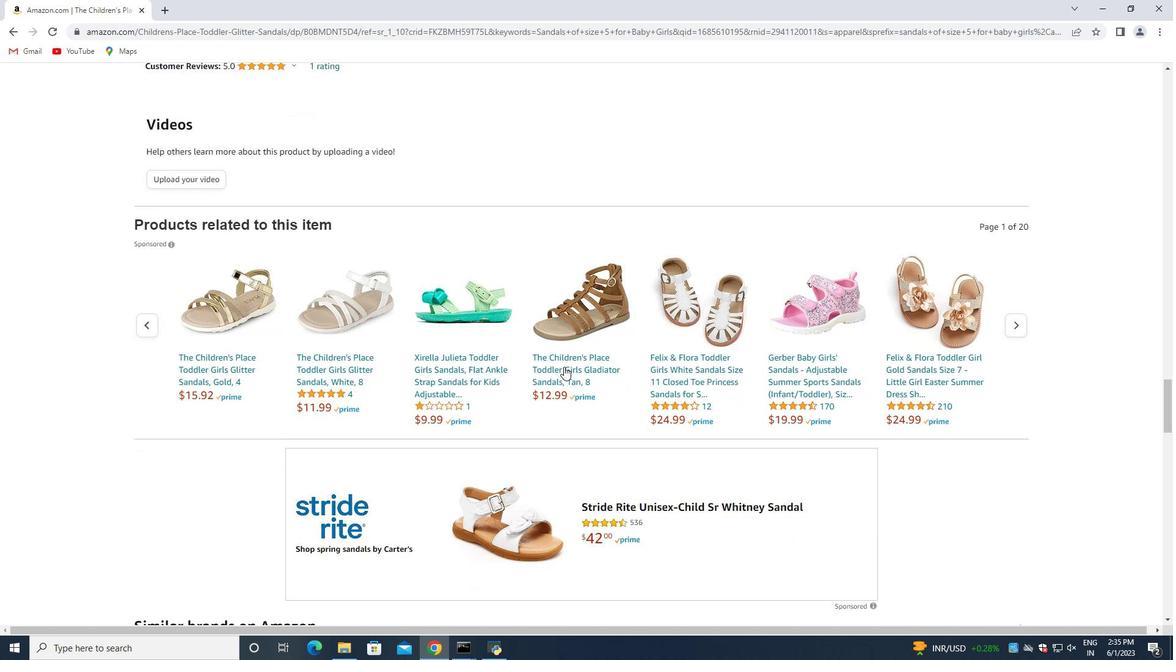 
Action: Mouse scrolled (564, 366) with delta (0, 0)
Screenshot: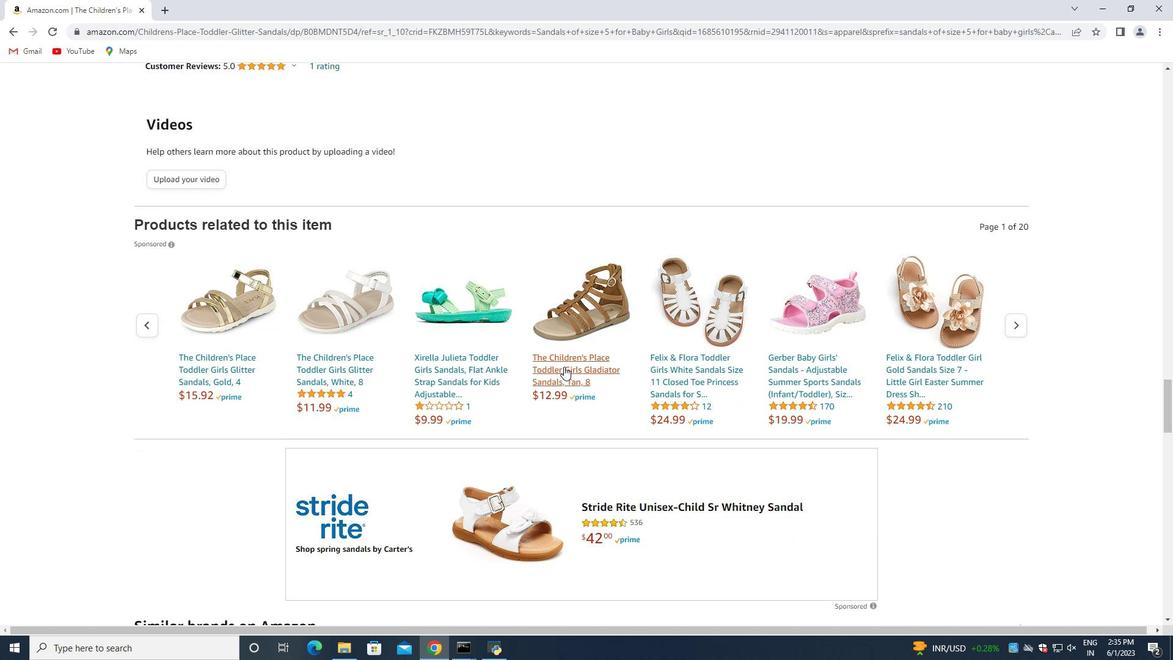 
Action: Mouse moved to (564, 366)
Screenshot: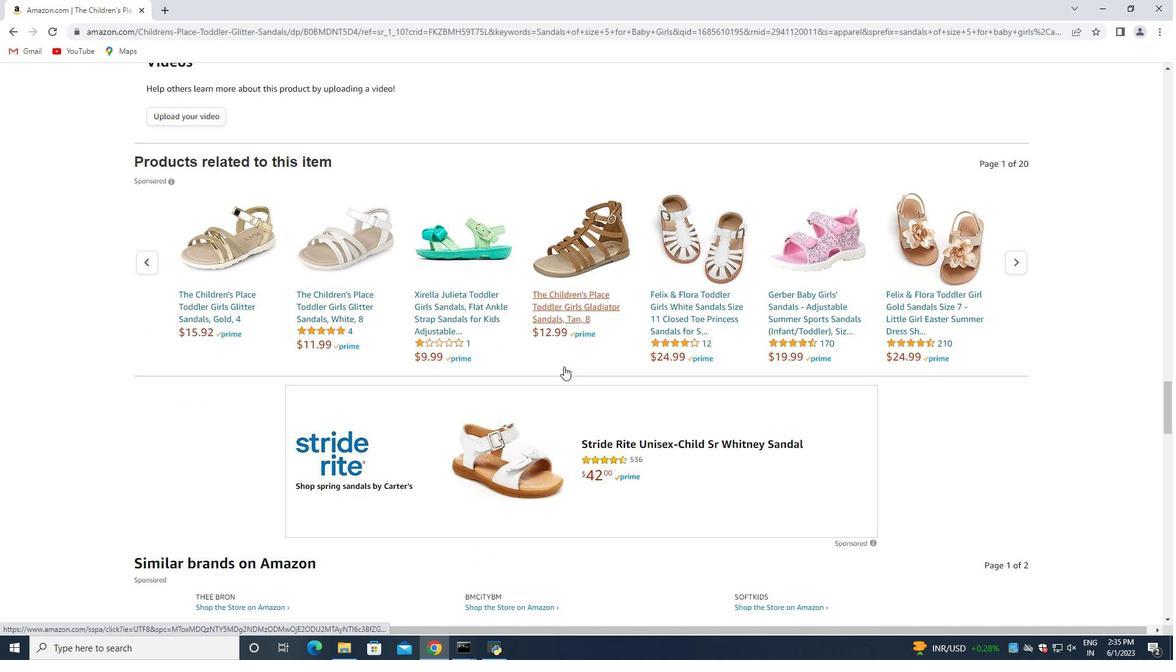 
Action: Mouse scrolled (564, 366) with delta (0, 0)
Screenshot: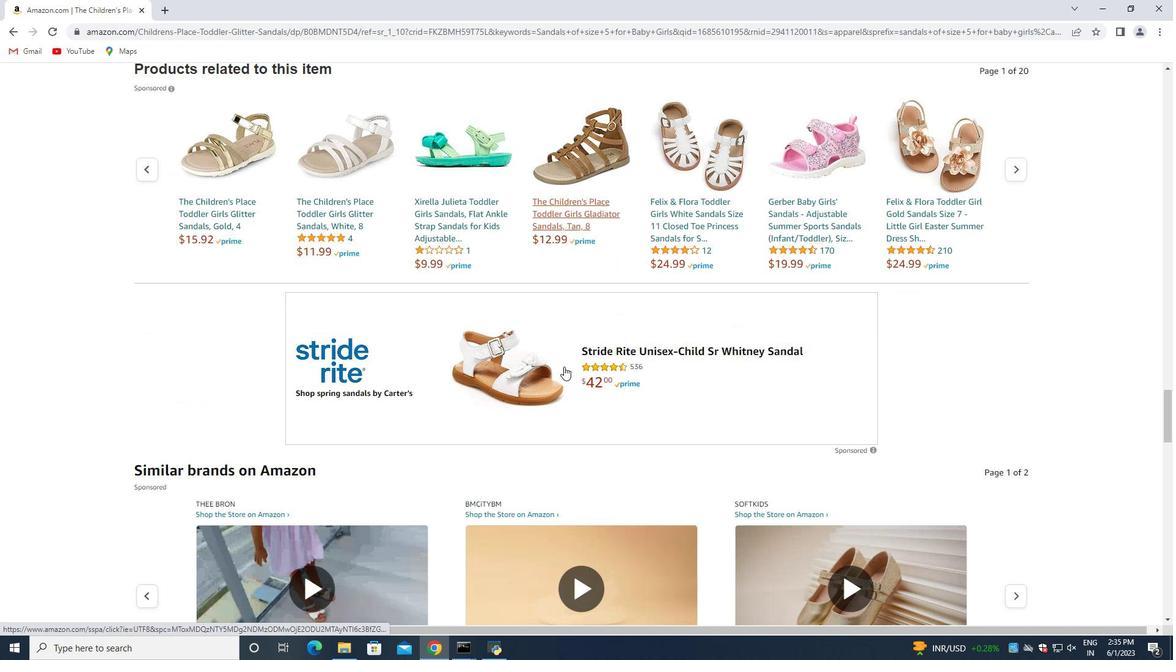 
Action: Mouse scrolled (564, 366) with delta (0, 0)
Screenshot: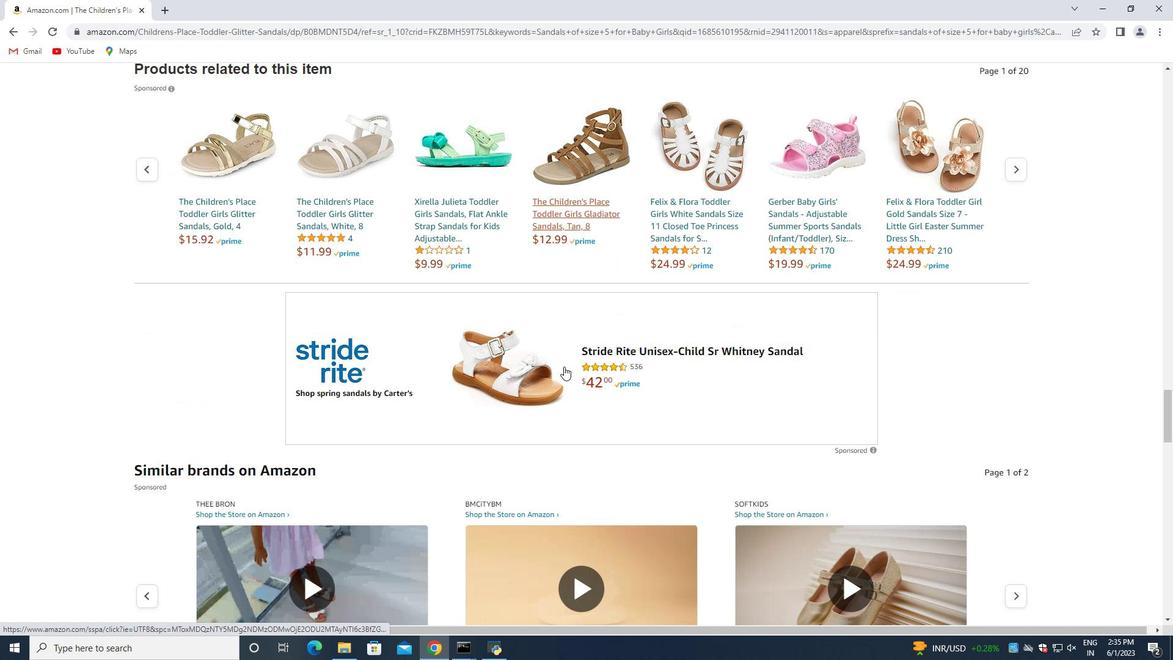 
Action: Mouse scrolled (564, 366) with delta (0, 0)
Screenshot: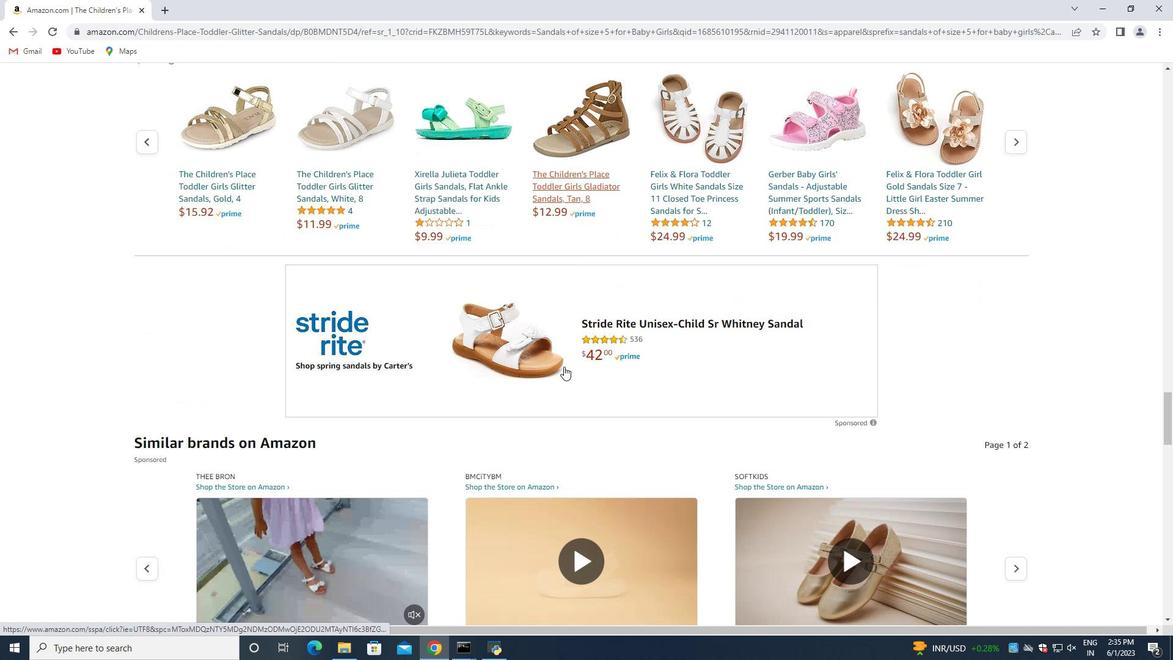 
Action: Mouse scrolled (564, 366) with delta (0, 0)
Screenshot: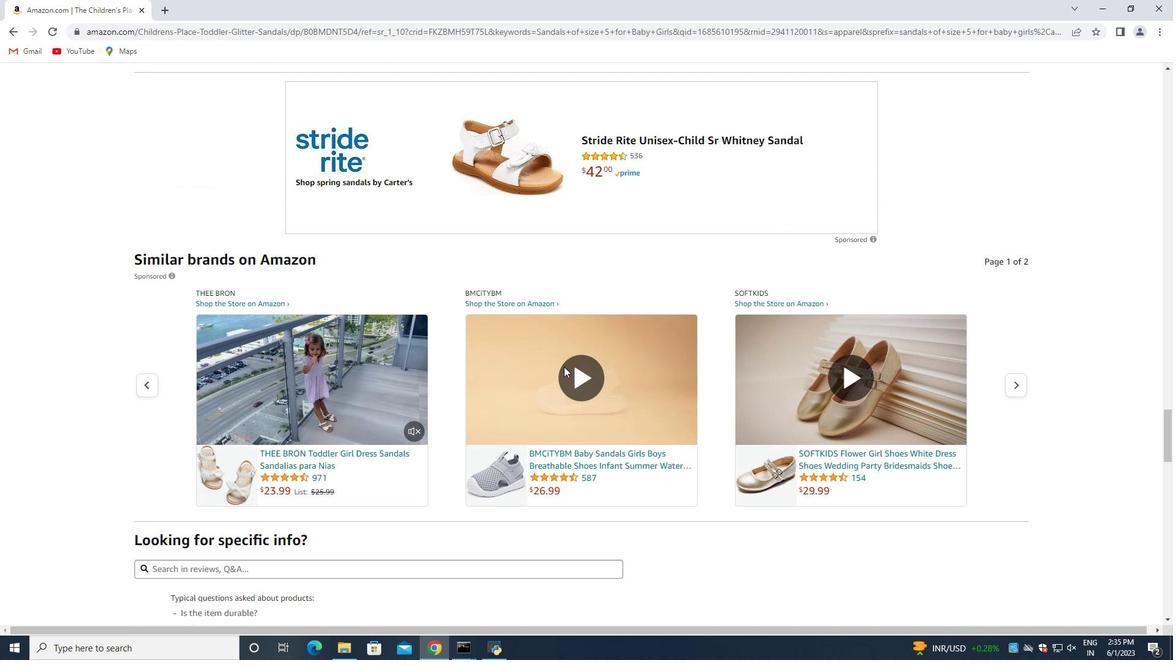 
Action: Mouse scrolled (564, 366) with delta (0, 0)
Screenshot: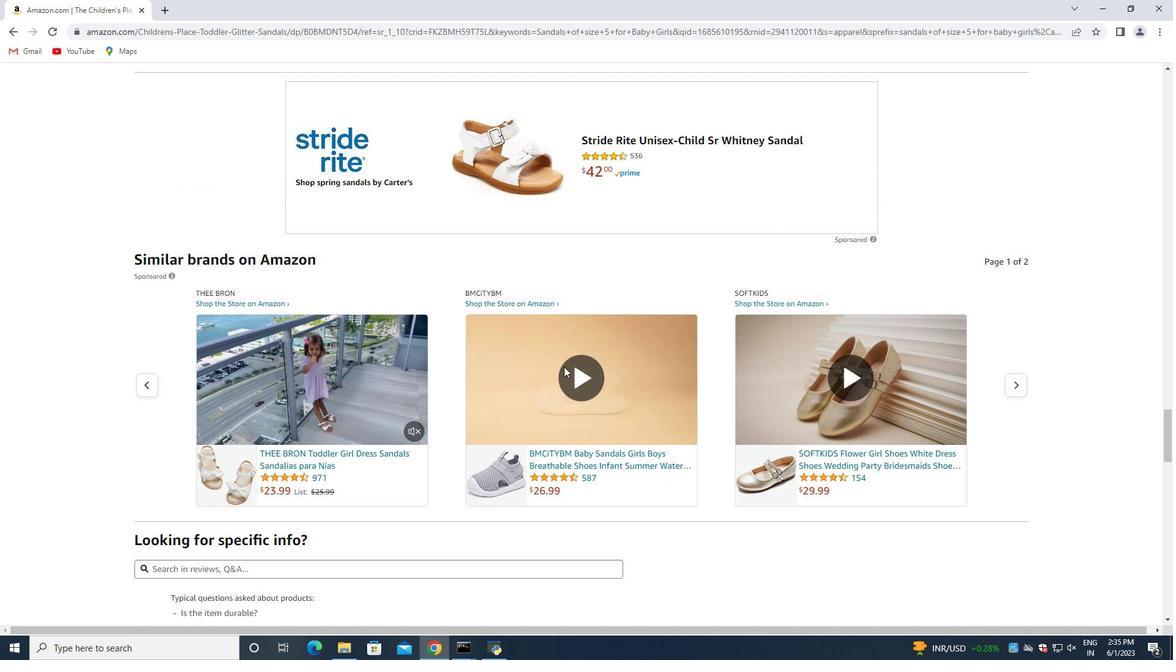
Action: Mouse scrolled (564, 366) with delta (0, 0)
Screenshot: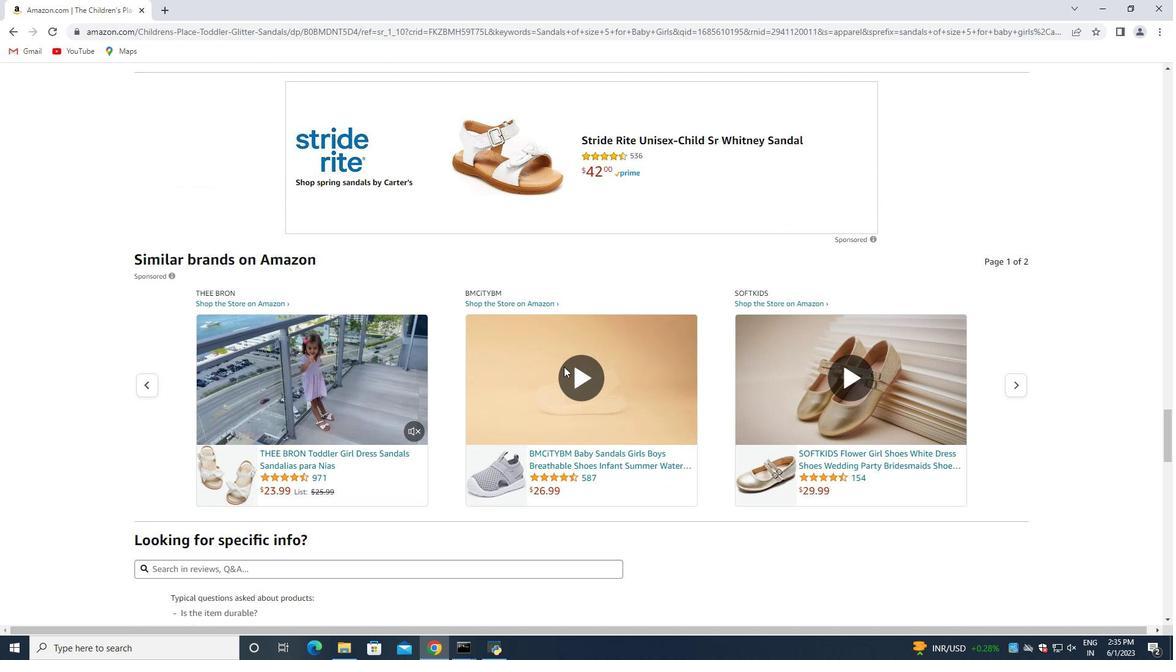 
Action: Mouse scrolled (564, 366) with delta (0, 0)
Screenshot: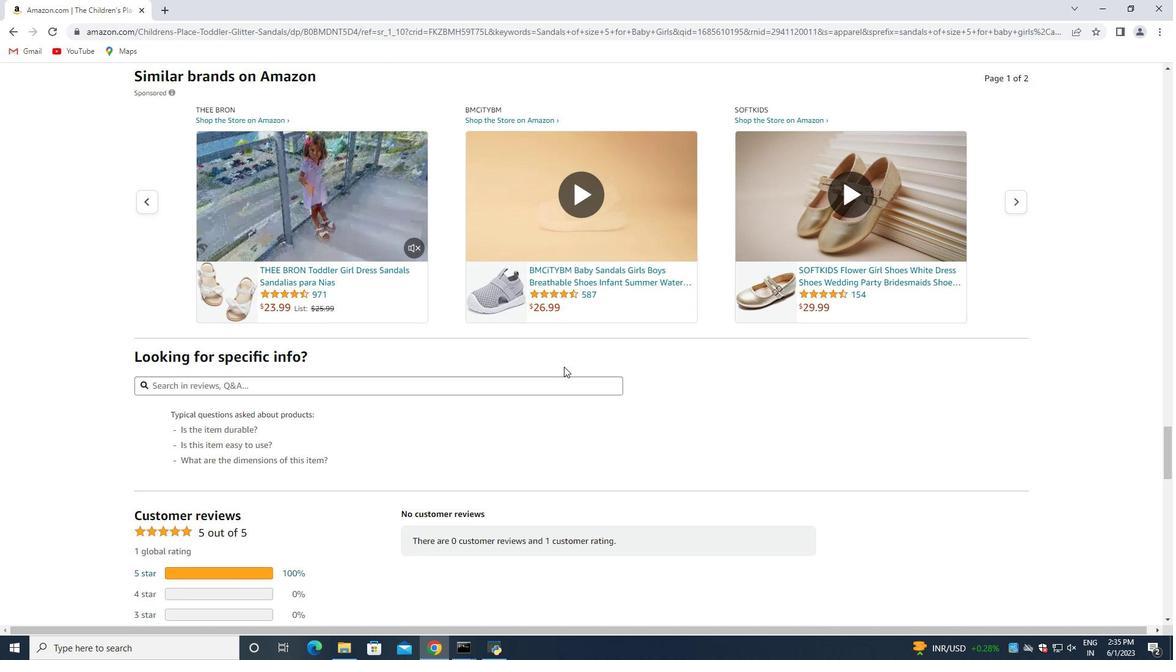 
Action: Mouse scrolled (564, 366) with delta (0, 0)
Screenshot: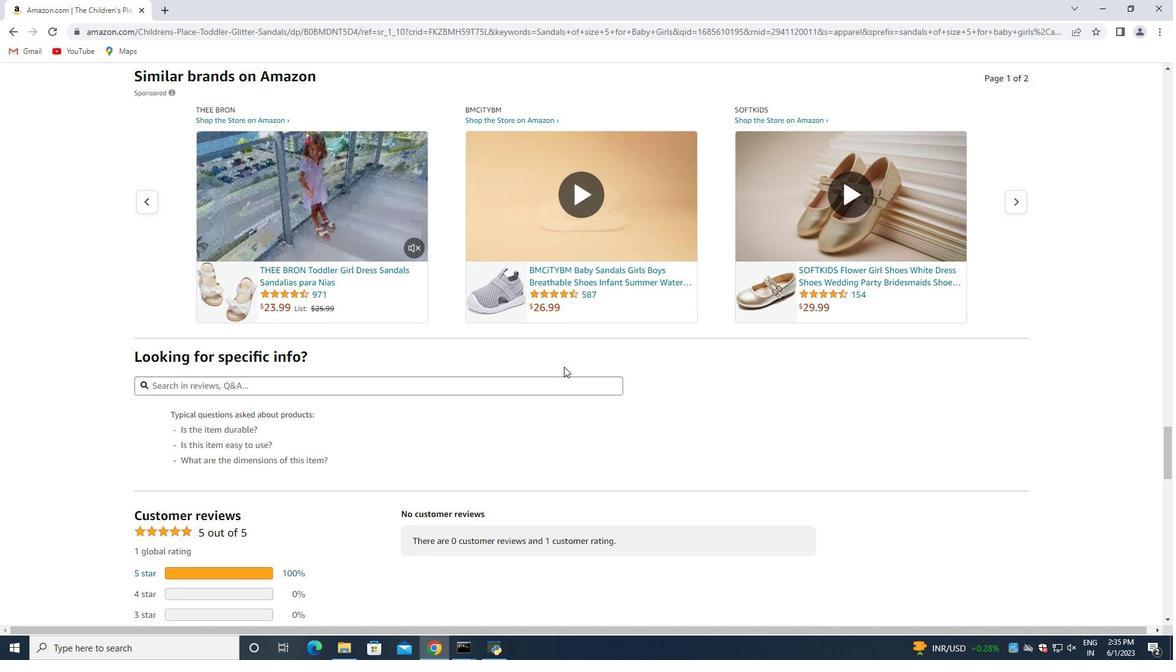 
Action: Mouse scrolled (564, 366) with delta (0, 0)
Screenshot: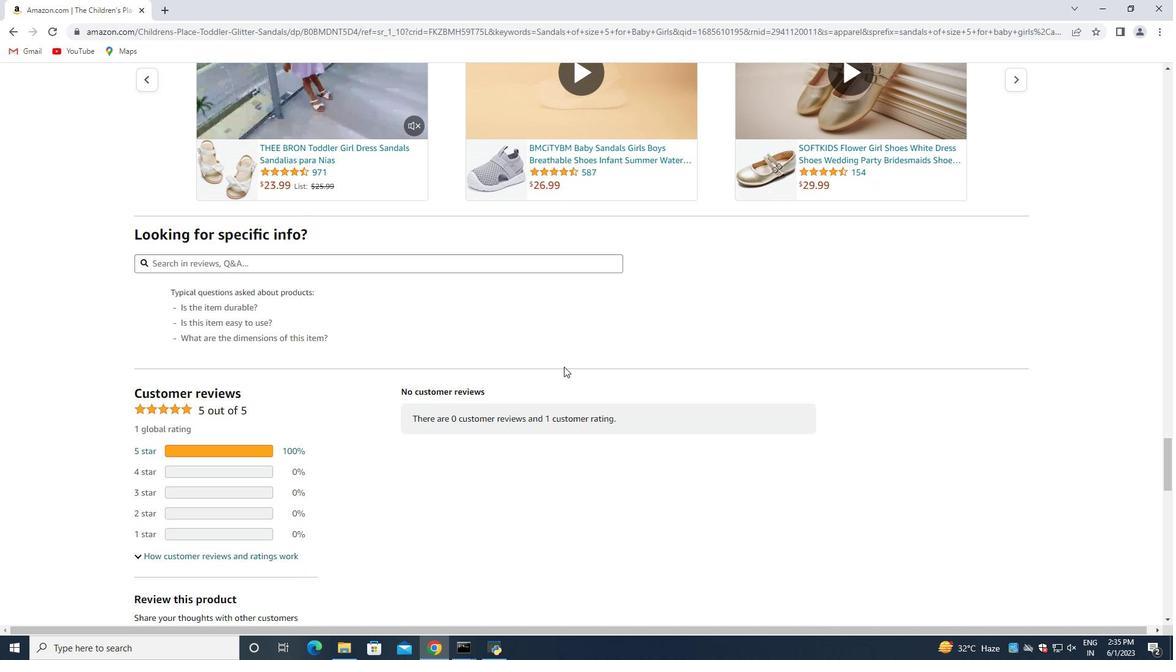 
Action: Mouse scrolled (564, 366) with delta (0, 0)
Screenshot: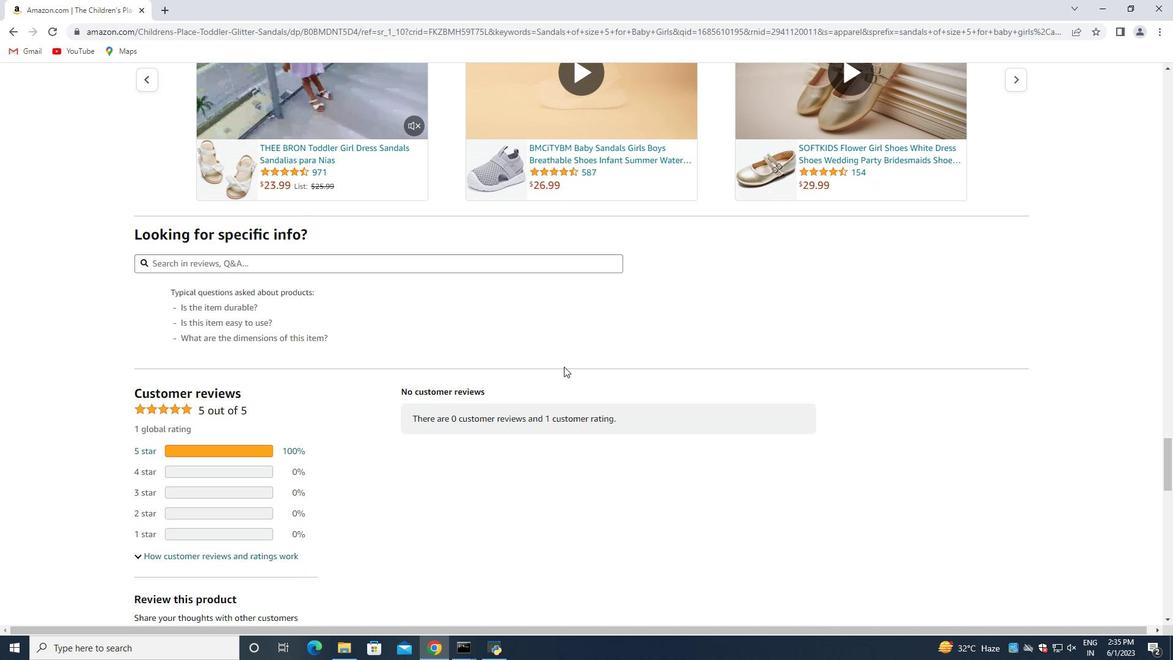 
Action: Mouse scrolled (564, 366) with delta (0, 0)
Screenshot: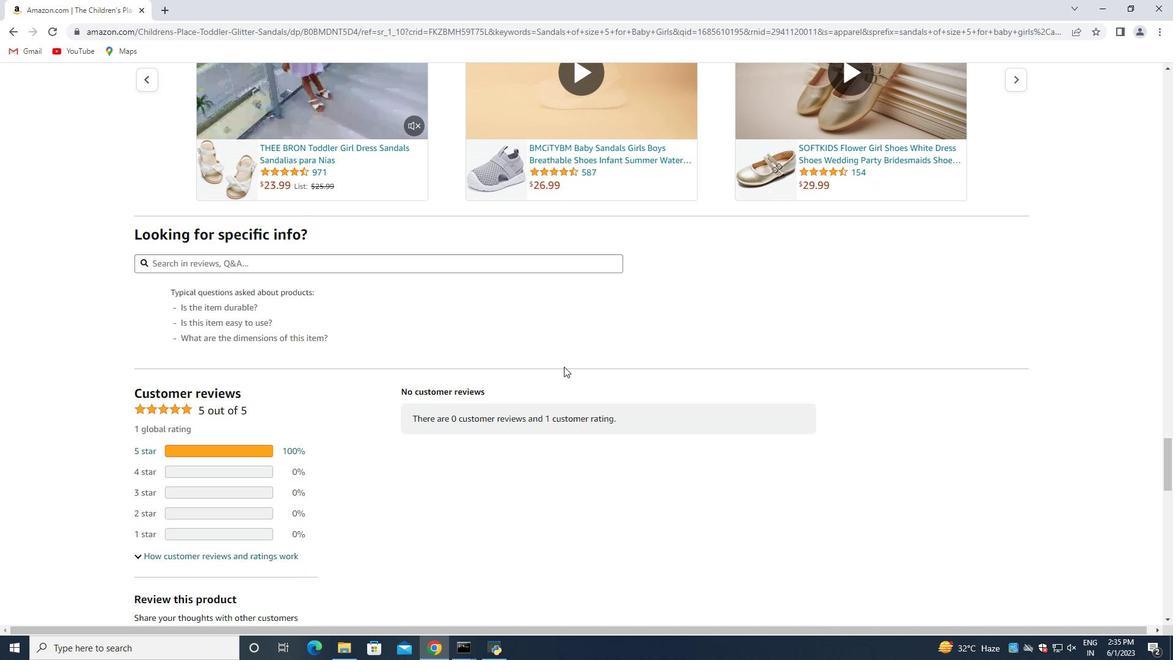 
Action: Mouse scrolled (564, 366) with delta (0, 0)
Screenshot: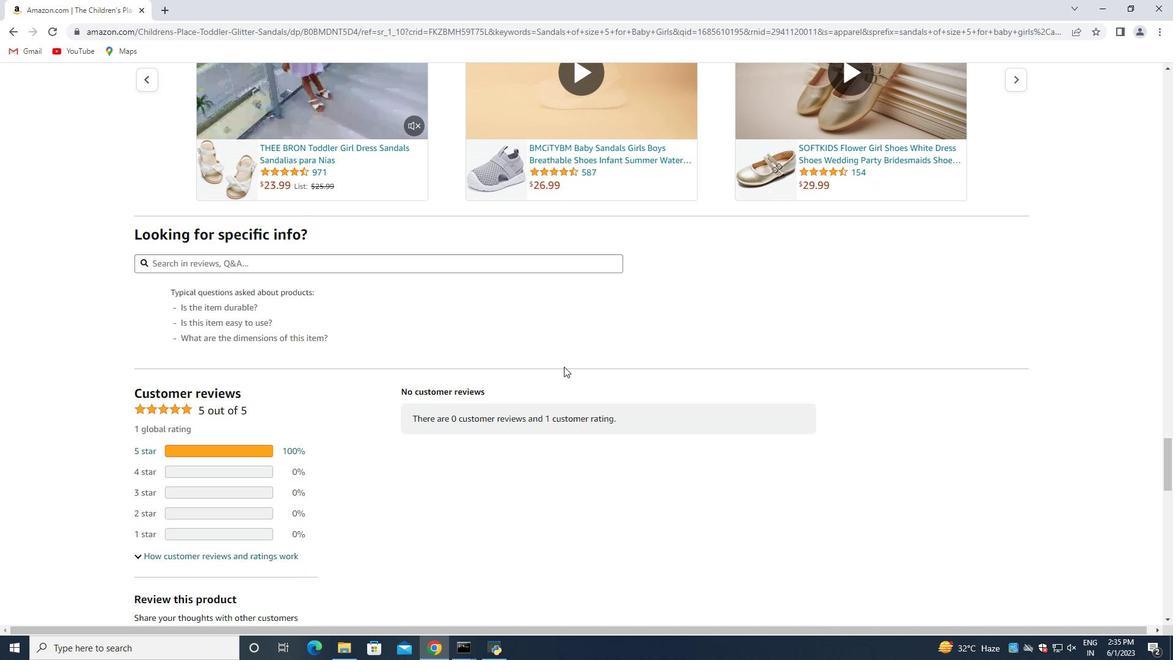 
Action: Mouse scrolled (564, 366) with delta (0, 0)
Screenshot: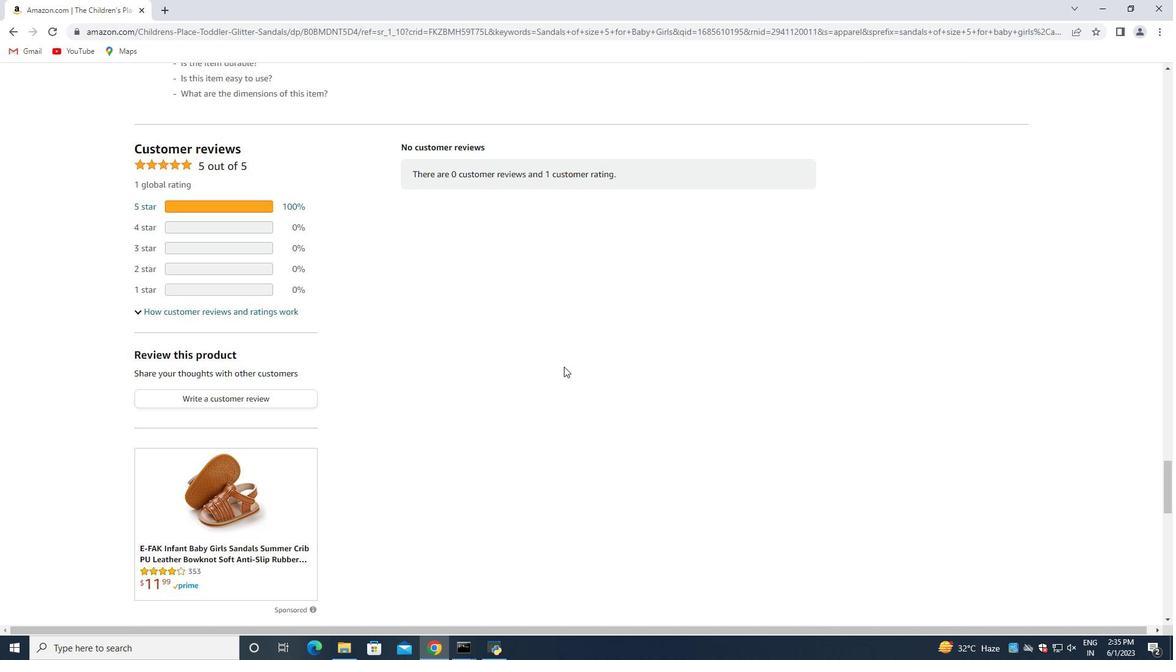 
Action: Mouse moved to (564, 368)
Screenshot: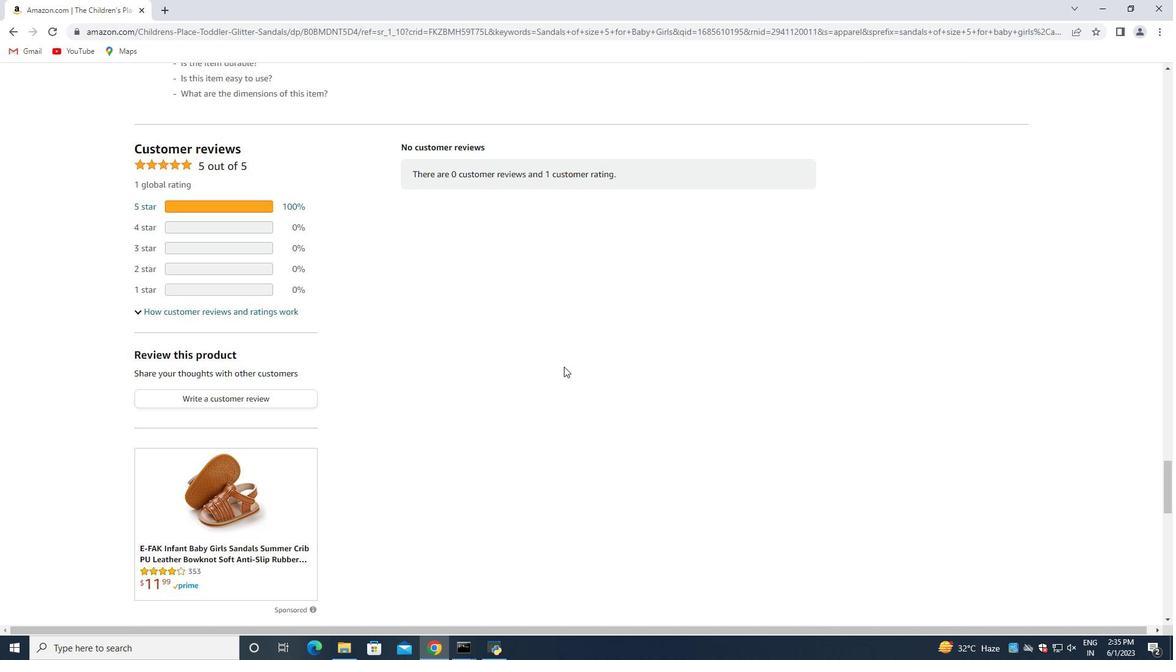 
Action: Mouse scrolled (564, 367) with delta (0, 0)
Screenshot: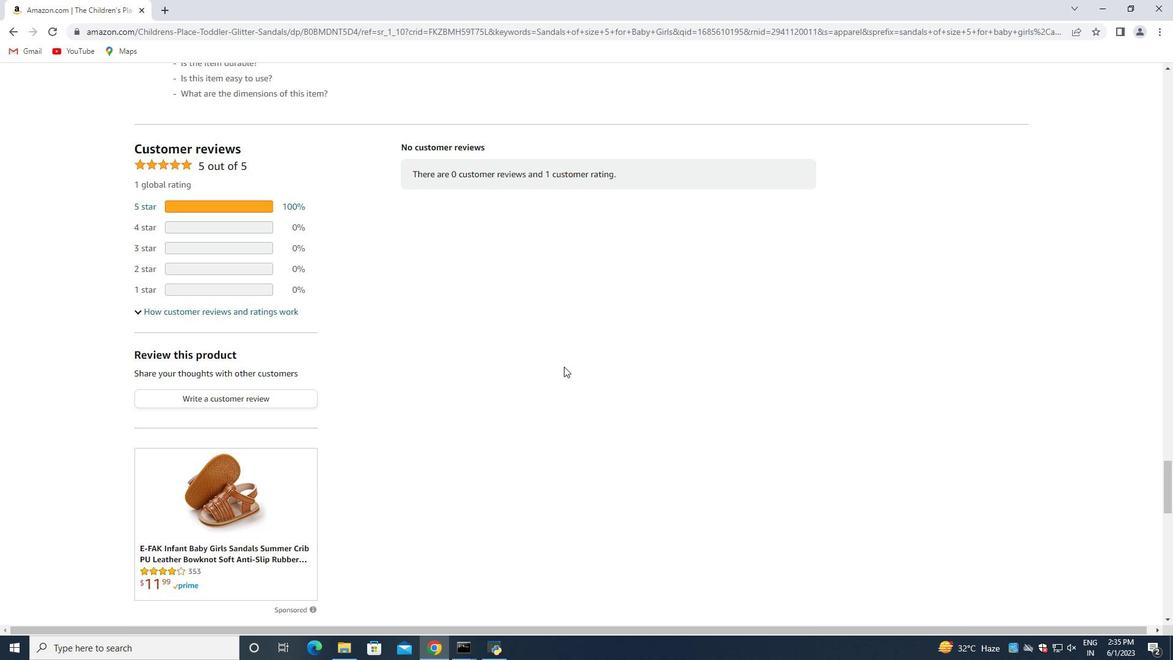 
Action: Mouse moved to (564, 369)
Screenshot: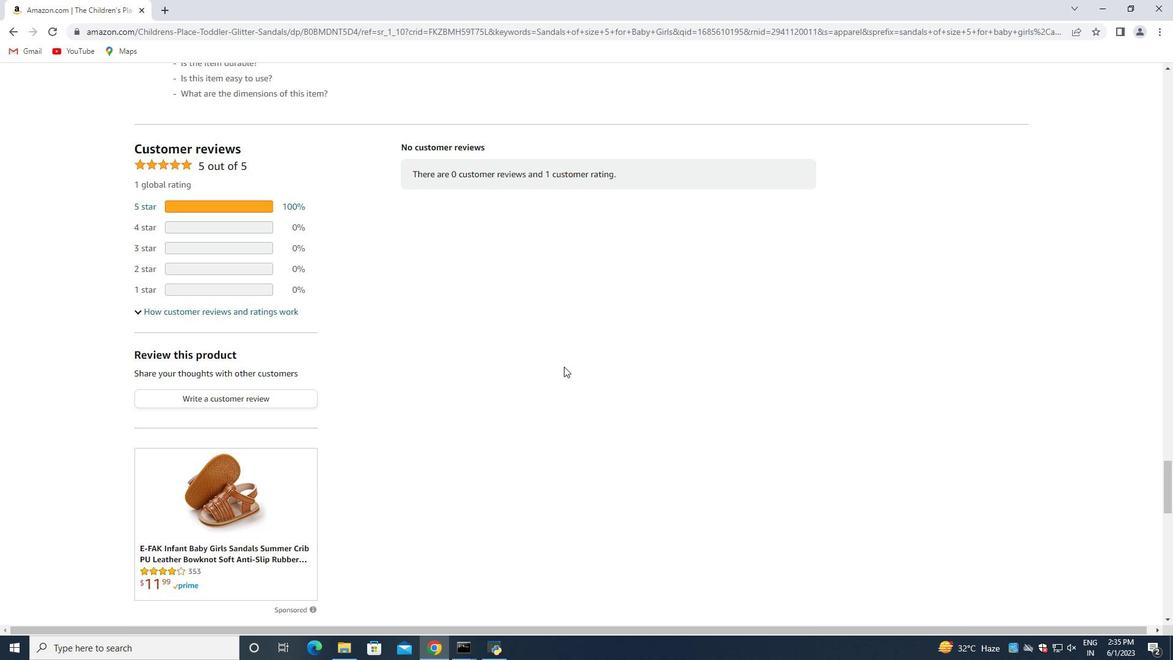 
Action: Mouse scrolled (564, 368) with delta (0, 0)
Screenshot: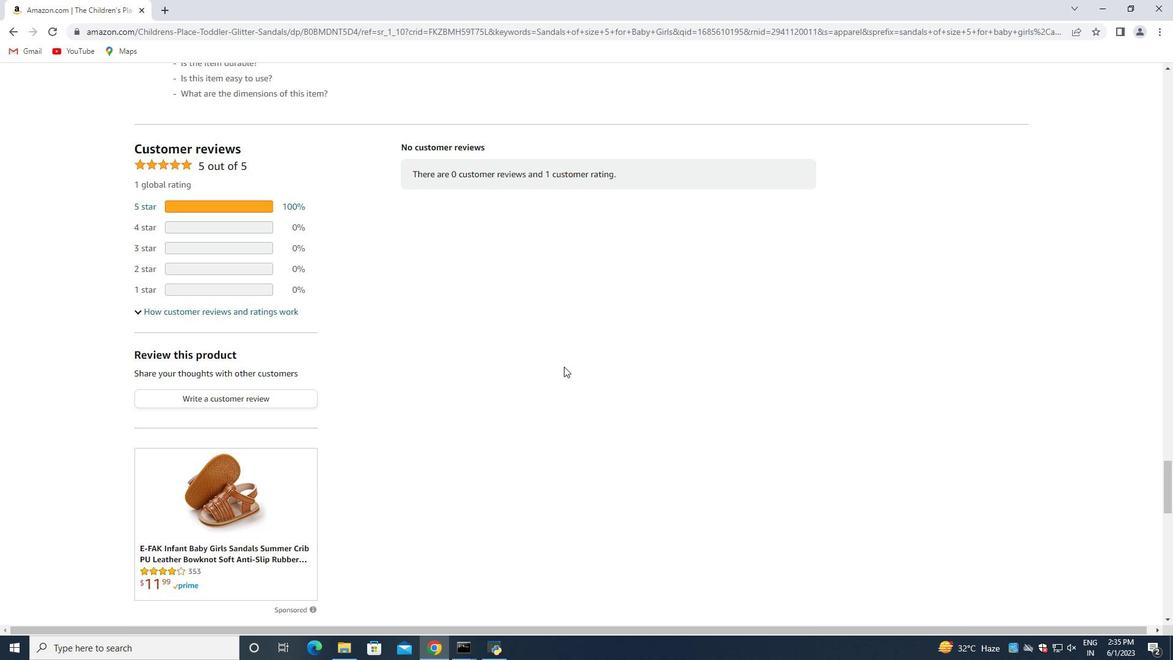 
Action: Mouse moved to (564, 370)
Screenshot: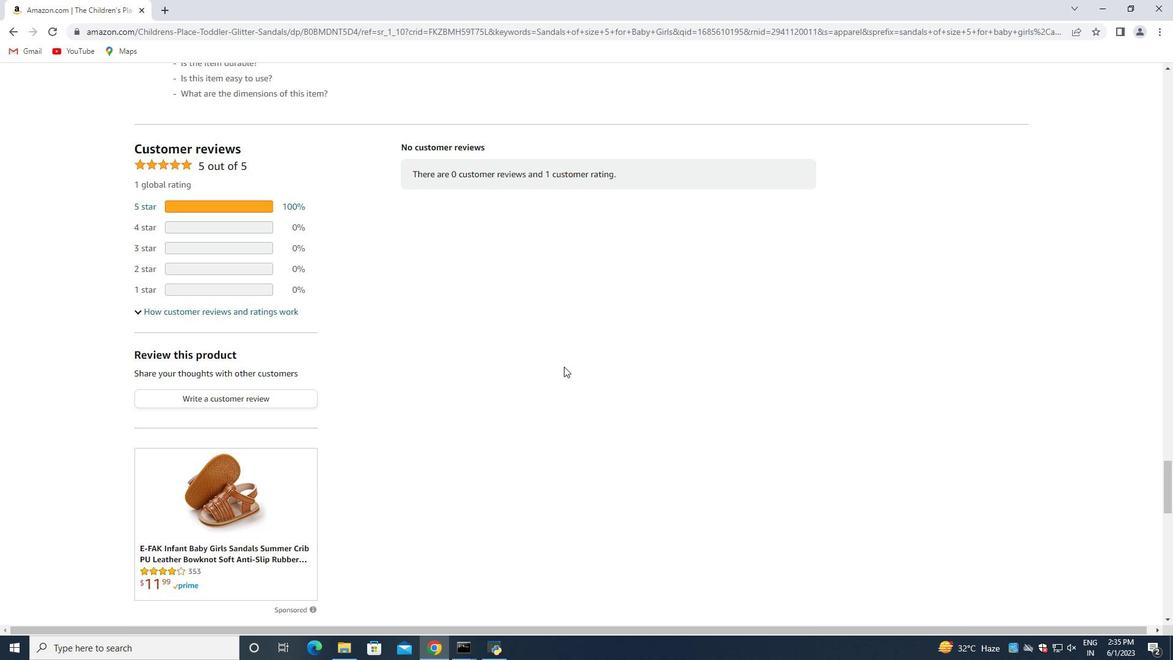 
Action: Mouse scrolled (564, 369) with delta (0, 0)
Screenshot: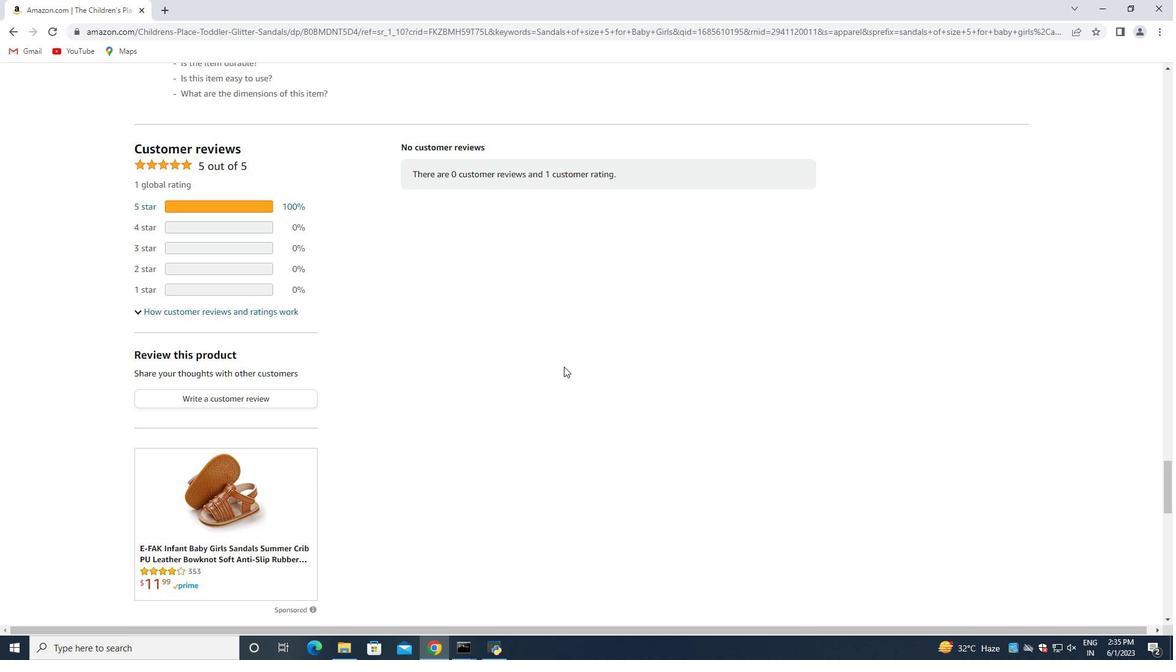 
Action: Mouse moved to (564, 371)
Screenshot: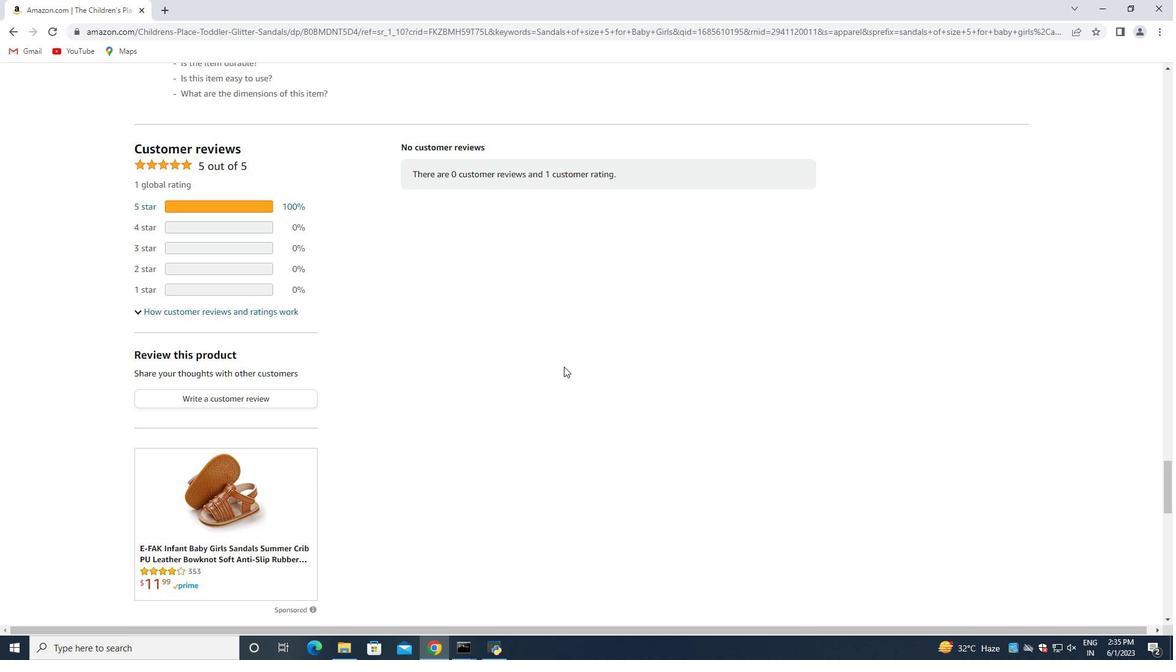 
Action: Mouse scrolled (564, 370) with delta (0, 0)
Screenshot: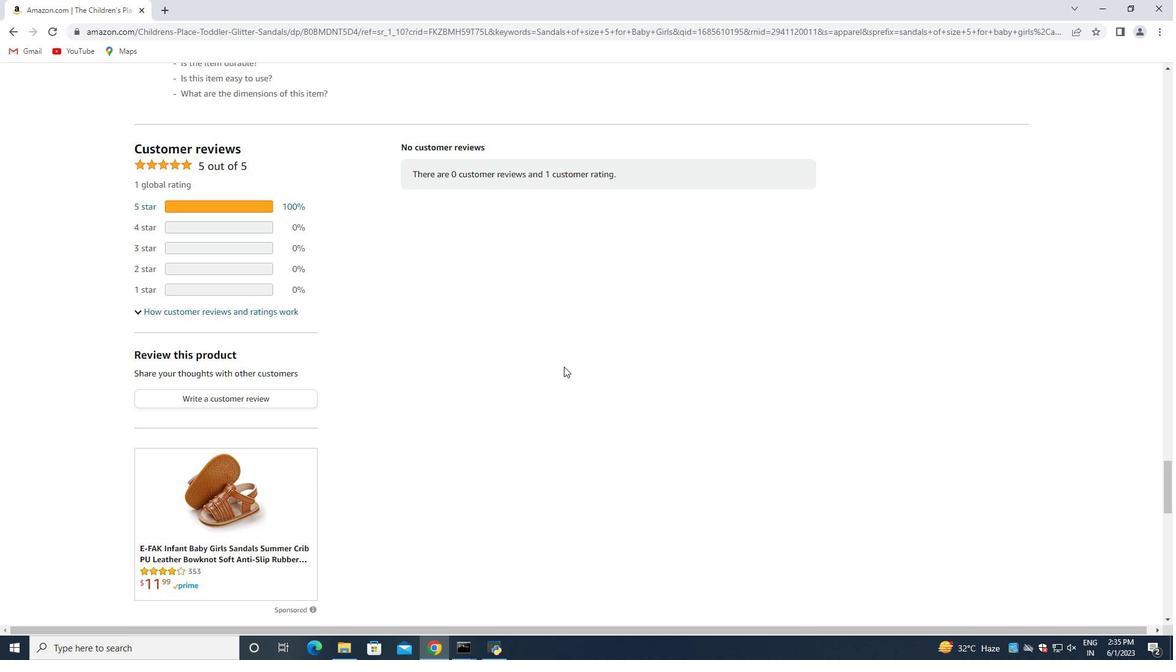 
Action: Mouse moved to (563, 375)
Screenshot: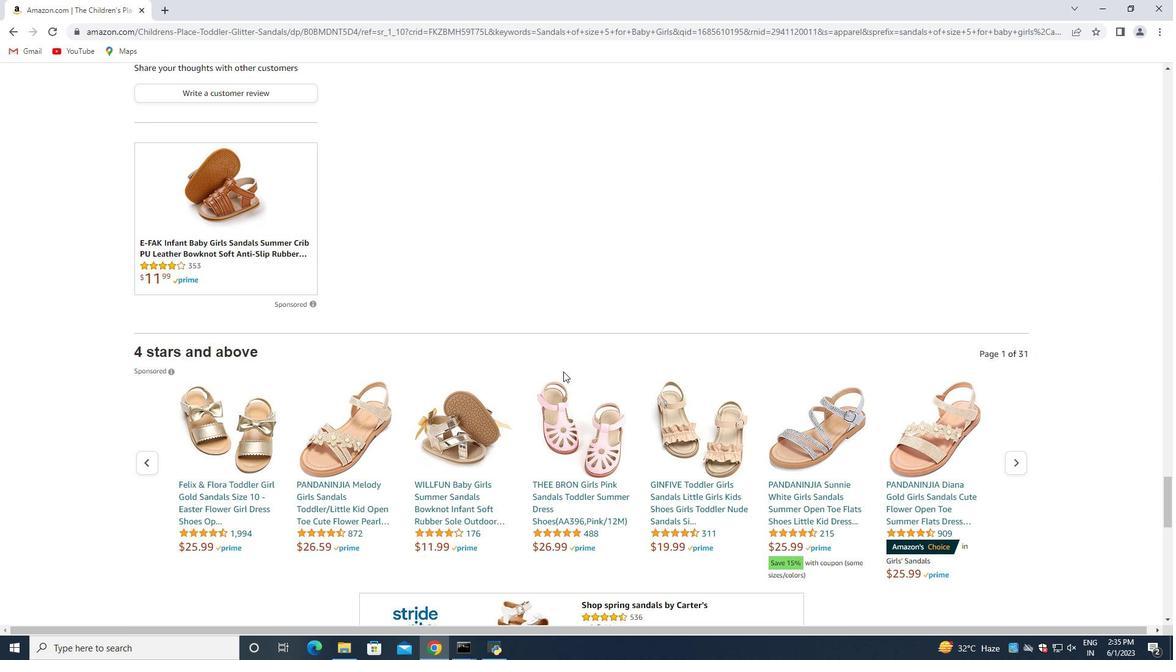 
Action: Mouse scrolled (563, 374) with delta (0, 0)
Screenshot: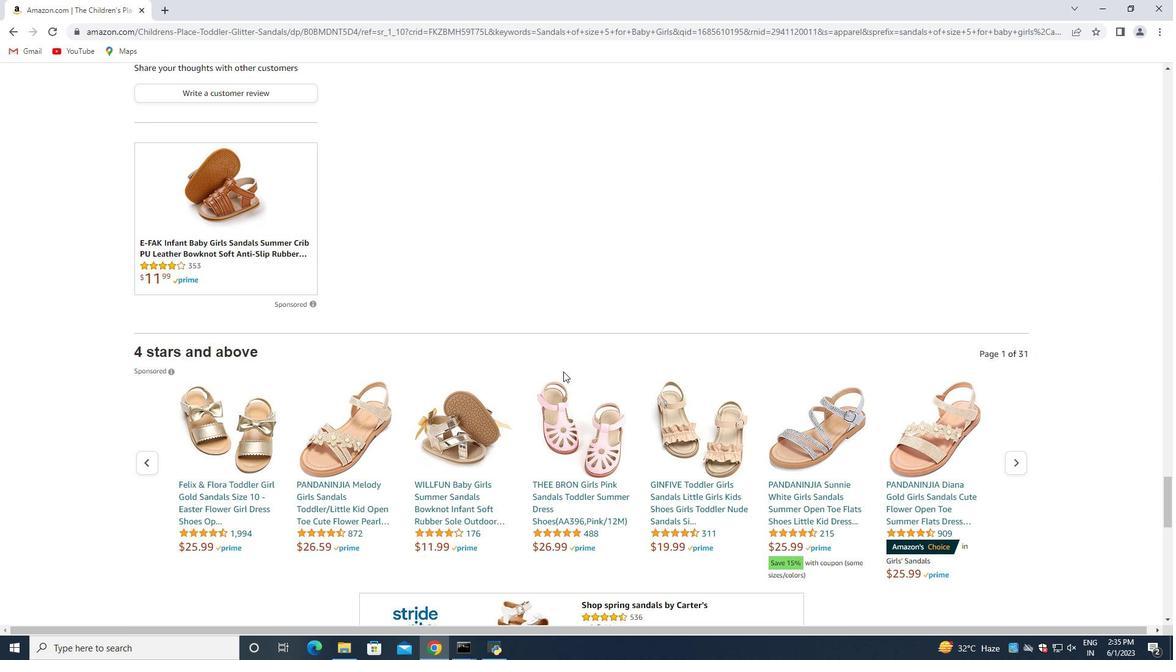 
Action: Mouse moved to (563, 375)
Screenshot: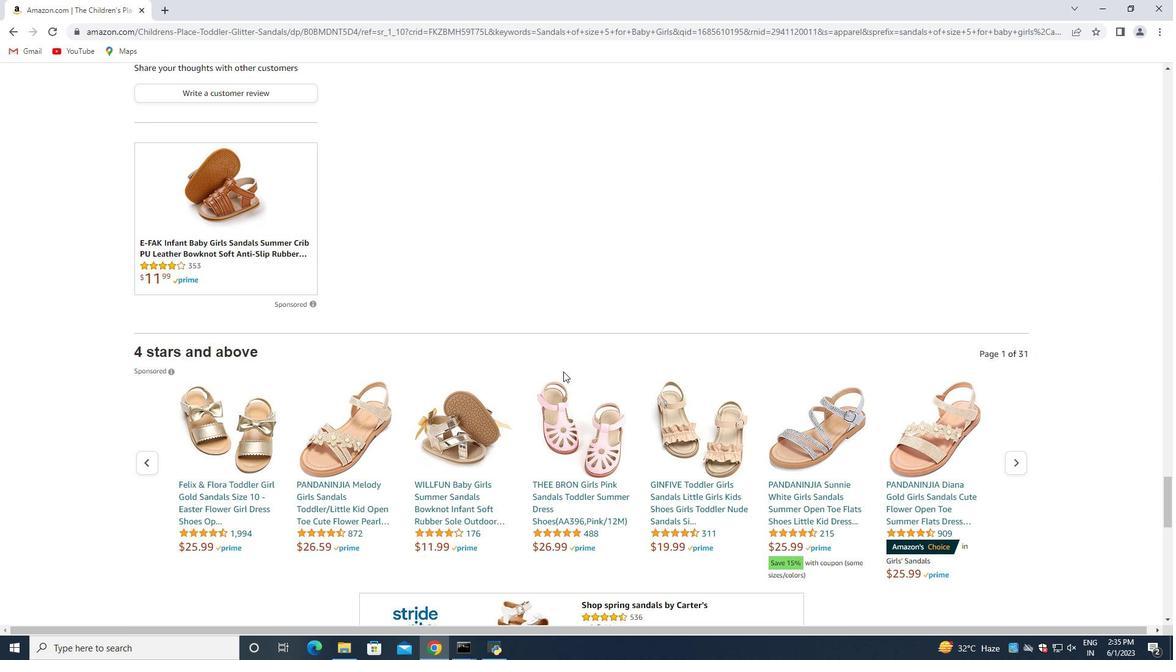 
Action: Mouse scrolled (563, 375) with delta (0, 0)
Screenshot: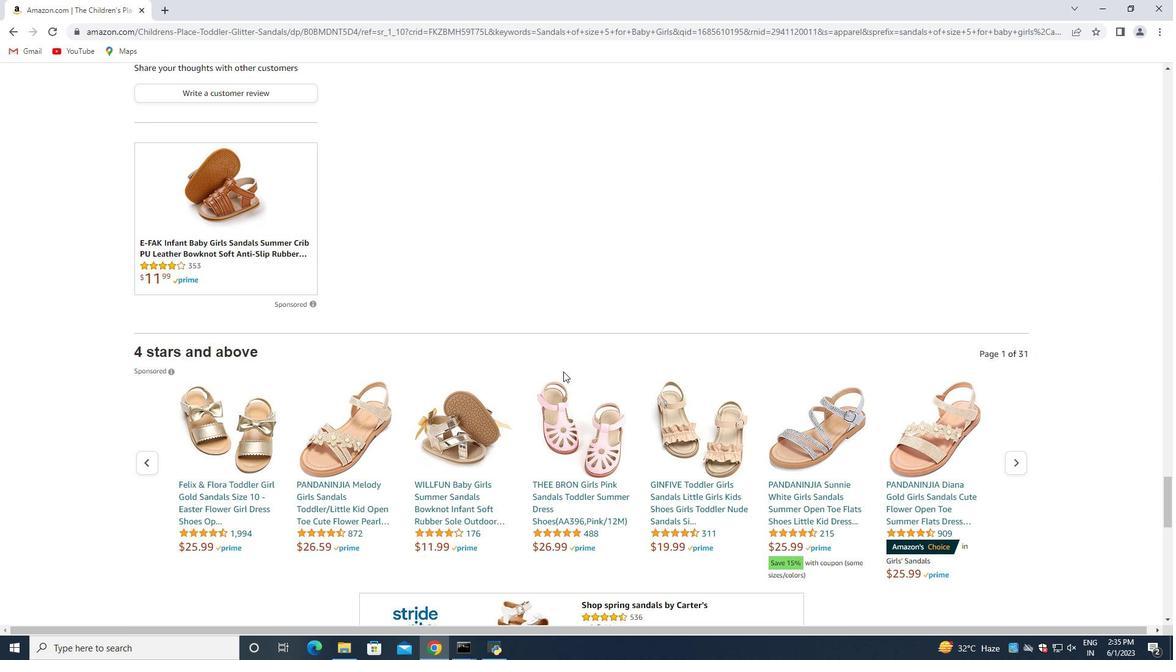 
Action: Mouse moved to (563, 376)
Screenshot: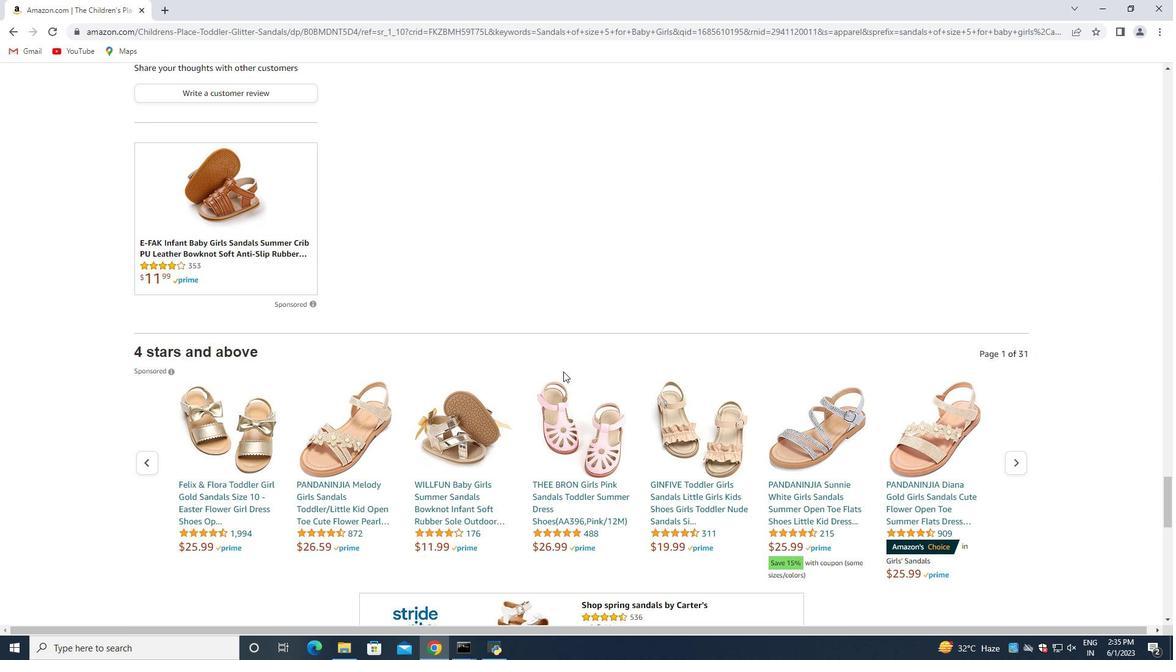 
Action: Mouse scrolled (563, 375) with delta (0, 0)
Screenshot: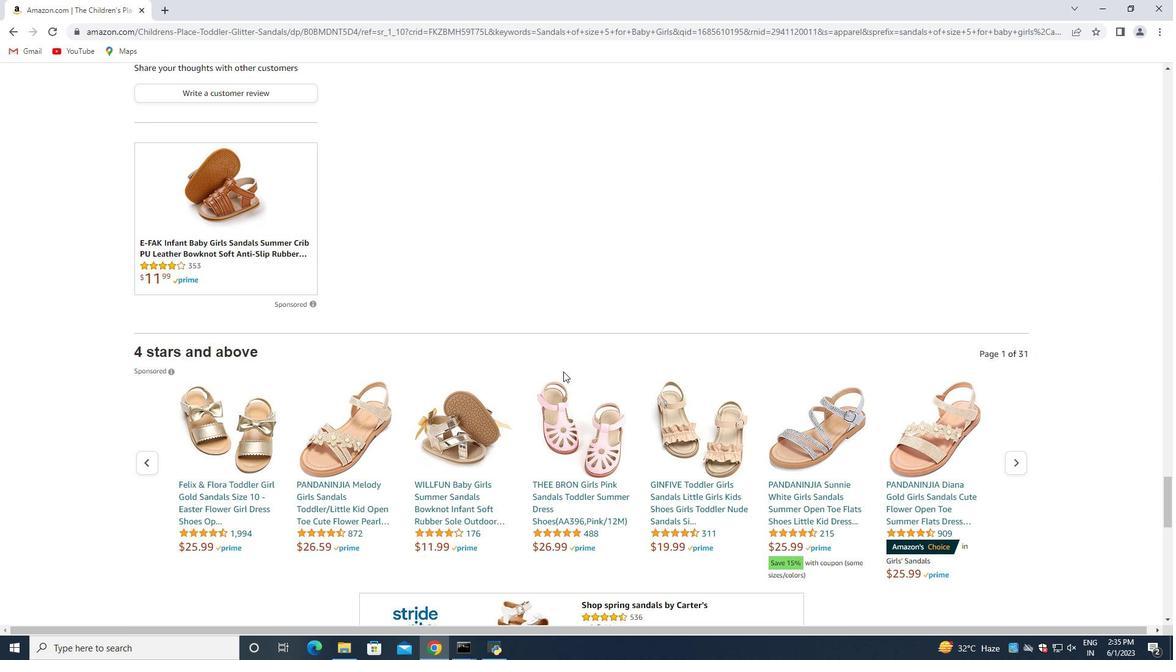 
Action: Mouse moved to (563, 377)
Screenshot: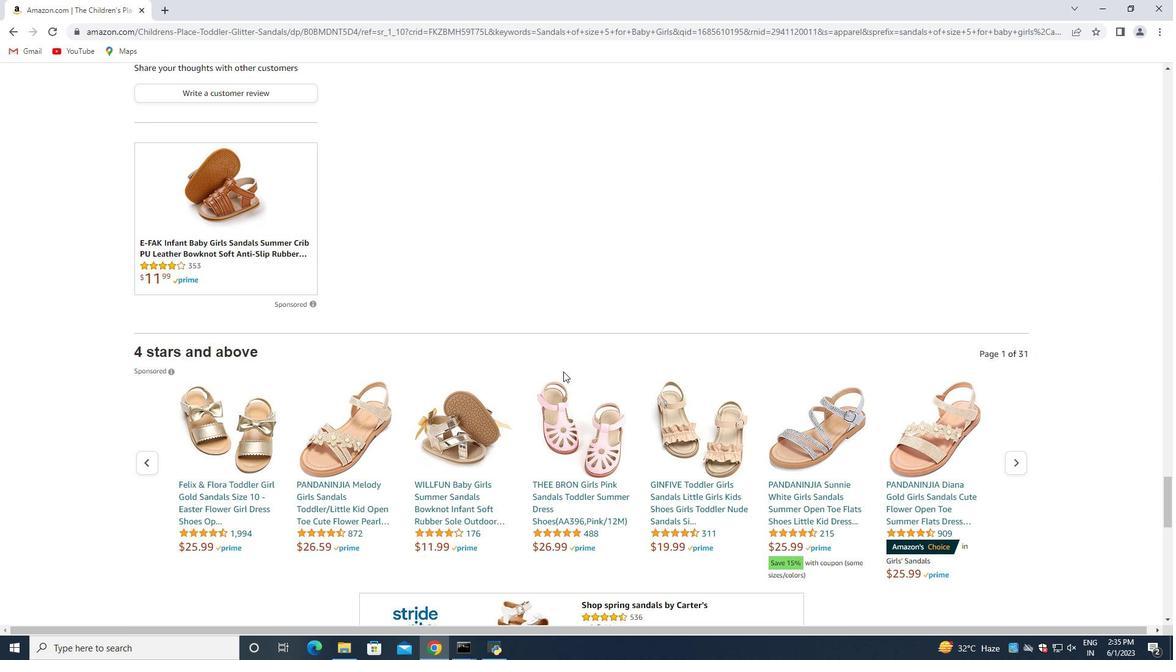 
Action: Mouse scrolled (563, 376) with delta (0, 0)
Screenshot: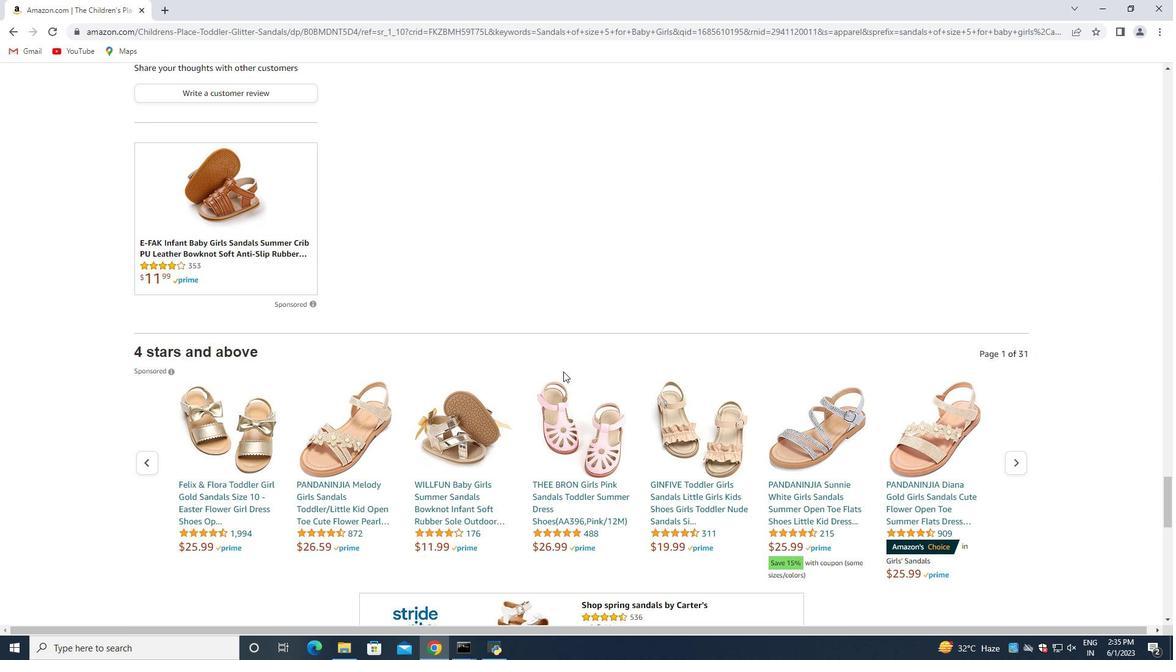 
Action: Mouse moved to (563, 377)
Screenshot: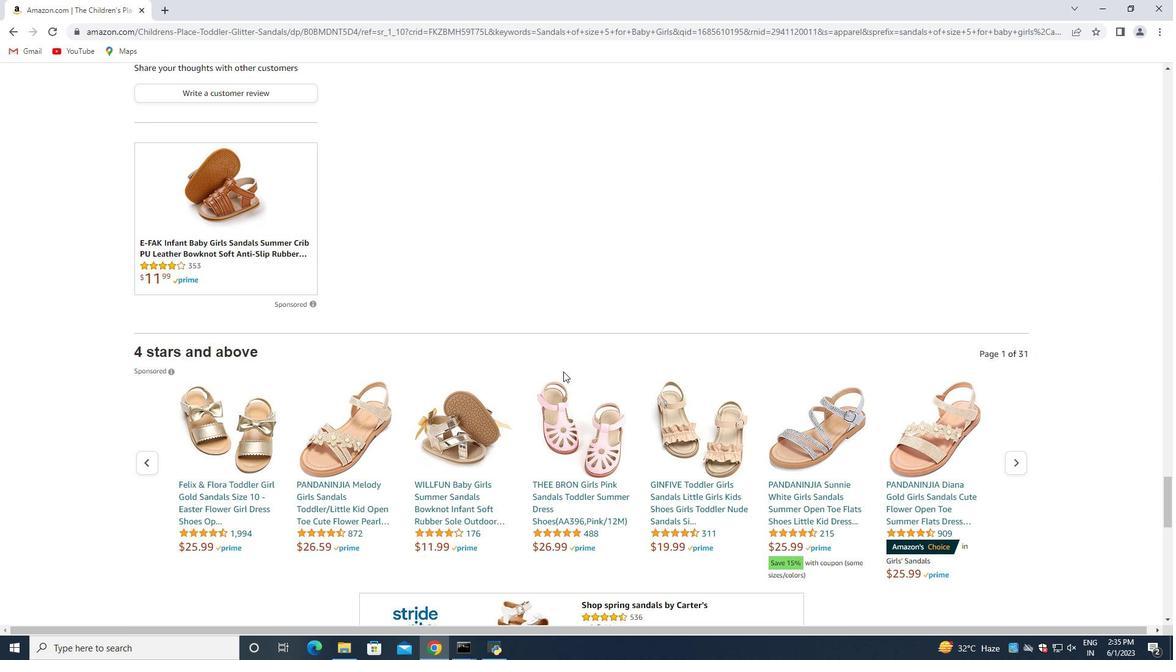
Action: Mouse scrolled (563, 376) with delta (0, 0)
Screenshot: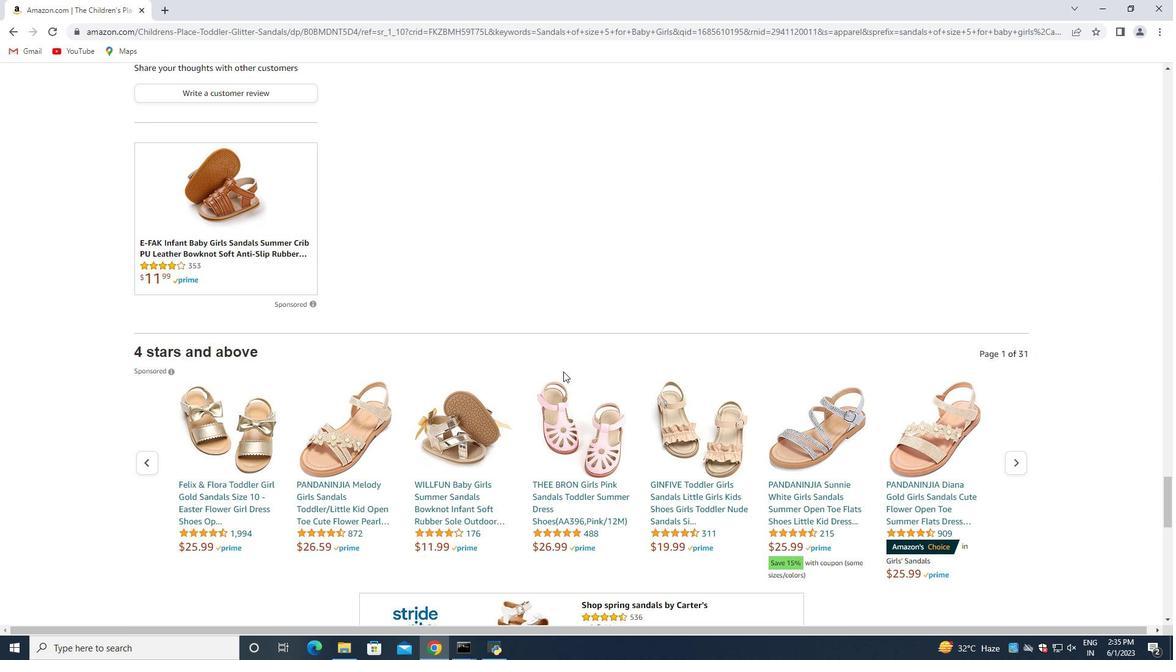 
Action: Mouse moved to (563, 378)
Screenshot: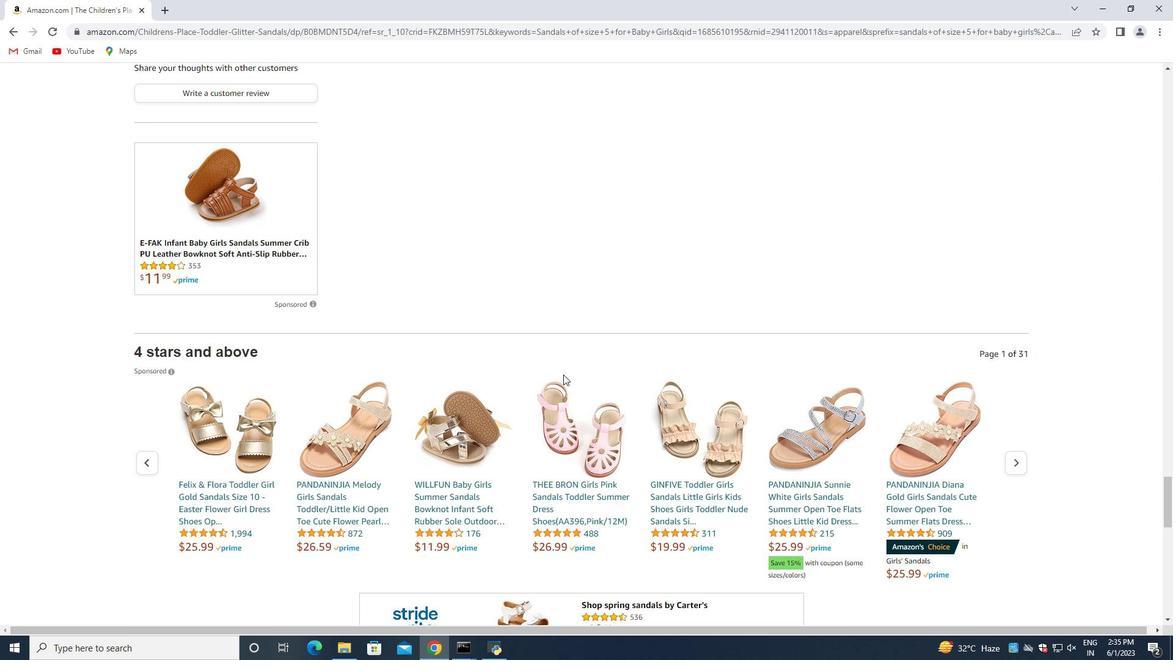 
Action: Mouse scrolled (563, 377) with delta (0, 0)
Screenshot: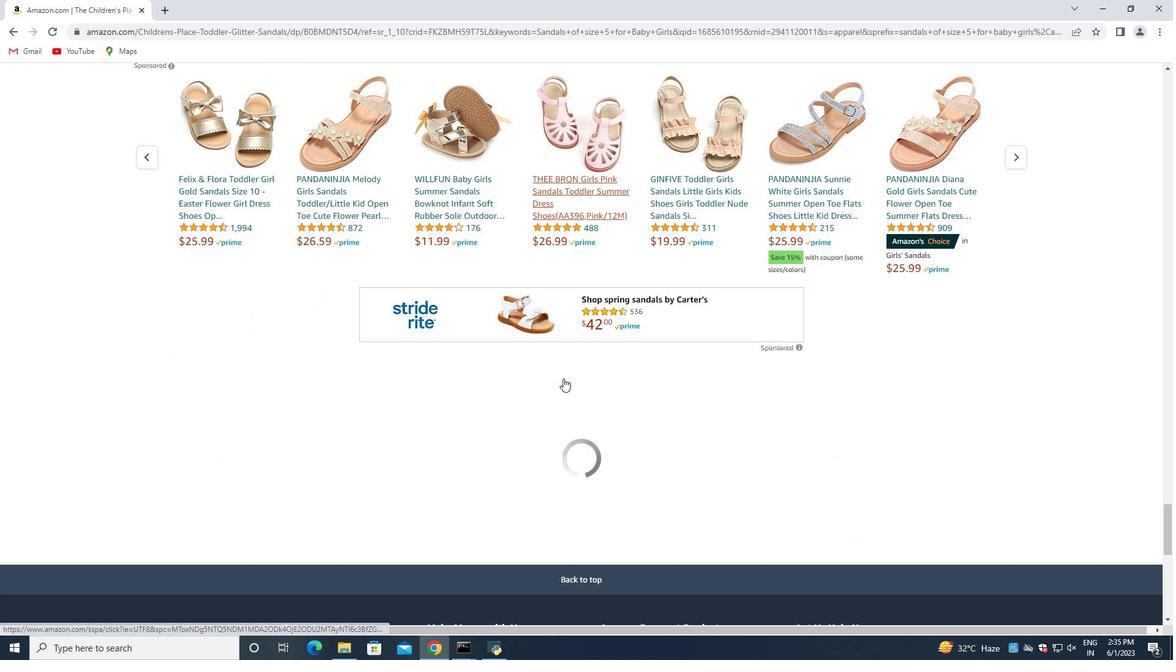 
Action: Mouse moved to (563, 381)
Screenshot: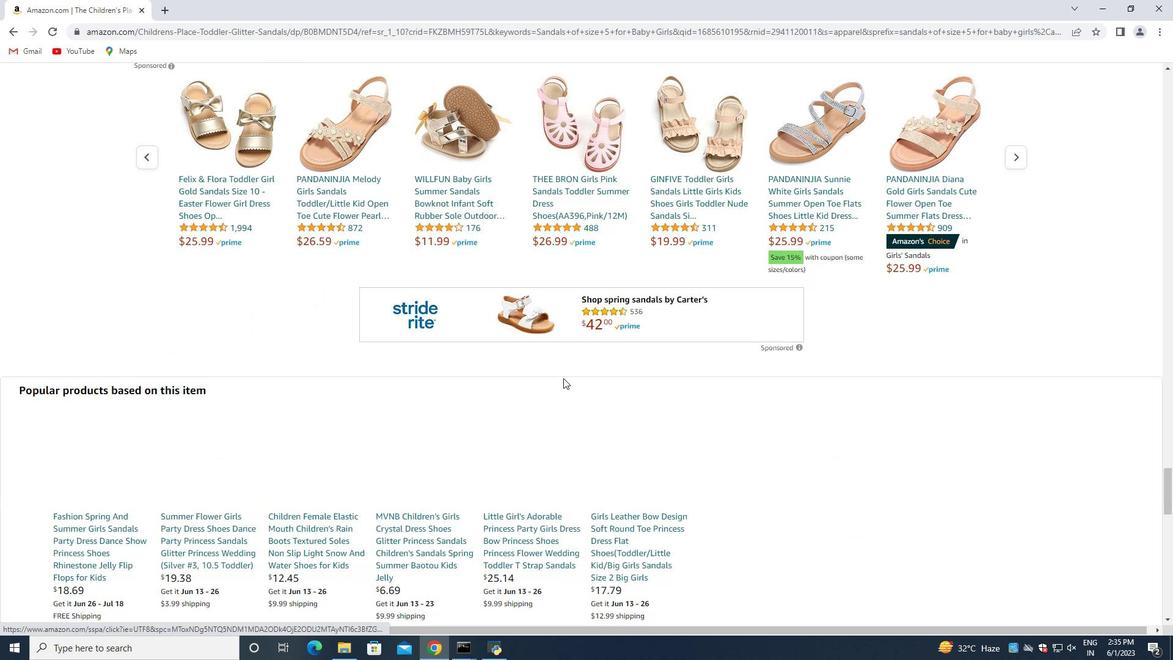 
Action: Mouse scrolled (563, 380) with delta (0, 0)
Screenshot: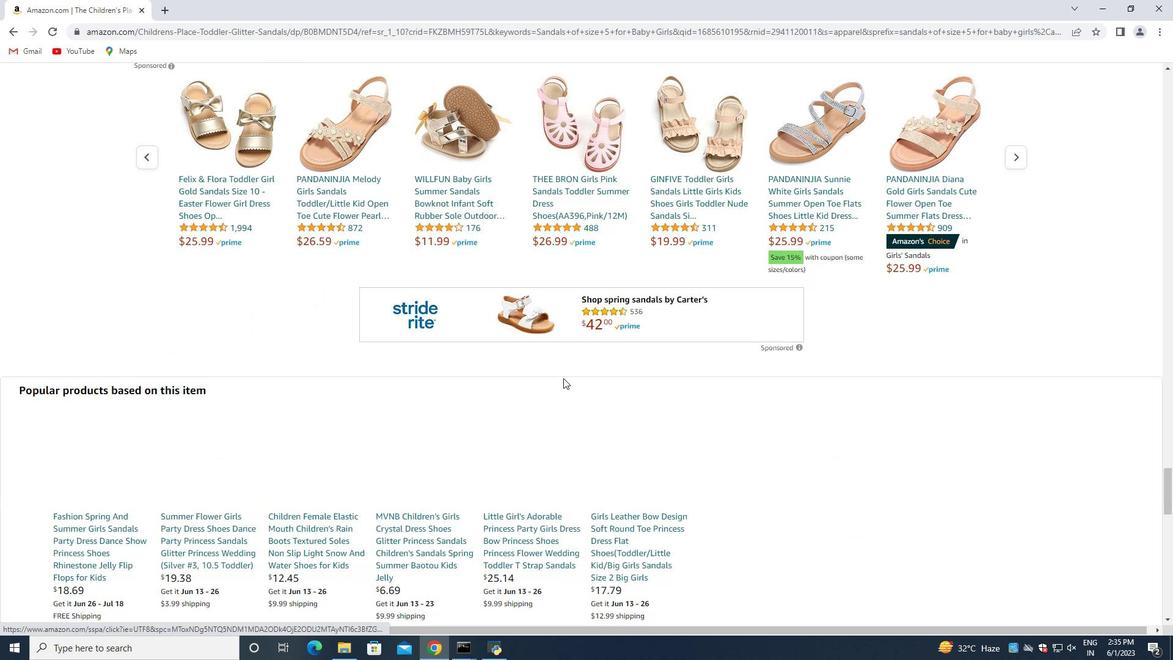 
Action: Mouse moved to (563, 382)
Screenshot: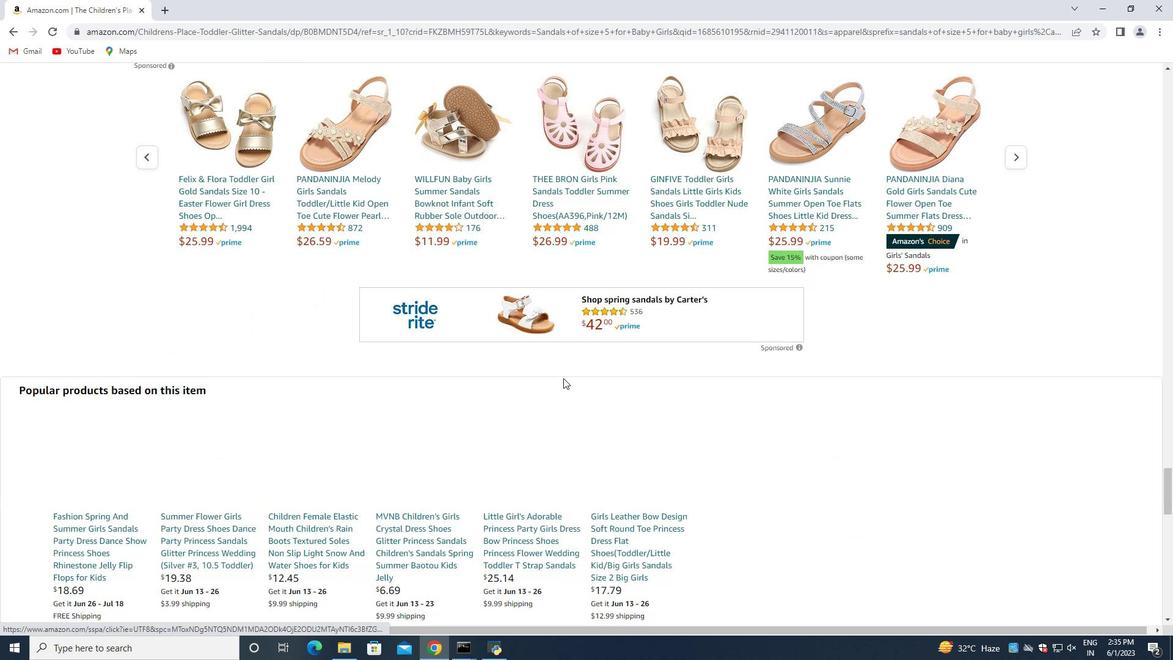 
Action: Mouse scrolled (563, 382) with delta (0, 0)
Screenshot: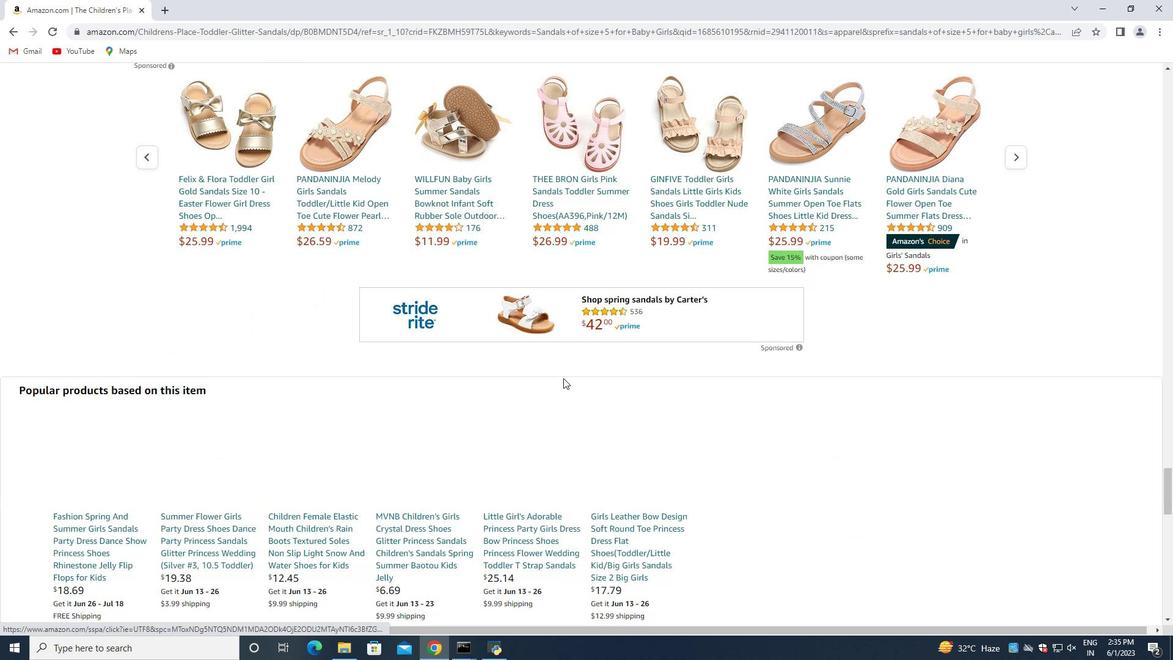 
Action: Mouse moved to (563, 383)
Screenshot: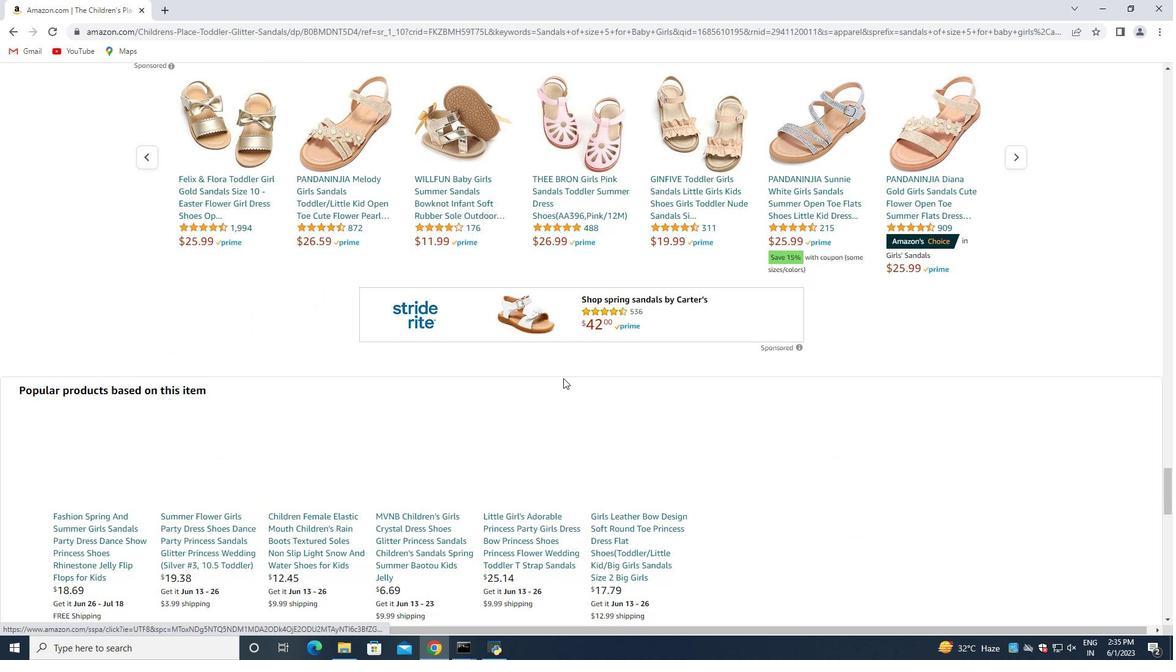
Action: Mouse scrolled (563, 383) with delta (0, 0)
Screenshot: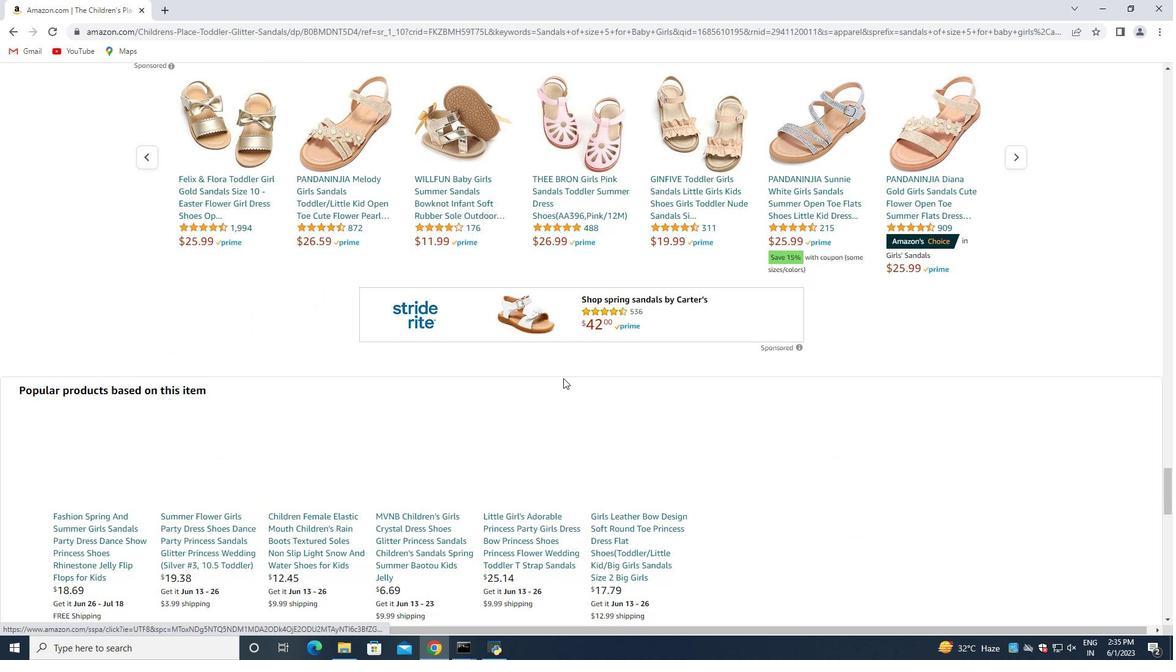 
Action: Mouse moved to (563, 384)
Screenshot: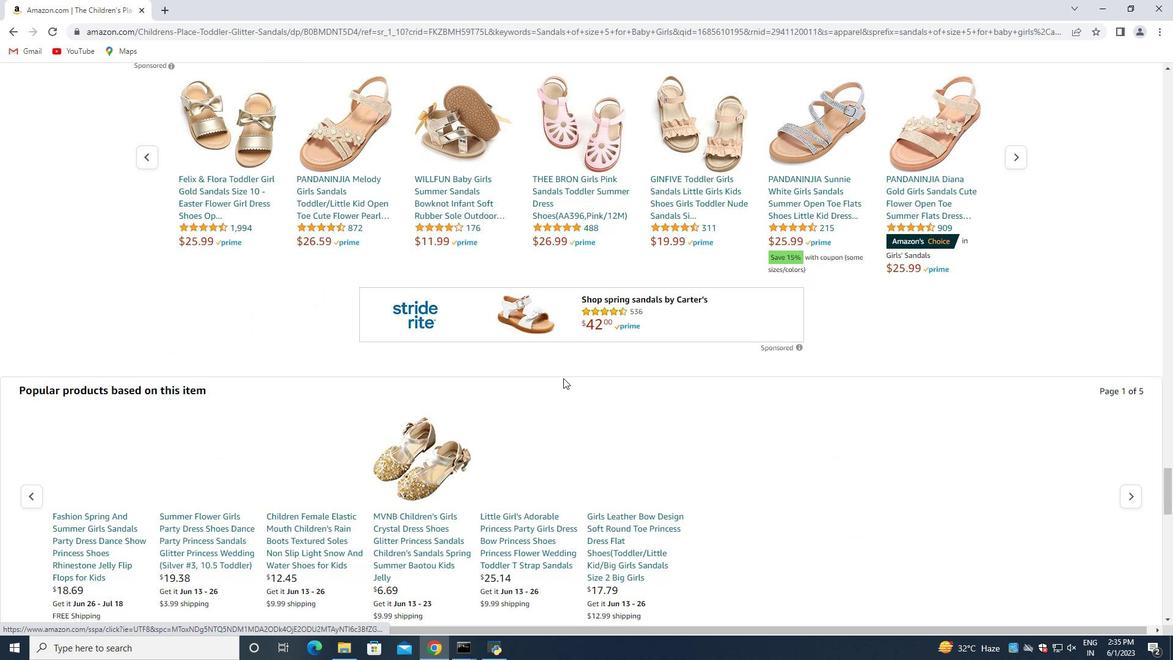 
Action: Mouse scrolled (563, 383) with delta (0, 0)
Screenshot: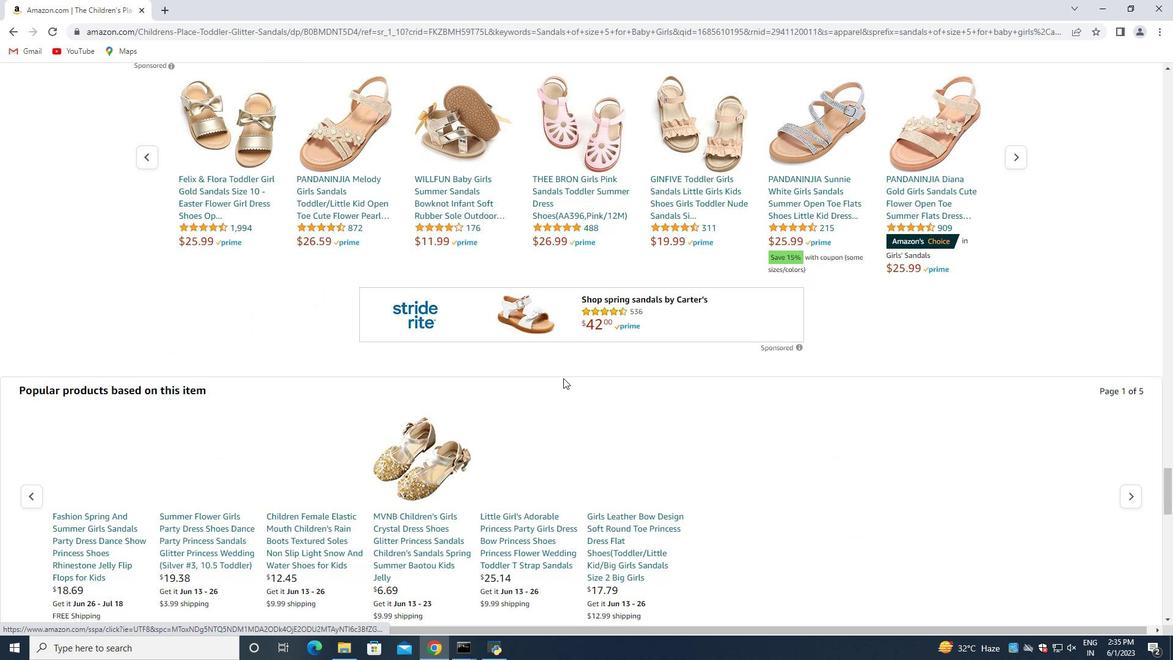 
Action: Mouse moved to (563, 386)
Screenshot: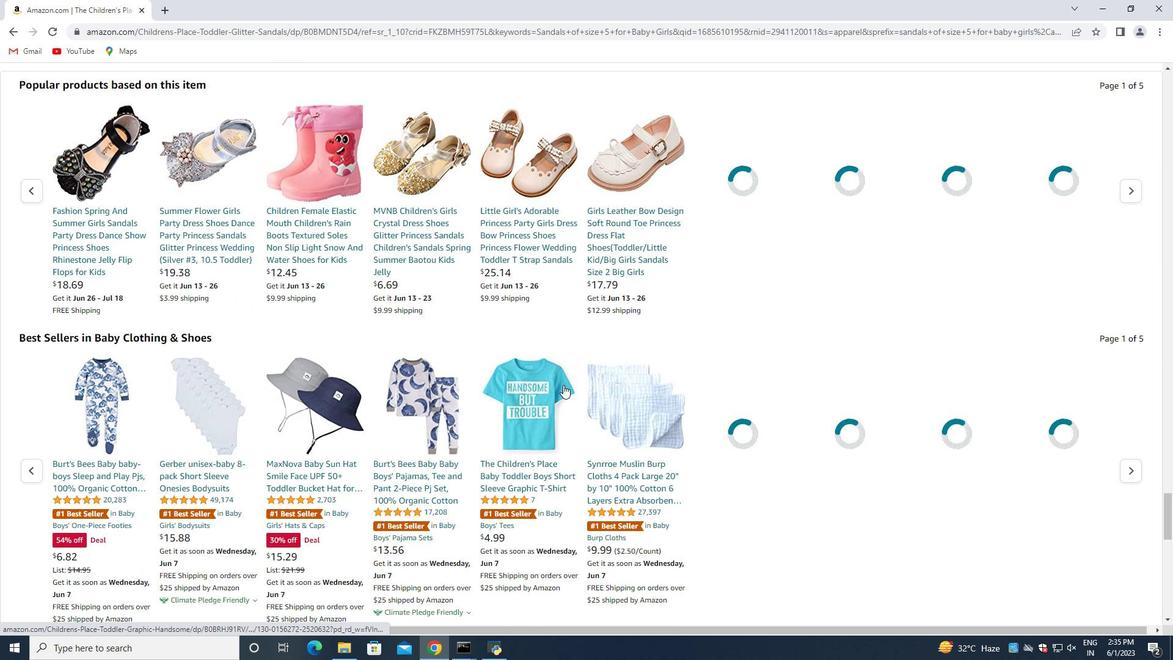 
Action: Mouse scrolled (563, 385) with delta (0, 0)
Screenshot: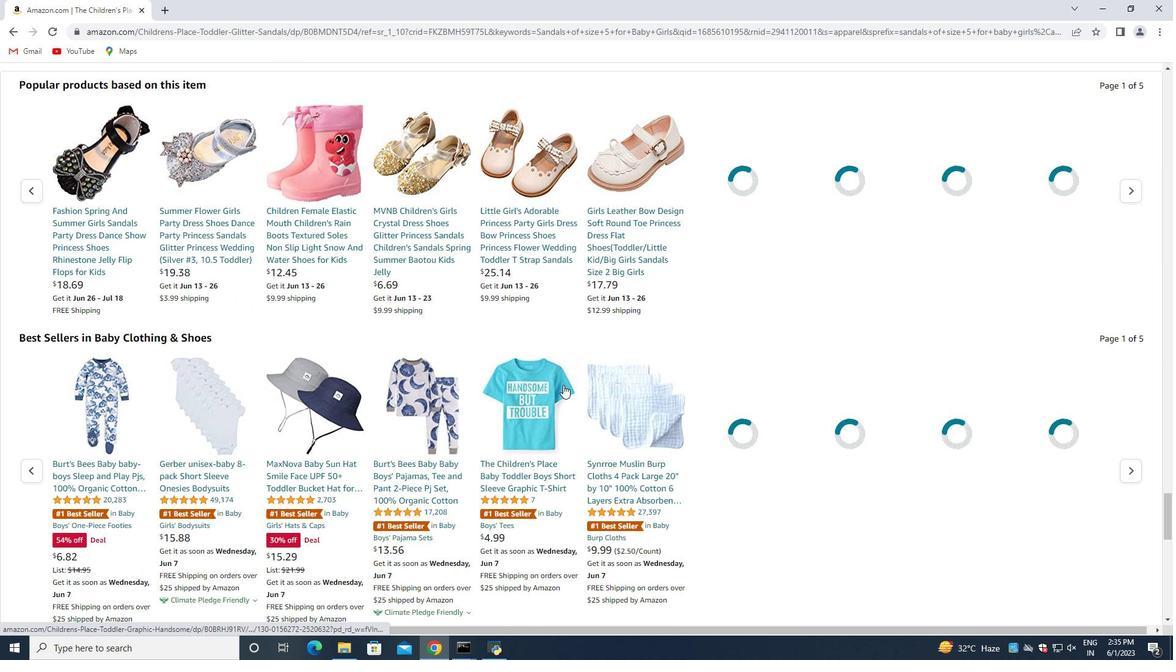 
Action: Mouse moved to (563, 386)
Screenshot: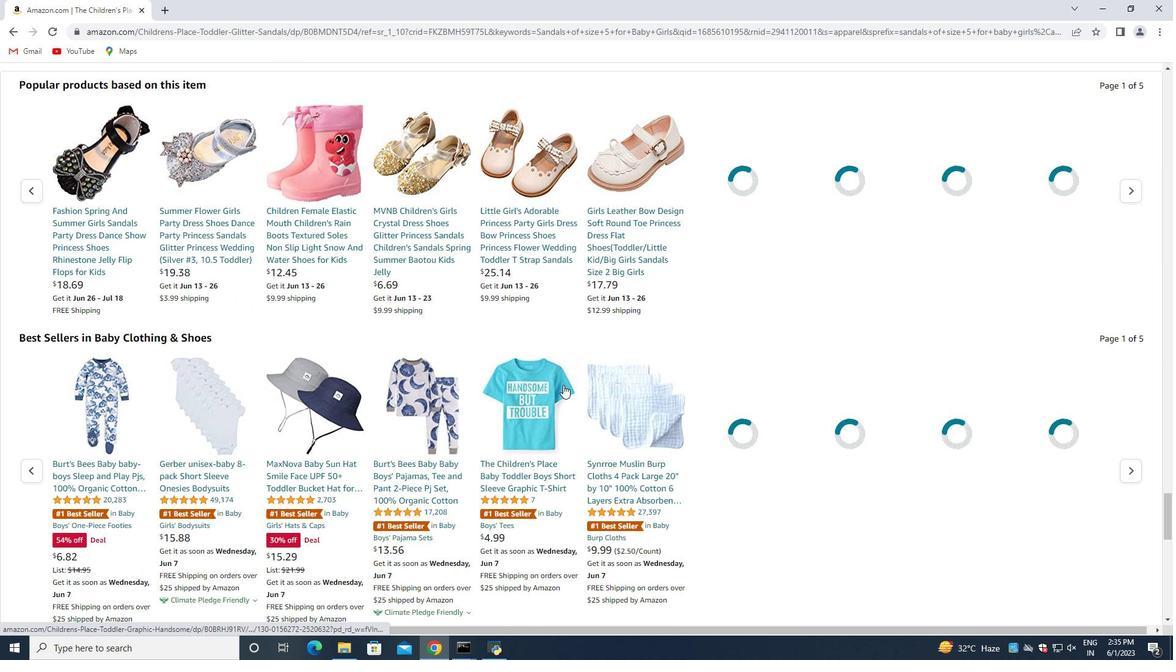 
Action: Mouse scrolled (563, 386) with delta (0, 0)
Screenshot: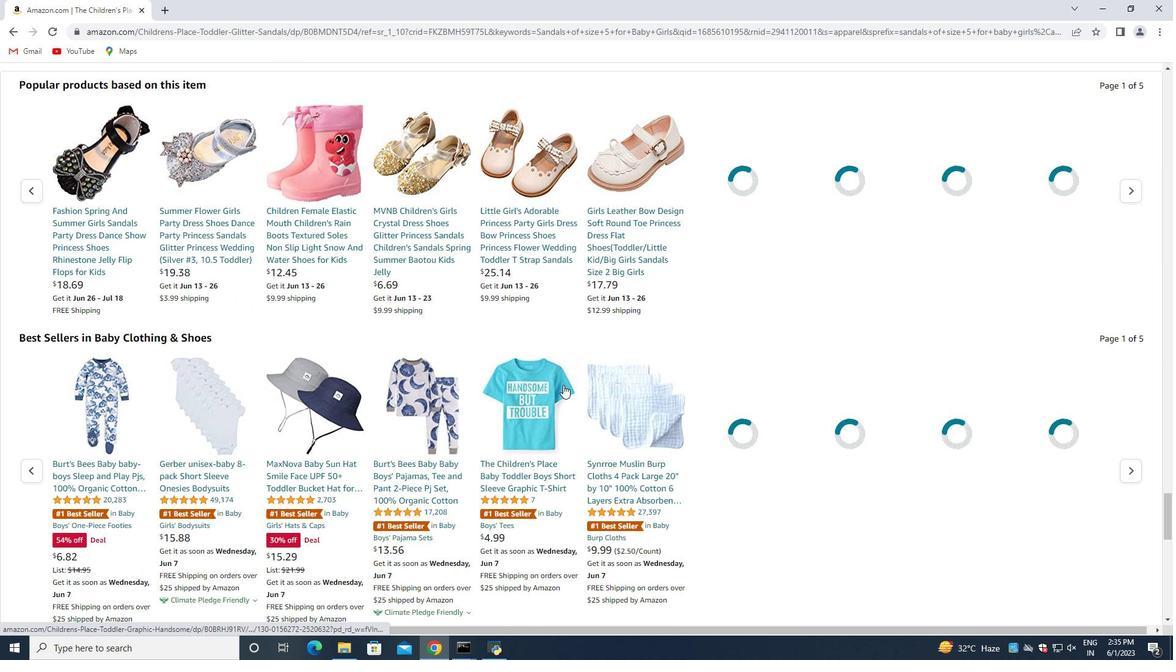 
Action: Mouse moved to (563, 388)
Screenshot: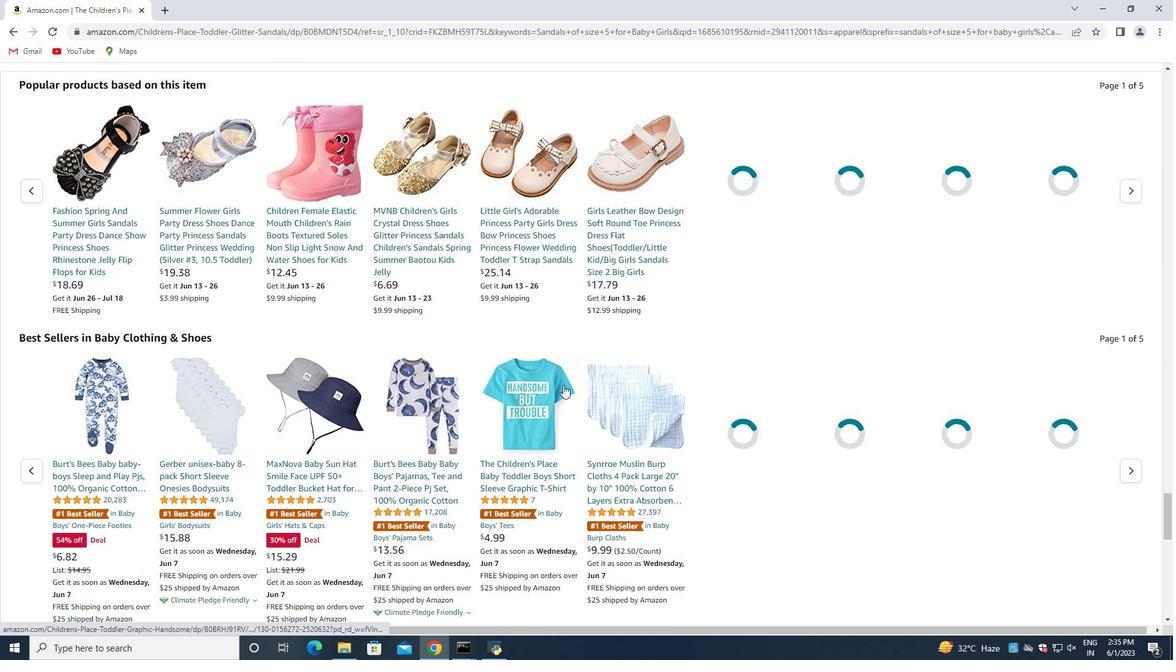 
Action: Mouse scrolled (563, 388) with delta (0, 0)
Screenshot: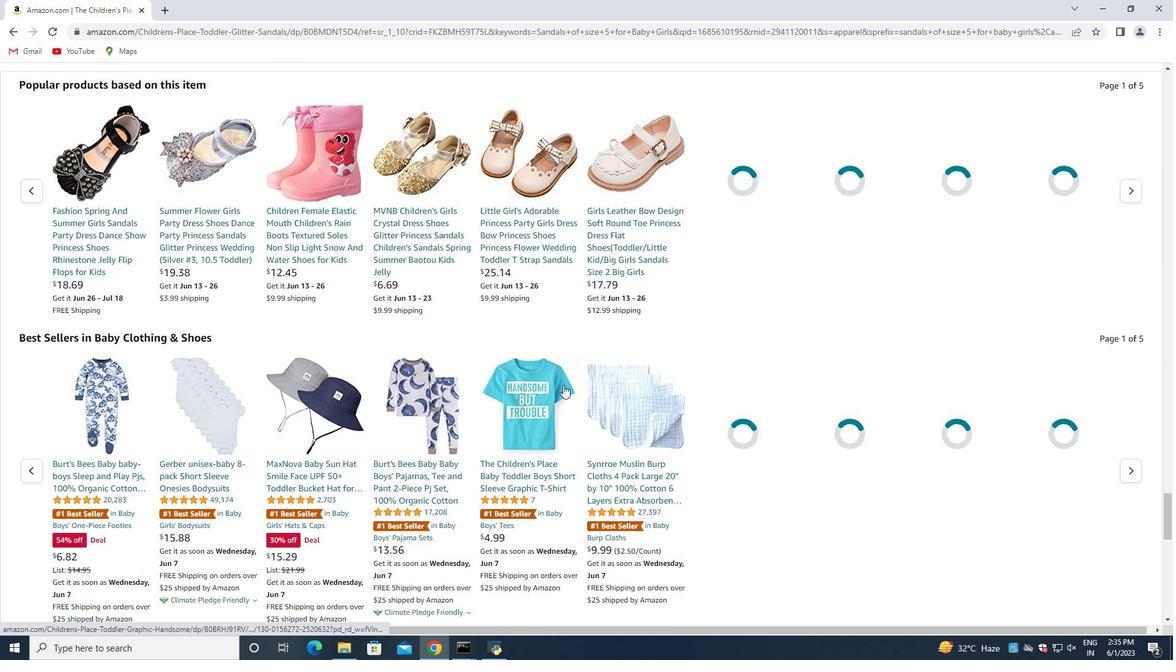 
Action: Mouse moved to (563, 390)
Screenshot: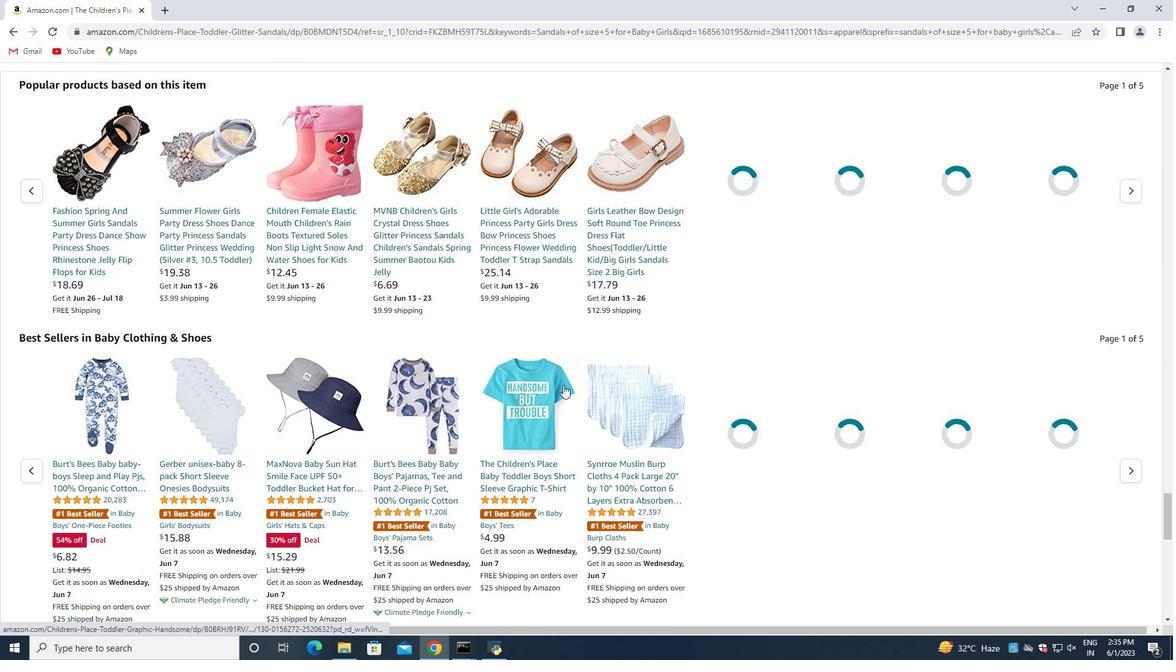
Action: Mouse scrolled (563, 389) with delta (0, 0)
Screenshot: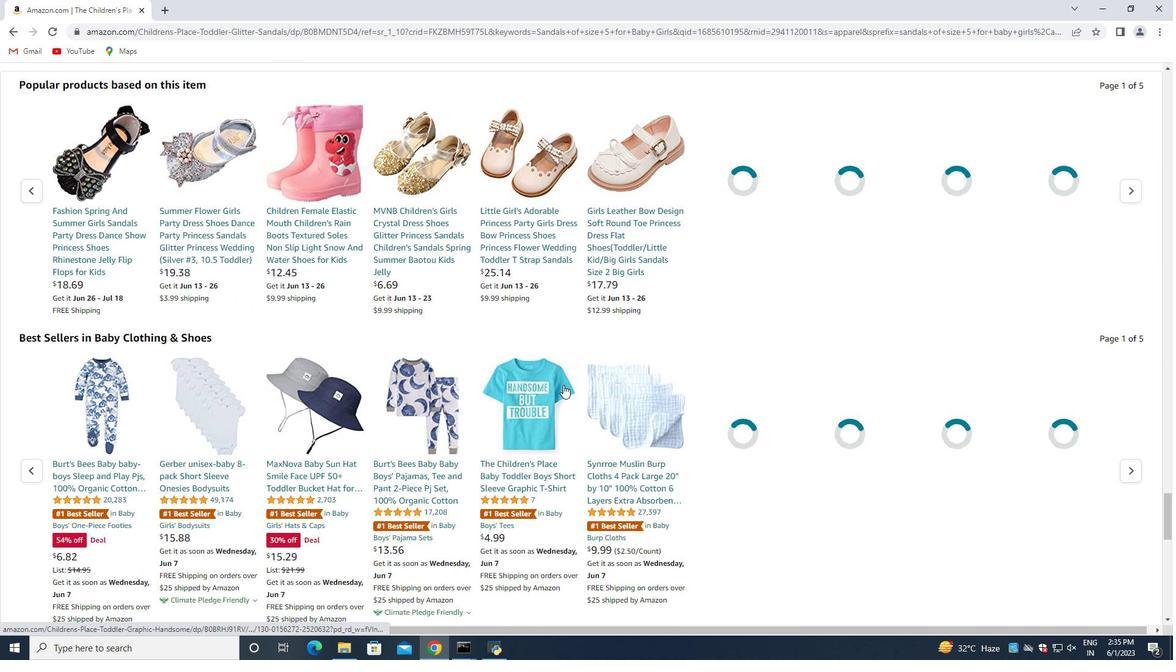 
Action: Mouse moved to (563, 394)
Screenshot: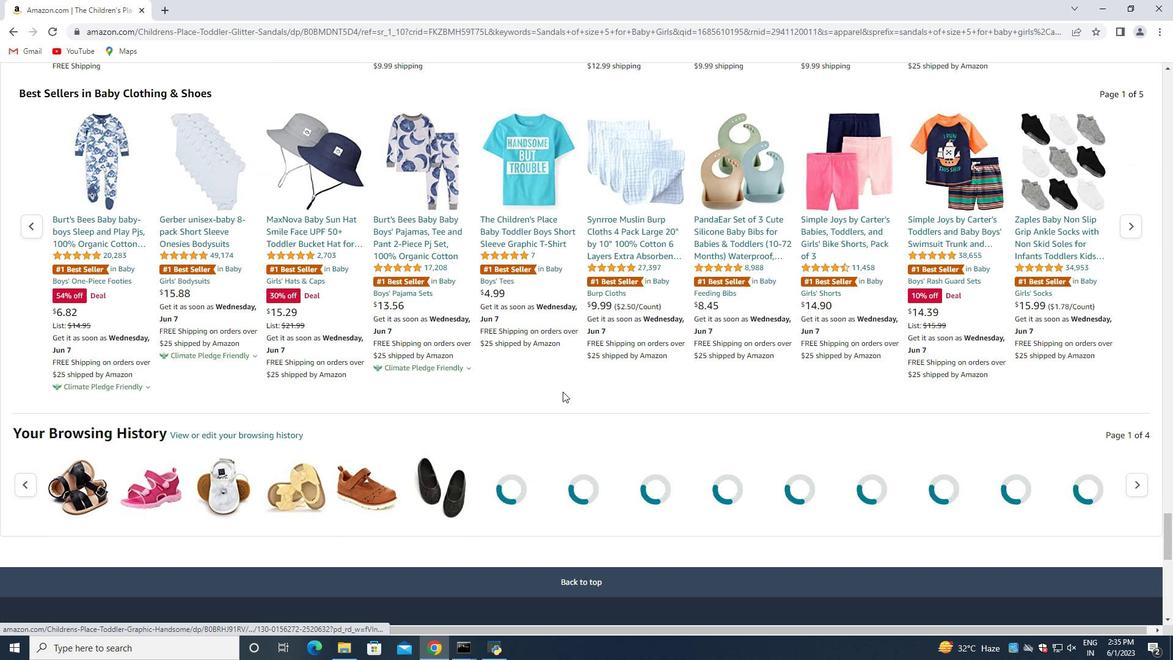 
Action: Mouse scrolled (563, 393) with delta (0, 0)
Screenshot: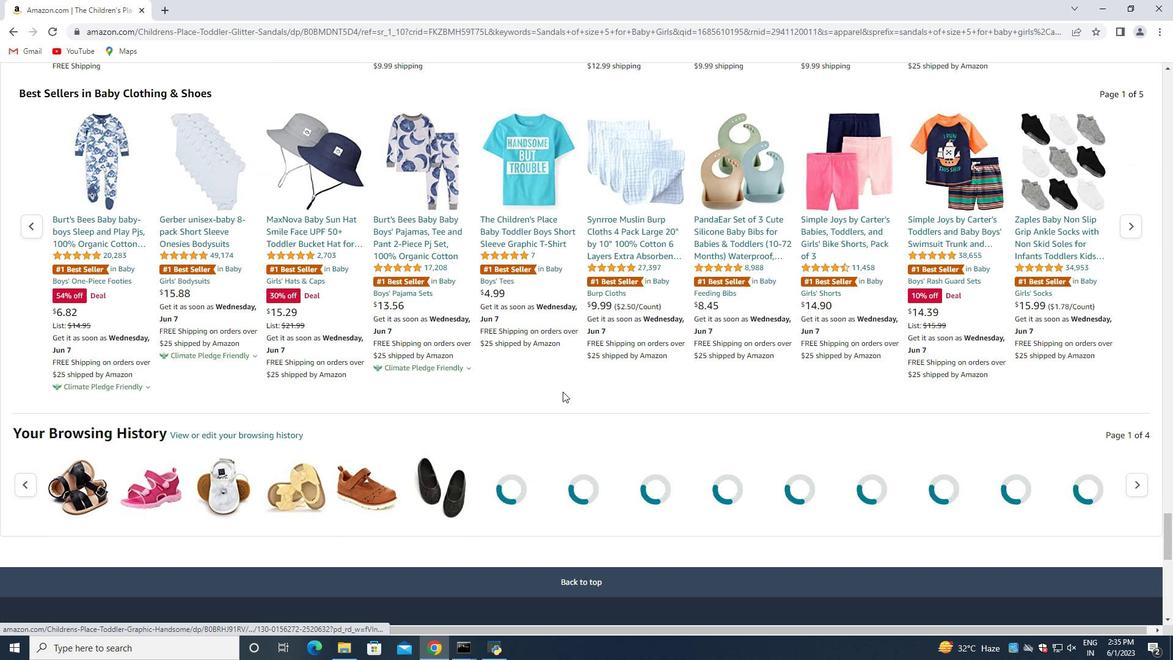 
Action: Mouse moved to (563, 398)
Screenshot: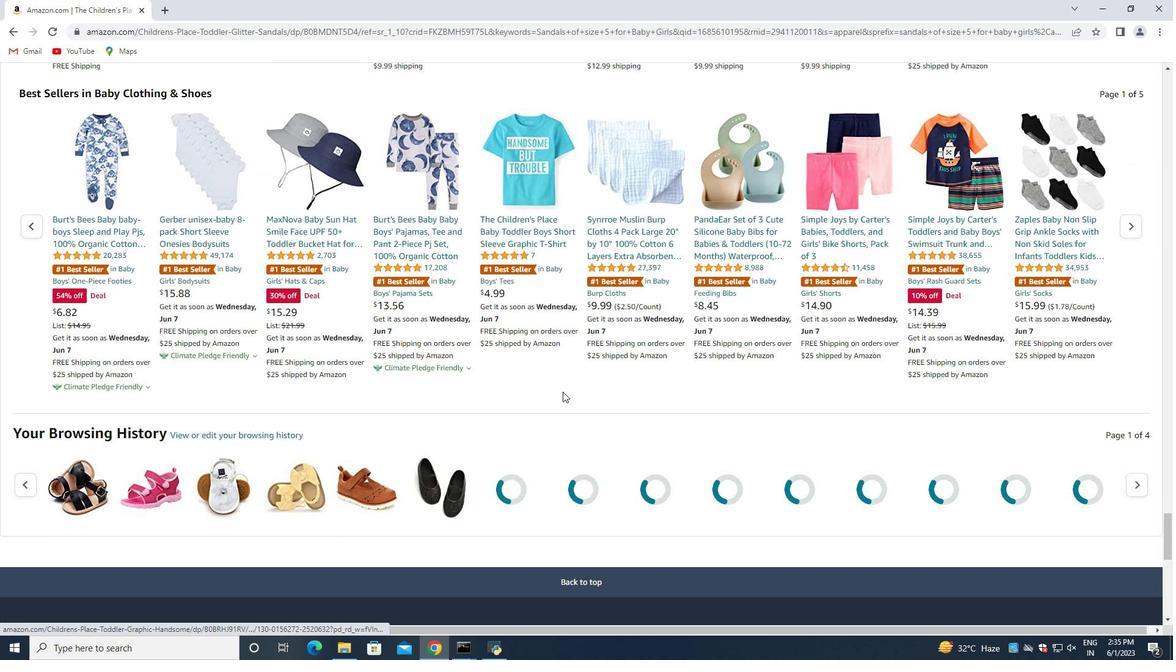 
Action: Mouse scrolled (563, 397) with delta (0, 0)
Screenshot: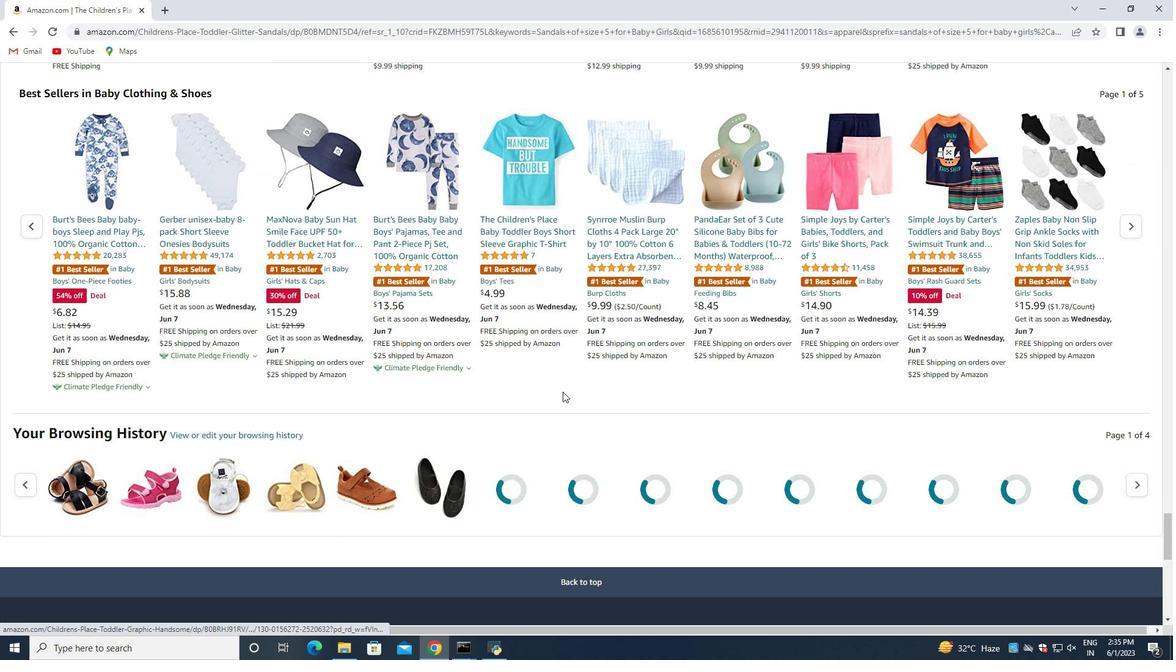 
Action: Mouse moved to (563, 399)
Screenshot: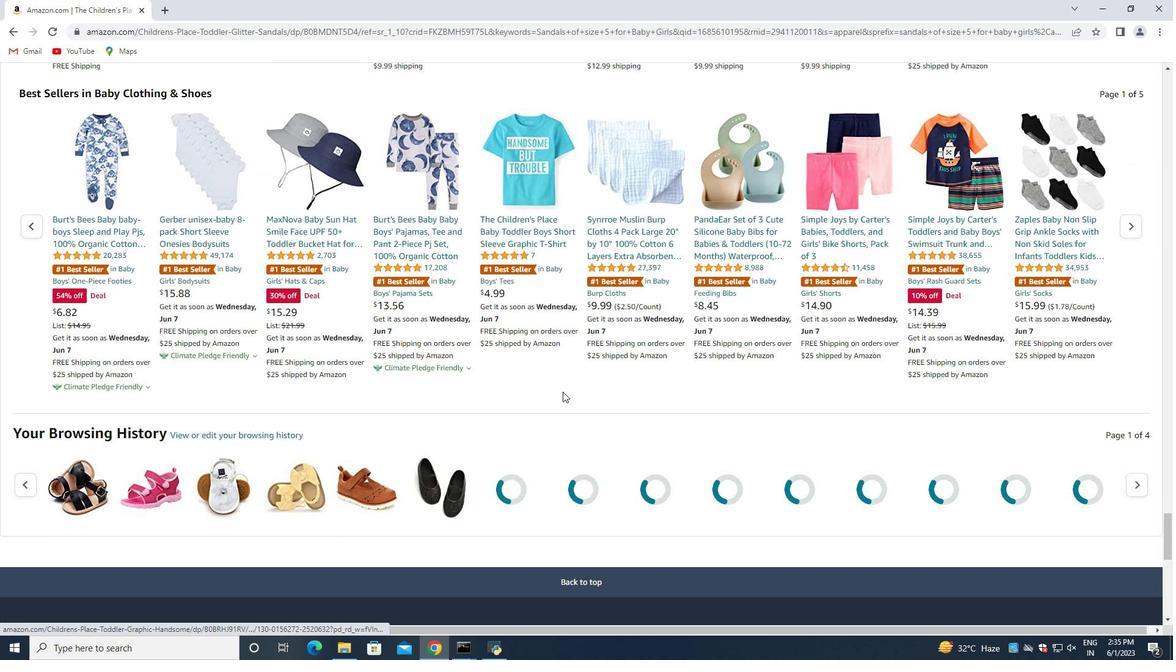 
Action: Mouse scrolled (563, 399) with delta (0, 0)
Screenshot: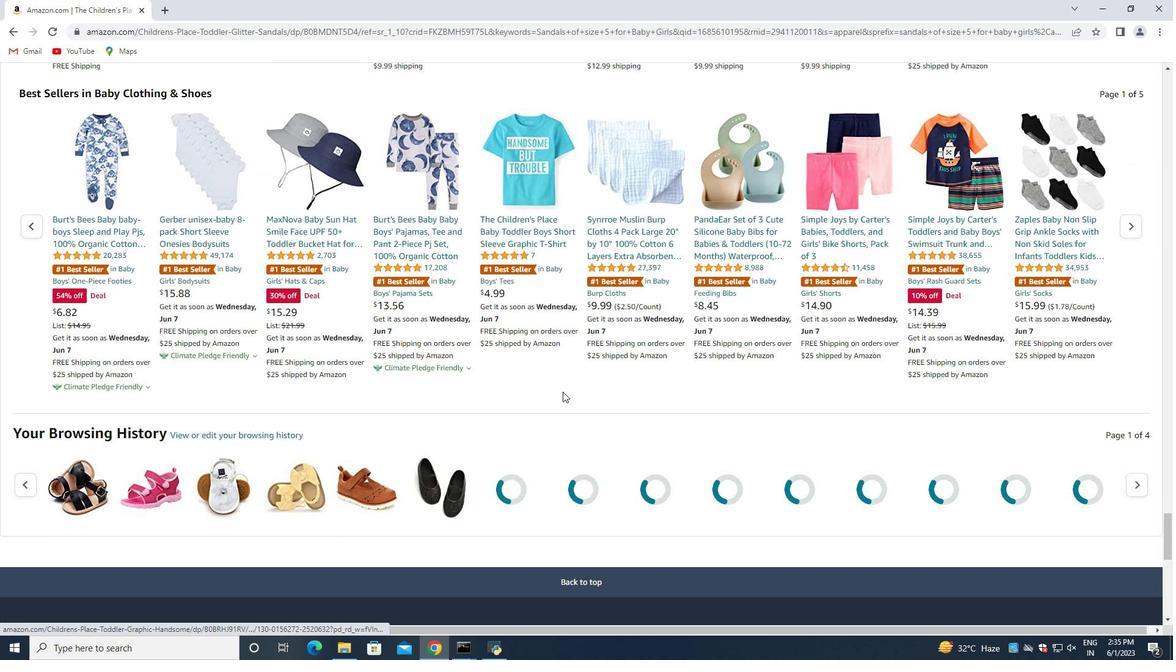 
Action: Mouse moved to (563, 400)
Screenshot: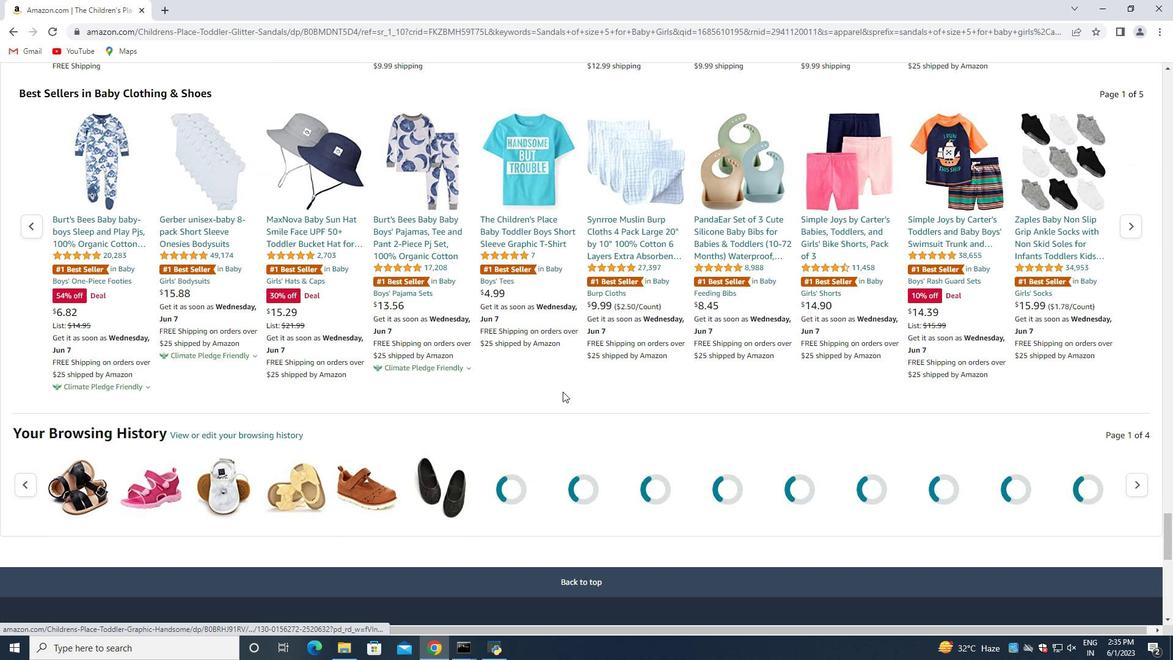
Action: Mouse scrolled (563, 399) with delta (0, 0)
Screenshot: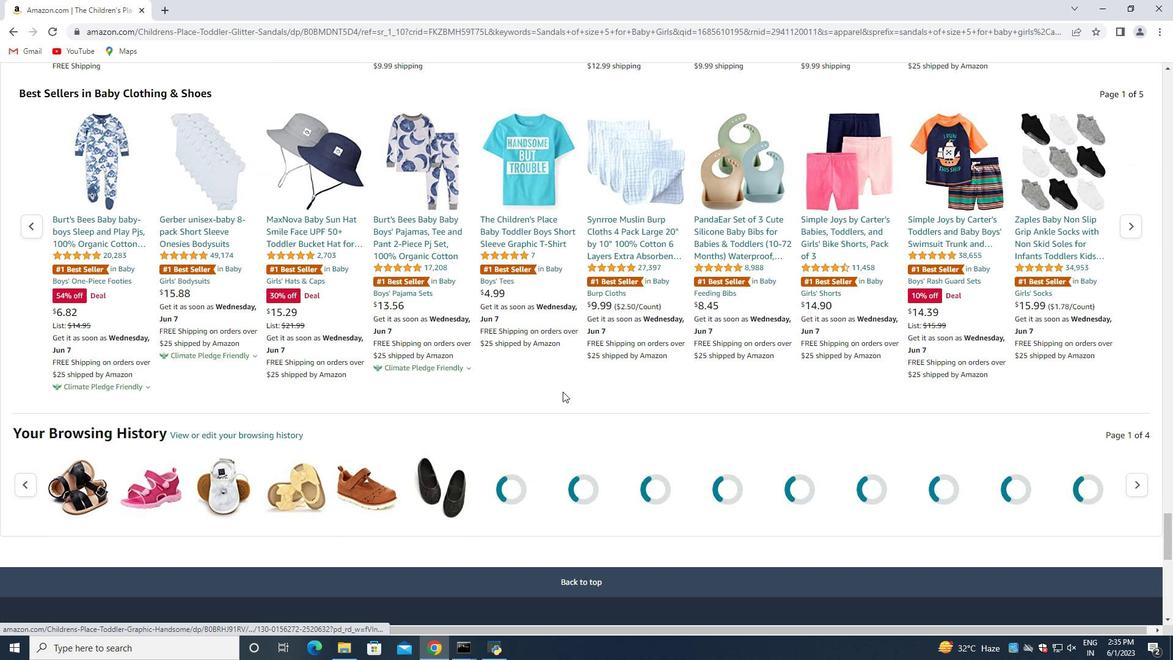 
Action: Mouse moved to (563, 401)
Screenshot: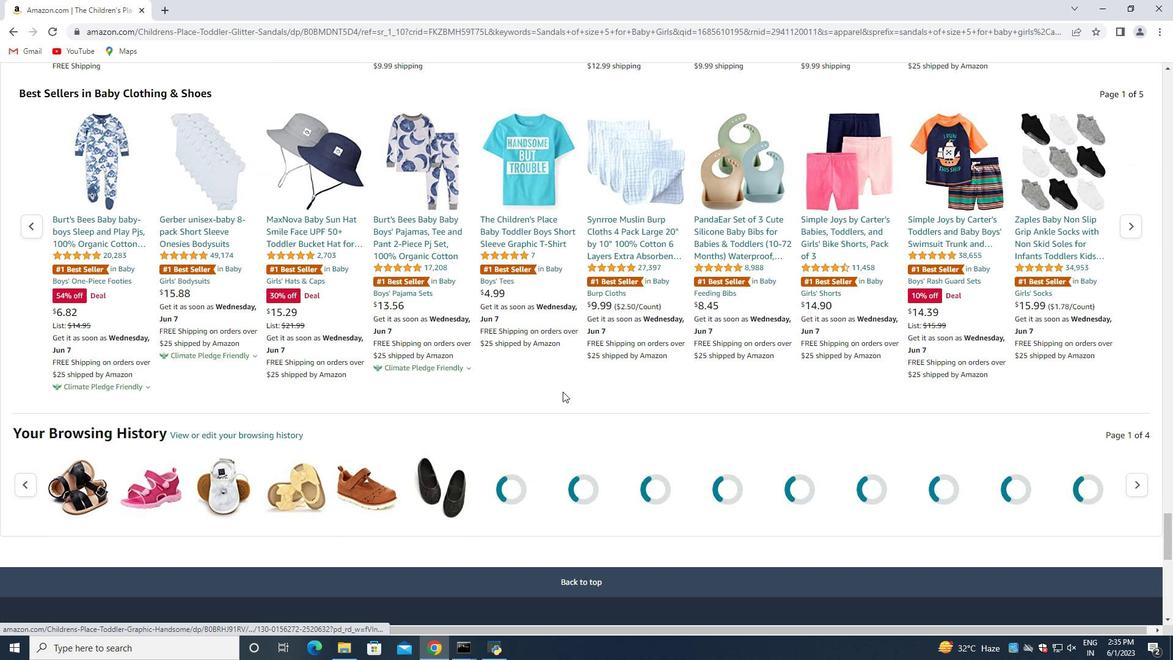 
Action: Mouse scrolled (563, 400) with delta (0, 0)
Screenshot: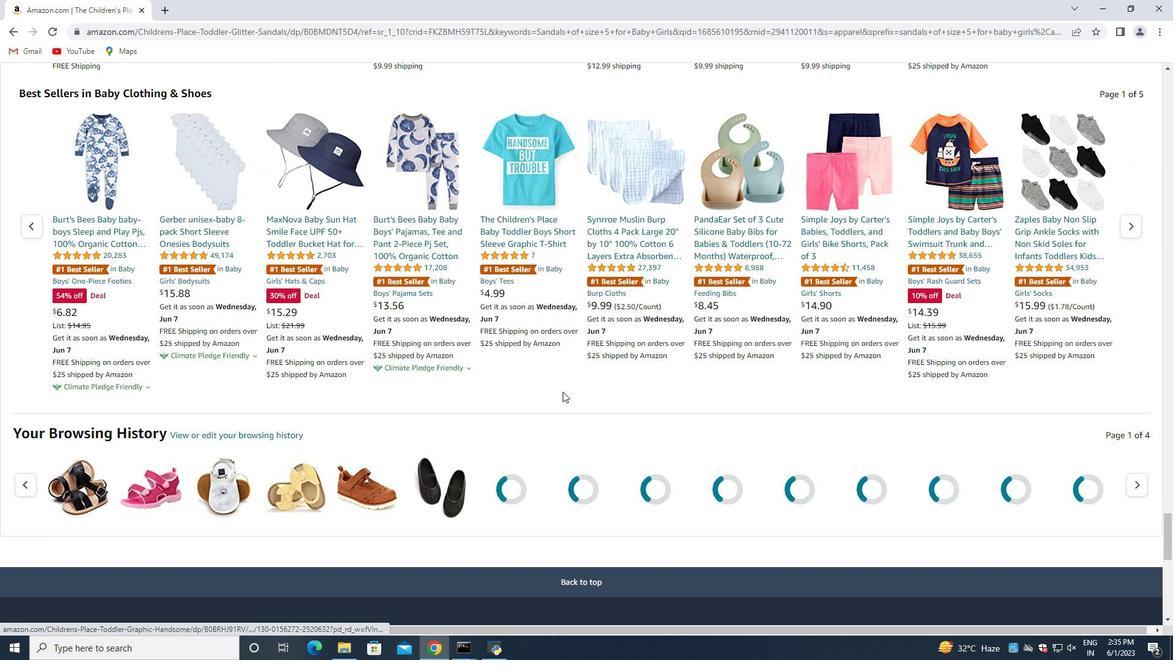 
Action: Mouse moved to (563, 407)
Screenshot: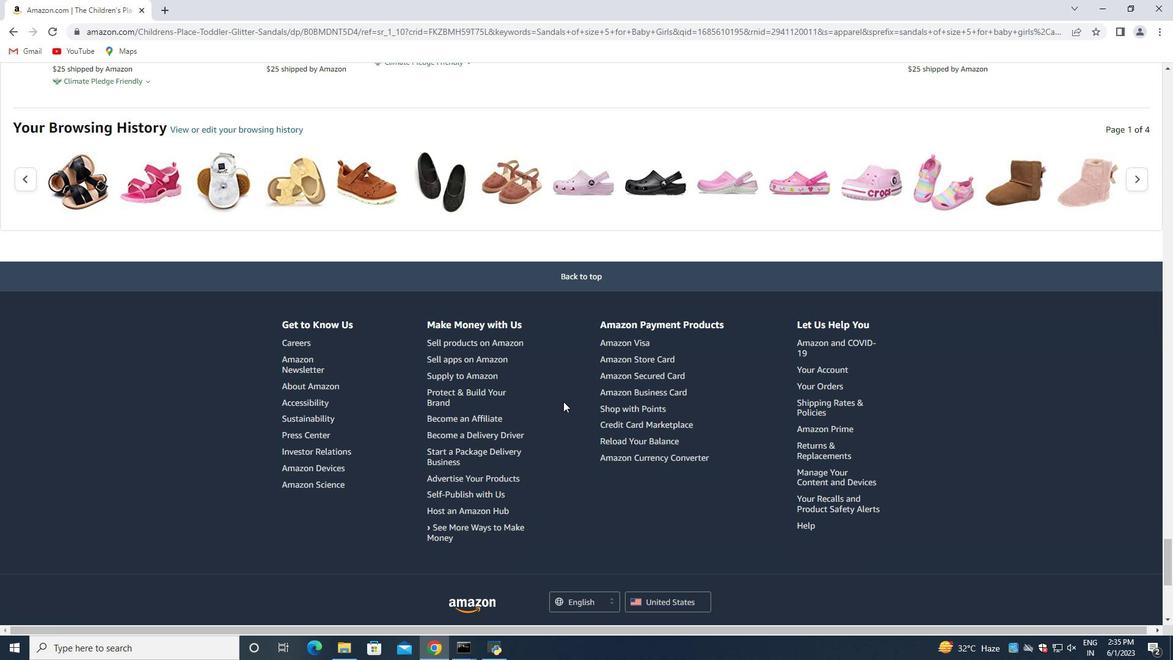 
Action: Mouse scrolled (563, 405) with delta (0, 0)
Screenshot: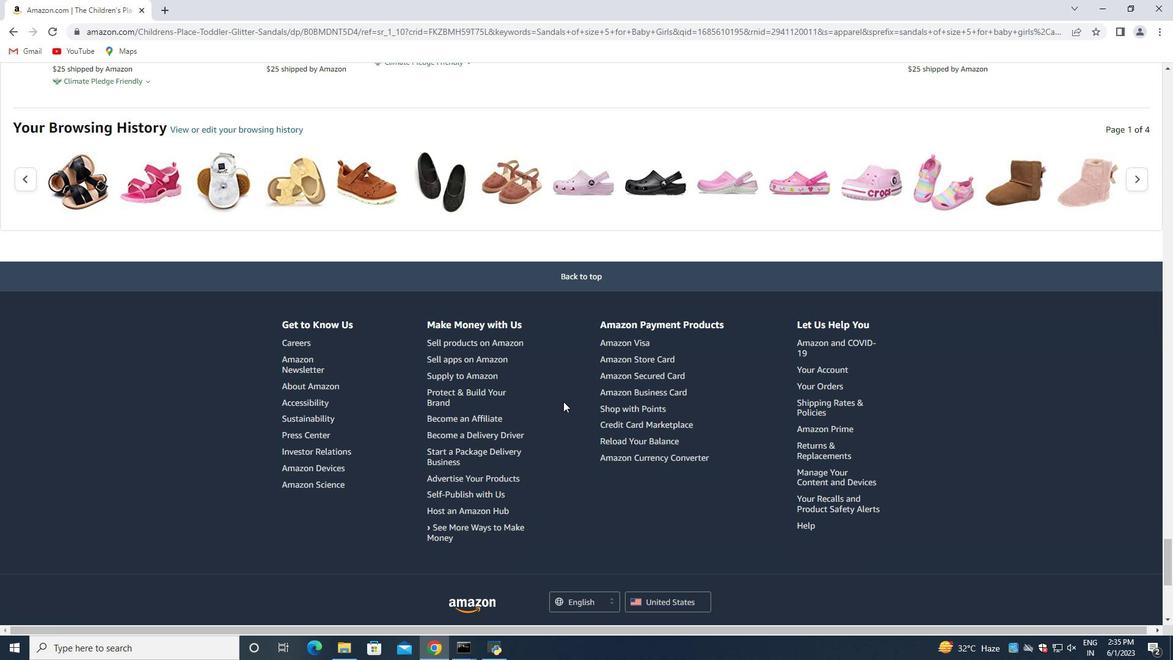 
Action: Mouse scrolled (563, 406) with delta (0, 0)
Screenshot: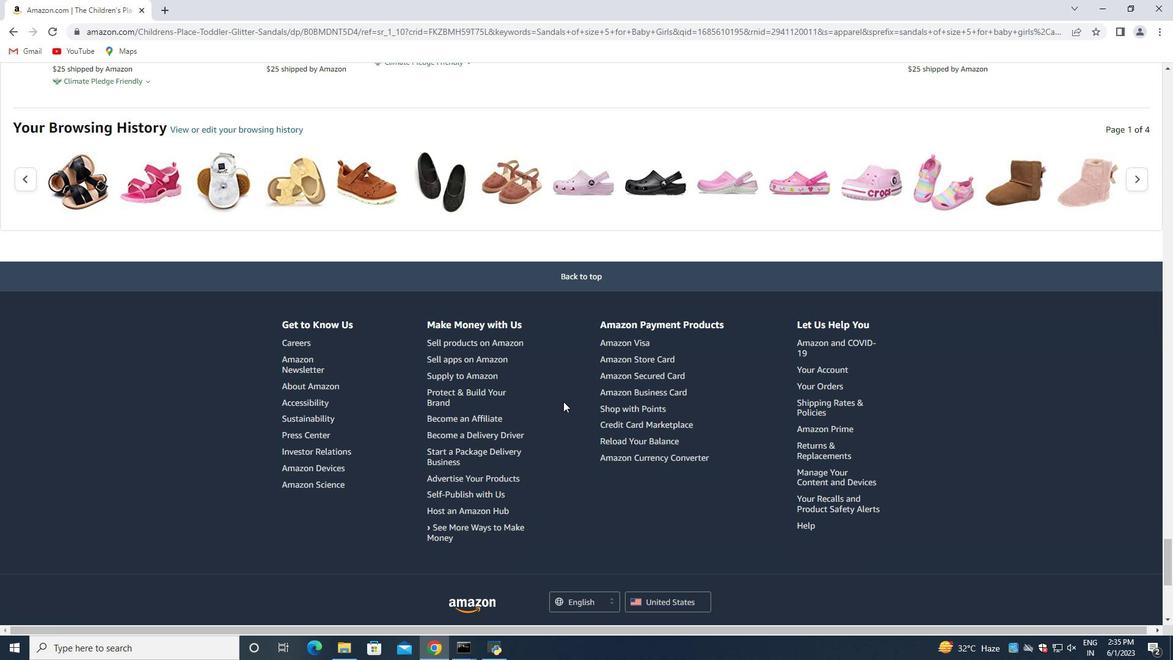 
Action: Mouse scrolled (563, 407) with delta (0, 0)
